 Task: Research Airbnb options in Serinyol, Turkey from 12th  December, 2023 to 15th December, 2023 for 3 adults.2 bedrooms having 3 beds and 1 bathroom. Property type can be flat. Look for 5 properties as per requirement.
Action: Mouse moved to (537, 168)
Screenshot: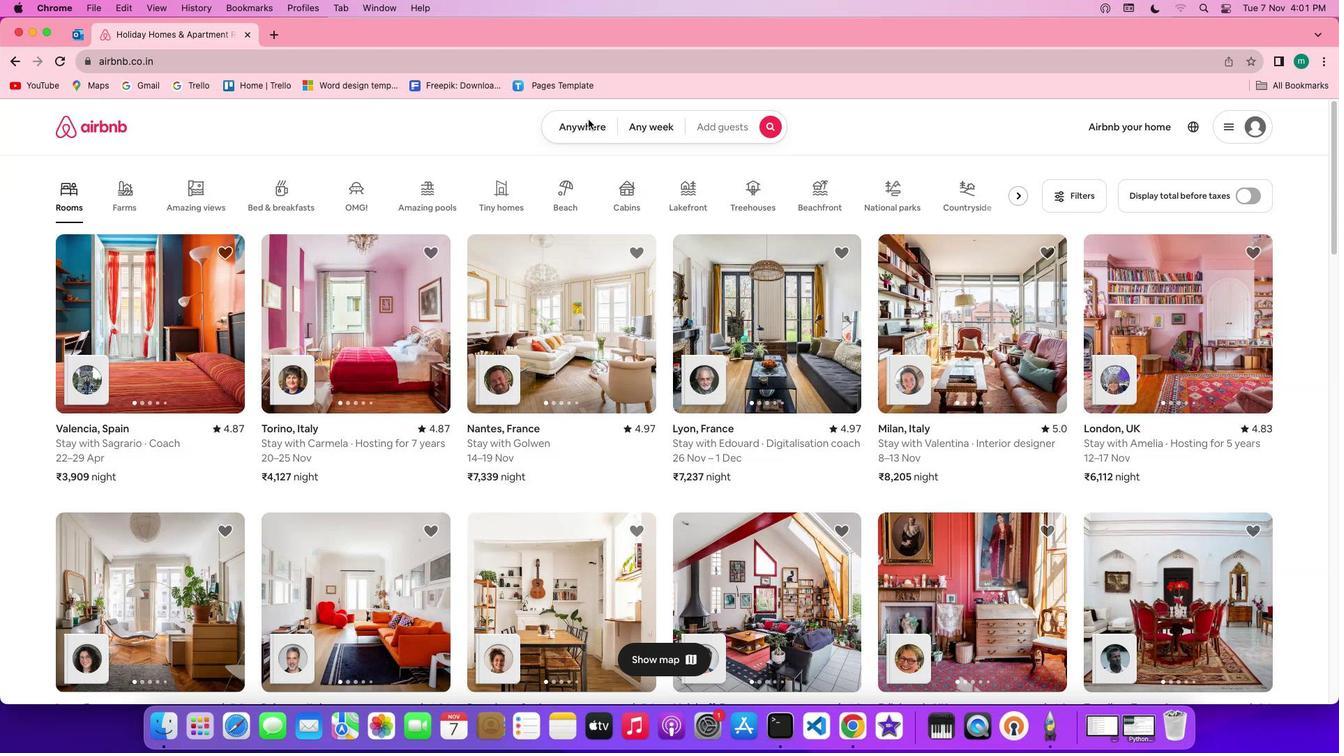 
Action: Mouse pressed left at (537, 168)
Screenshot: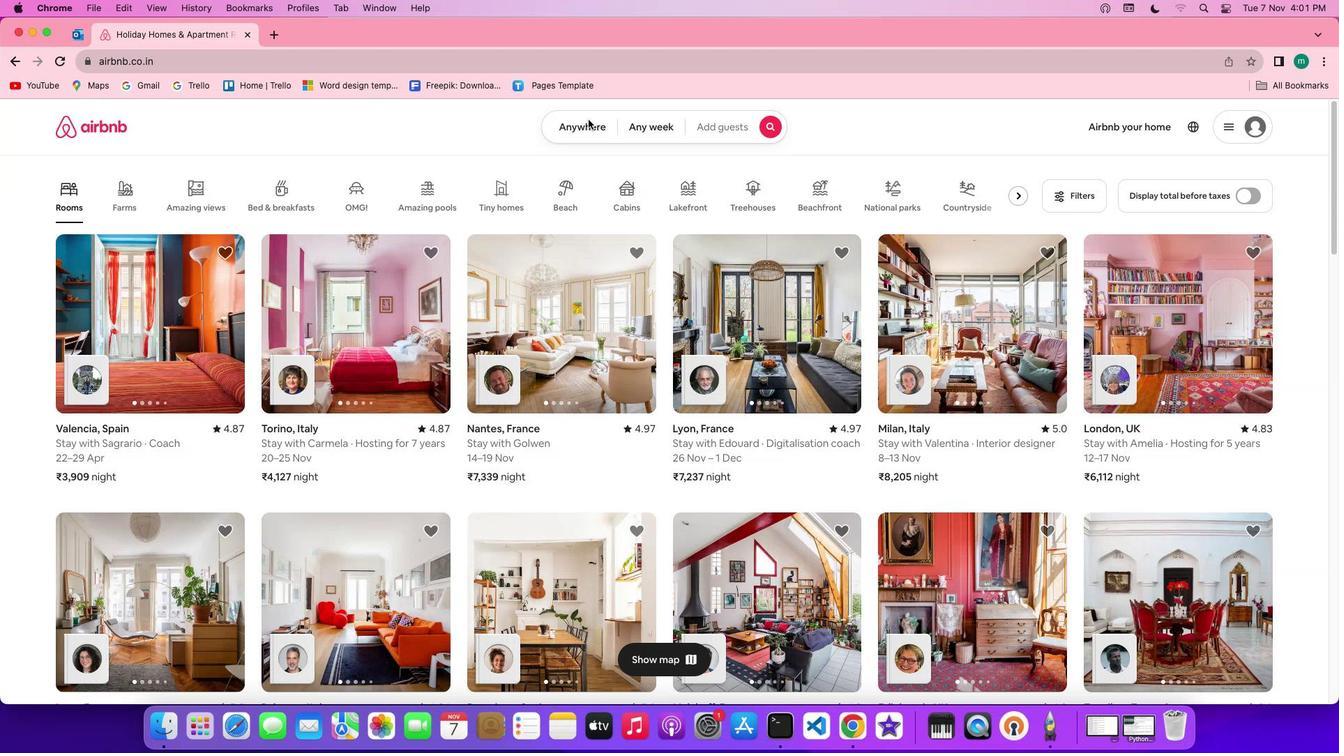 
Action: Mouse pressed left at (537, 168)
Screenshot: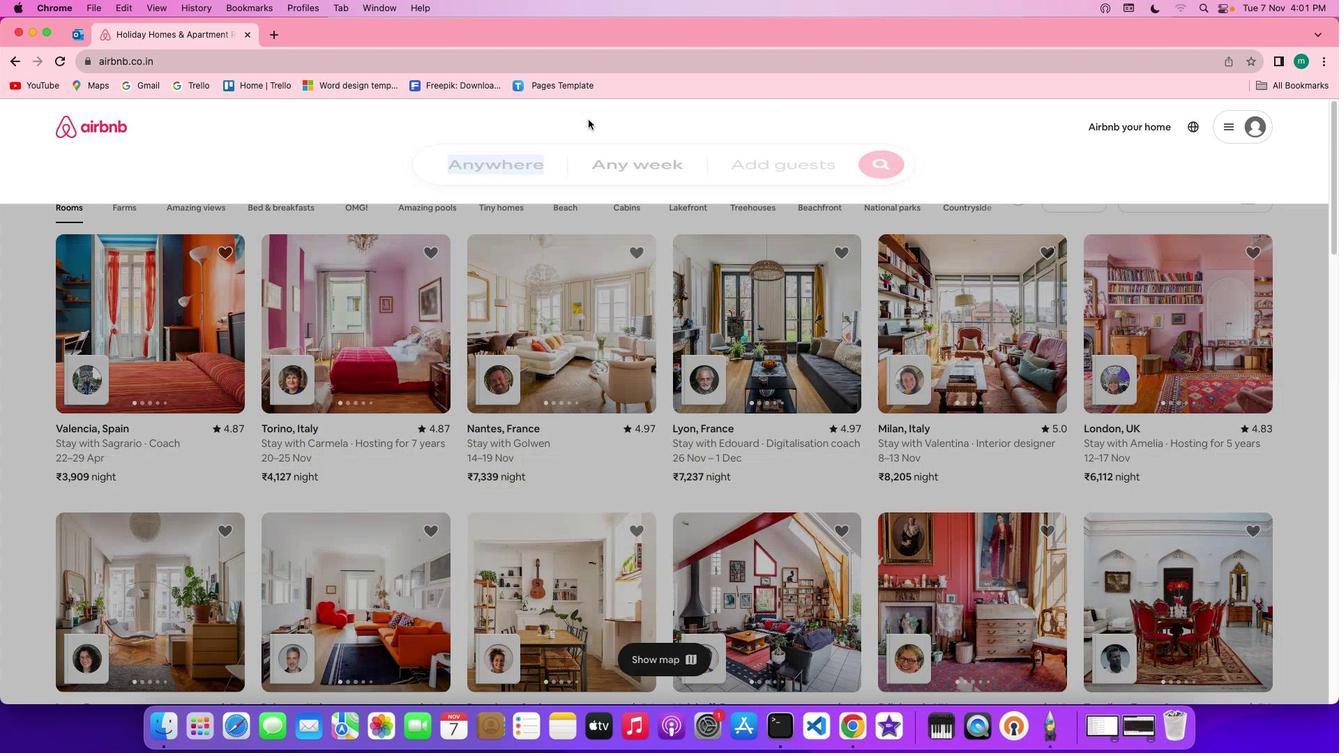 
Action: Mouse moved to (472, 216)
Screenshot: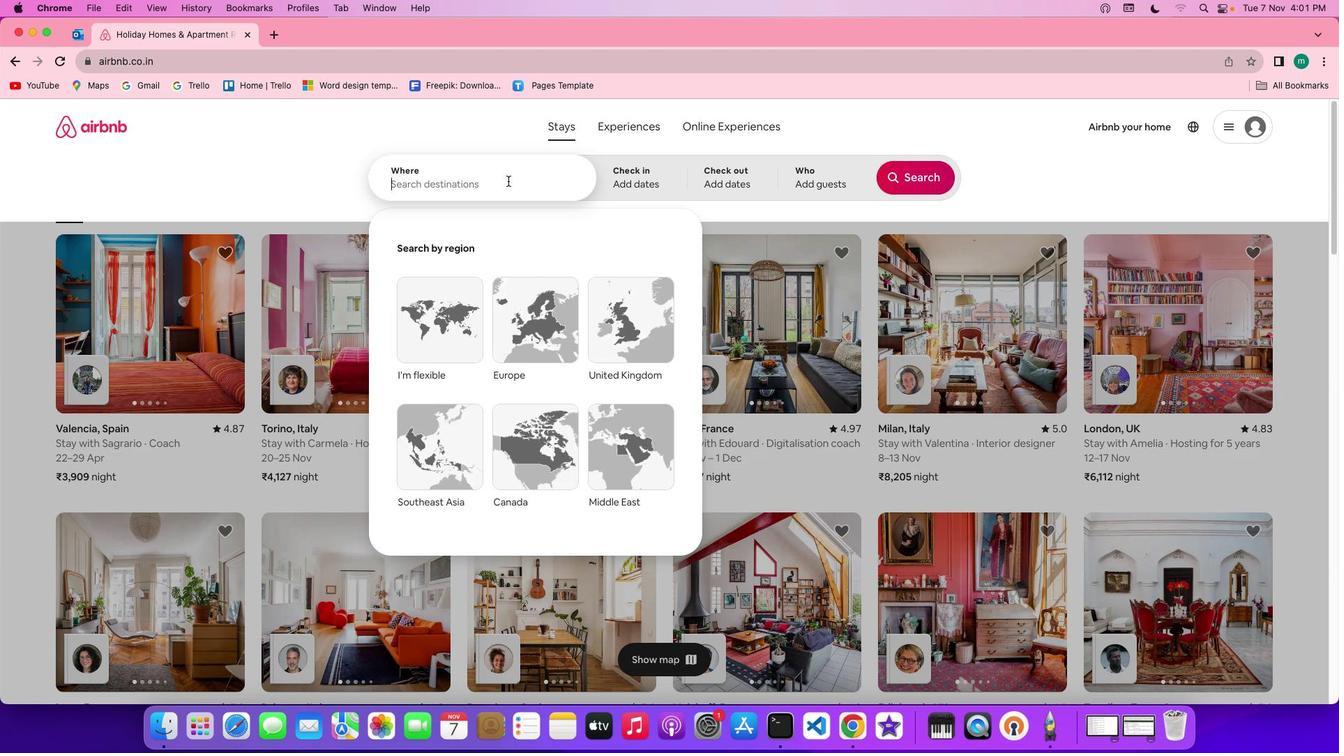 
Action: Mouse pressed left at (472, 216)
Screenshot: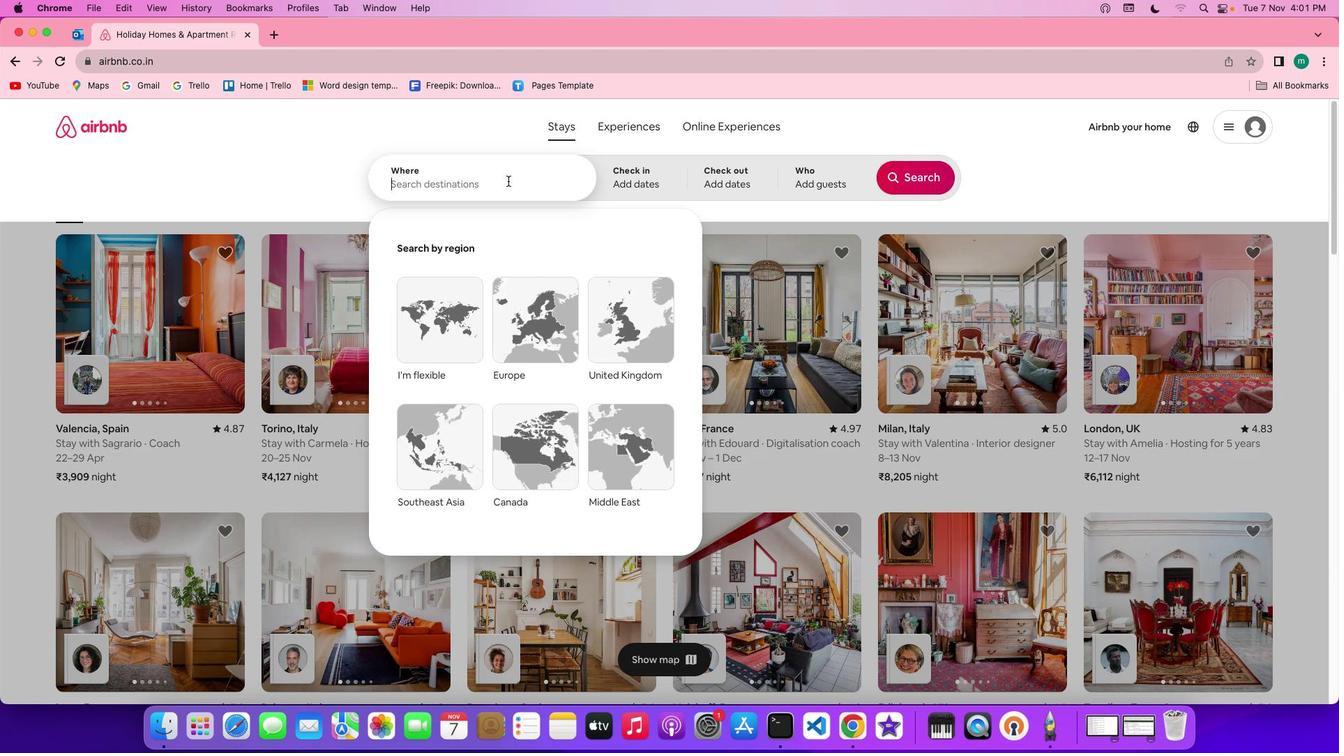 
Action: Key pressed Key.shift'S''e''r''i''n''y''o''l'','Key.spaceKey.shift't''u''r''k''e''y'
Screenshot: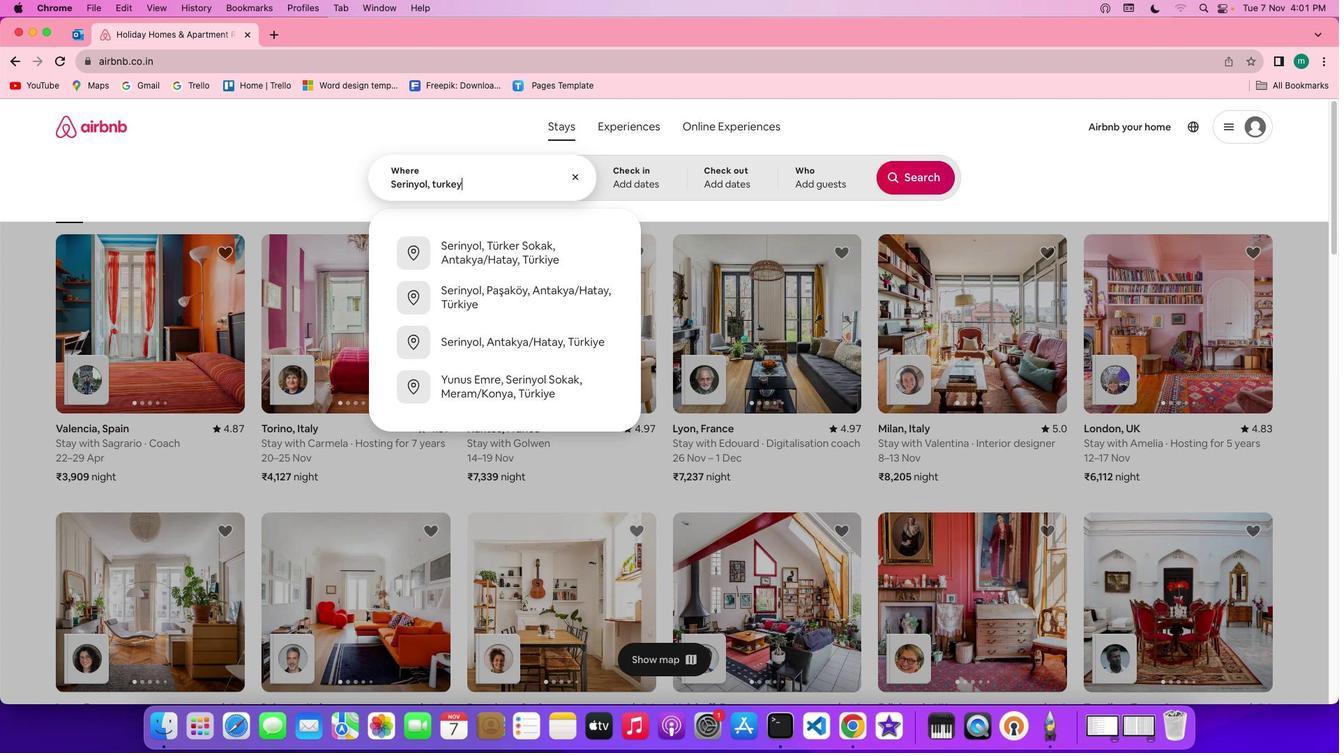 
Action: Mouse moved to (586, 218)
Screenshot: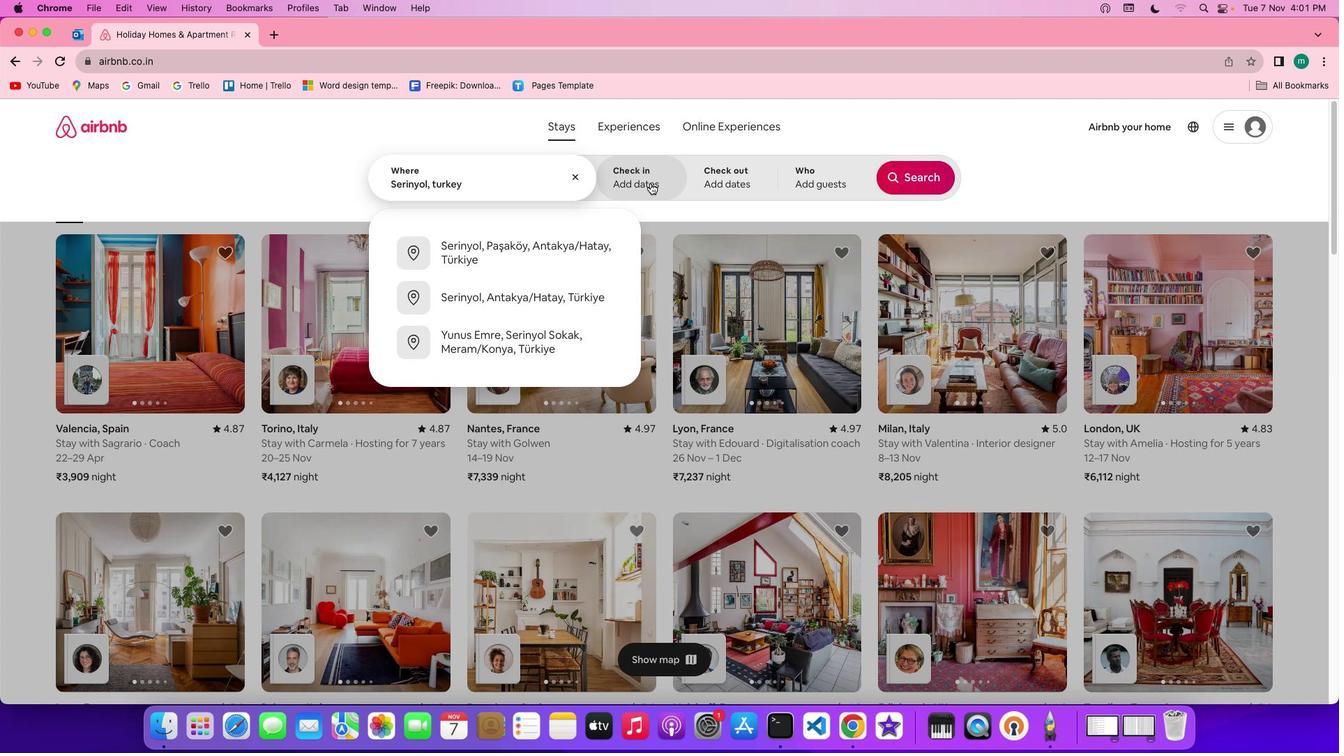 
Action: Mouse pressed left at (586, 218)
Screenshot: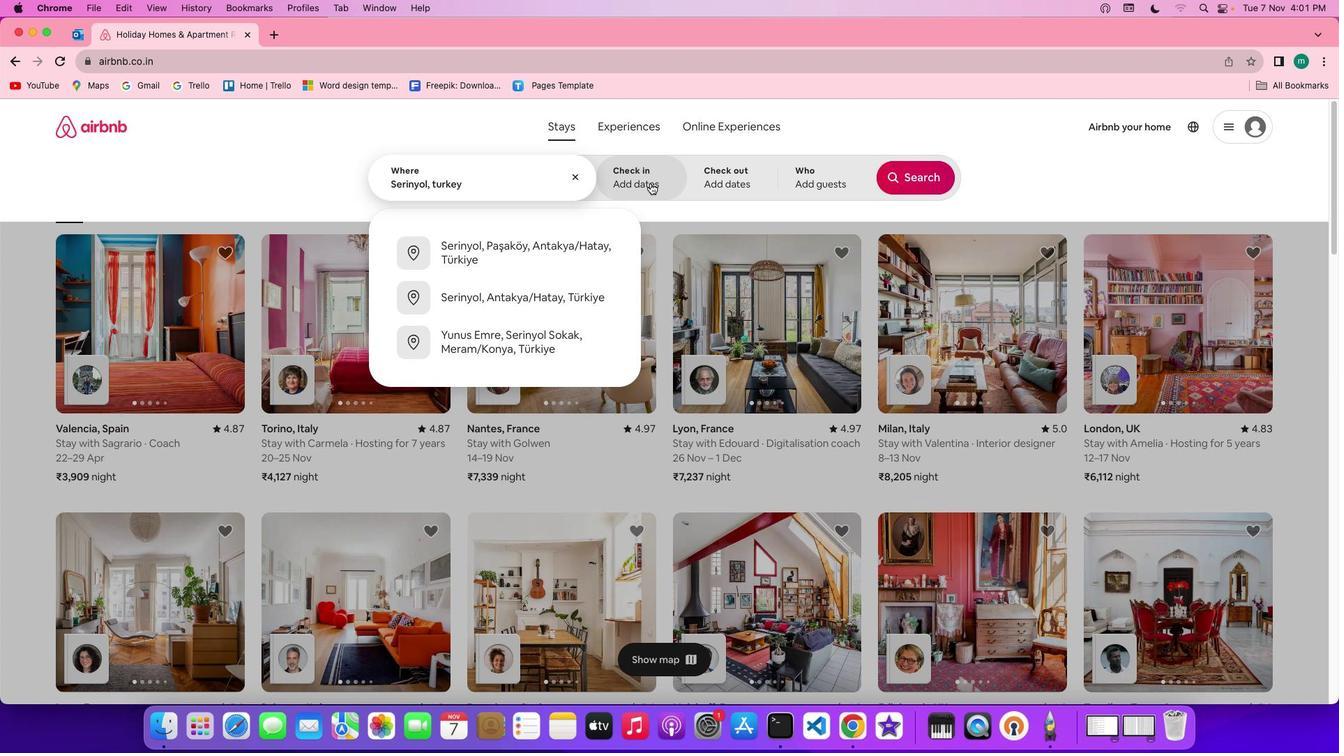 
Action: Mouse moved to (684, 408)
Screenshot: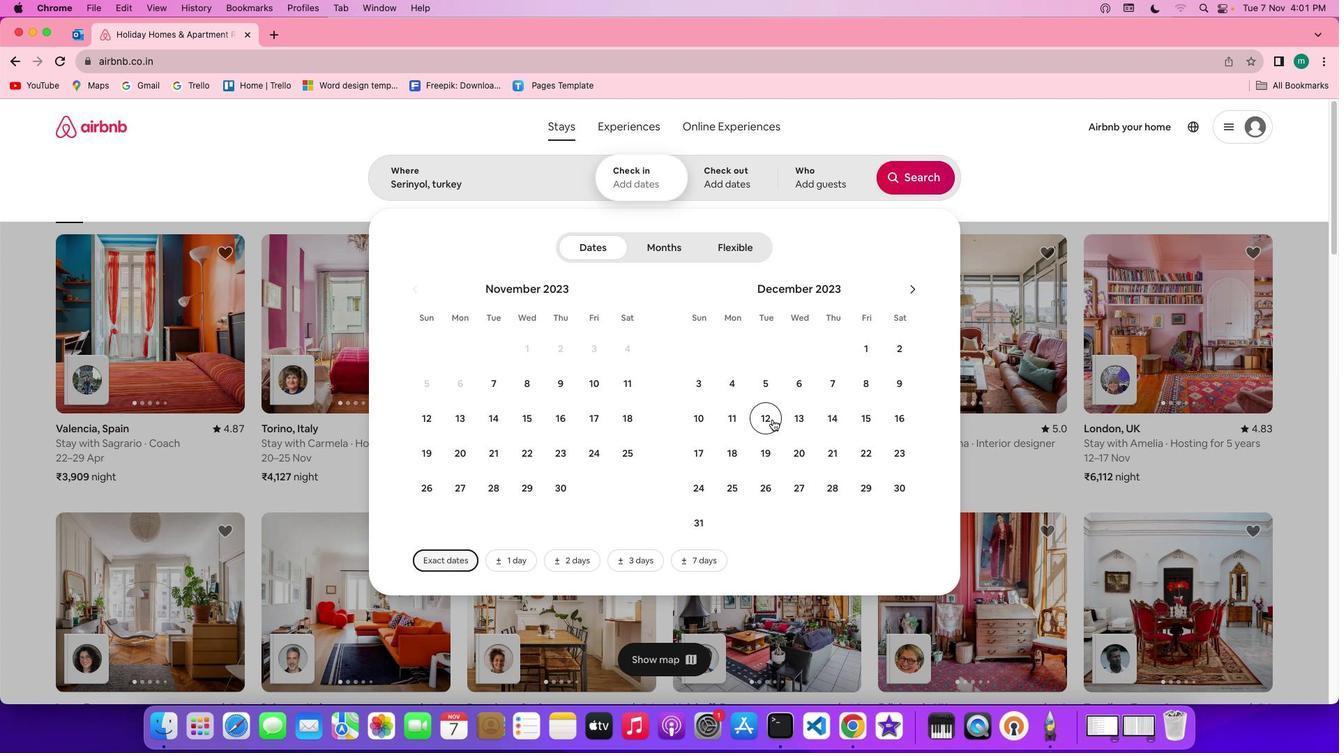 
Action: Mouse pressed left at (684, 408)
Screenshot: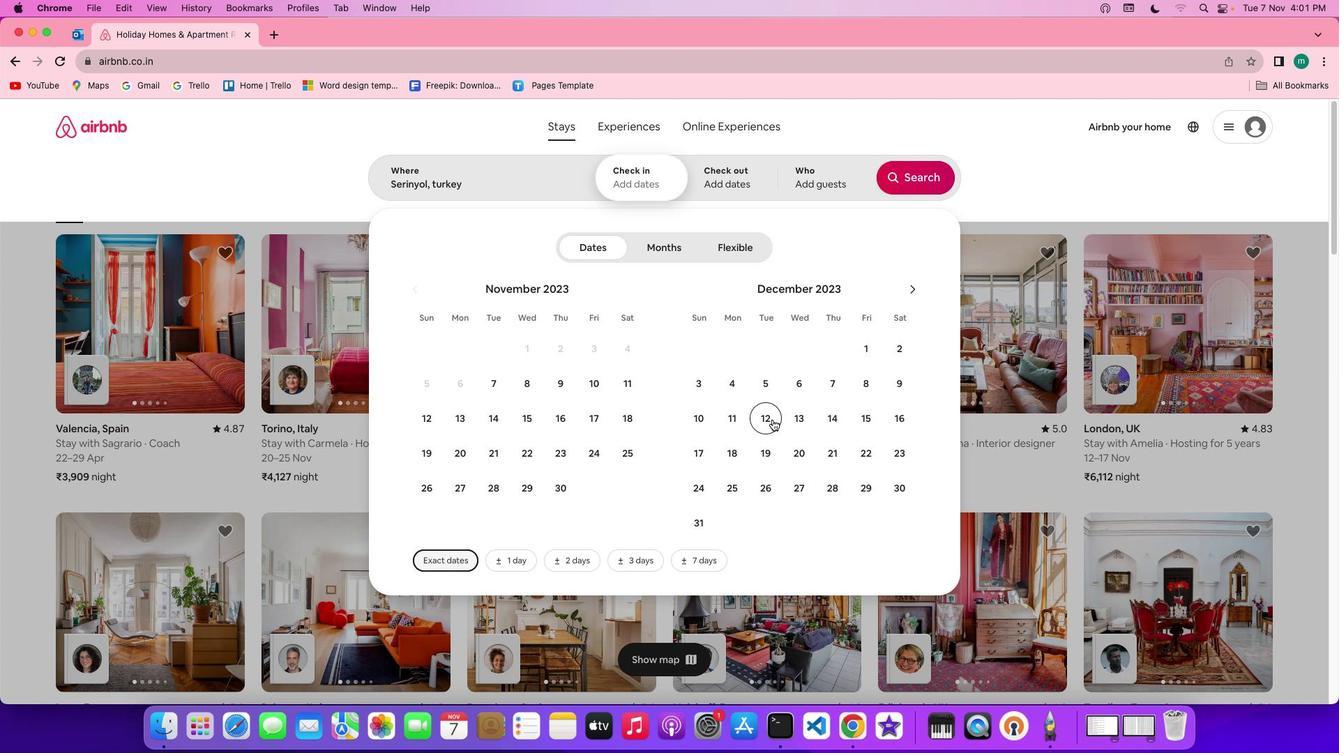 
Action: Mouse moved to (759, 410)
Screenshot: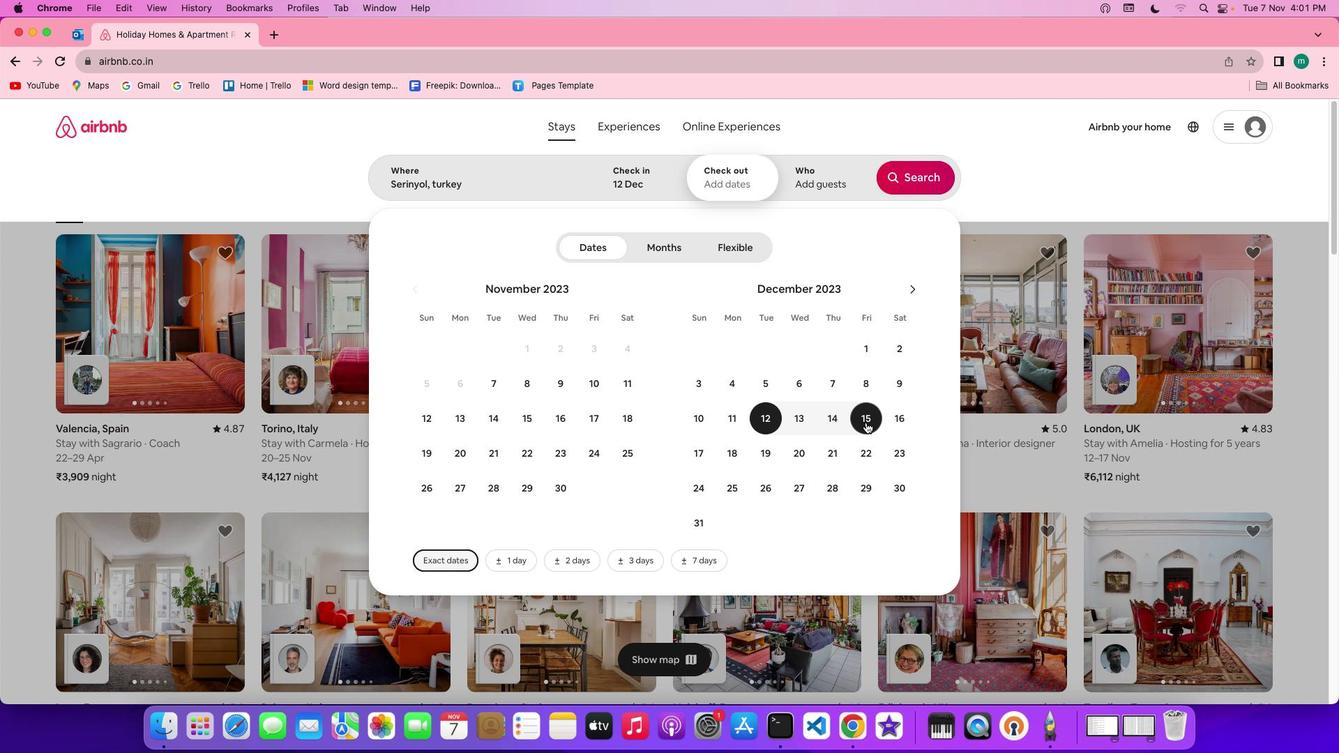 
Action: Mouse pressed left at (759, 410)
Screenshot: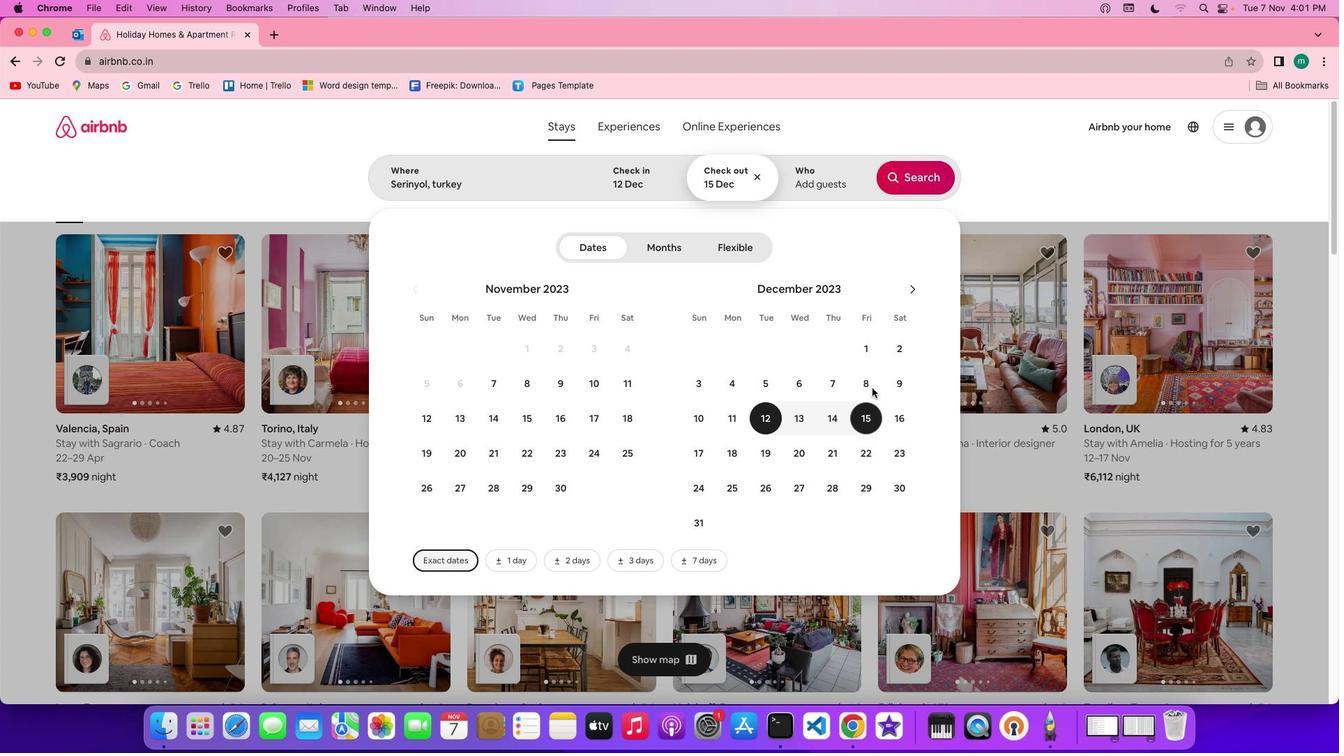 
Action: Mouse moved to (719, 215)
Screenshot: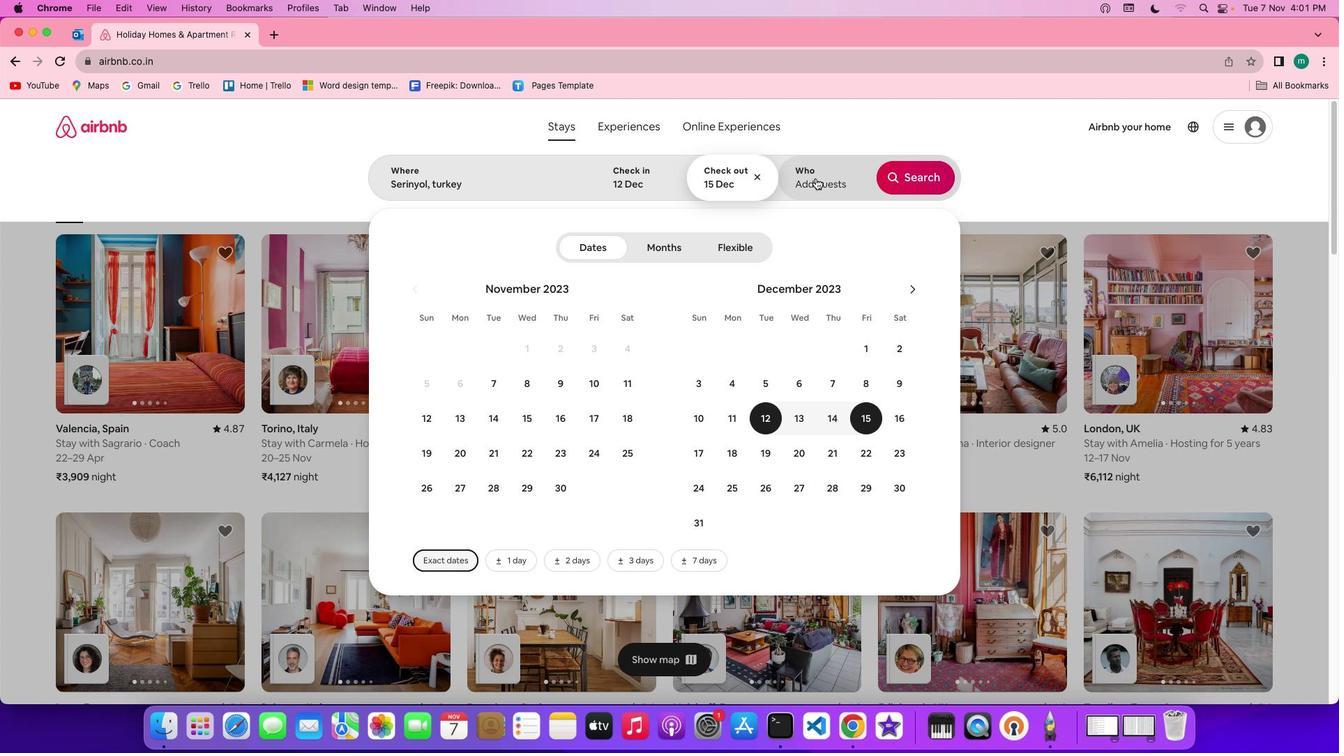 
Action: Mouse pressed left at (719, 215)
Screenshot: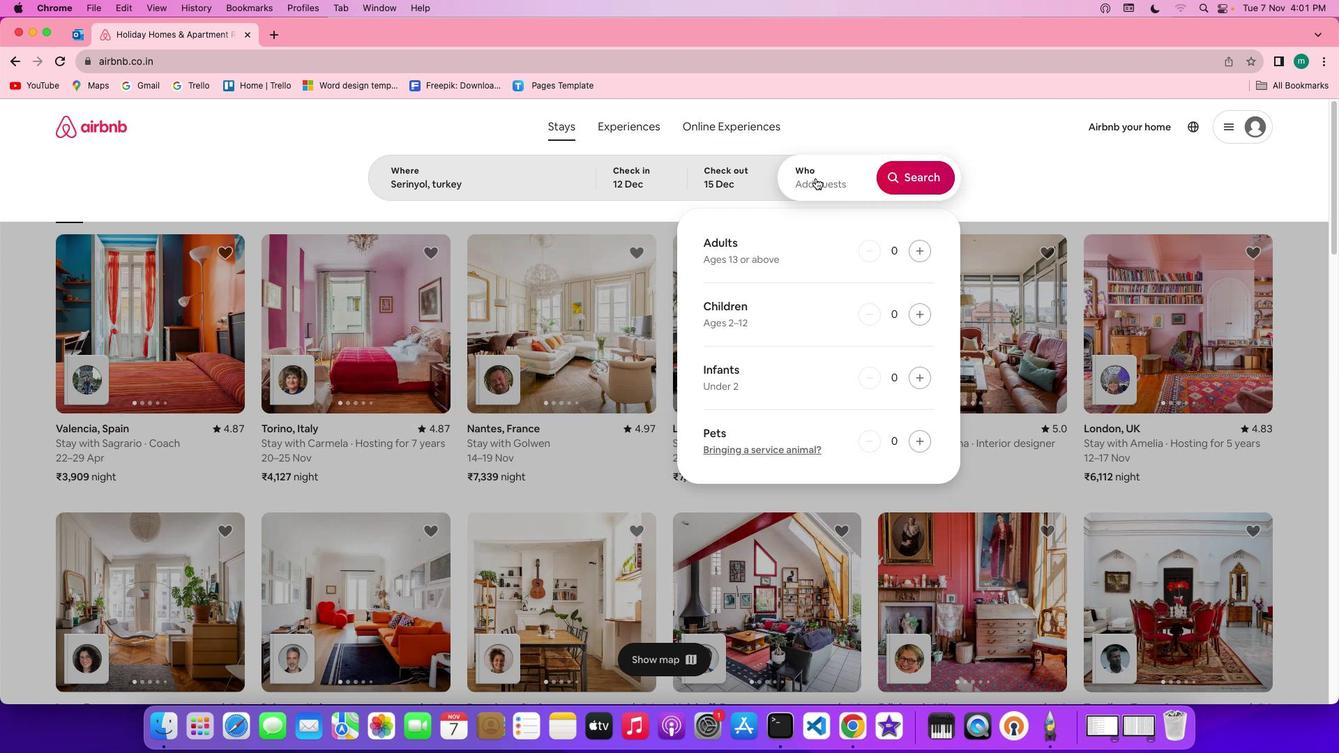 
Action: Mouse moved to (810, 279)
Screenshot: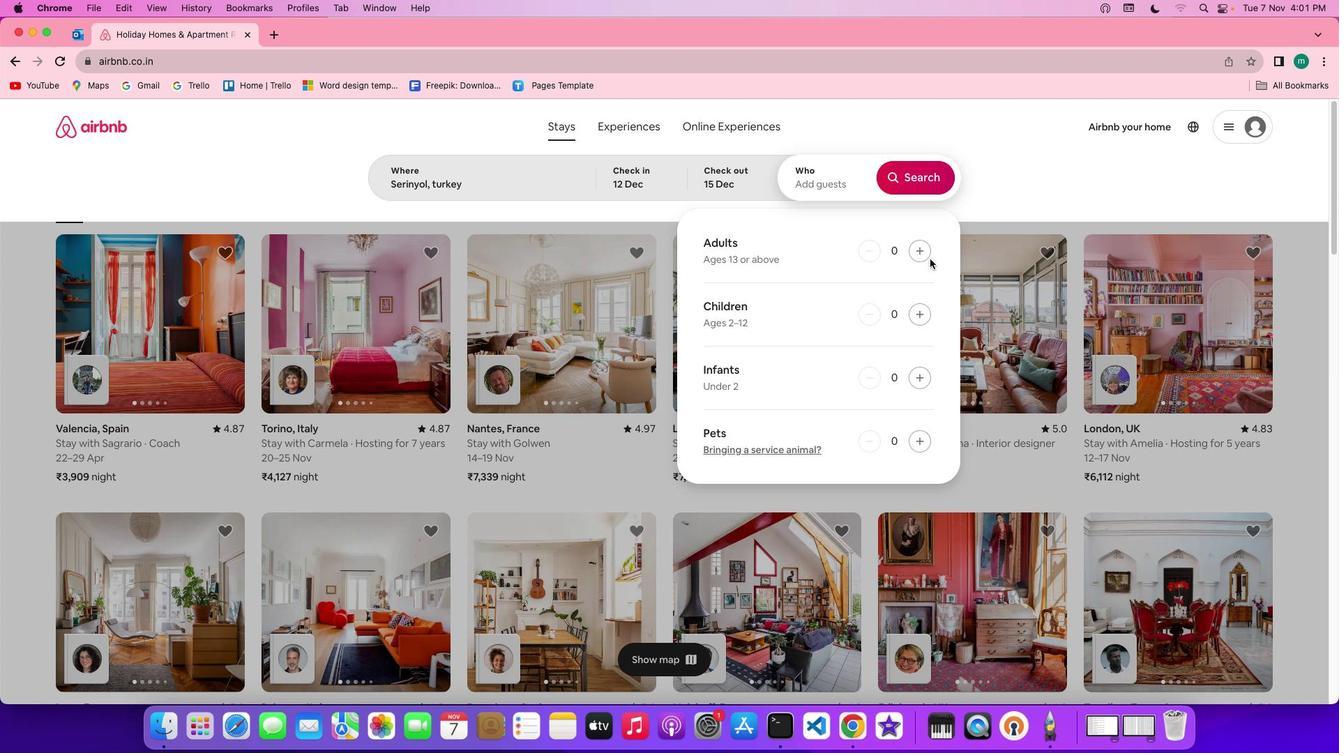 
Action: Mouse pressed left at (810, 279)
Screenshot: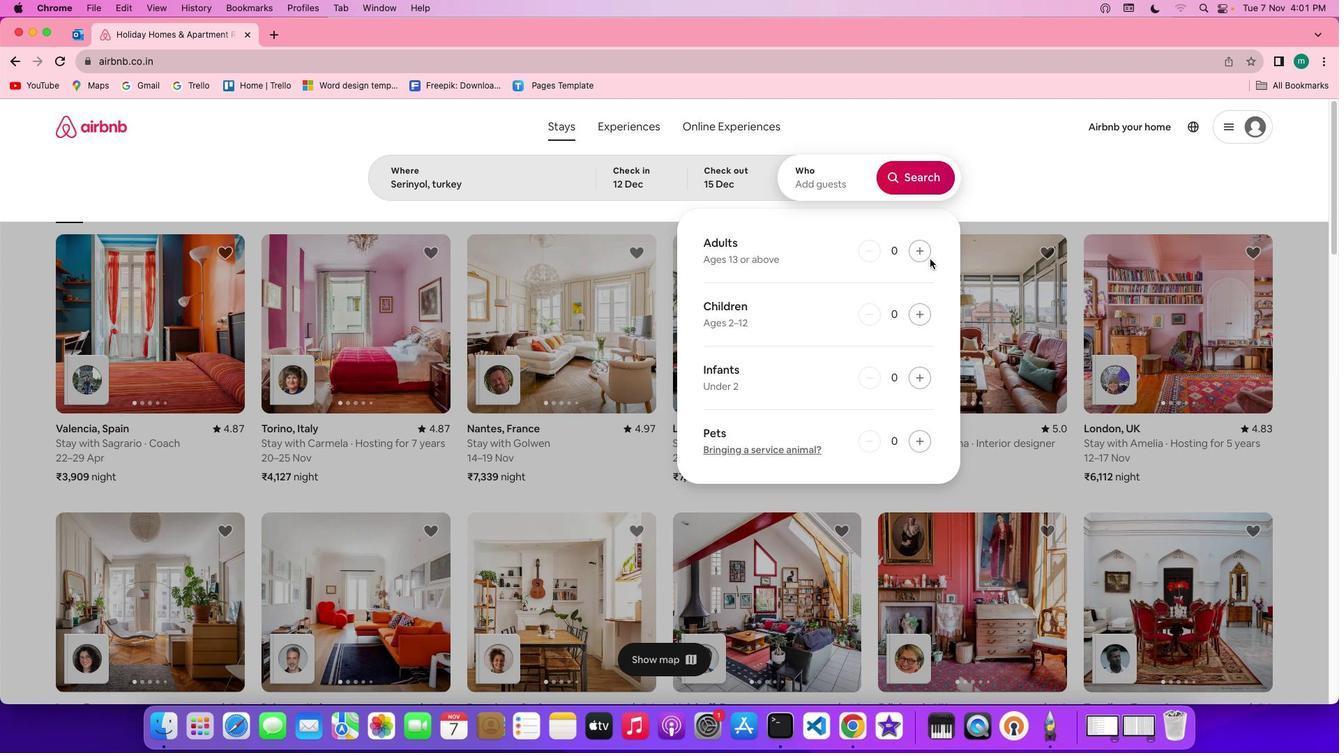 
Action: Mouse moved to (796, 269)
Screenshot: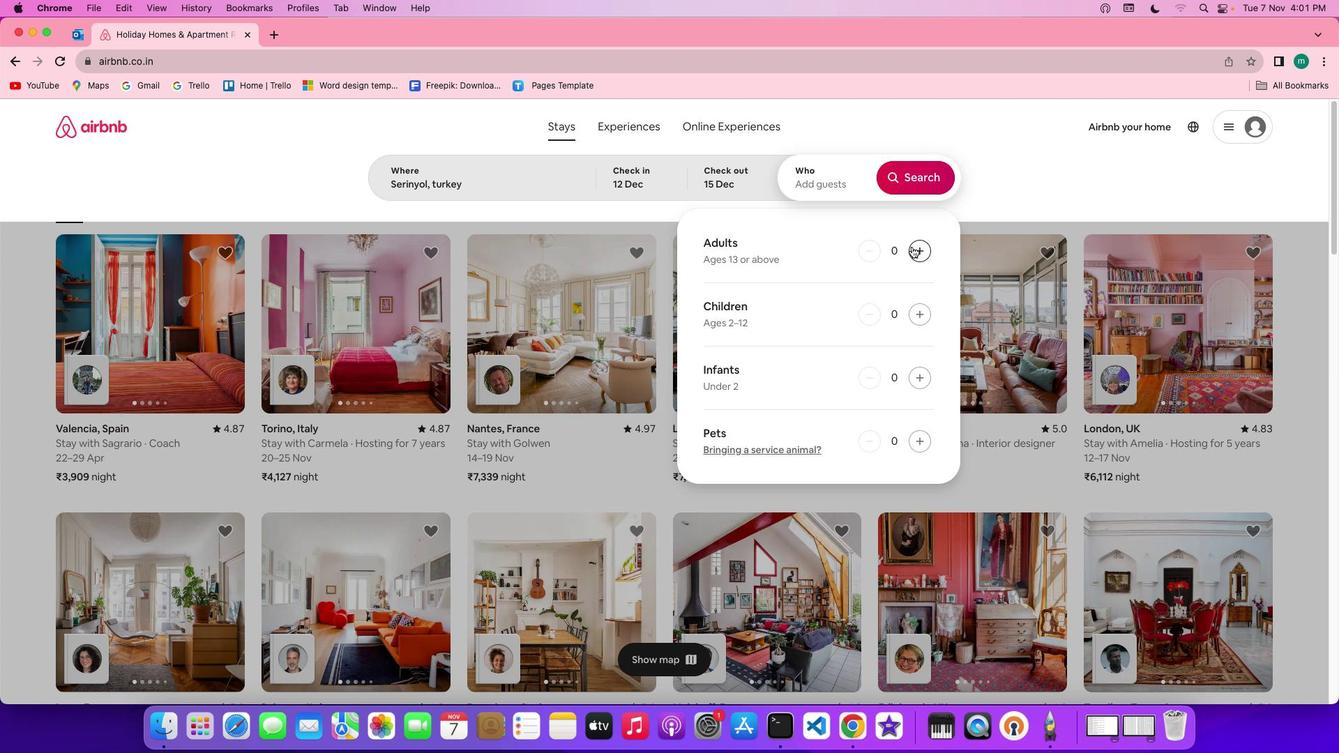 
Action: Mouse pressed left at (796, 269)
Screenshot: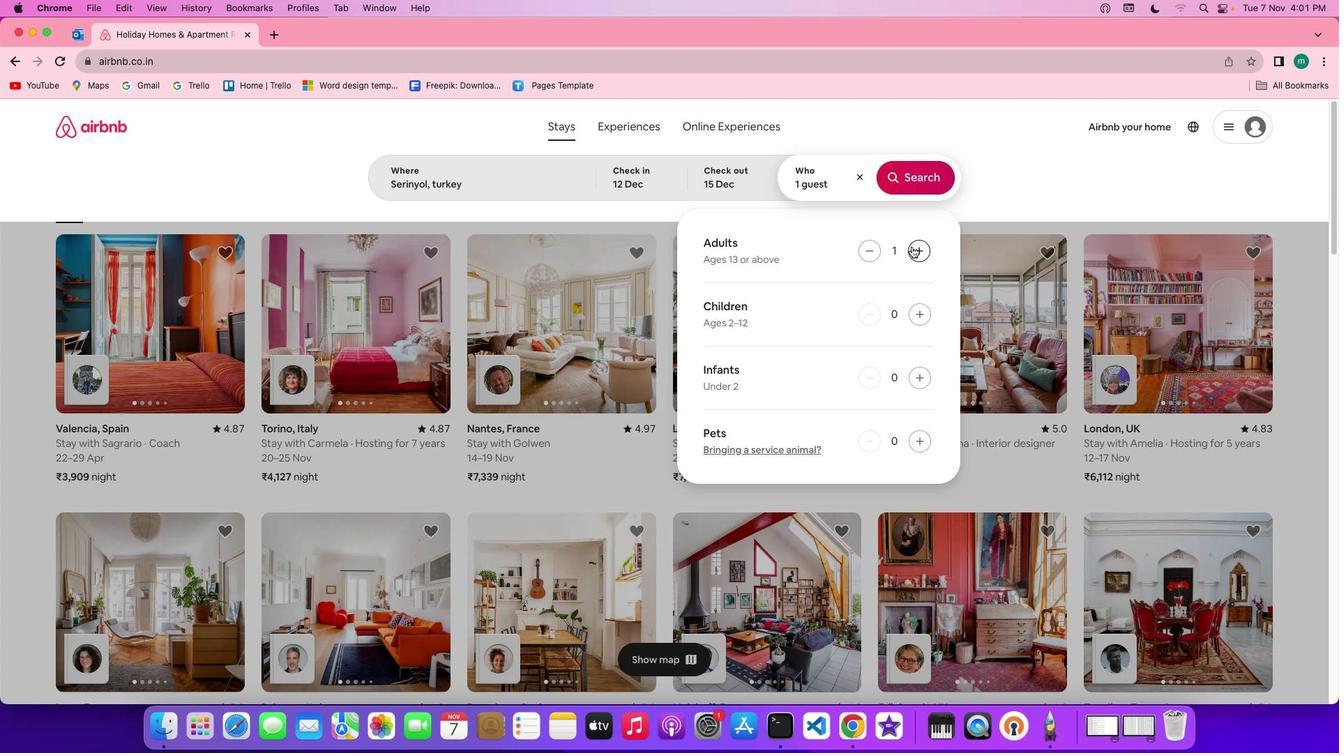 
Action: Mouse pressed left at (796, 269)
Screenshot: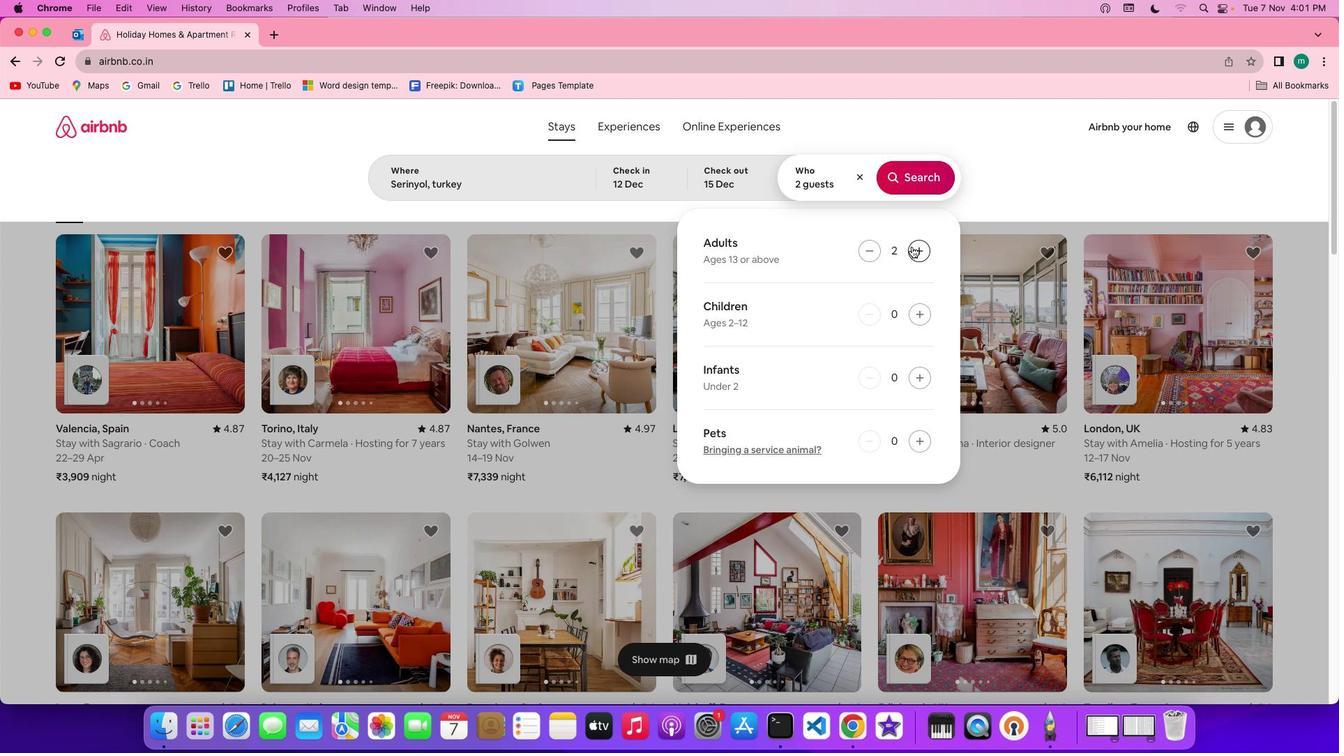 
Action: Mouse pressed left at (796, 269)
Screenshot: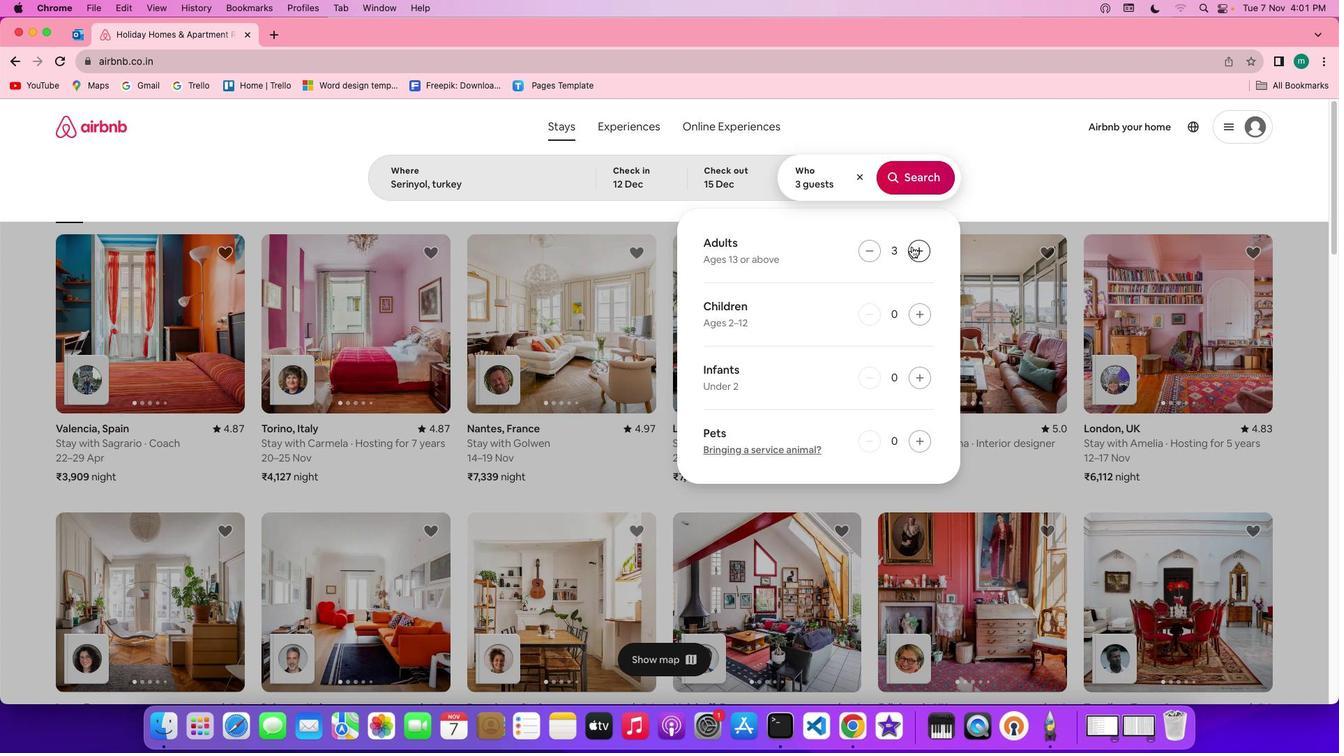 
Action: Mouse moved to (811, 216)
Screenshot: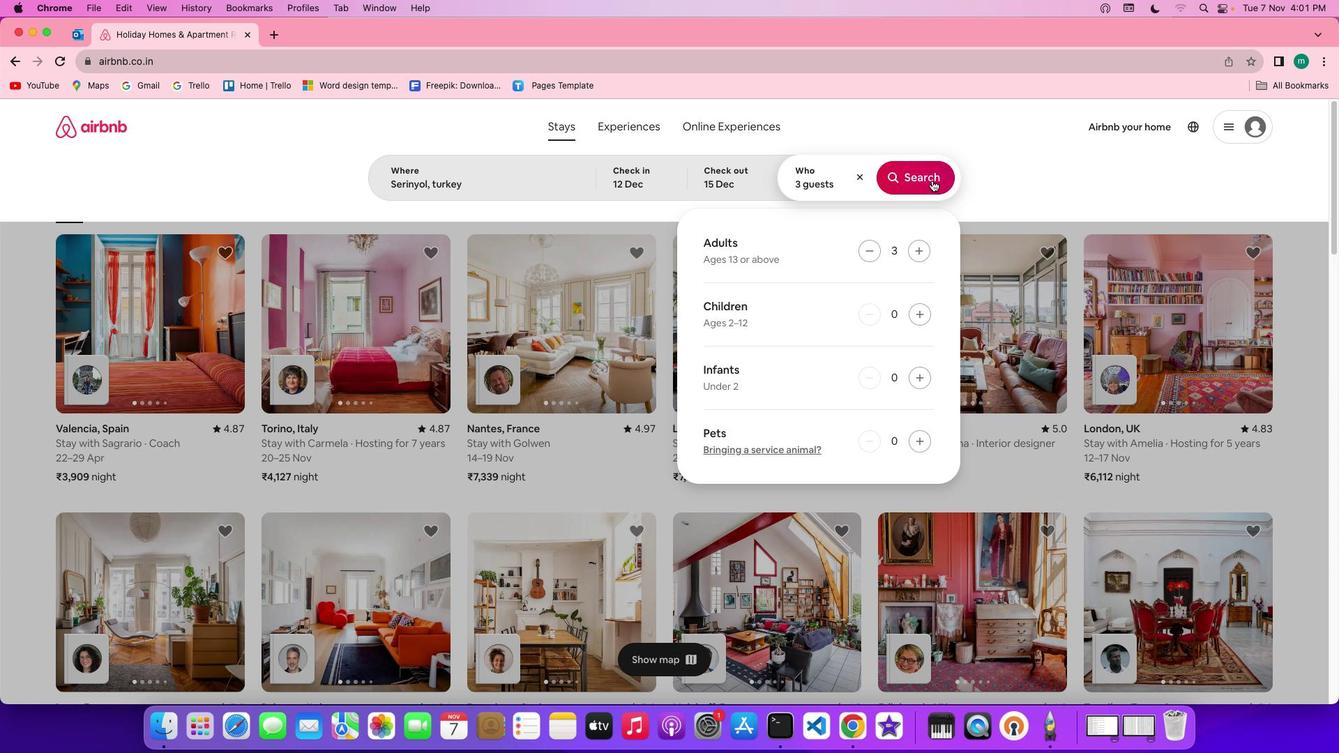 
Action: Mouse pressed left at (811, 216)
Screenshot: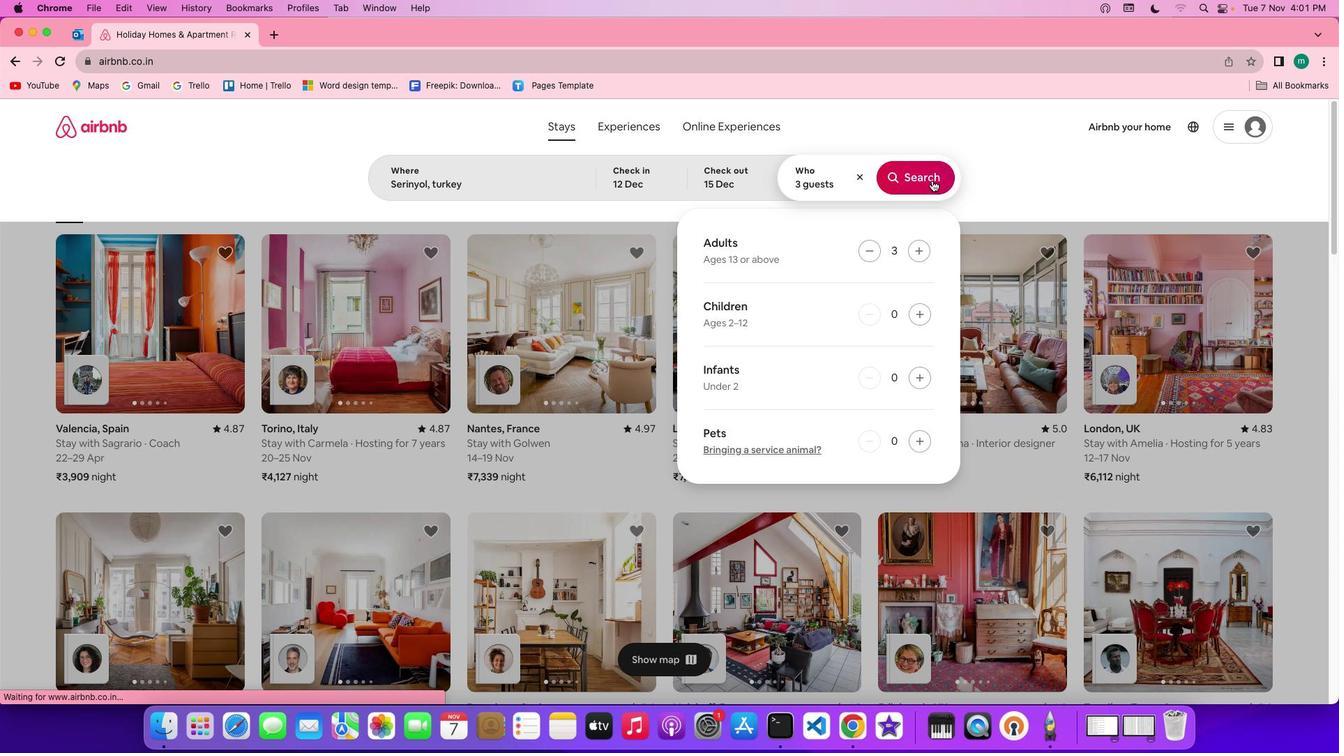 
Action: Mouse moved to (959, 211)
Screenshot: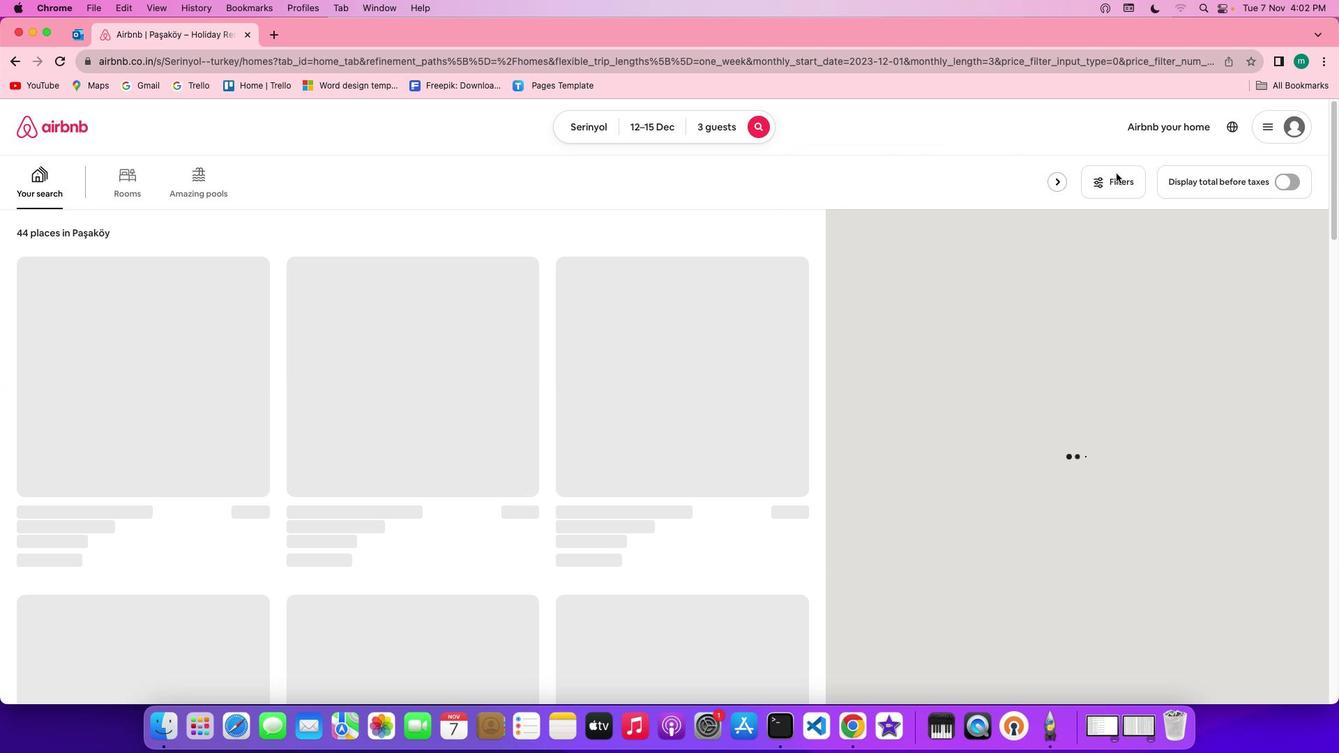 
Action: Mouse pressed left at (959, 211)
Screenshot: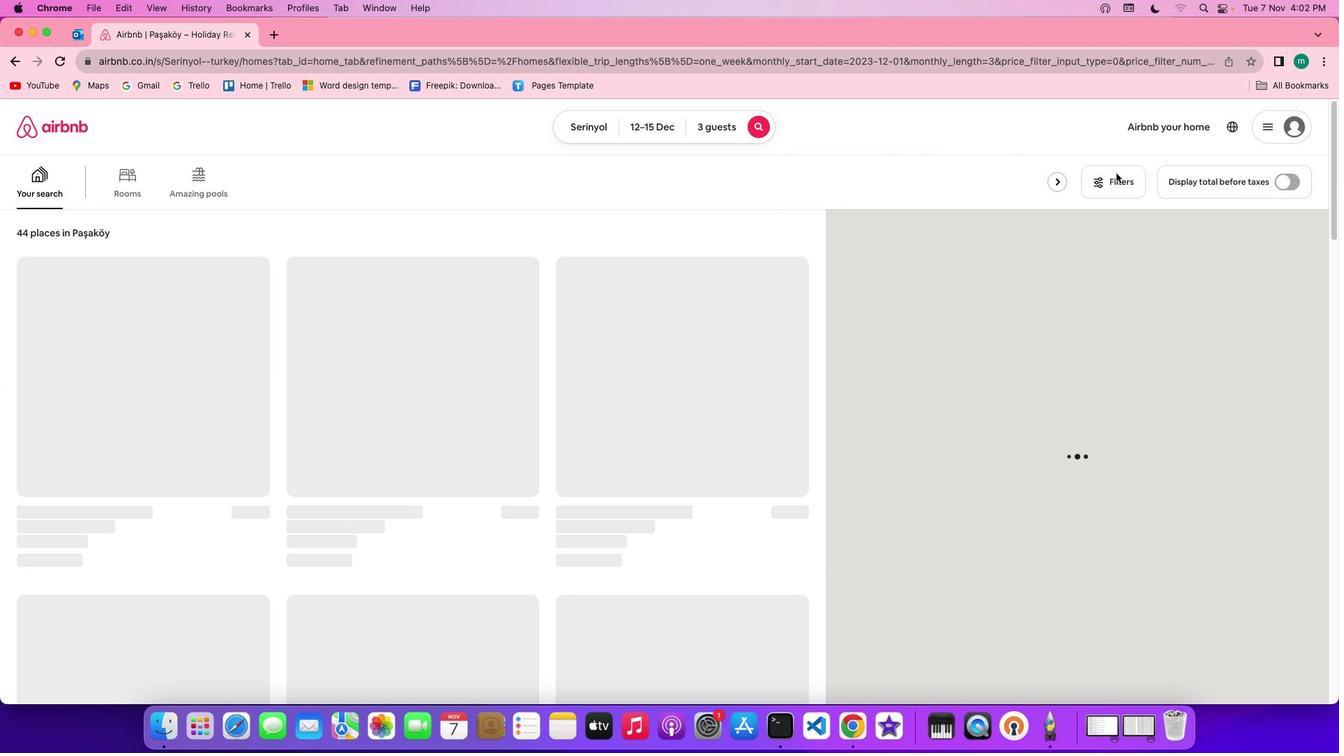 
Action: Mouse moved to (956, 216)
Screenshot: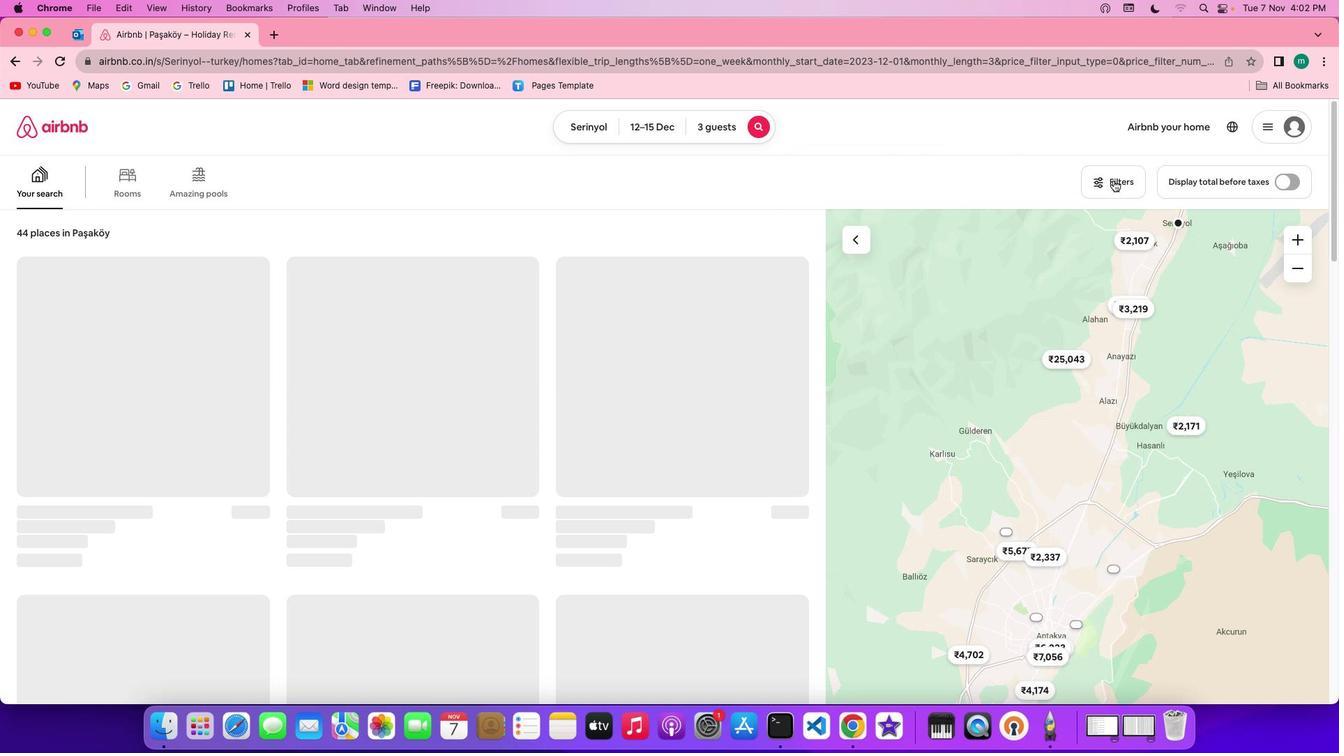 
Action: Mouse pressed left at (956, 216)
Screenshot: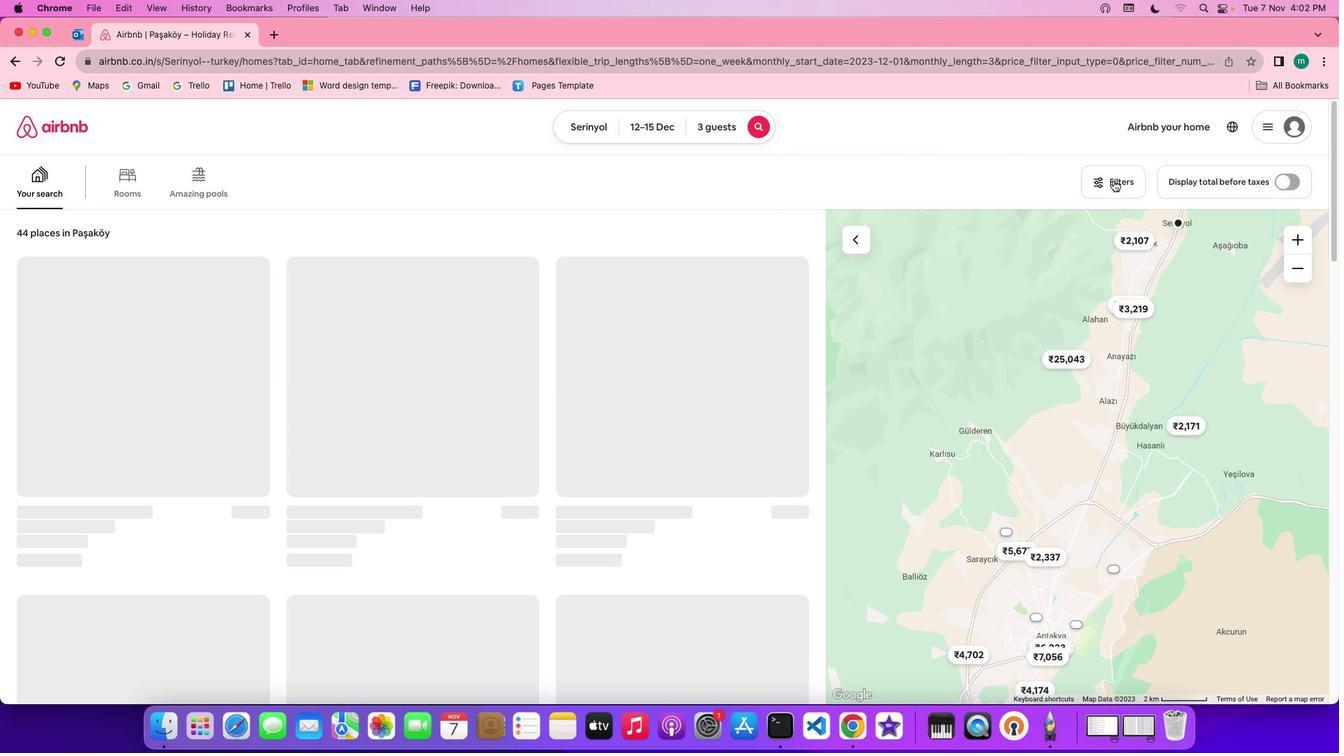 
Action: Mouse pressed left at (956, 216)
Screenshot: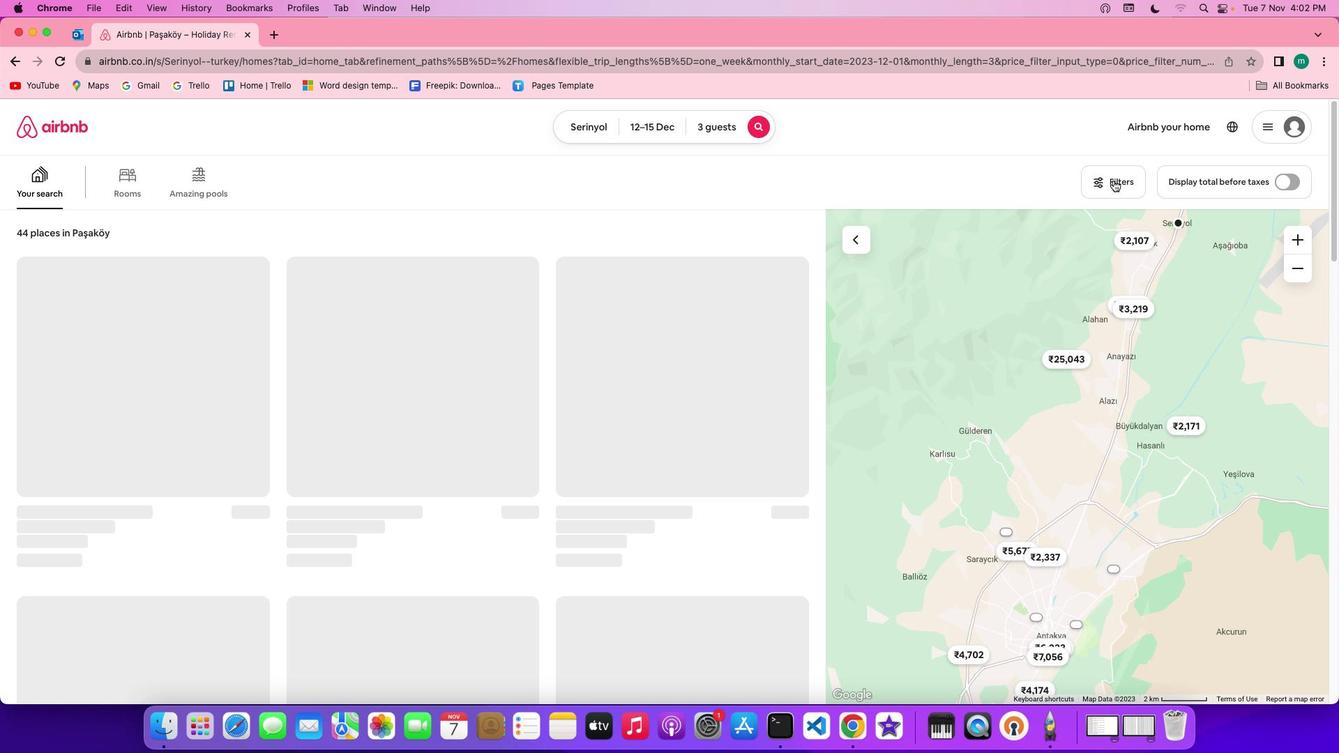 
Action: Mouse moved to (610, 500)
Screenshot: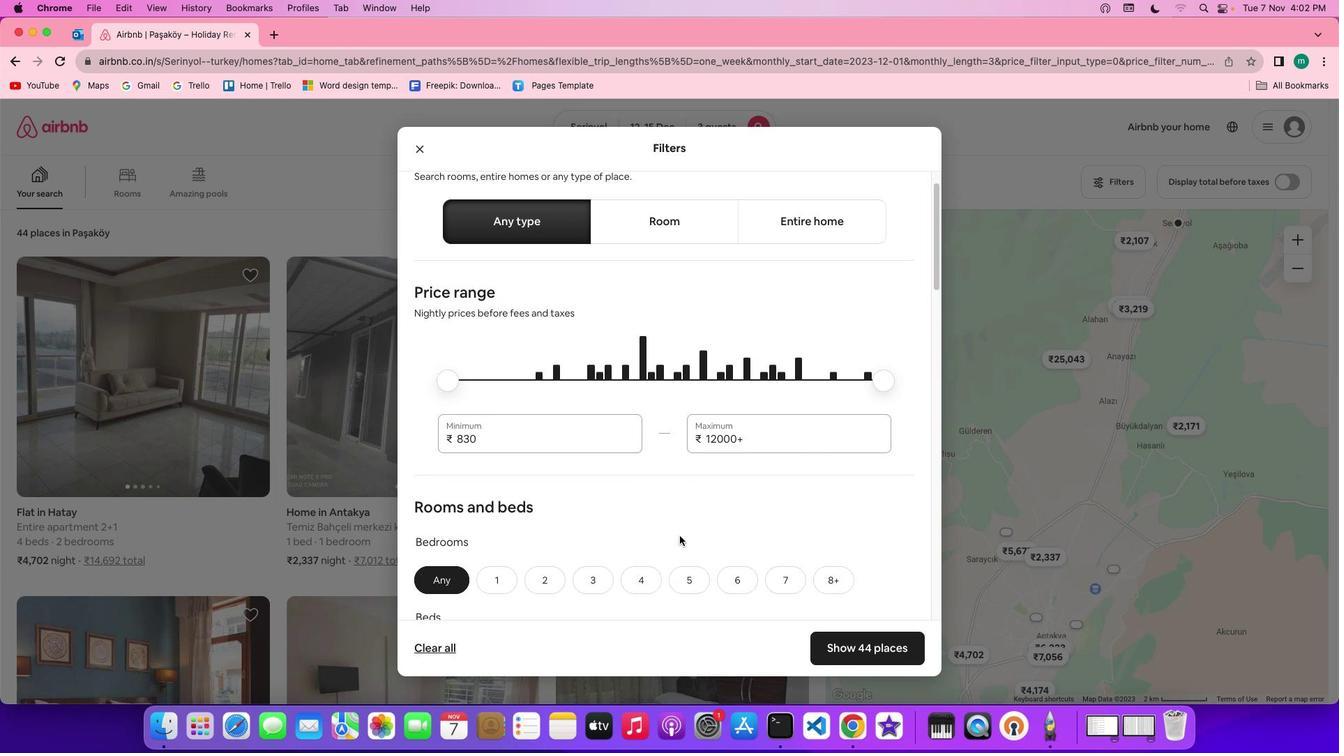 
Action: Mouse scrolled (610, 500) with delta (66, 71)
Screenshot: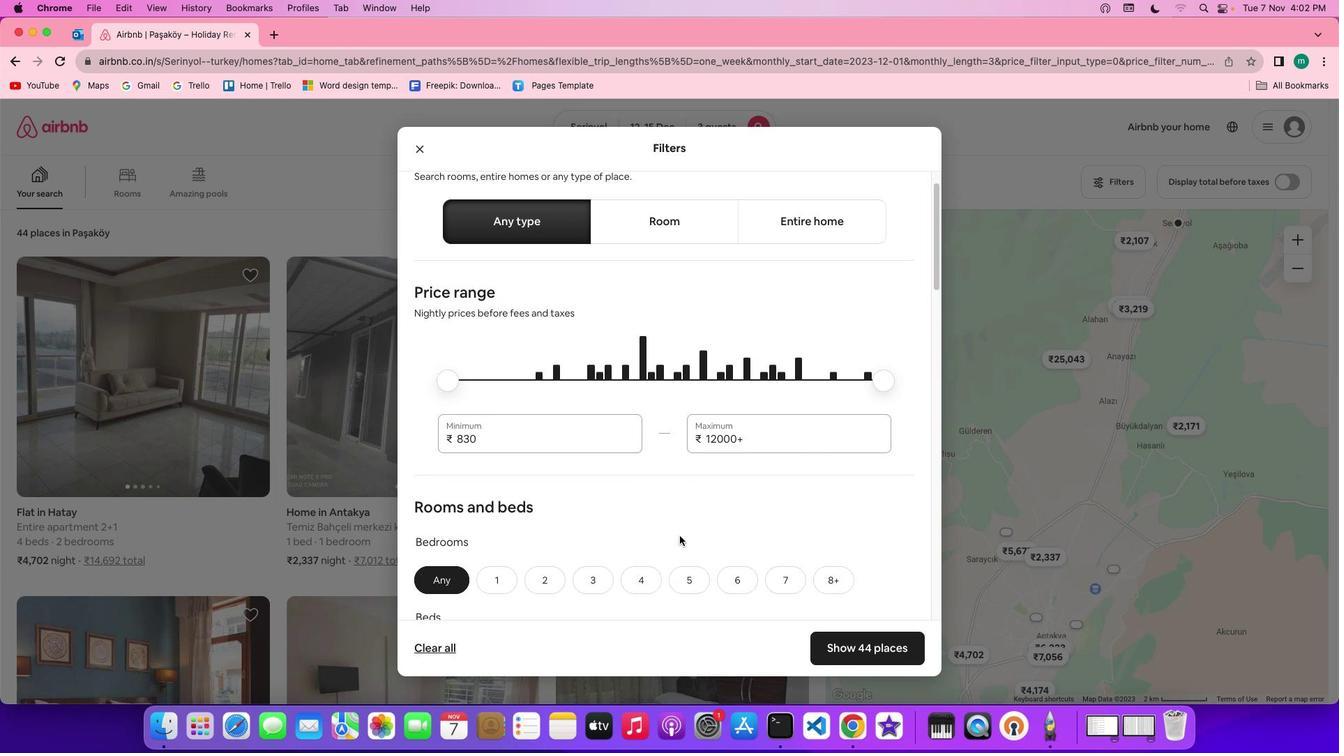 
Action: Mouse scrolled (610, 500) with delta (66, 71)
Screenshot: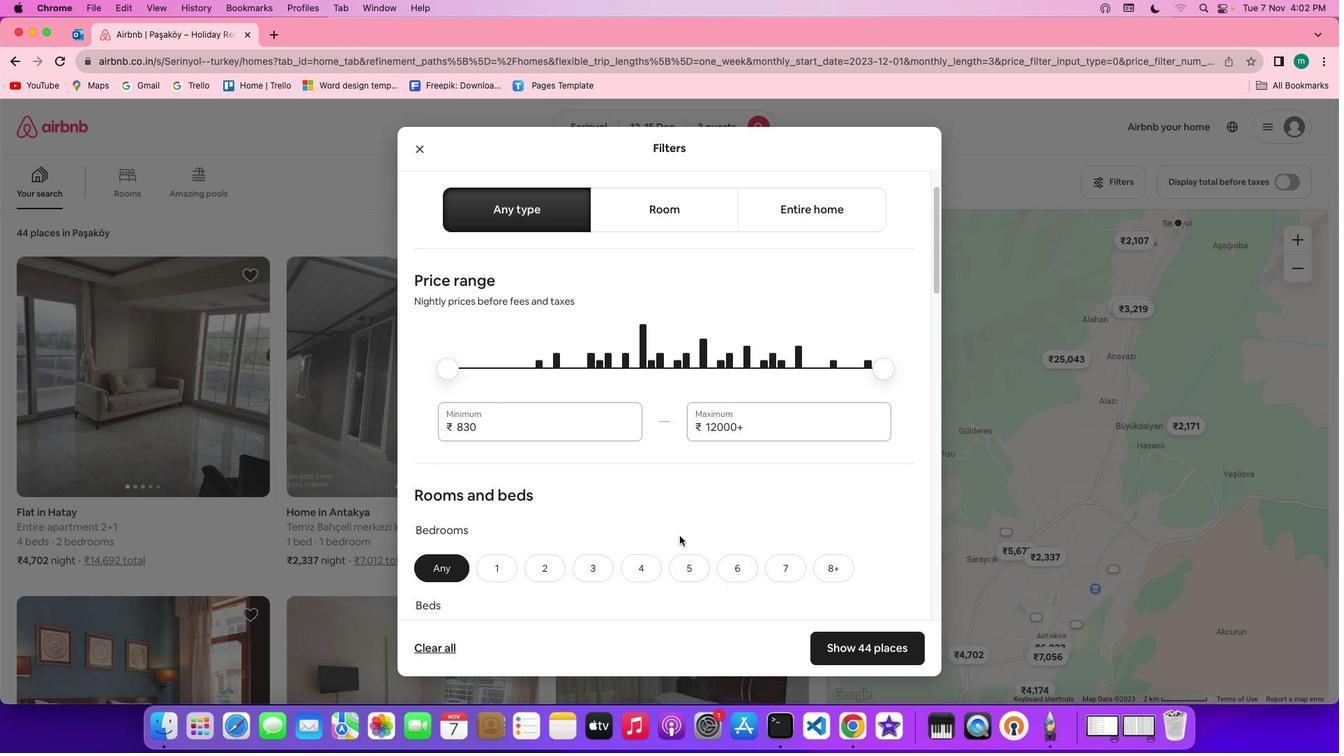 
Action: Mouse scrolled (610, 500) with delta (66, 71)
Screenshot: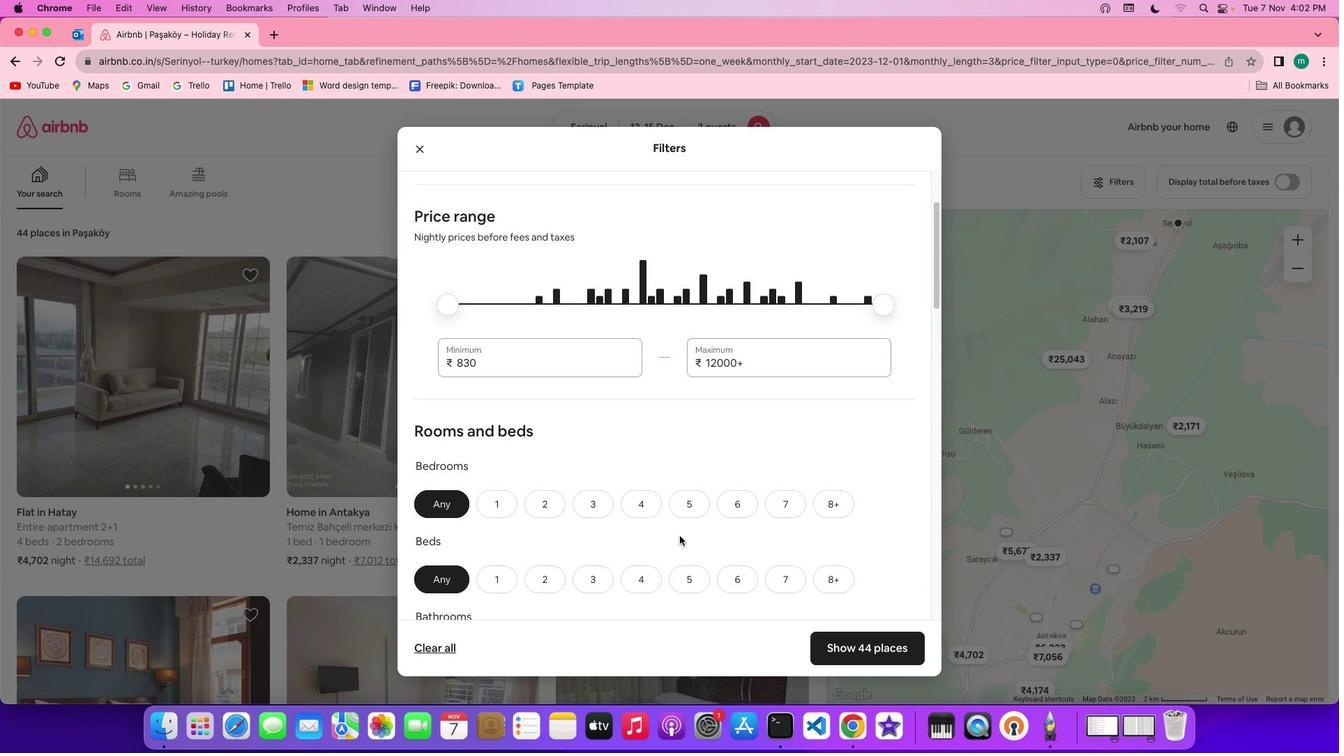 
Action: Mouse scrolled (610, 500) with delta (66, 71)
Screenshot: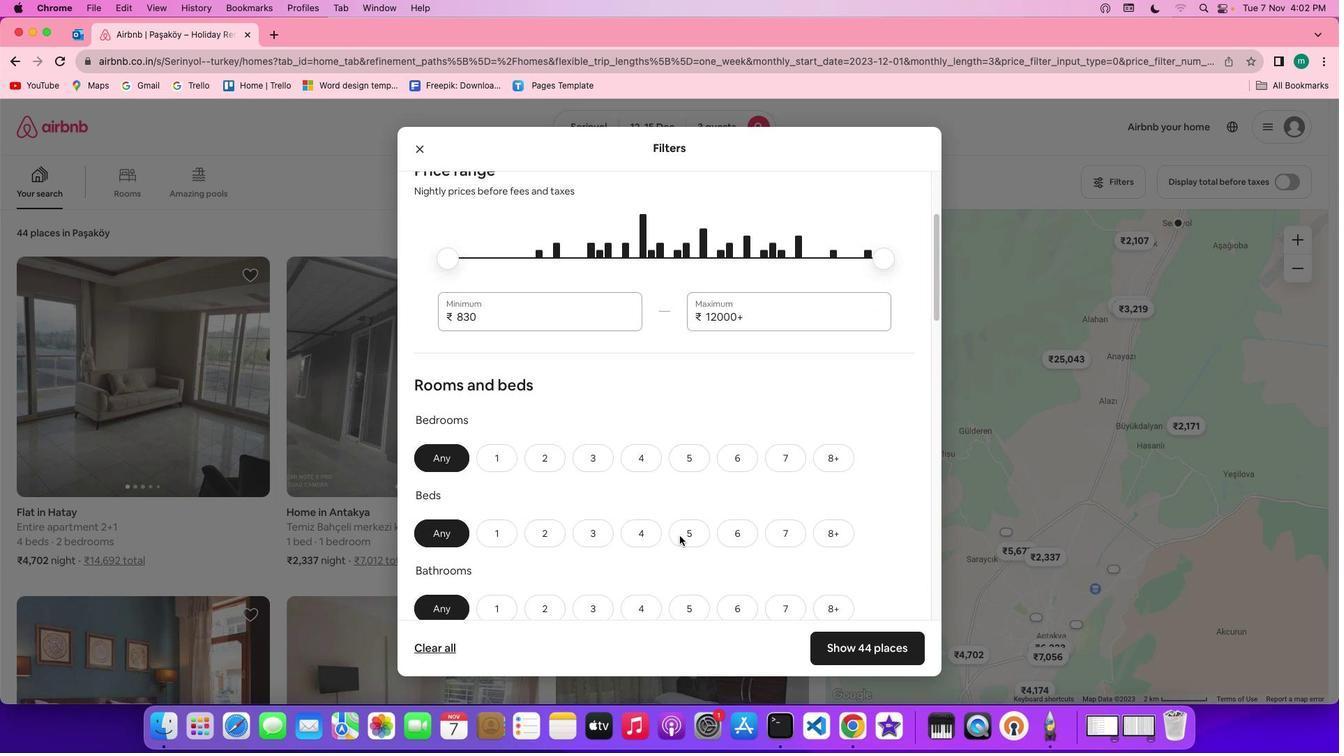 
Action: Mouse scrolled (610, 500) with delta (66, 71)
Screenshot: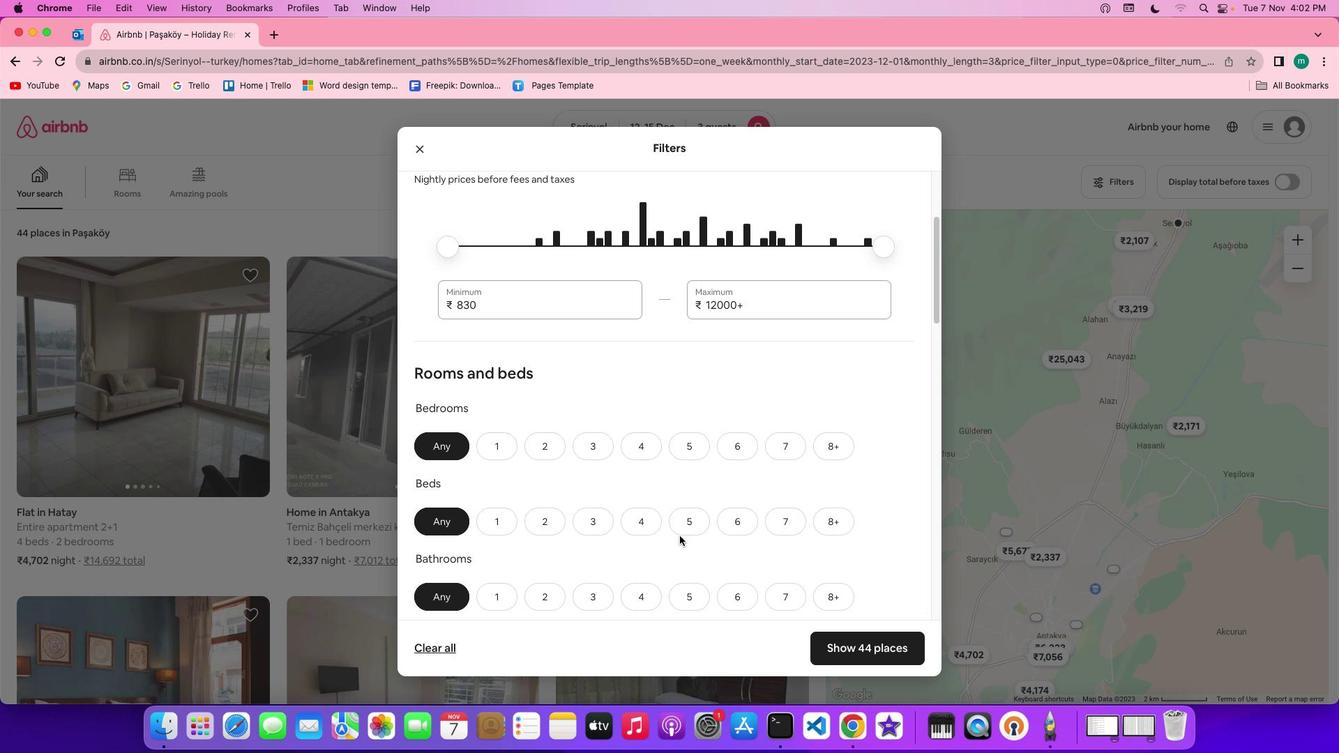 
Action: Mouse scrolled (610, 500) with delta (66, 71)
Screenshot: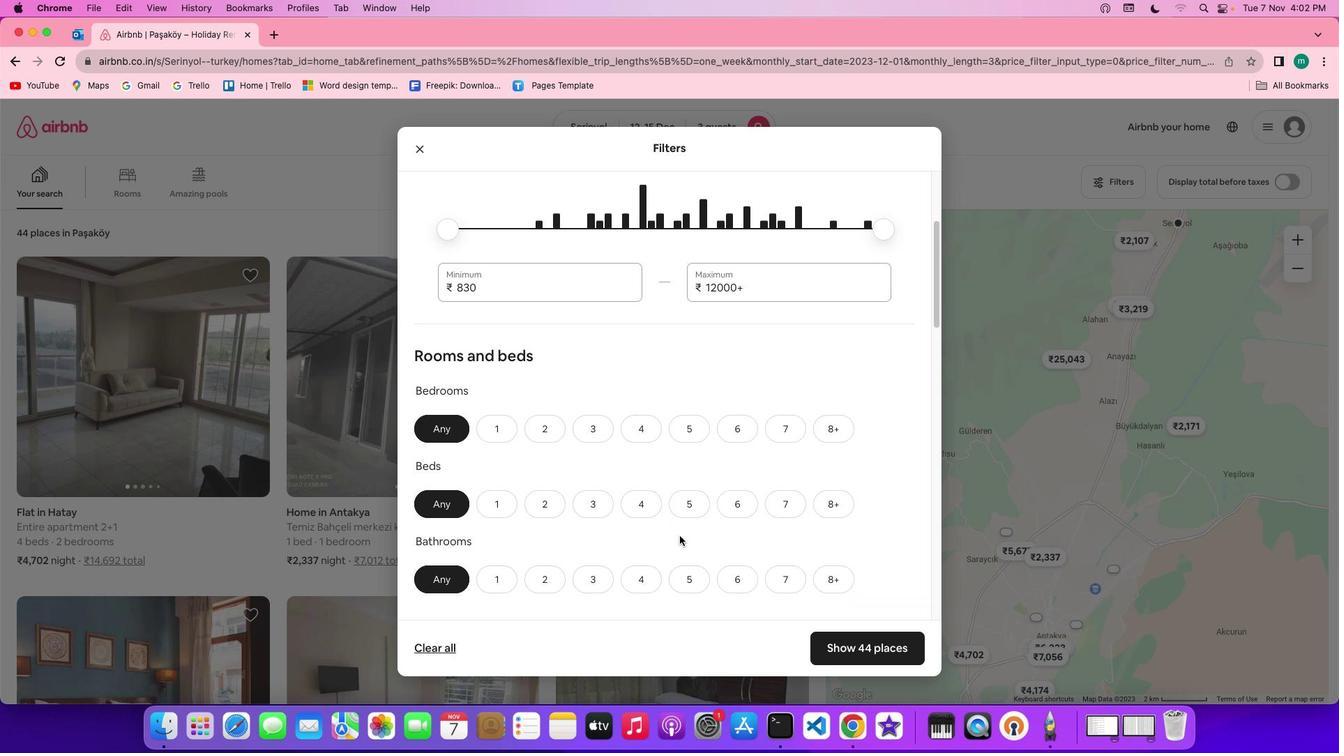 
Action: Mouse scrolled (610, 500) with delta (66, 71)
Screenshot: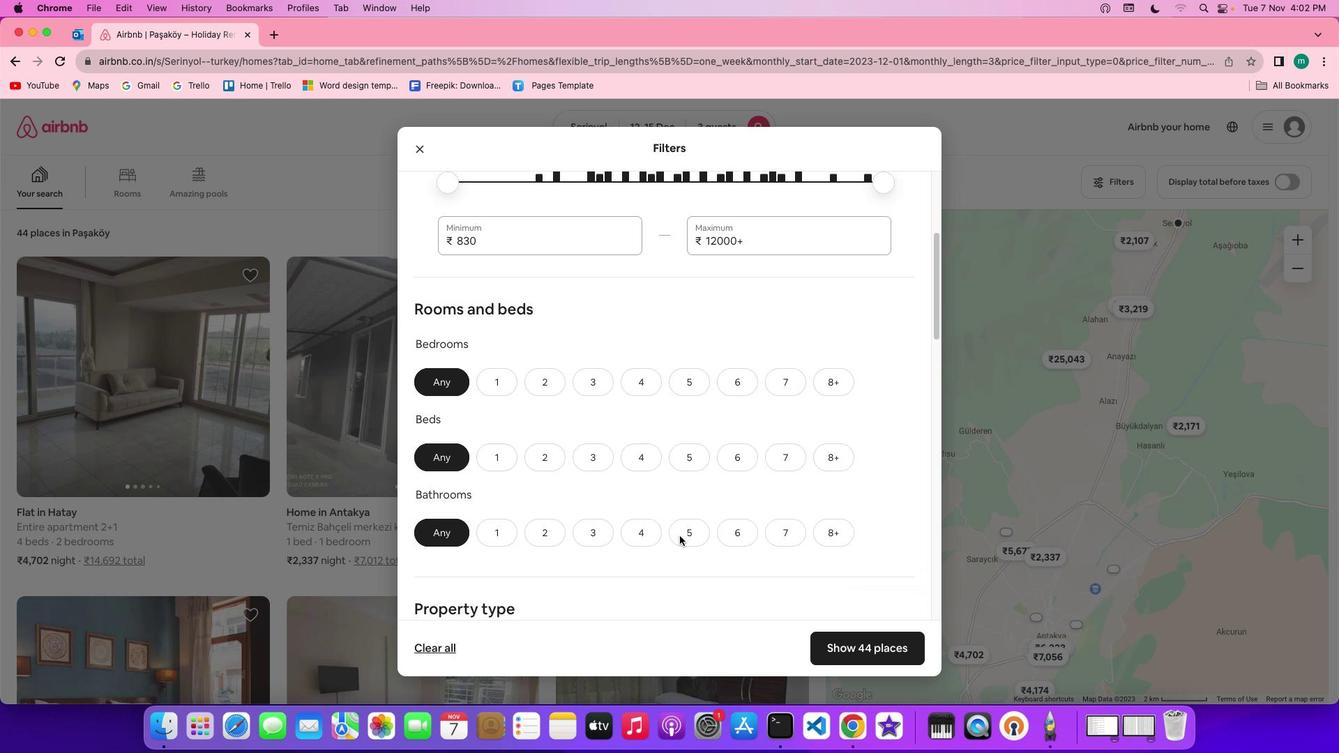 
Action: Mouse scrolled (610, 500) with delta (66, 71)
Screenshot: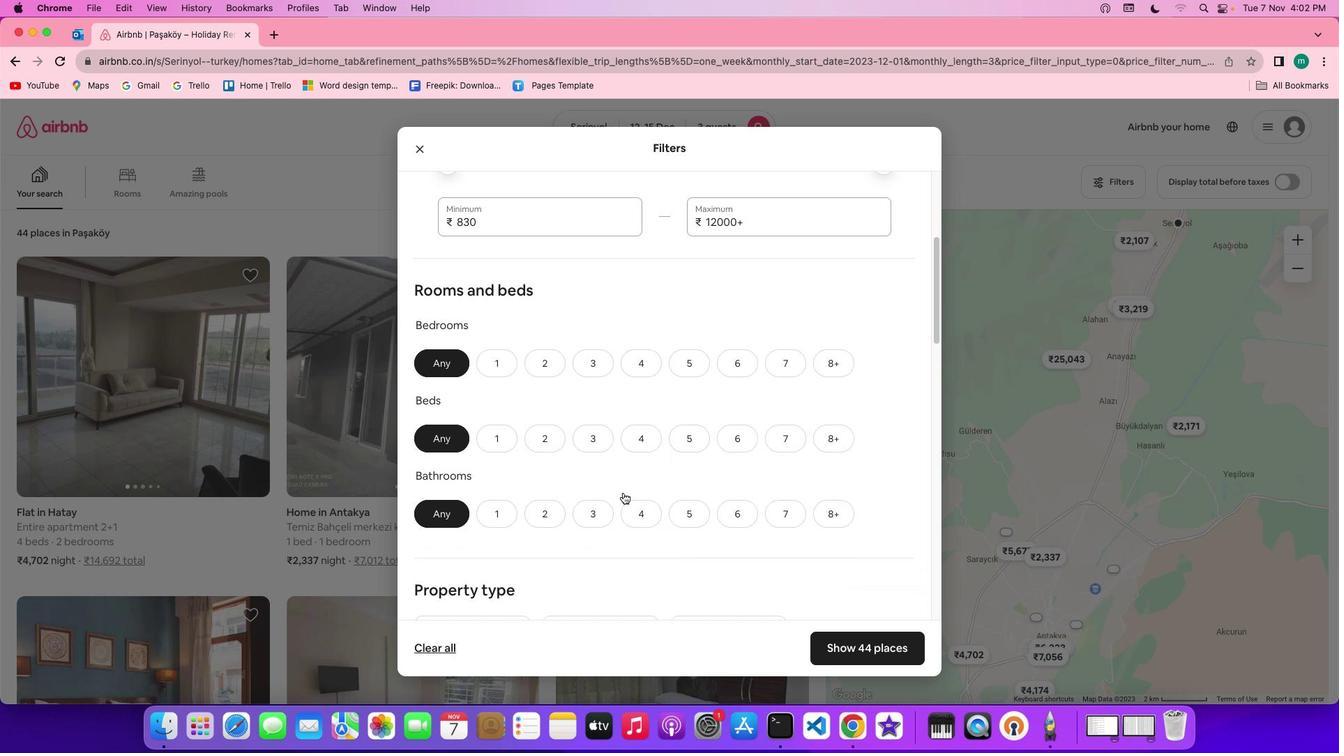 
Action: Mouse moved to (511, 366)
Screenshot: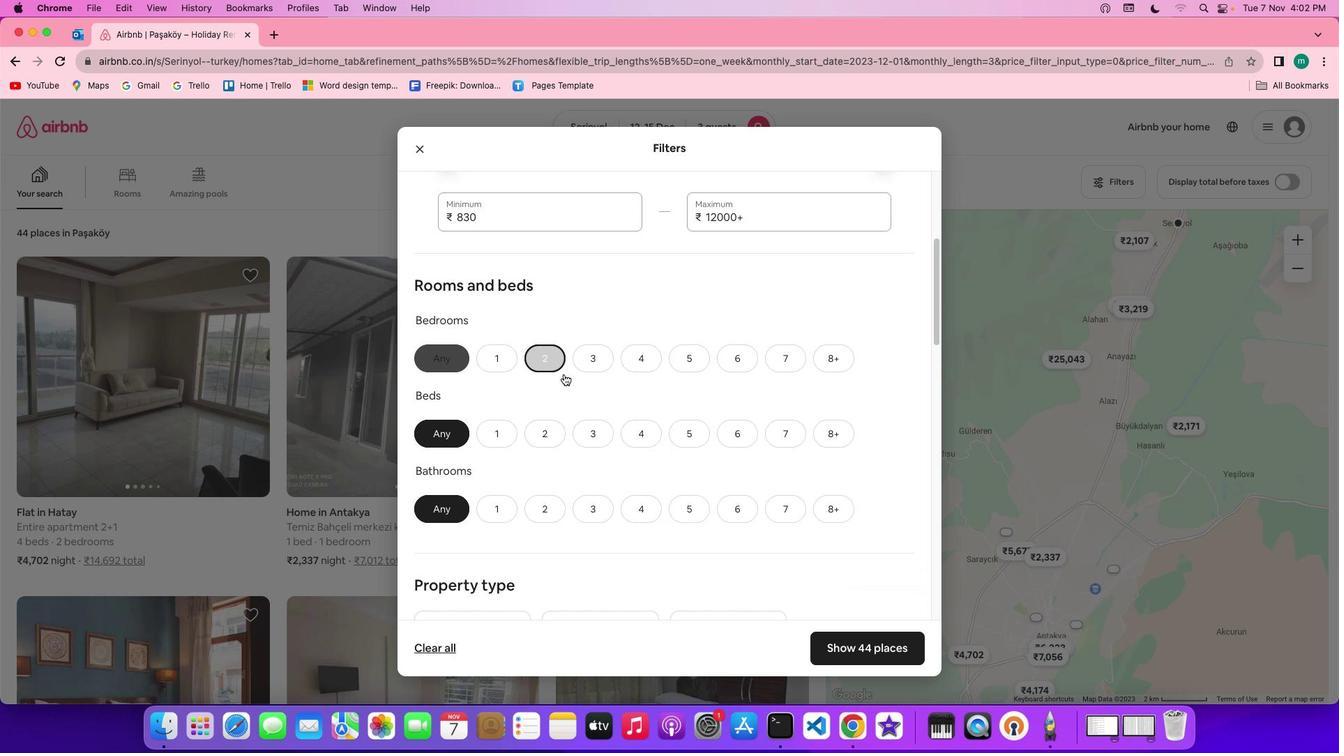 
Action: Mouse pressed left at (511, 366)
Screenshot: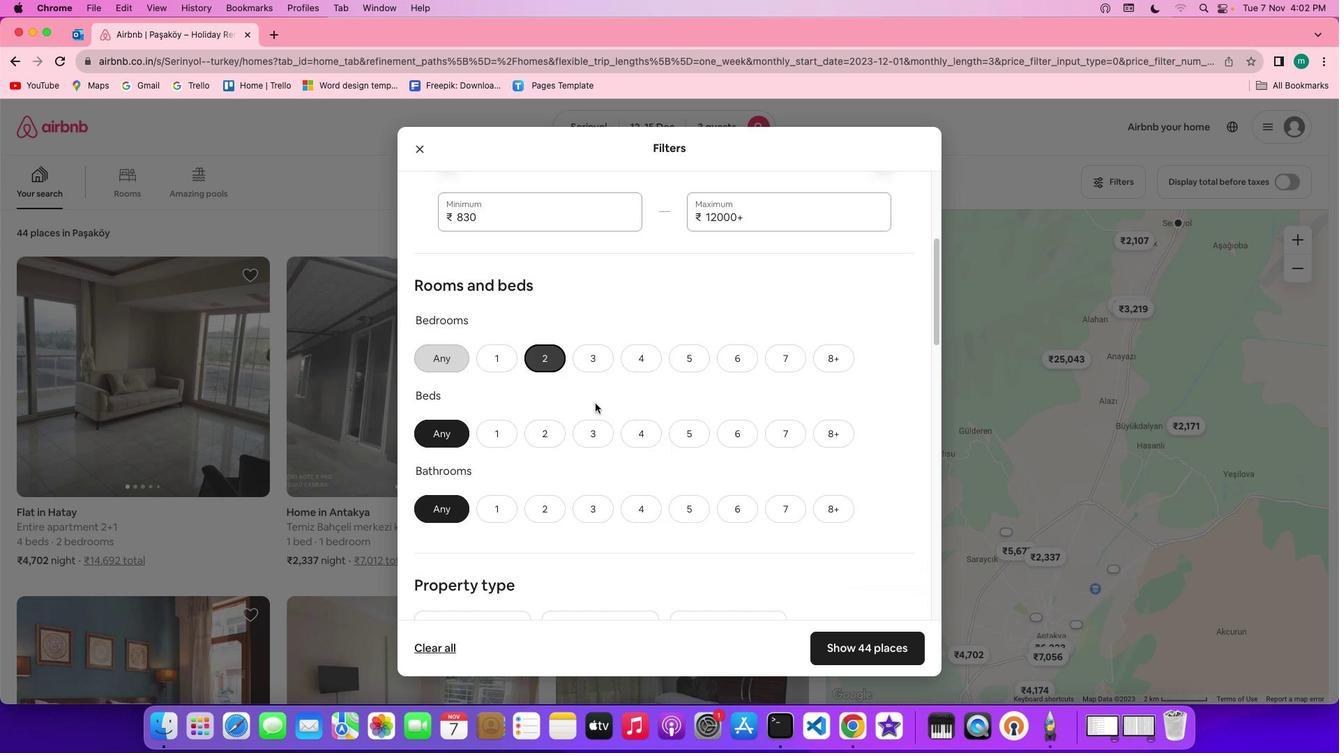 
Action: Mouse moved to (548, 412)
Screenshot: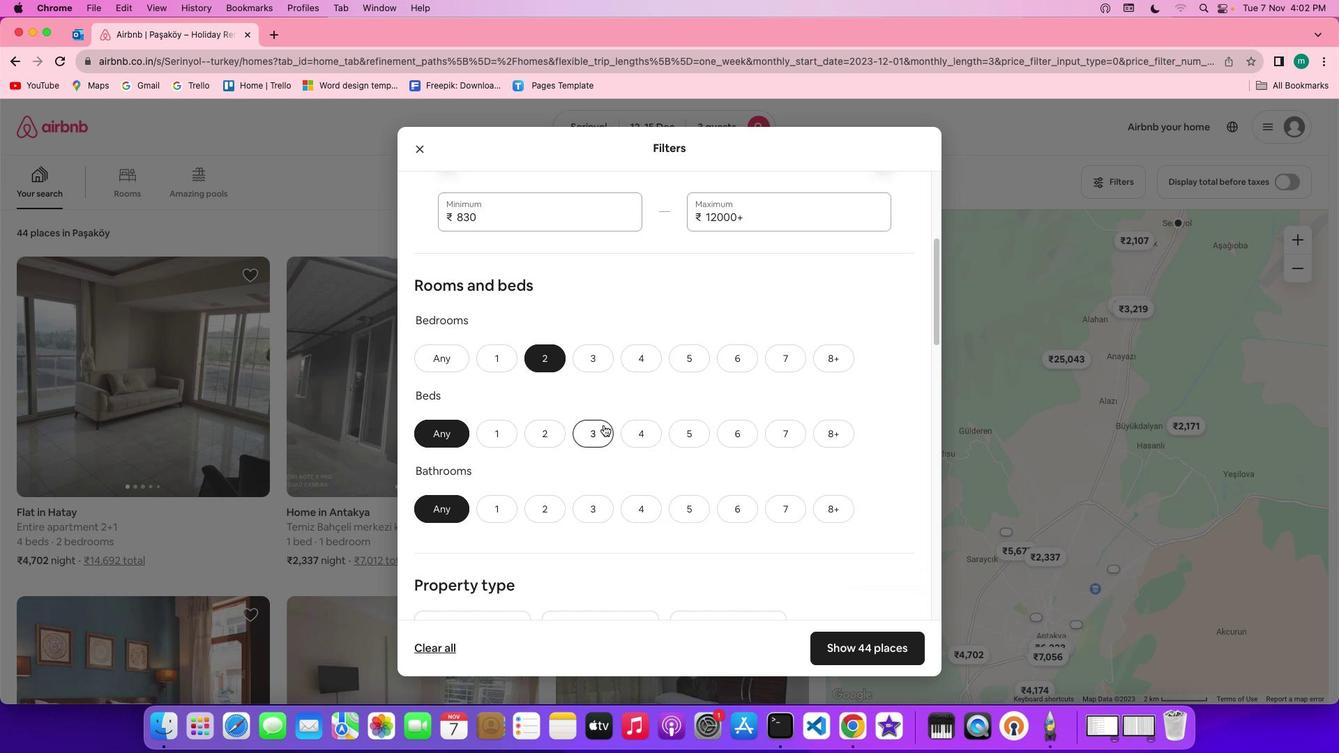 
Action: Mouse pressed left at (548, 412)
Screenshot: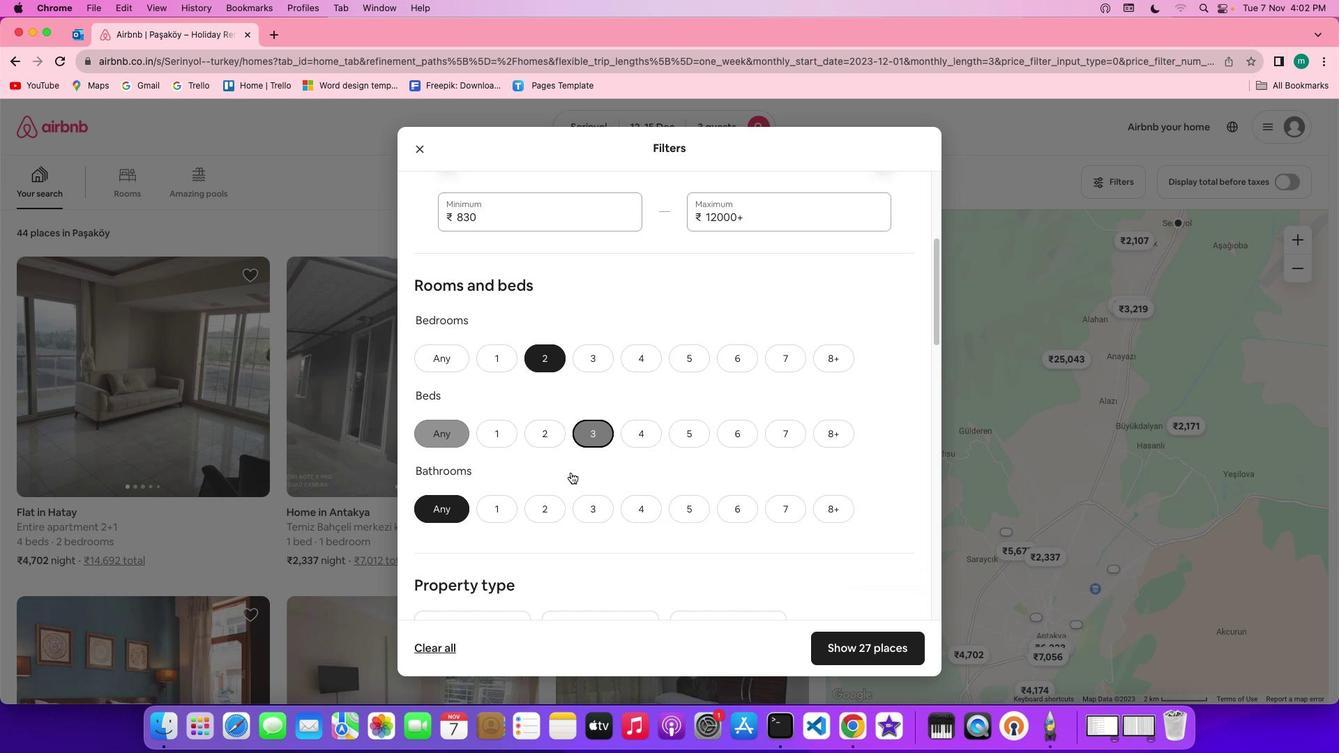 
Action: Mouse moved to (476, 479)
Screenshot: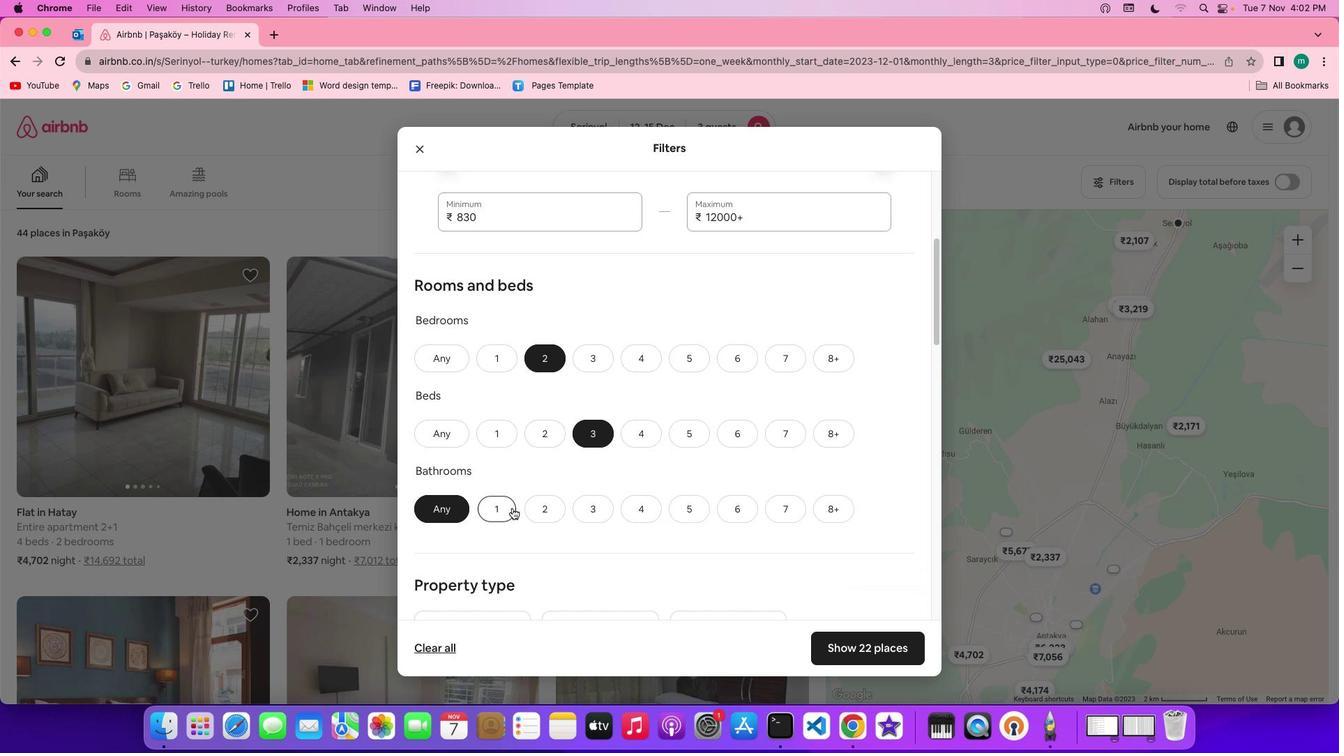 
Action: Mouse pressed left at (476, 479)
Screenshot: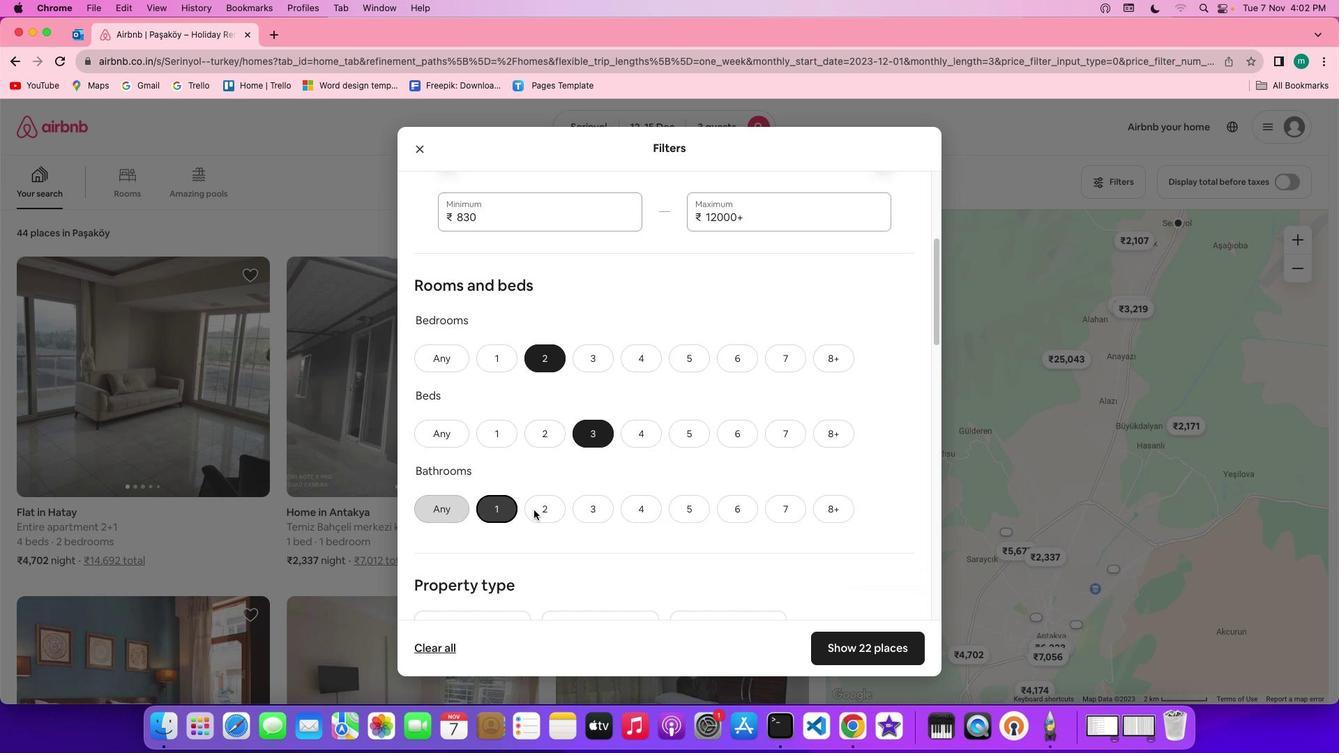 
Action: Mouse moved to (590, 486)
Screenshot: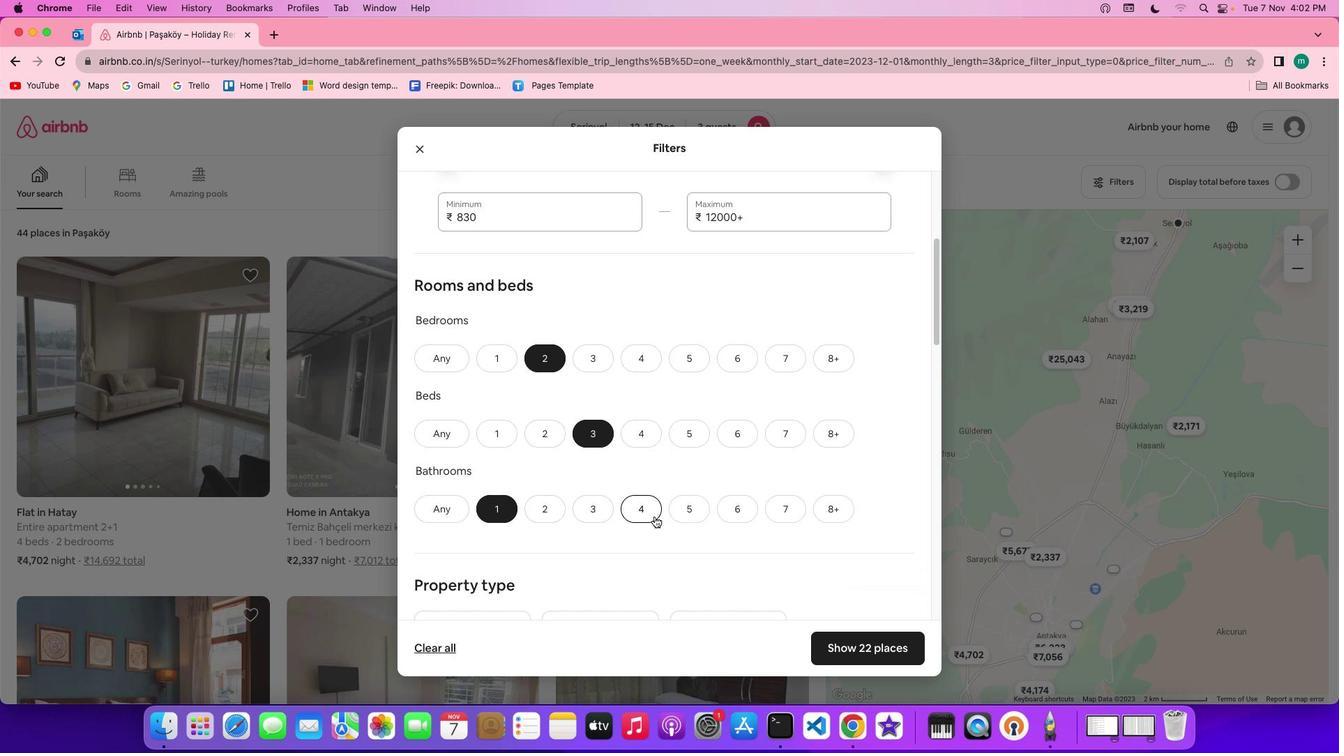 
Action: Mouse scrolled (590, 486) with delta (66, 71)
Screenshot: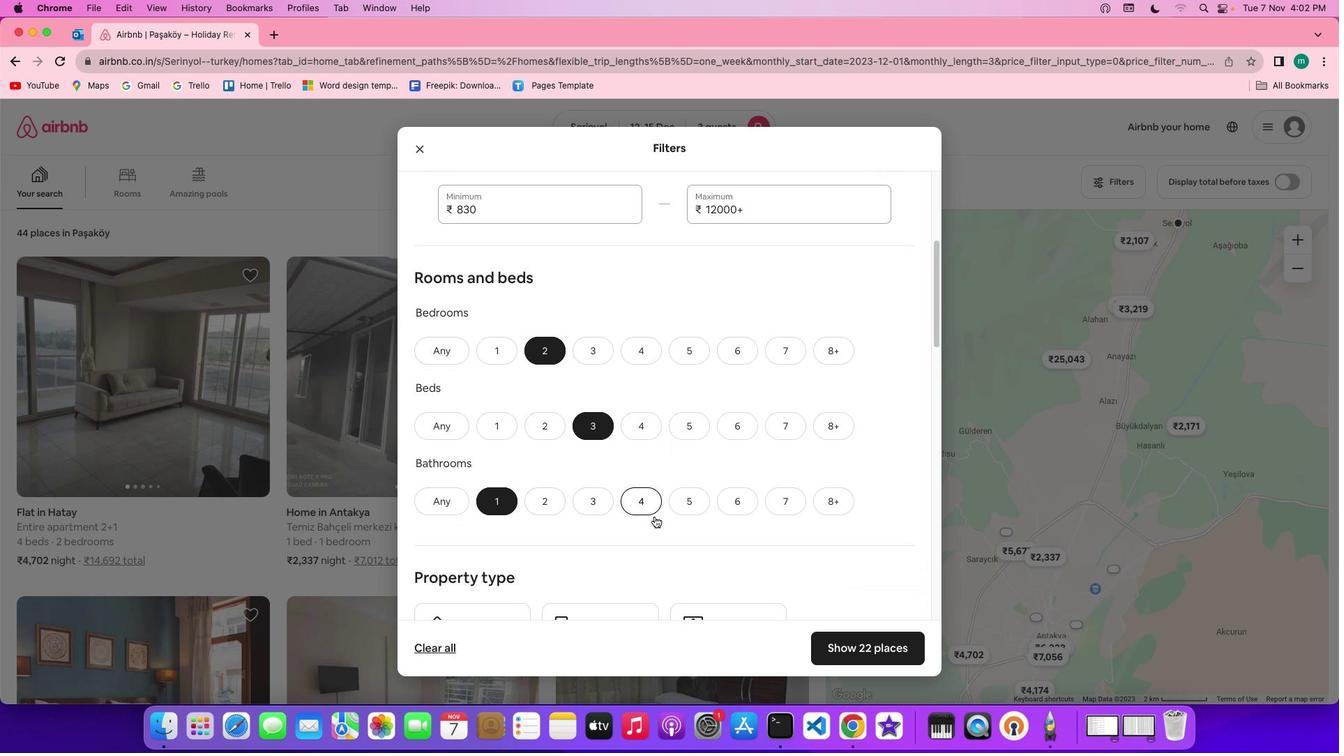 
Action: Mouse scrolled (590, 486) with delta (66, 71)
Screenshot: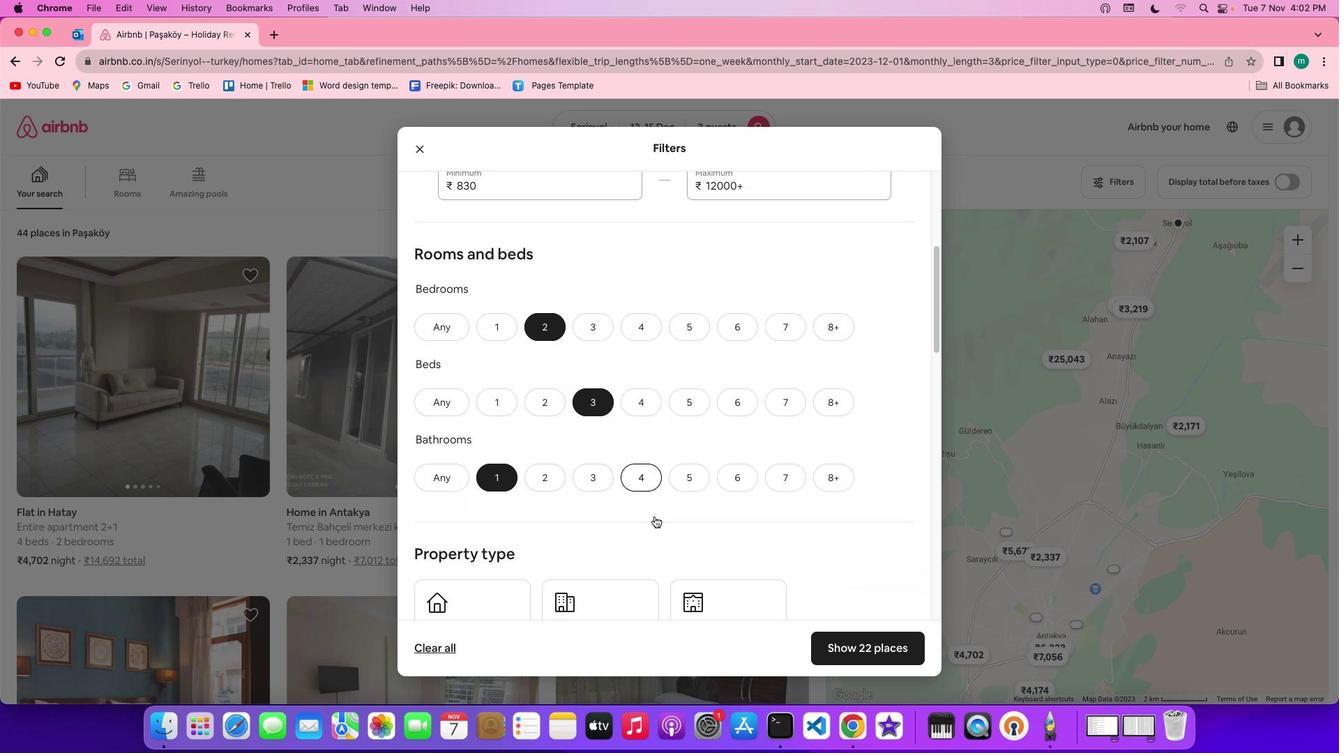 
Action: Mouse scrolled (590, 486) with delta (66, 71)
Screenshot: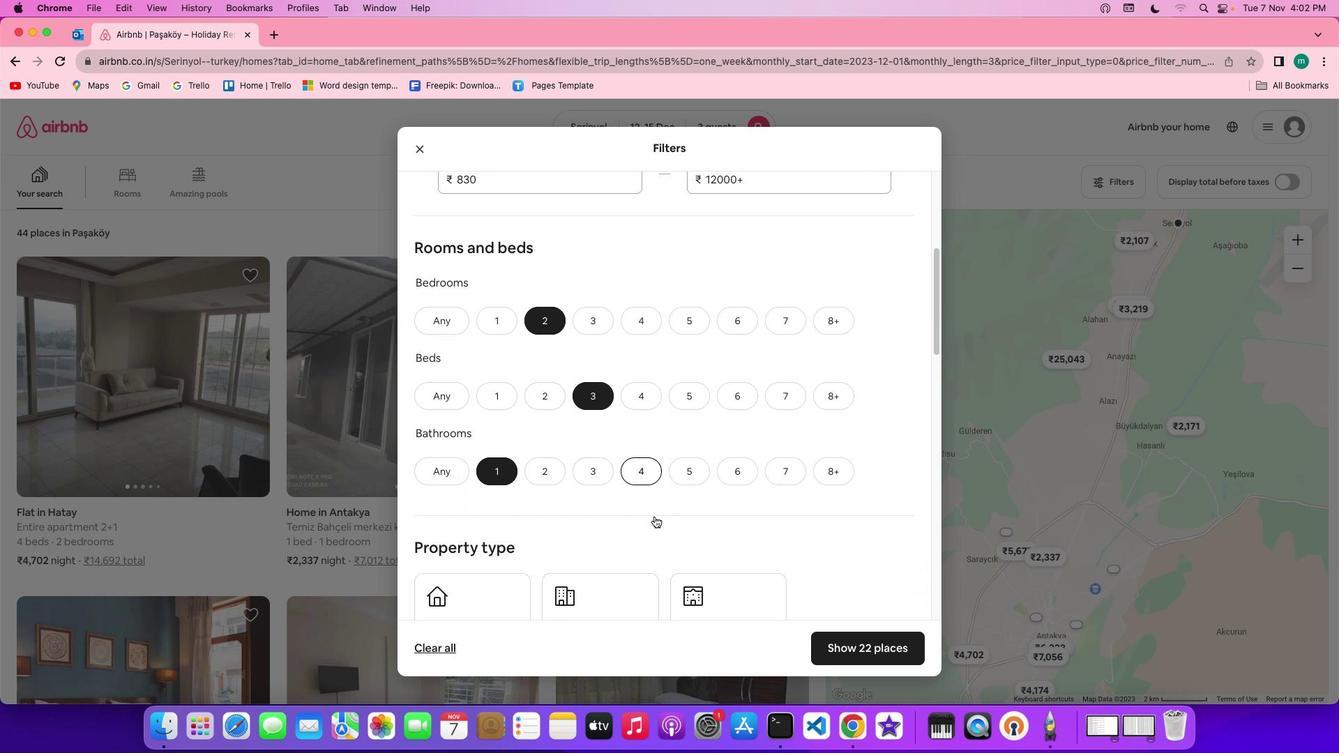 
Action: Mouse scrolled (590, 486) with delta (66, 71)
Screenshot: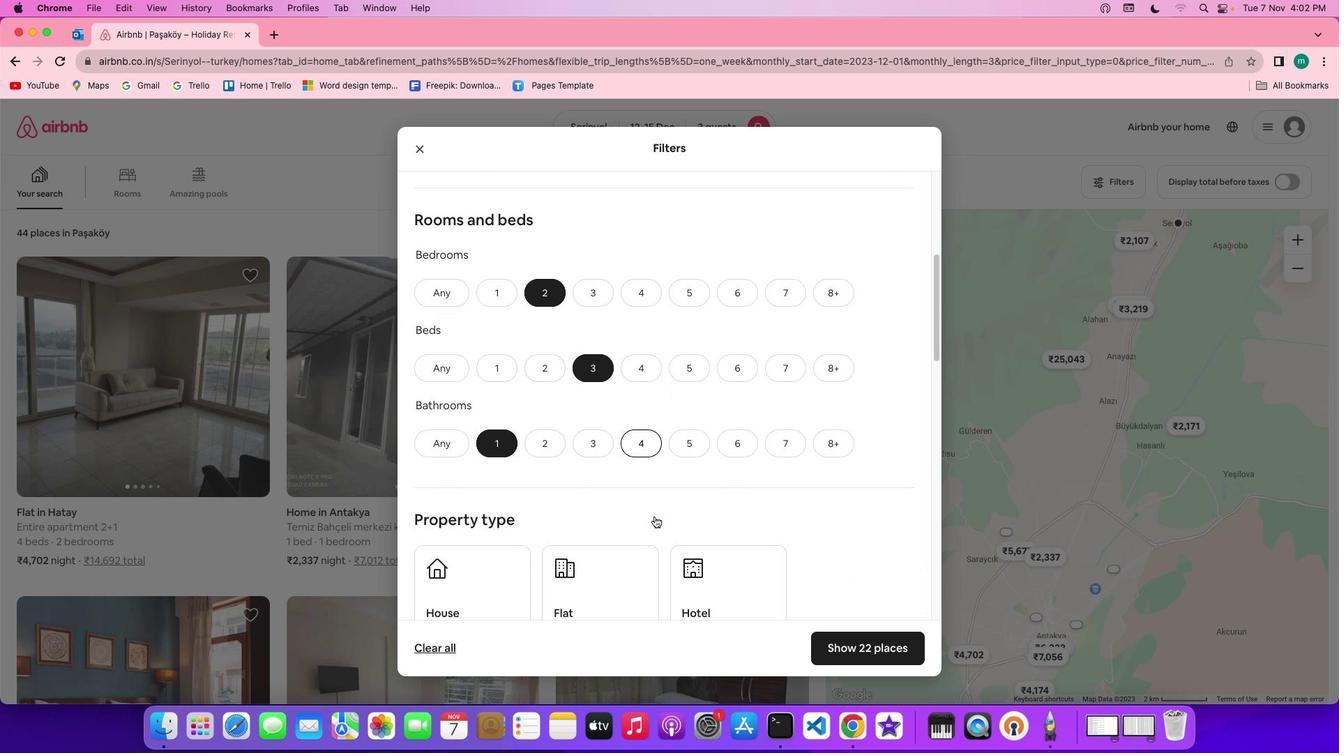 
Action: Mouse scrolled (590, 486) with delta (66, 71)
Screenshot: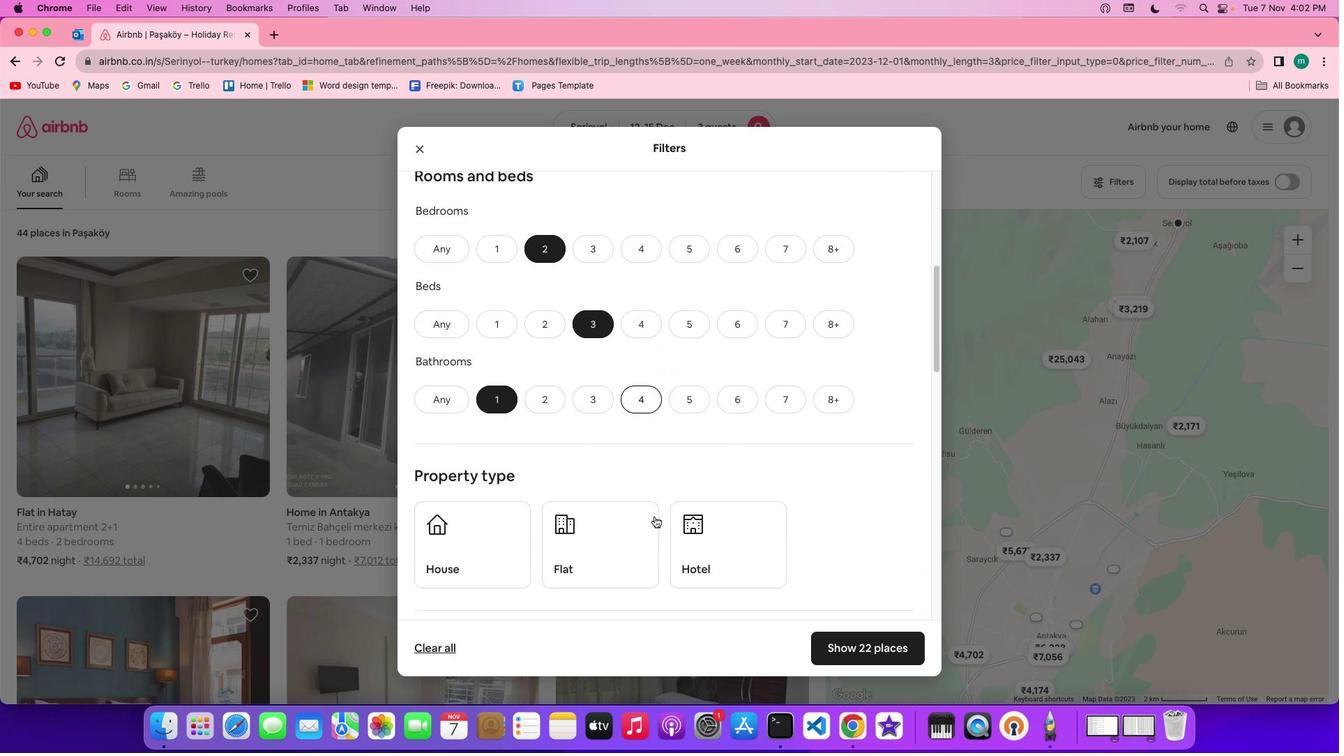 
Action: Mouse scrolled (590, 486) with delta (66, 71)
Screenshot: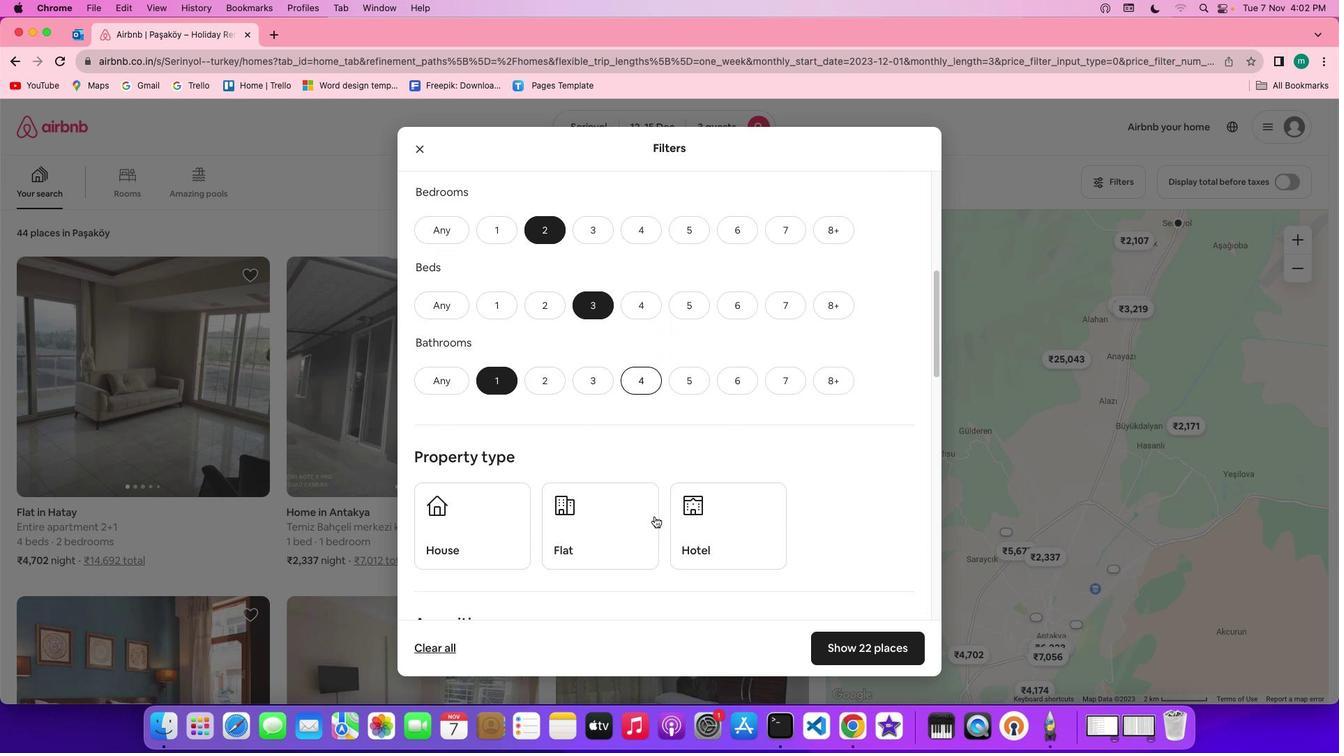 
Action: Mouse scrolled (590, 486) with delta (66, 71)
Screenshot: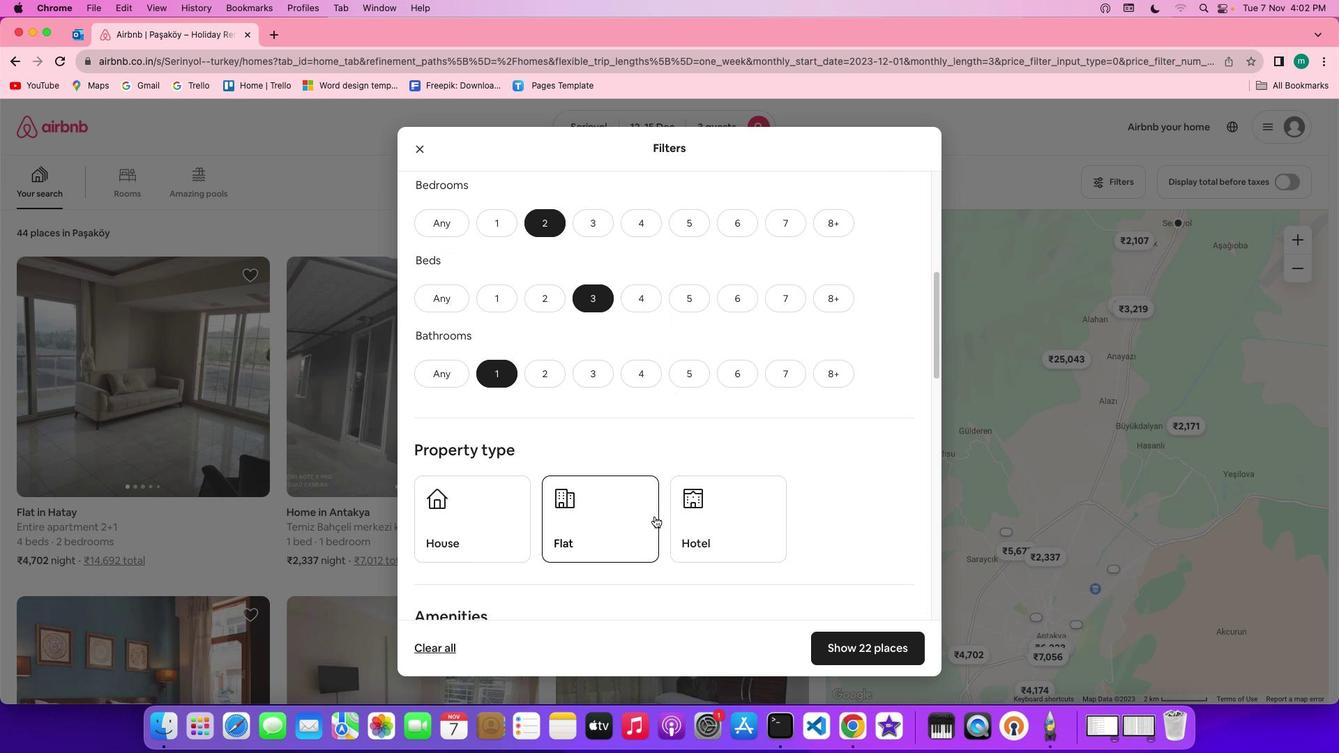 
Action: Mouse scrolled (590, 486) with delta (66, 71)
Screenshot: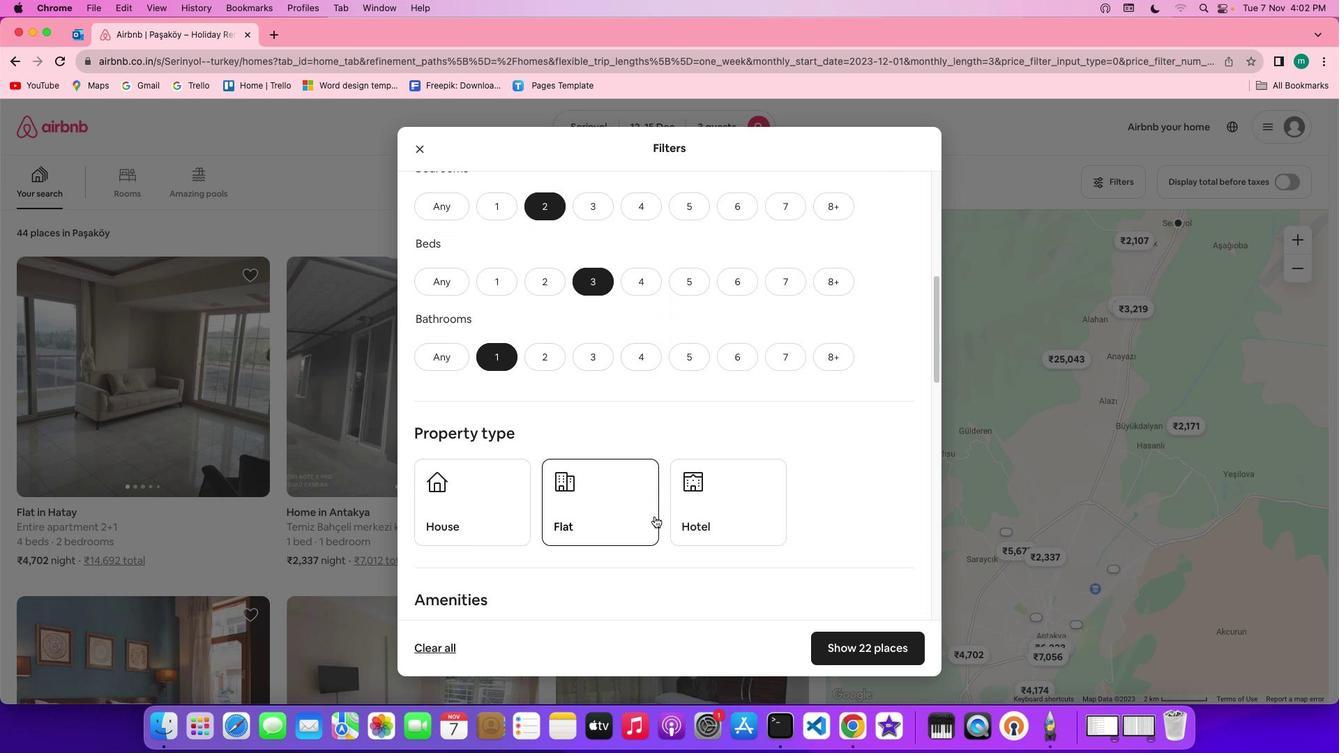 
Action: Mouse scrolled (590, 486) with delta (66, 71)
Screenshot: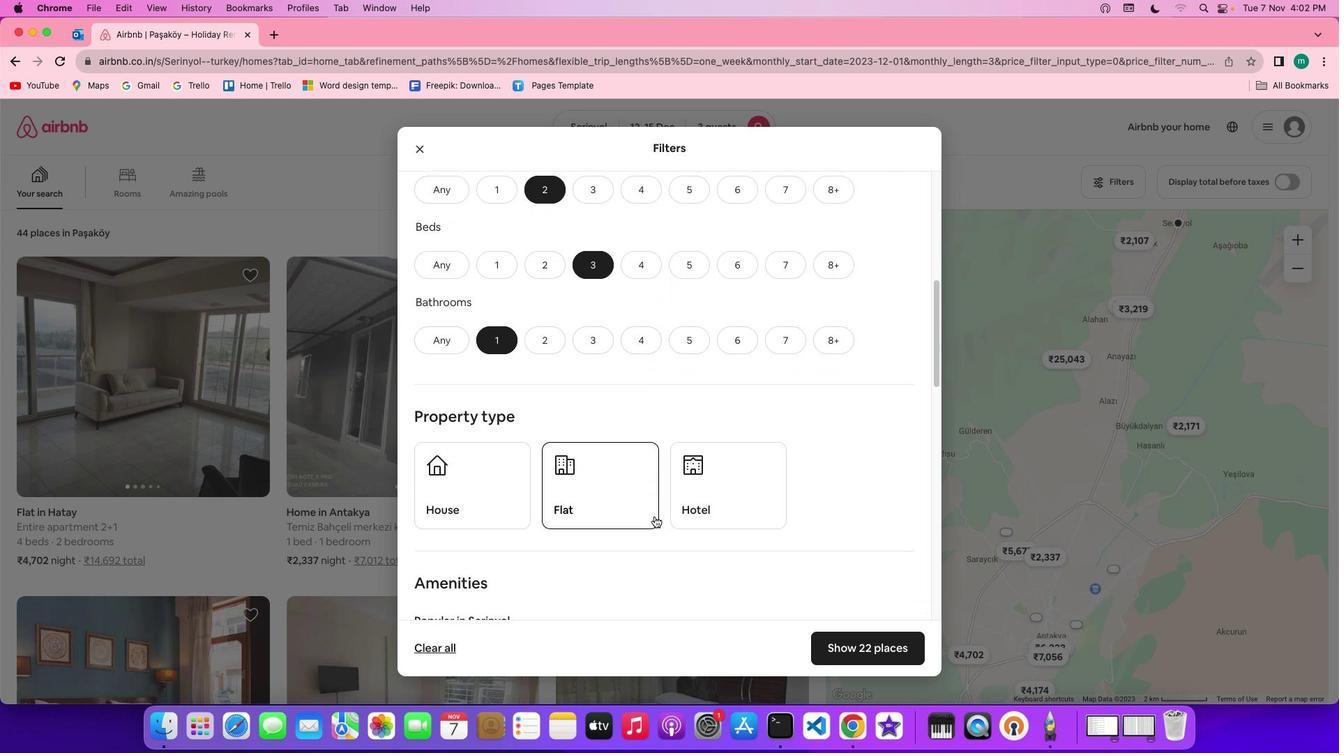 
Action: Mouse scrolled (590, 486) with delta (66, 71)
Screenshot: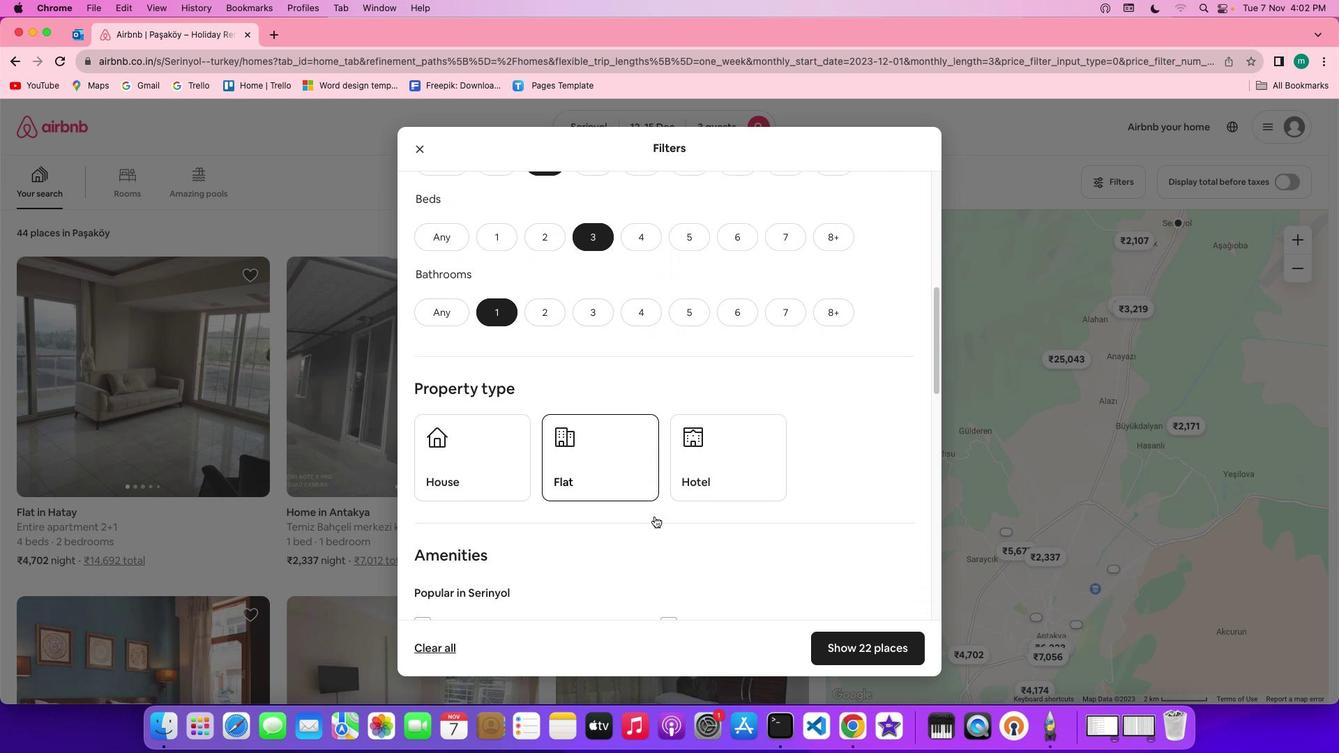 
Action: Mouse moved to (534, 430)
Screenshot: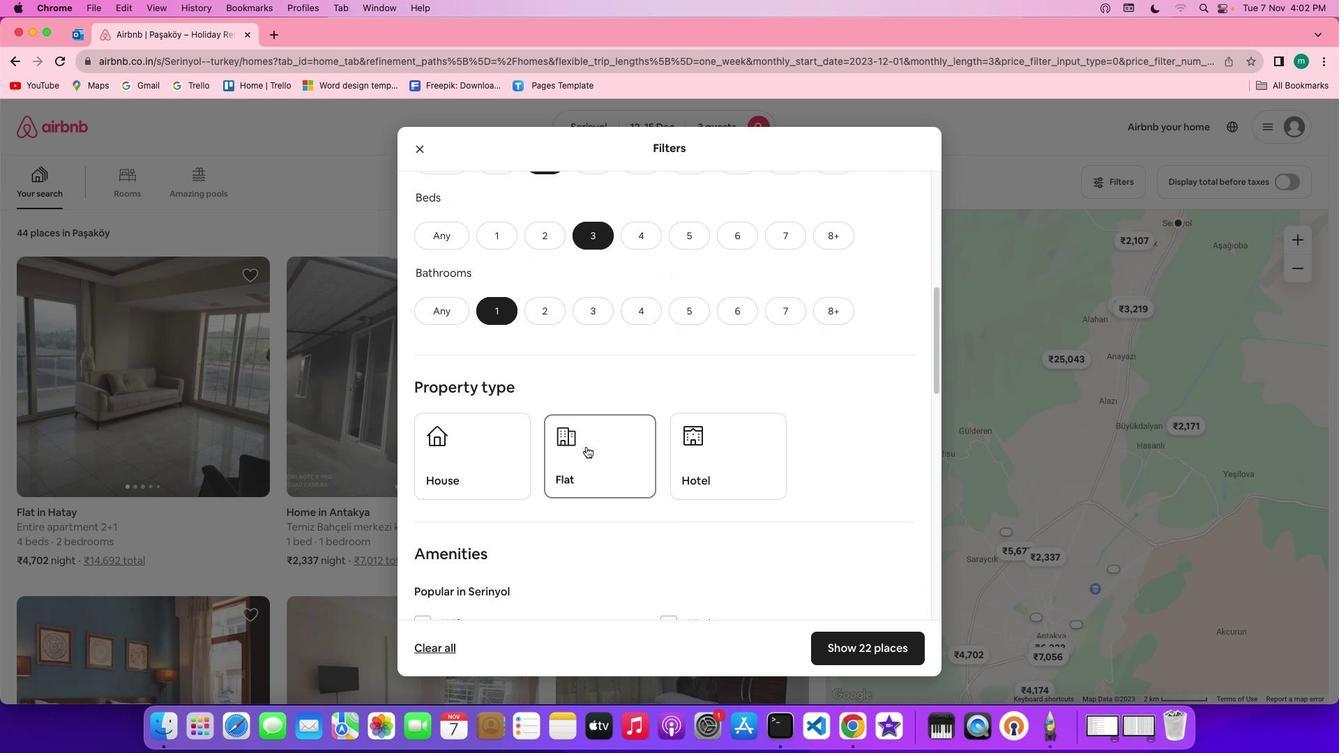 
Action: Mouse pressed left at (534, 430)
Screenshot: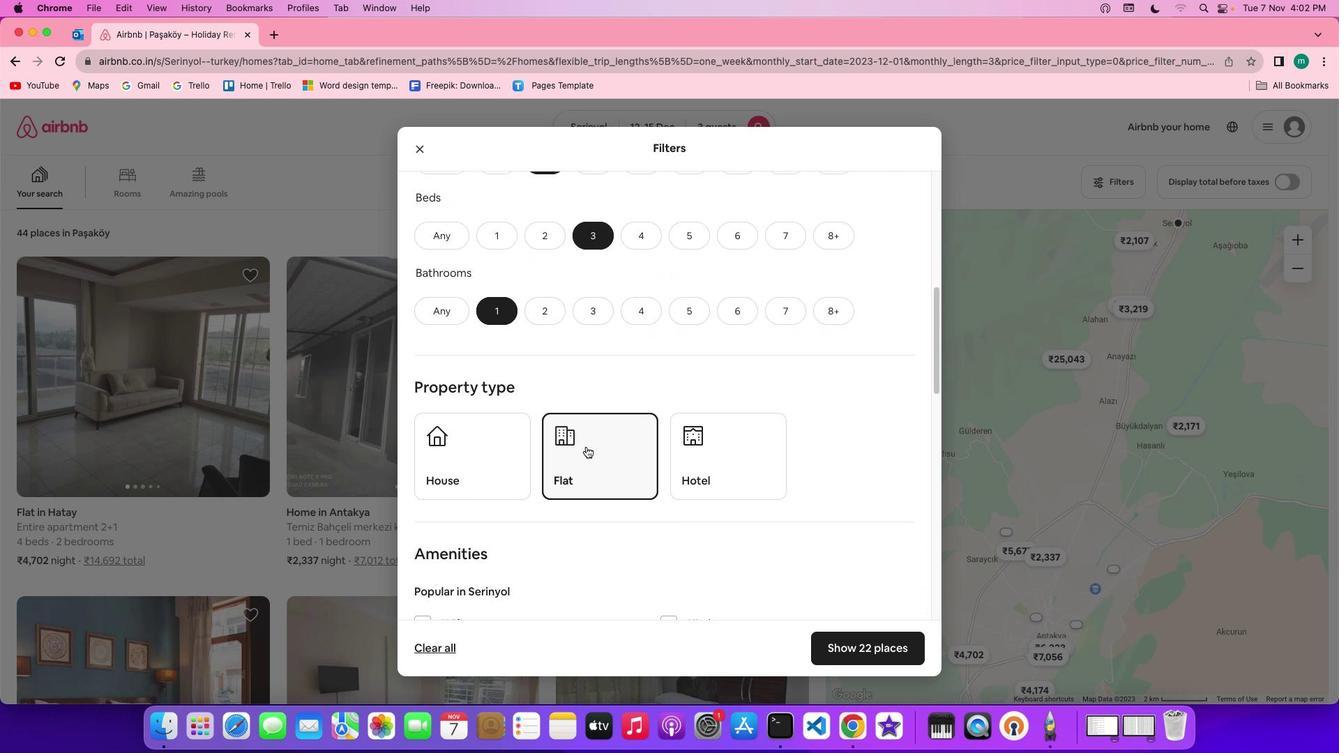 
Action: Mouse moved to (665, 468)
Screenshot: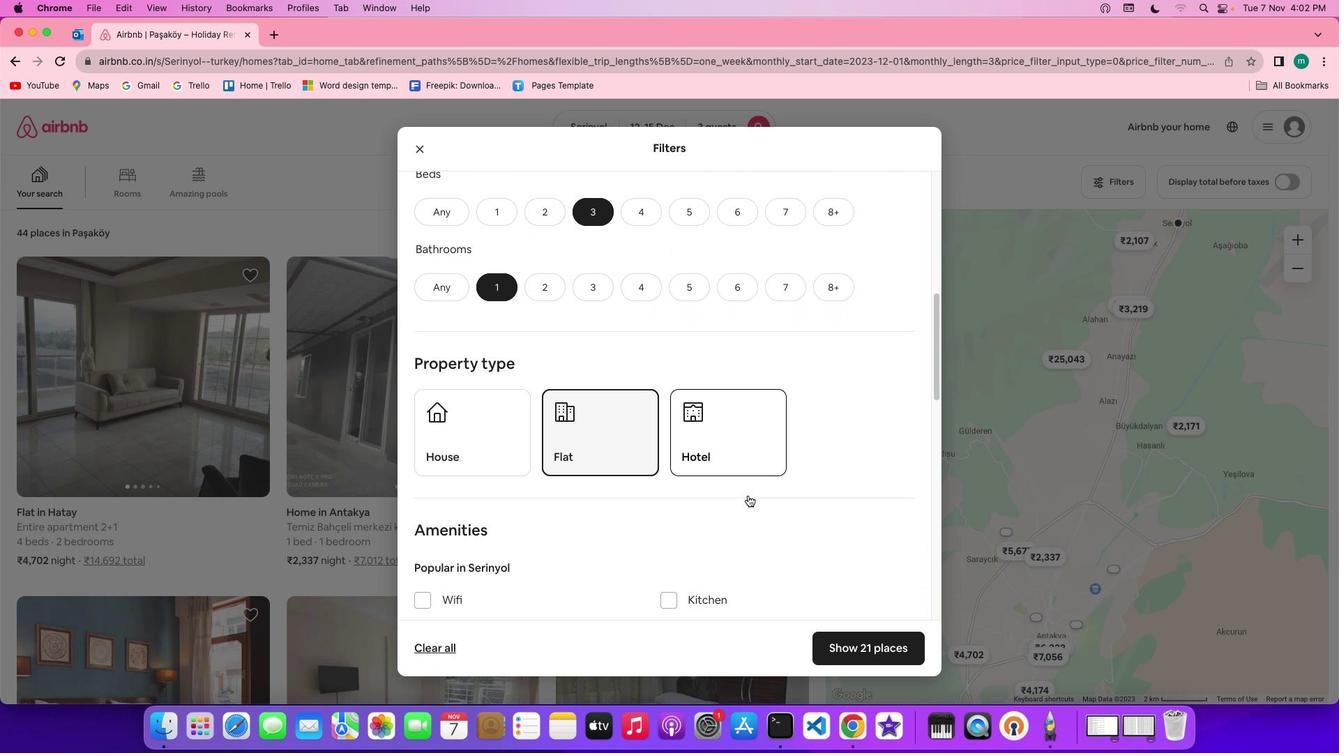 
Action: Mouse scrolled (665, 468) with delta (66, 71)
Screenshot: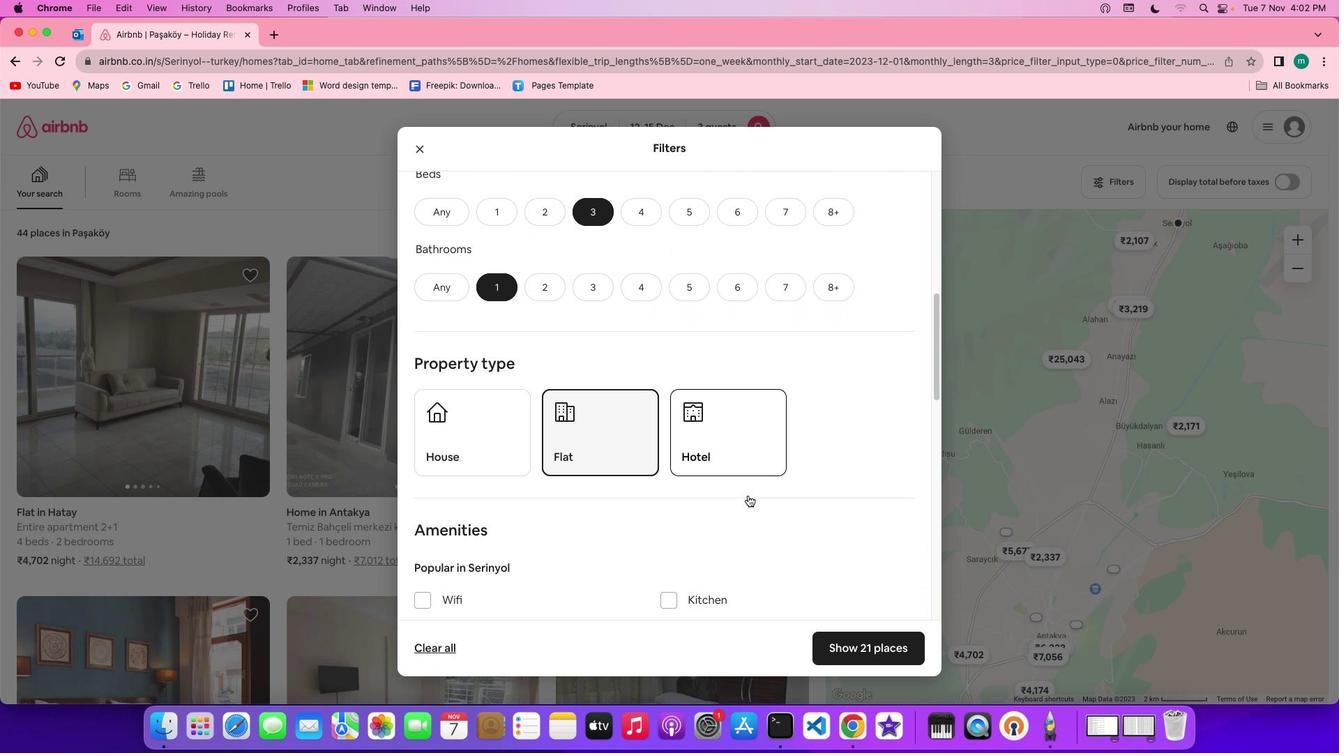 
Action: Mouse scrolled (665, 468) with delta (66, 71)
Screenshot: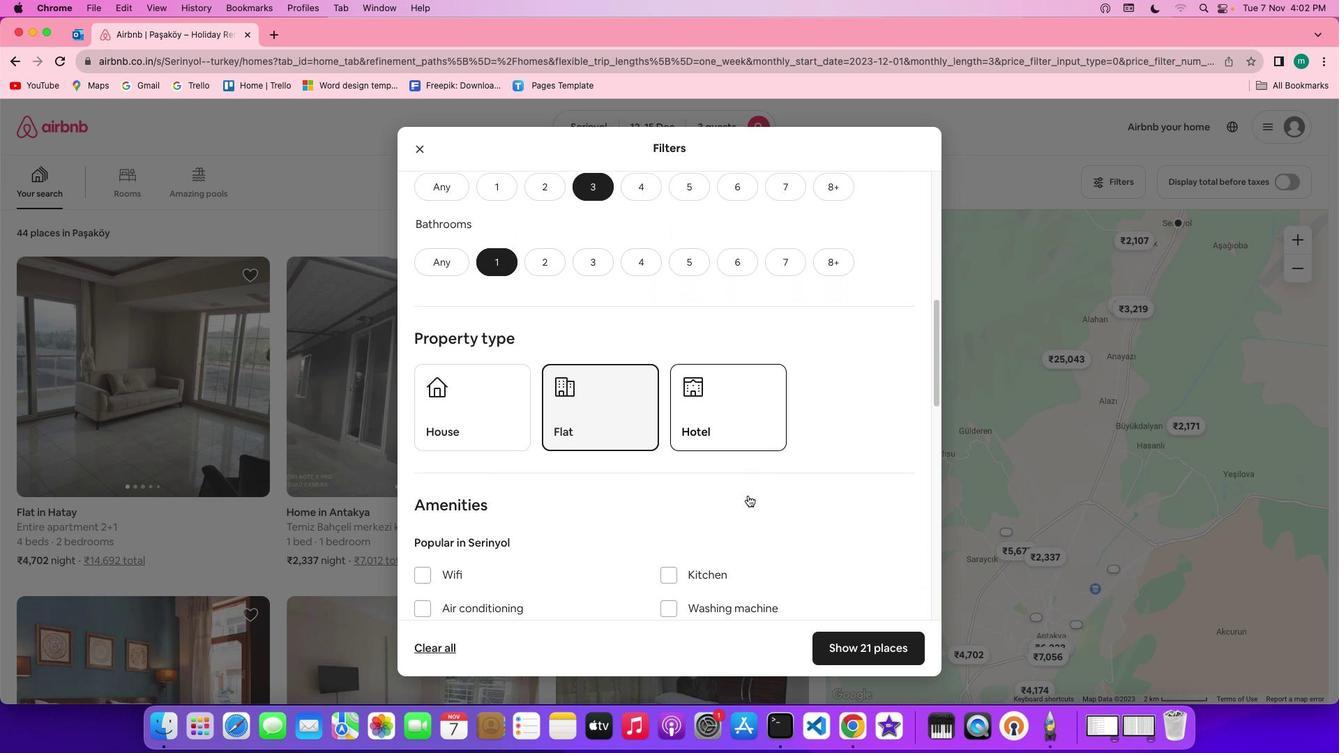 
Action: Mouse scrolled (665, 468) with delta (66, 71)
Screenshot: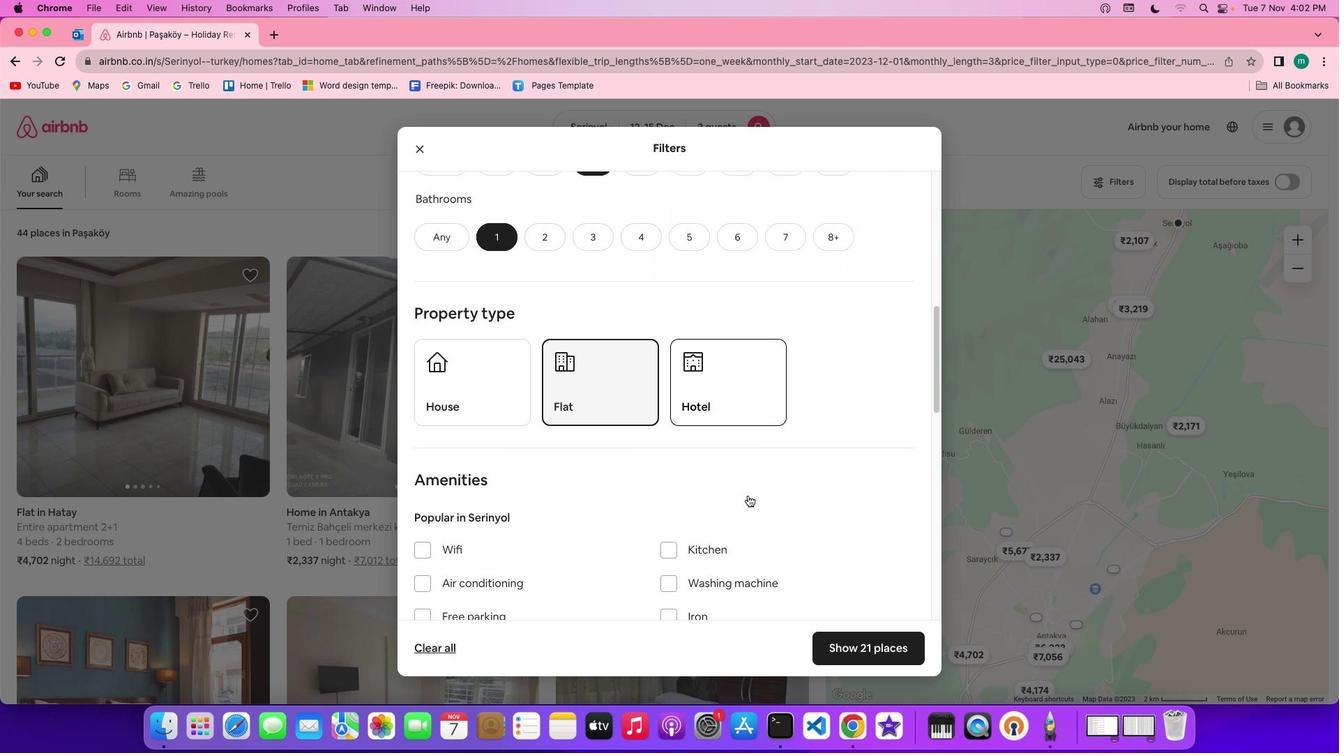 
Action: Mouse scrolled (665, 468) with delta (66, 71)
Screenshot: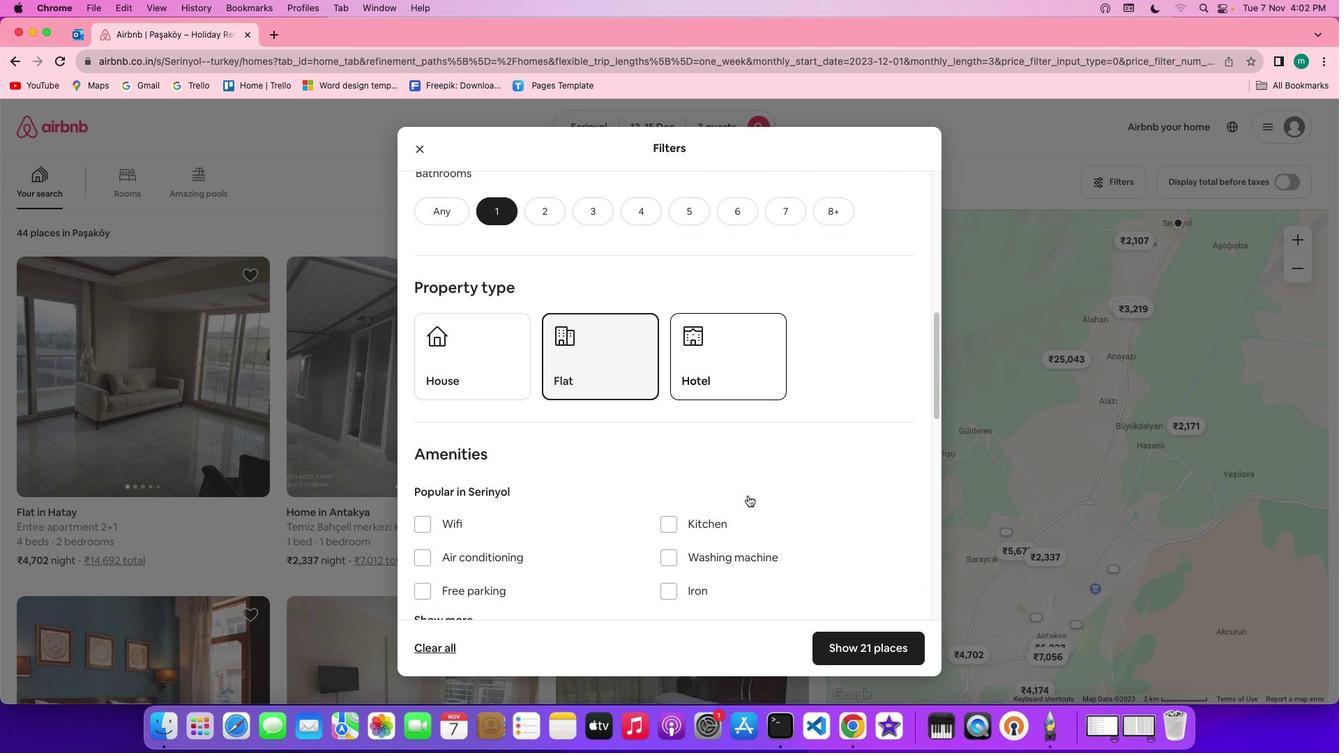 
Action: Mouse scrolled (665, 468) with delta (66, 71)
Screenshot: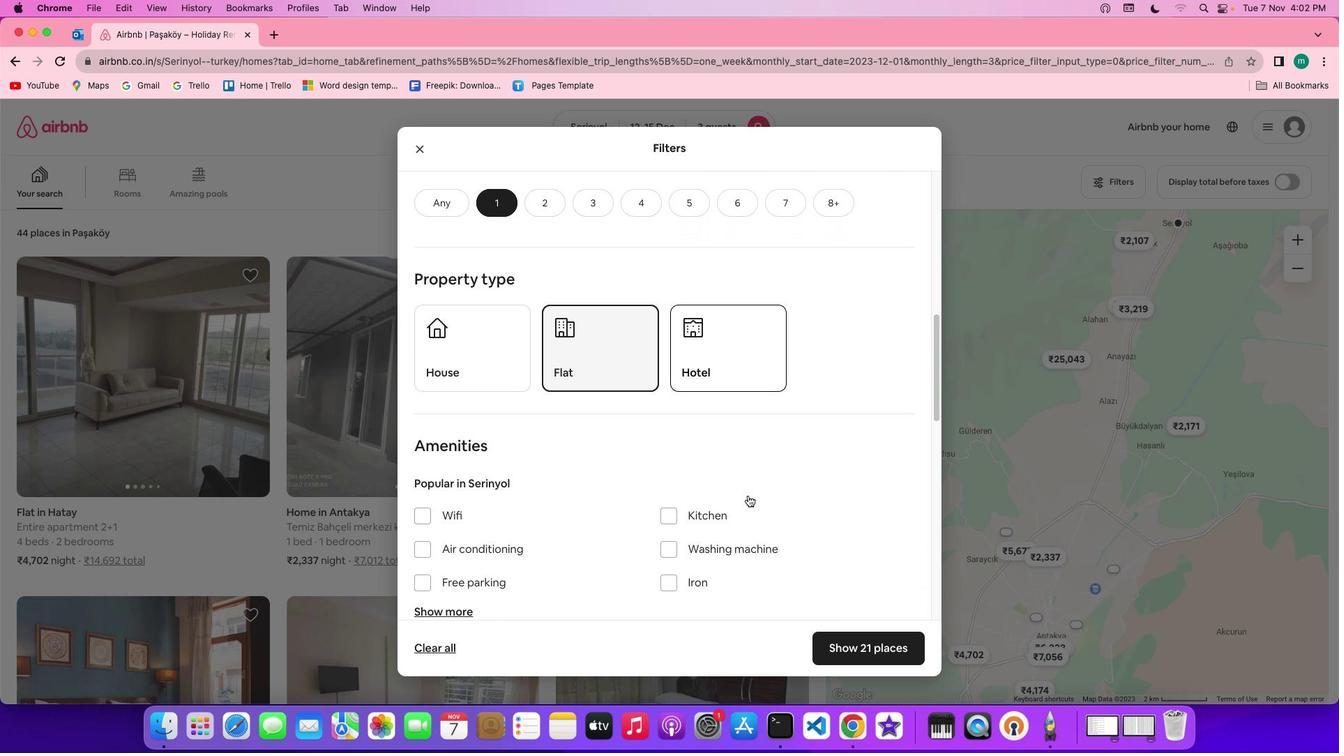 
Action: Mouse scrolled (665, 468) with delta (66, 71)
Screenshot: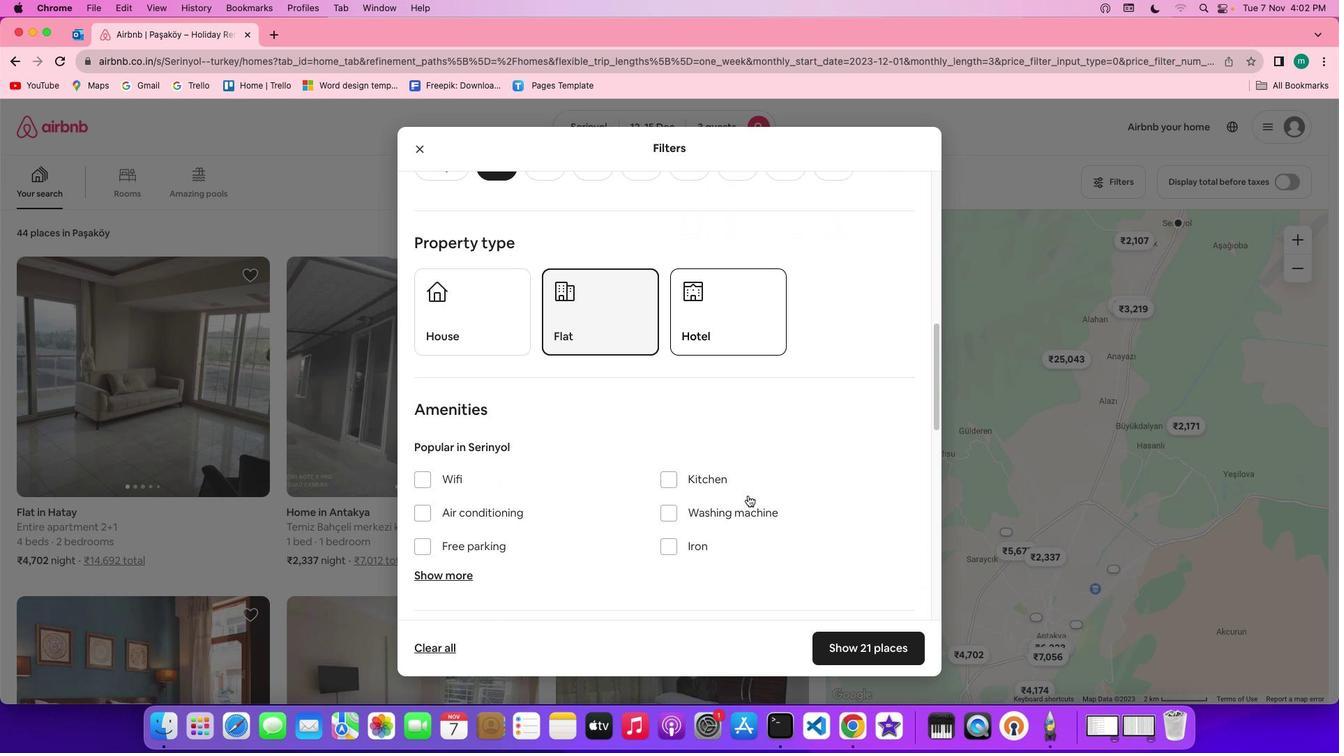 
Action: Mouse scrolled (665, 468) with delta (66, 71)
Screenshot: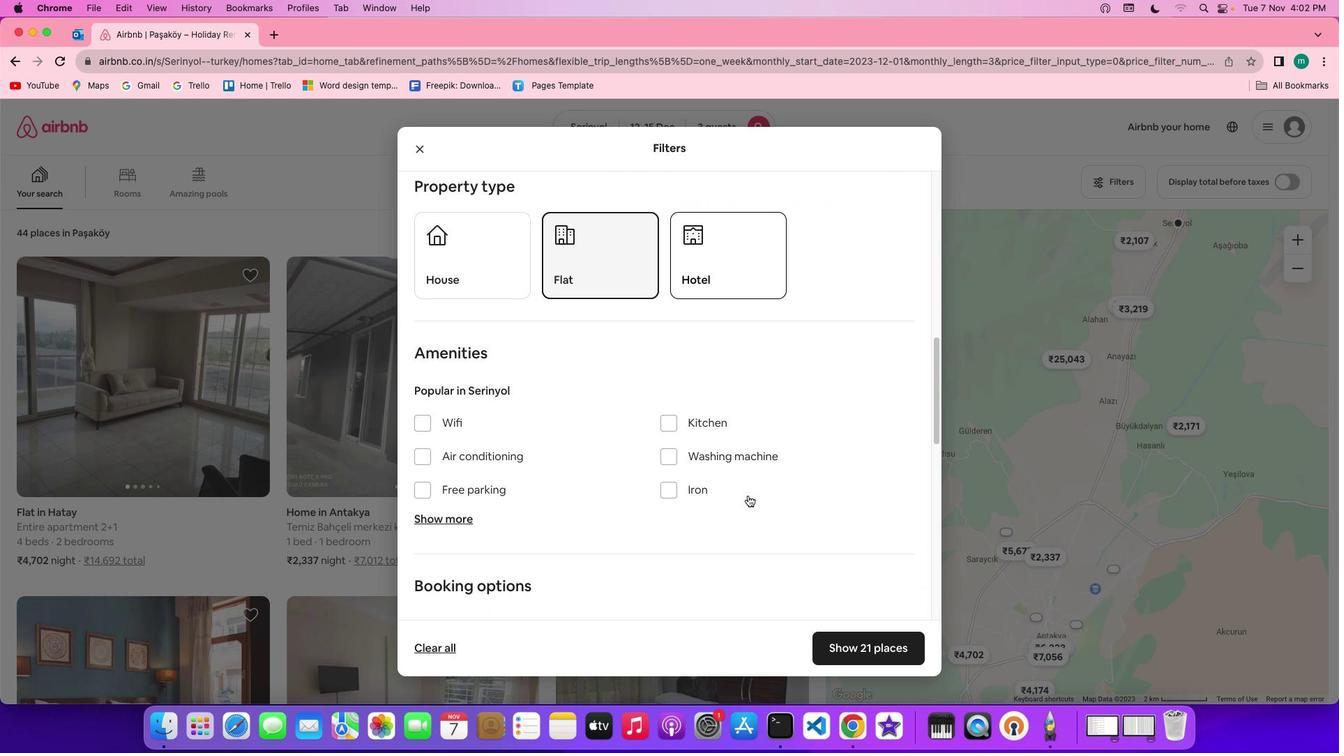 
Action: Mouse scrolled (665, 468) with delta (66, 71)
Screenshot: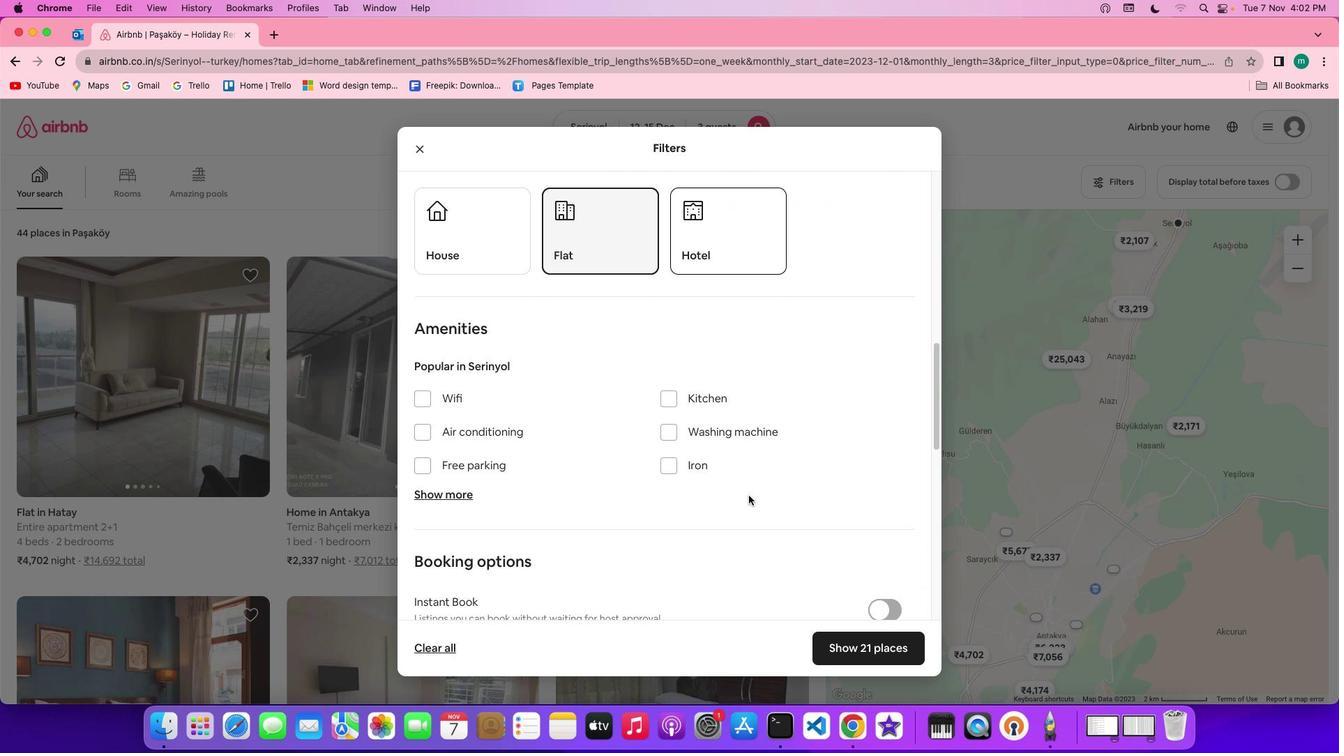 
Action: Mouse scrolled (665, 468) with delta (66, 71)
Screenshot: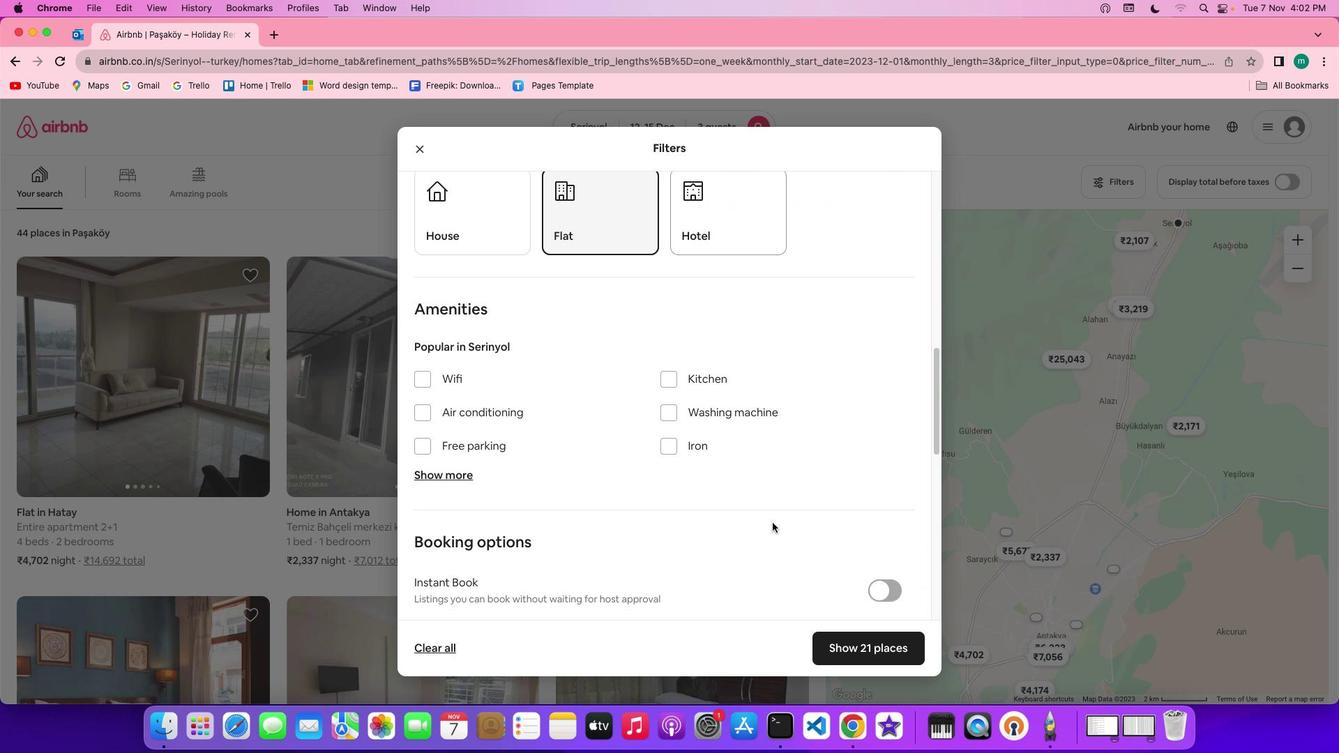 
Action: Mouse moved to (756, 534)
Screenshot: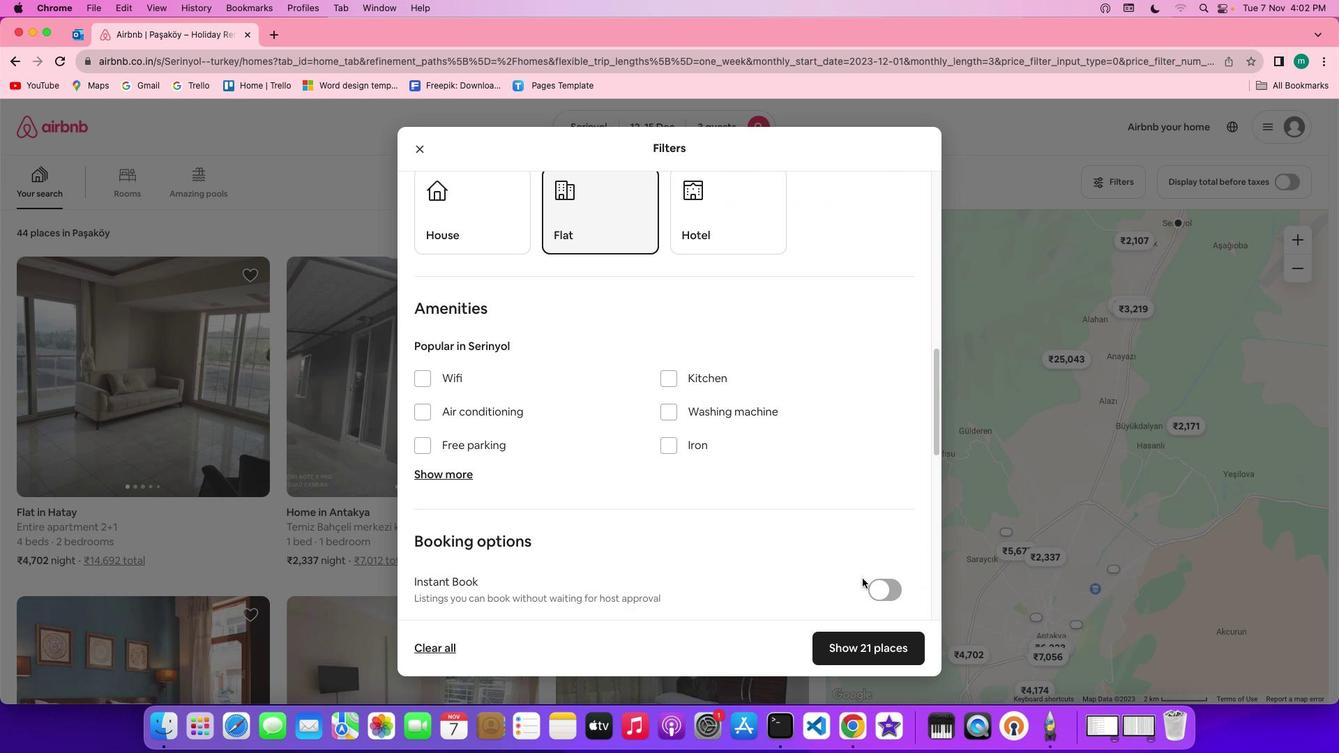 
Action: Mouse scrolled (756, 534) with delta (66, 71)
Screenshot: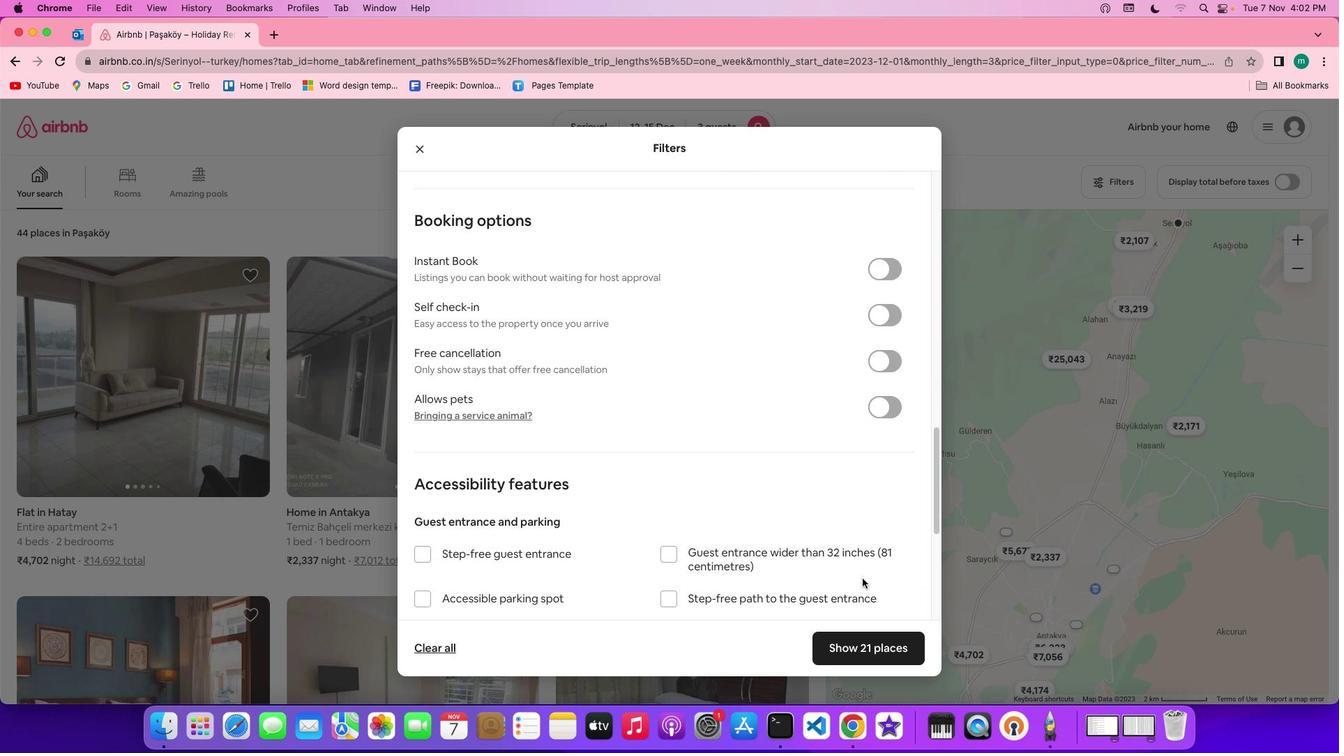 
Action: Mouse scrolled (756, 534) with delta (66, 71)
Screenshot: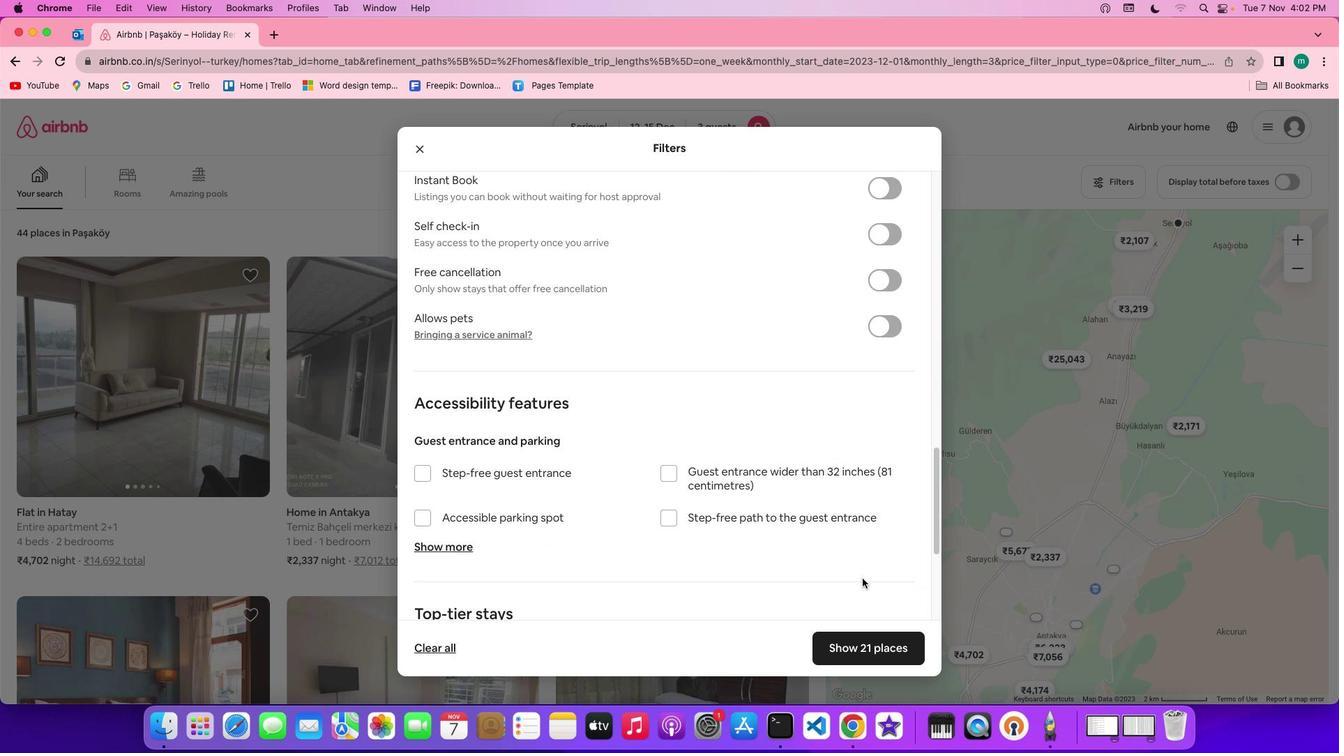 
Action: Mouse scrolled (756, 534) with delta (66, 70)
Screenshot: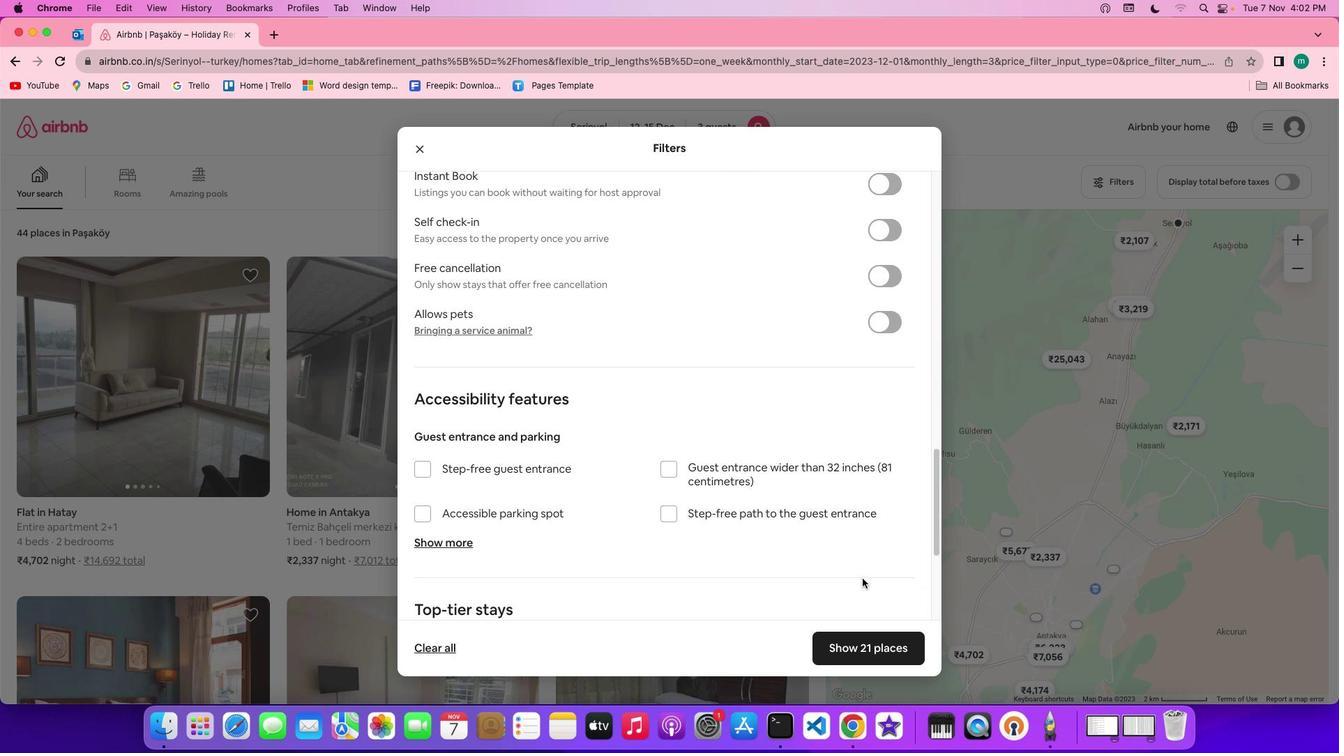 
Action: Mouse scrolled (756, 534) with delta (66, 69)
Screenshot: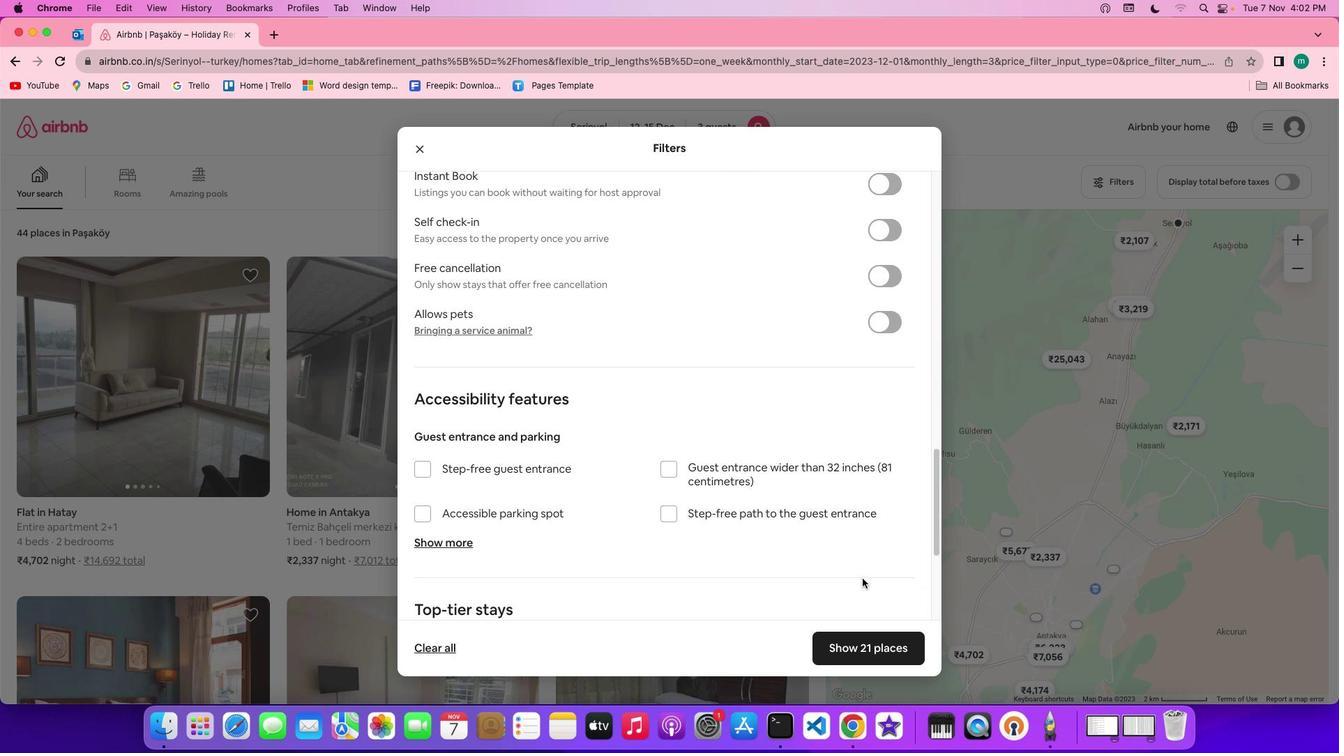 
Action: Mouse scrolled (756, 534) with delta (66, 69)
Screenshot: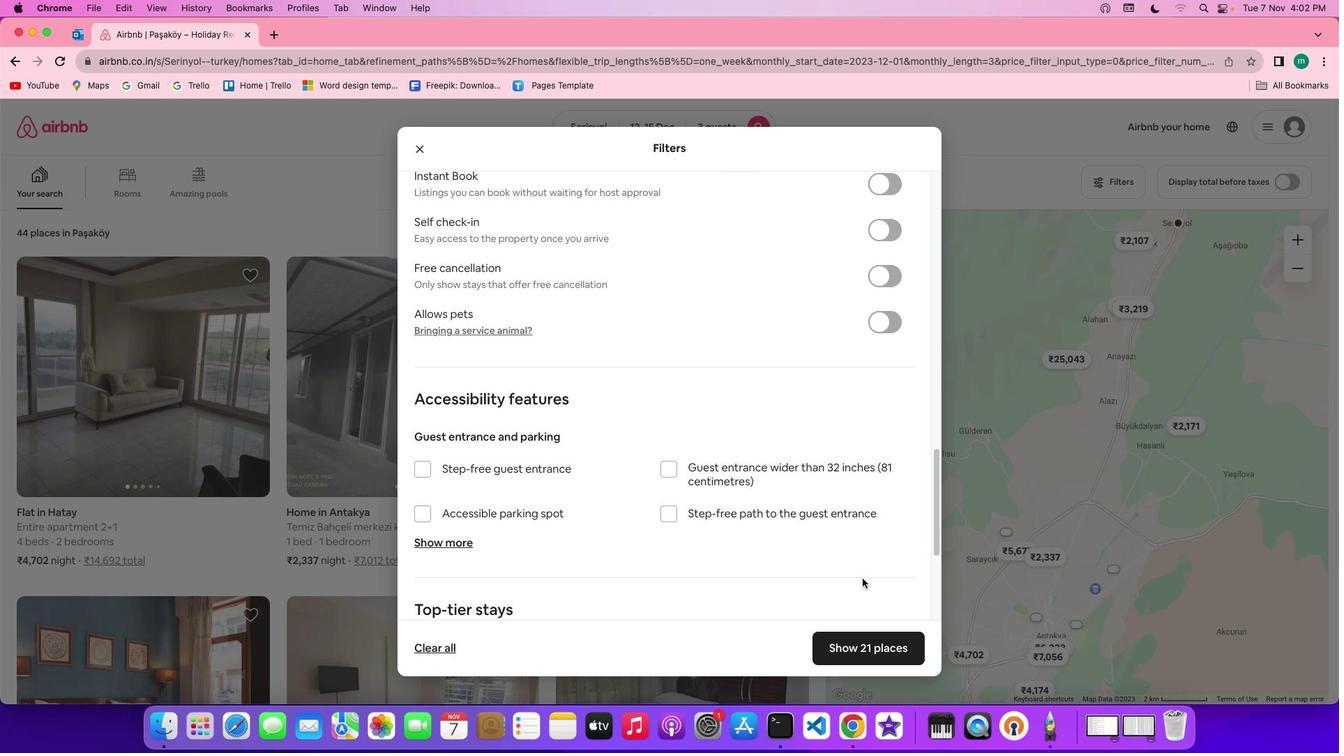 
Action: Mouse scrolled (756, 534) with delta (66, 71)
Screenshot: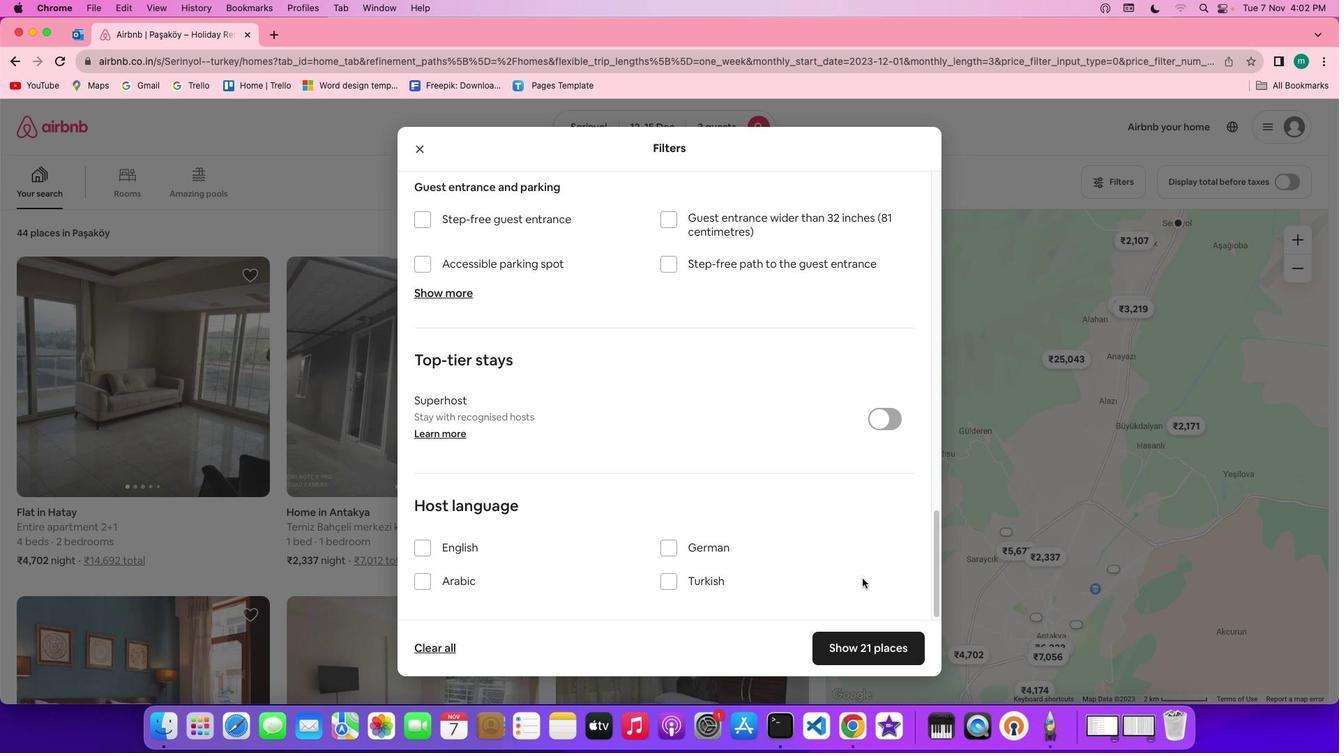 
Action: Mouse scrolled (756, 534) with delta (66, 71)
Screenshot: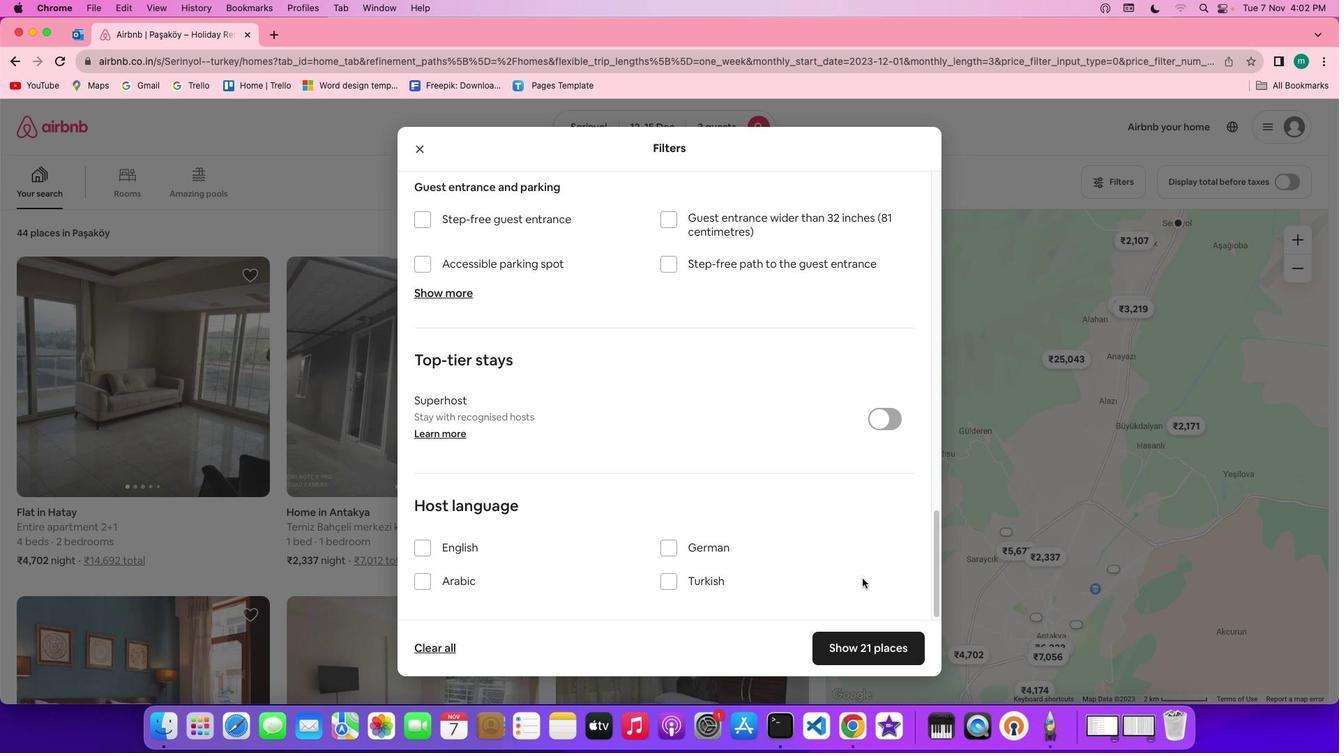 
Action: Mouse scrolled (756, 534) with delta (66, 70)
Screenshot: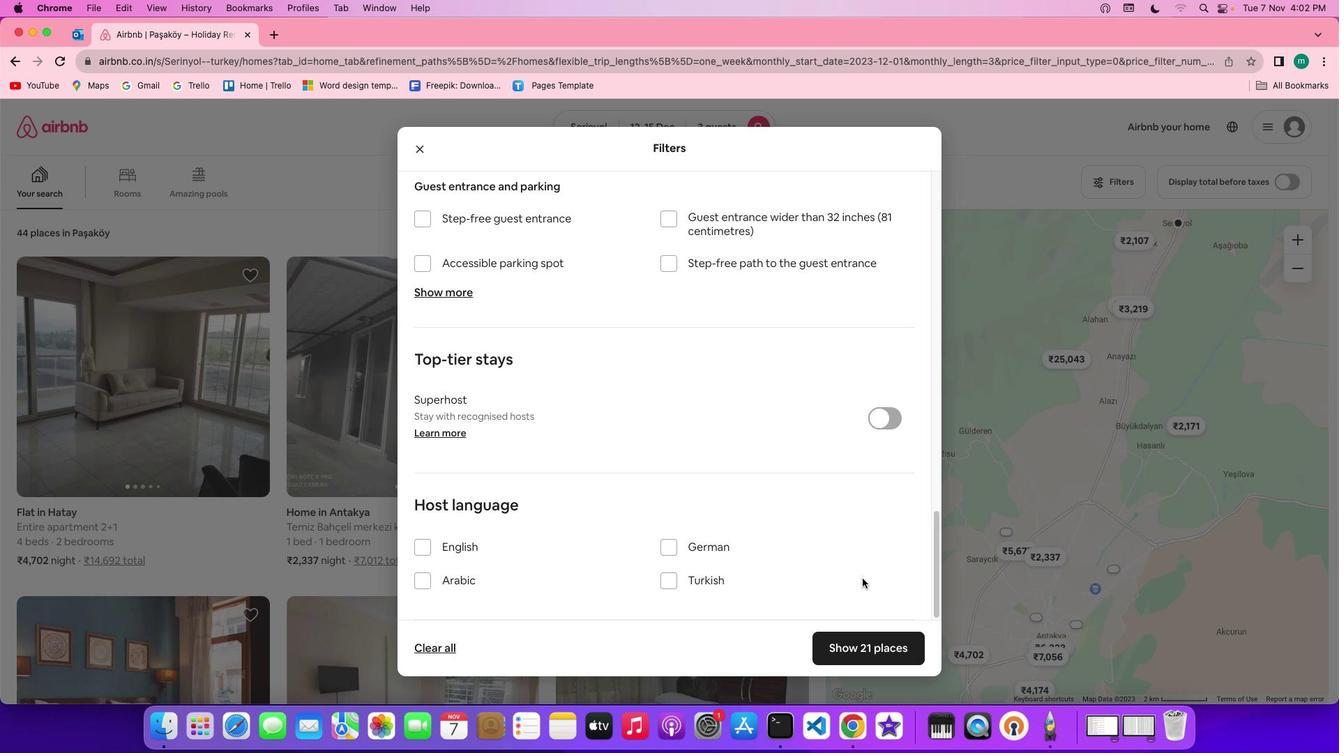 
Action: Mouse scrolled (756, 534) with delta (66, 69)
Screenshot: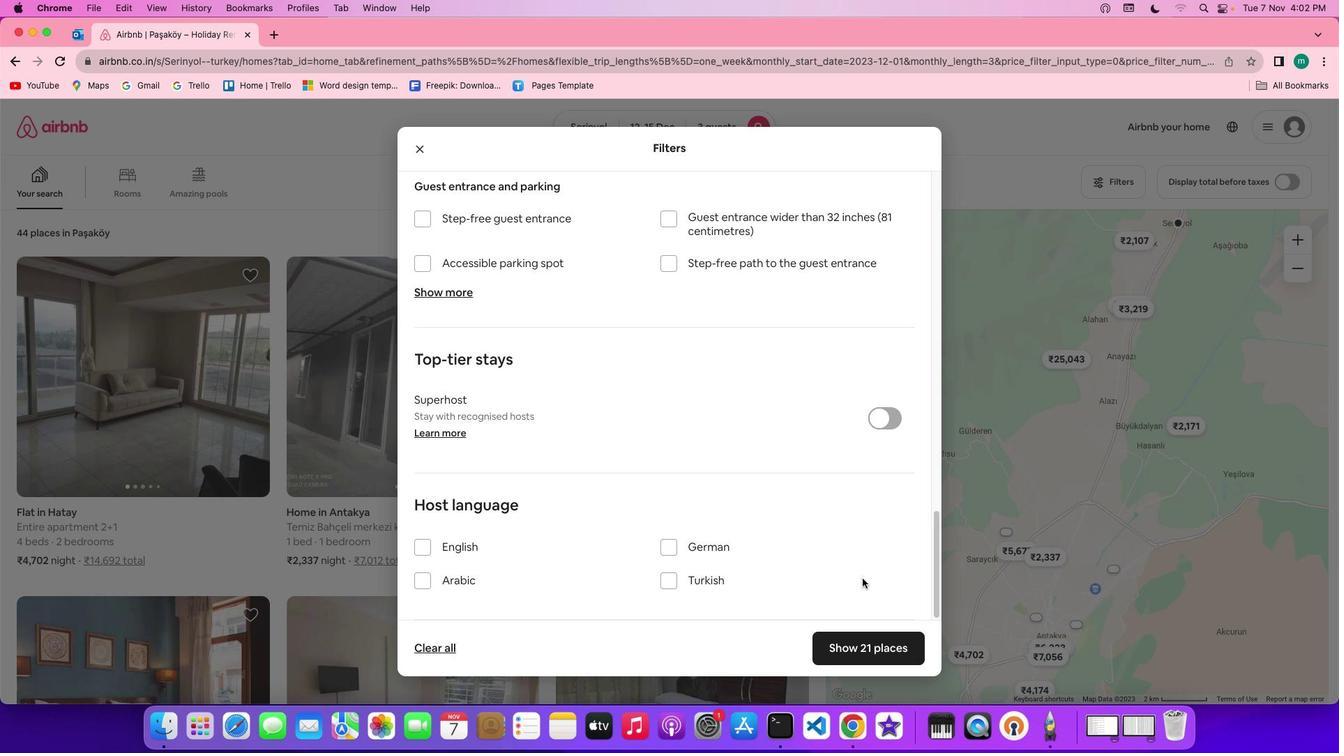 
Action: Mouse scrolled (756, 534) with delta (66, 69)
Screenshot: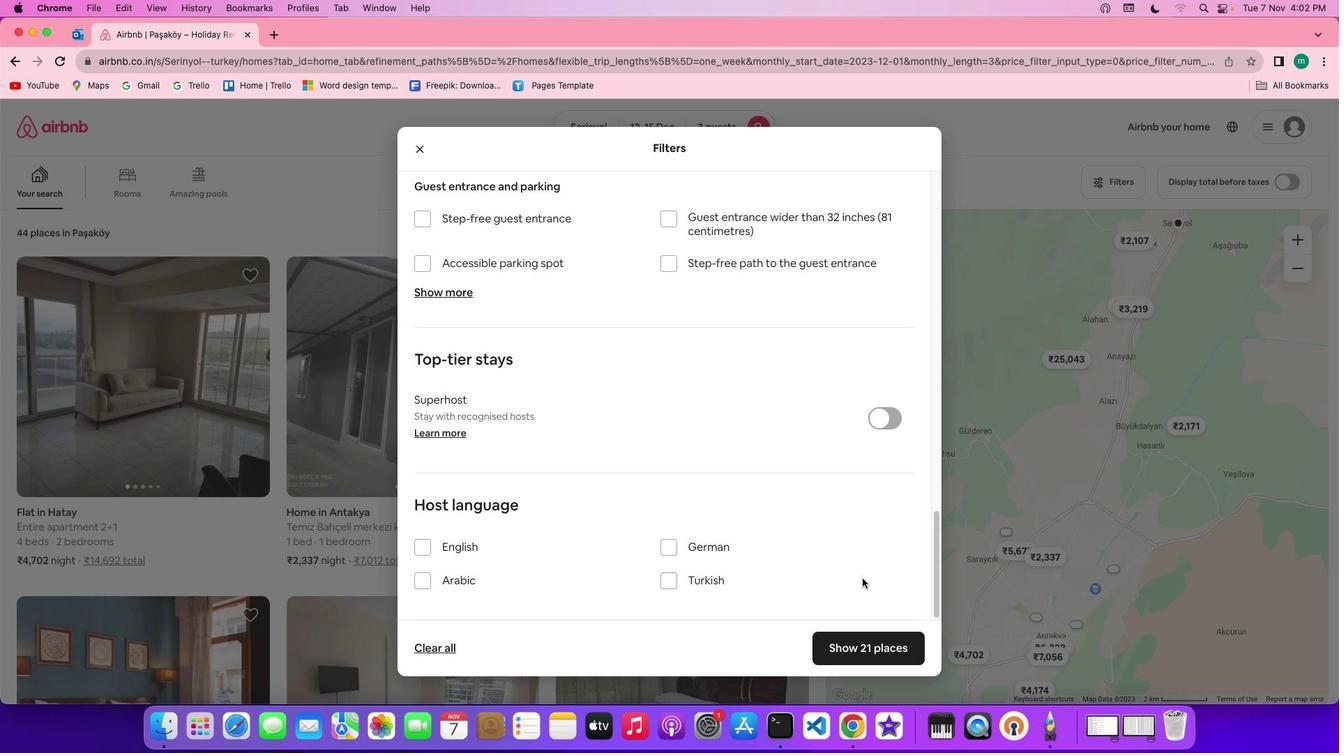 
Action: Mouse scrolled (756, 534) with delta (66, 71)
Screenshot: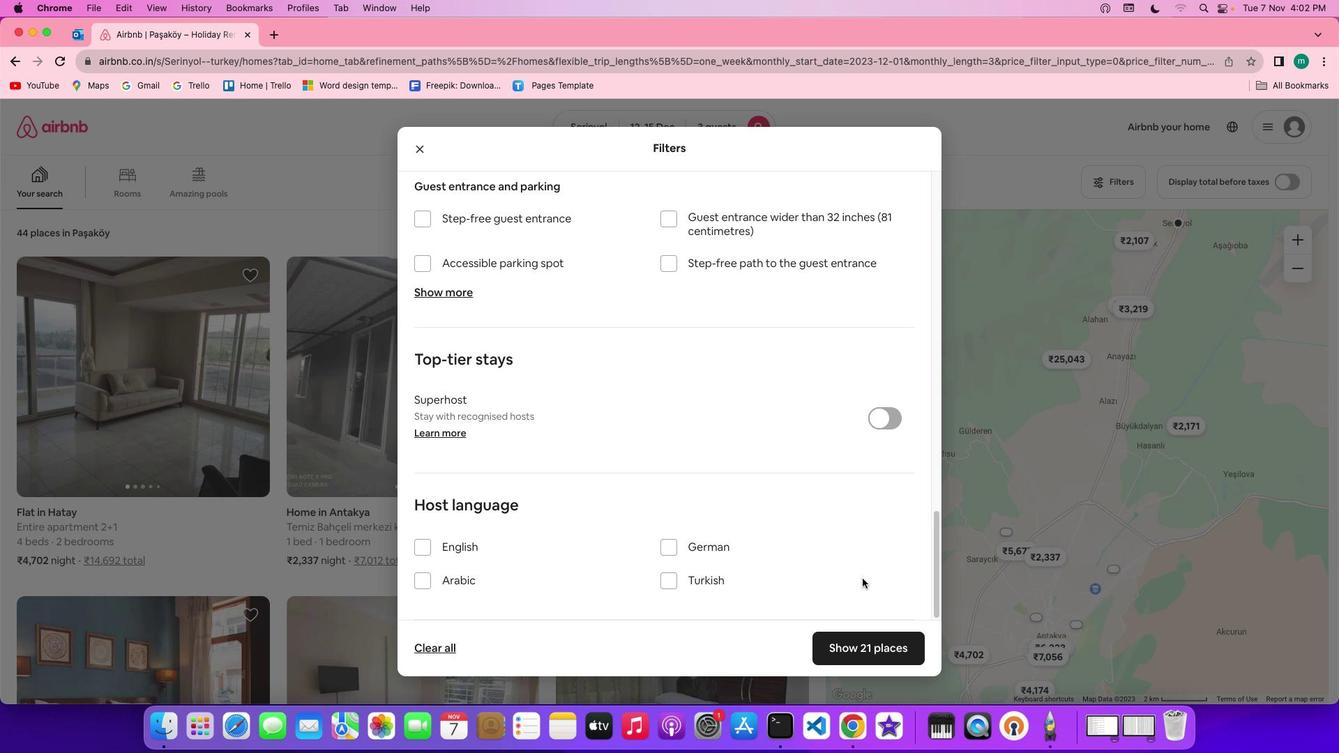 
Action: Mouse scrolled (756, 534) with delta (66, 71)
Screenshot: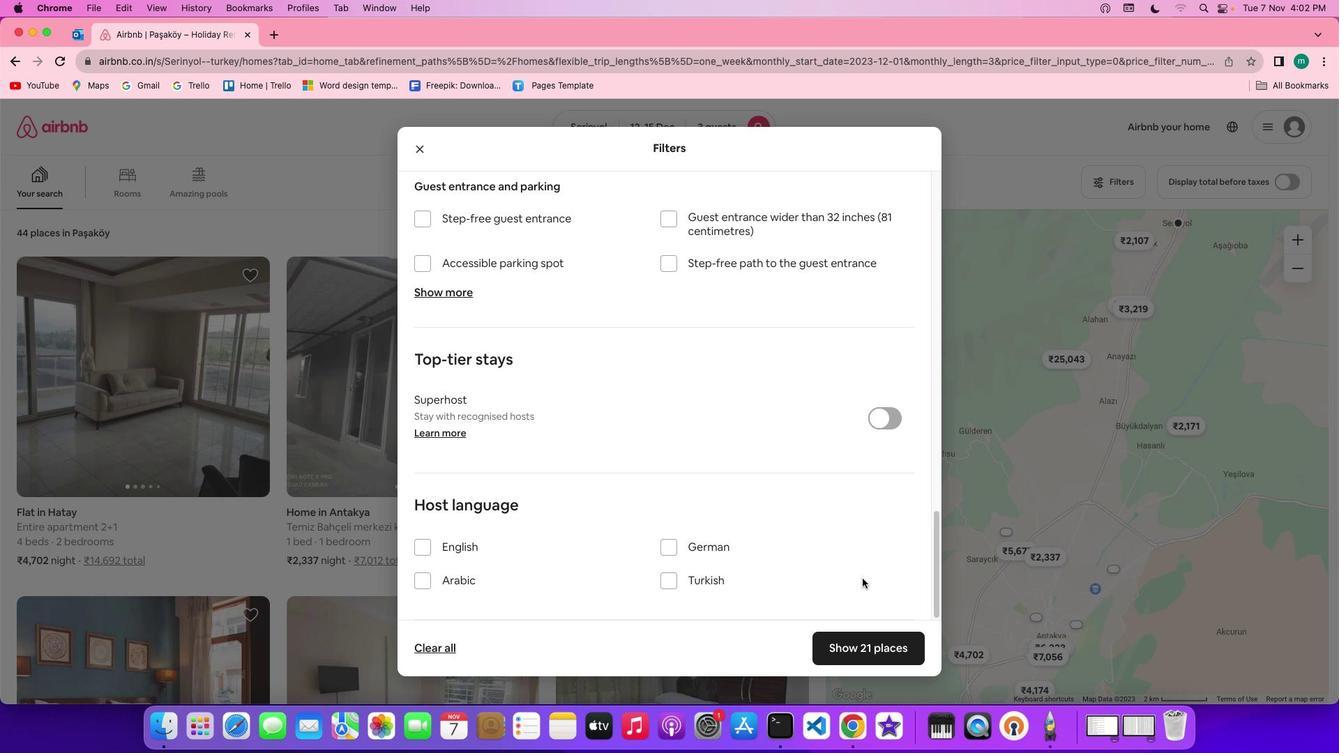 
Action: Mouse scrolled (756, 534) with delta (66, 70)
Screenshot: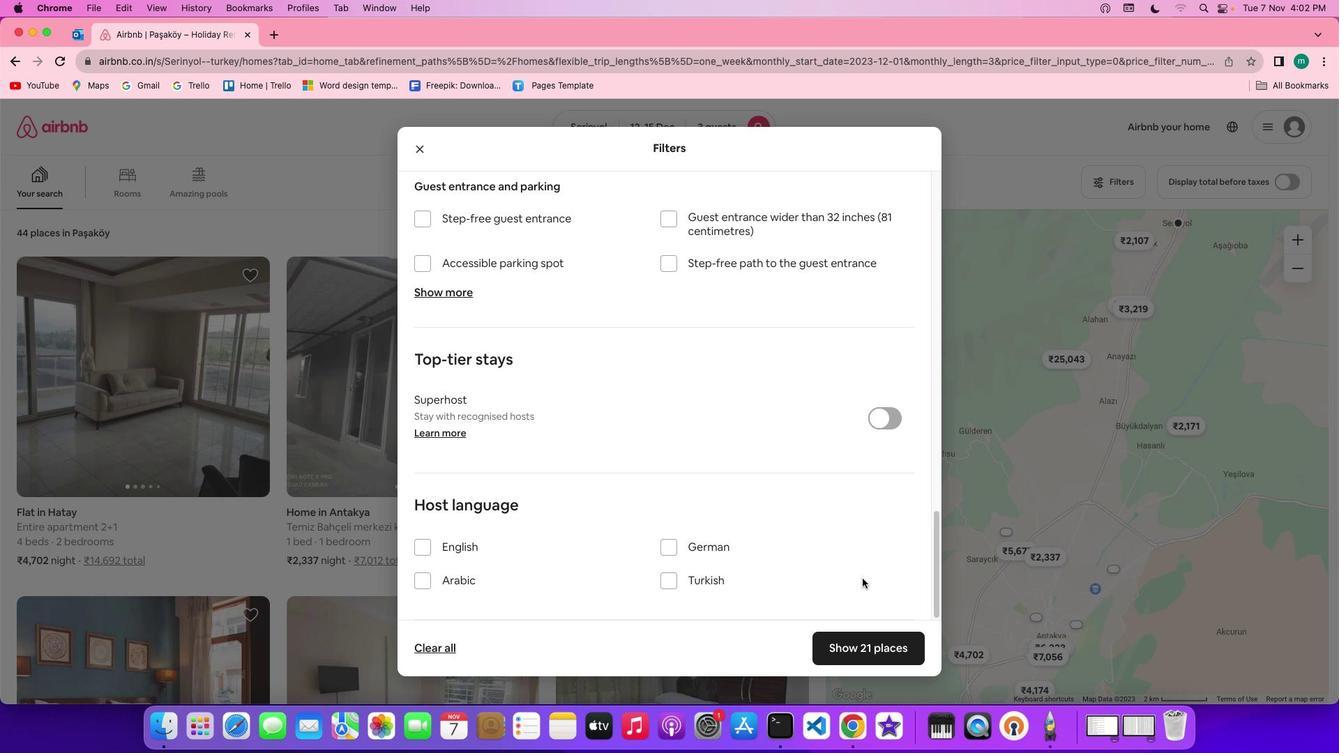 
Action: Mouse scrolled (756, 534) with delta (66, 69)
Screenshot: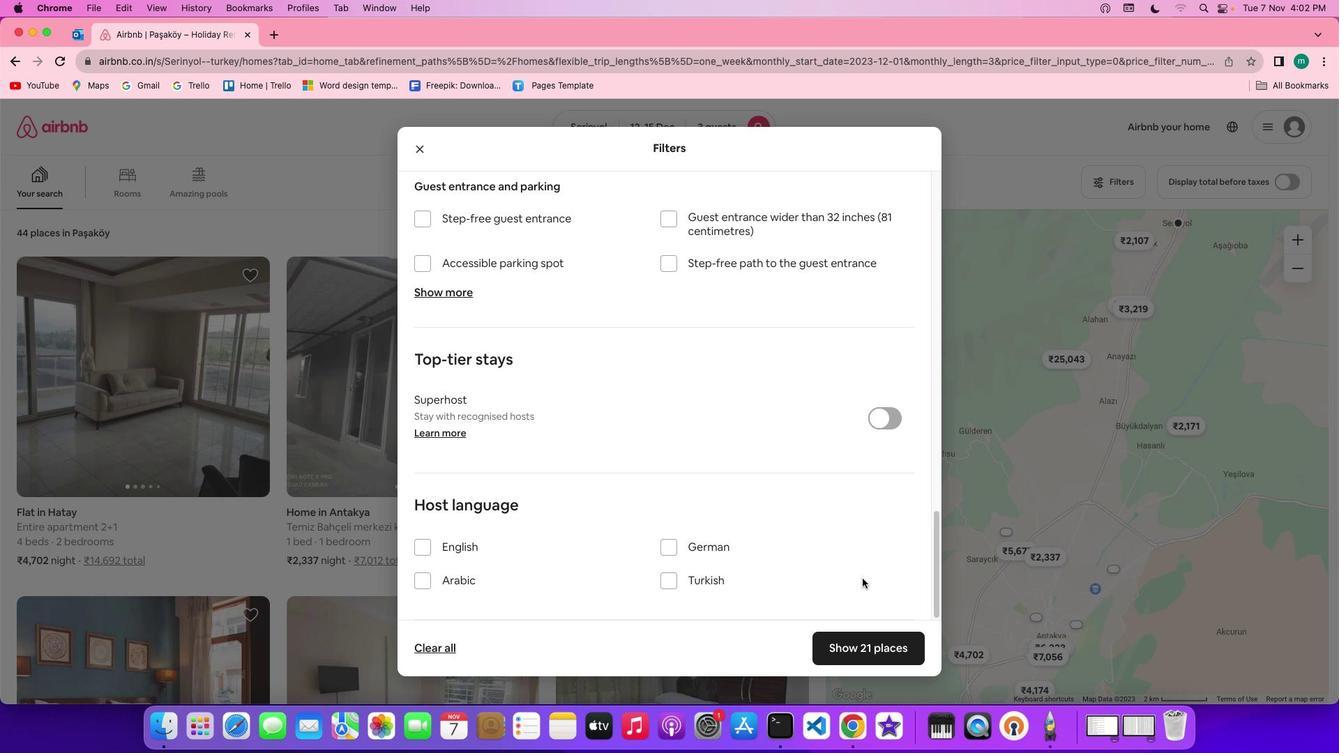 
Action: Mouse scrolled (756, 534) with delta (66, 69)
Screenshot: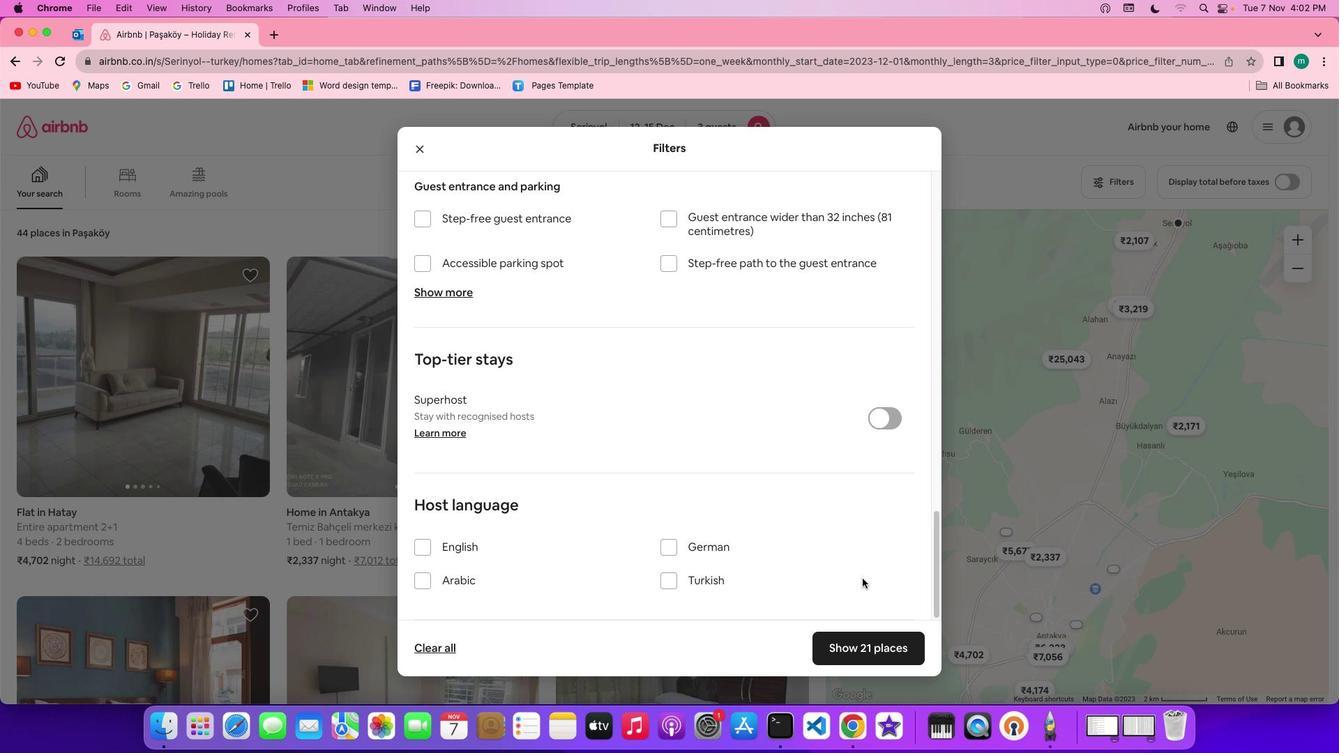 
Action: Mouse moved to (774, 591)
Screenshot: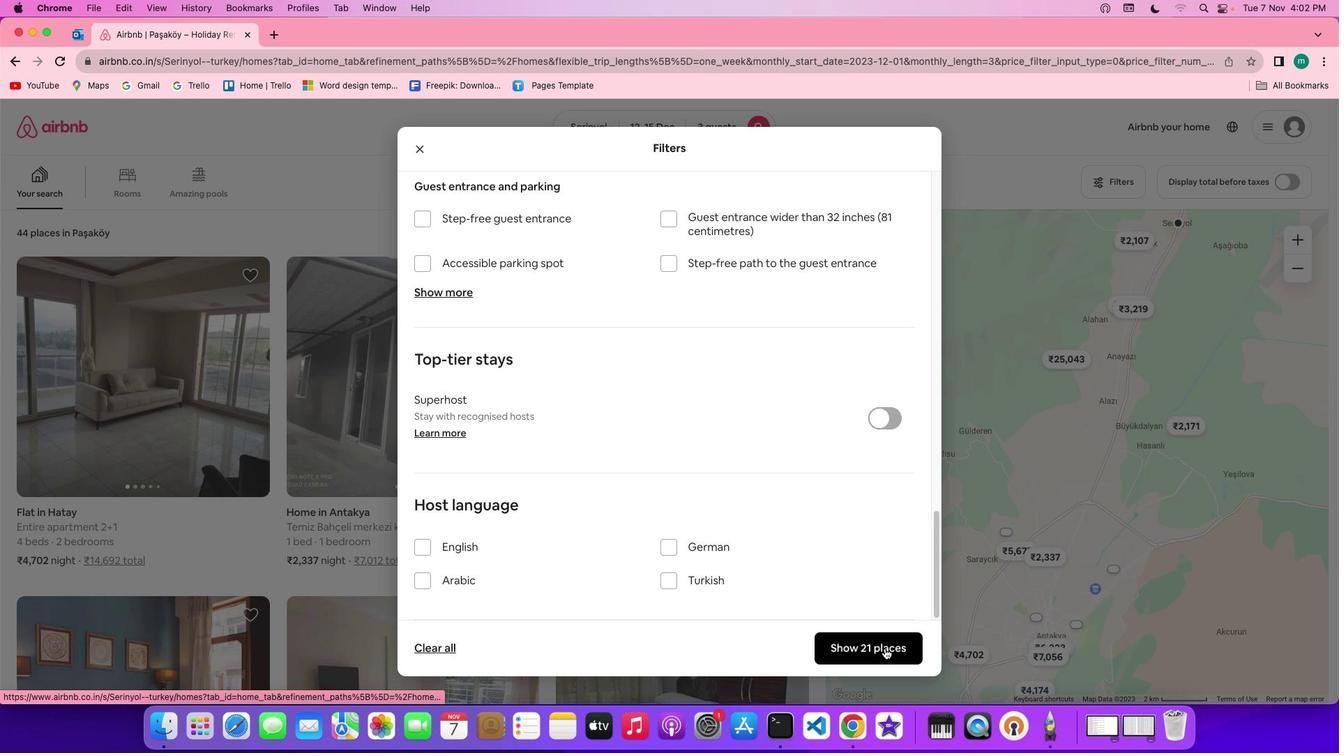 
Action: Mouse pressed left at (774, 591)
Screenshot: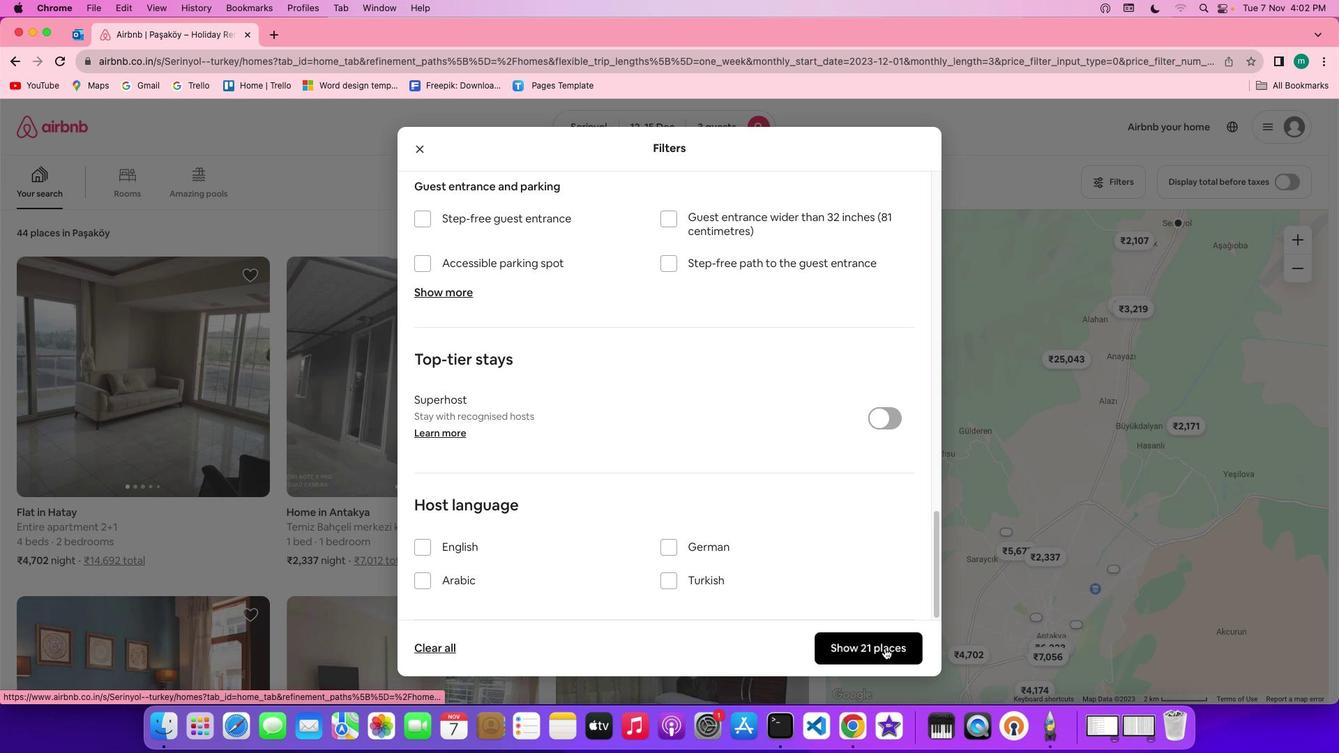 
Action: Mouse moved to (225, 364)
Screenshot: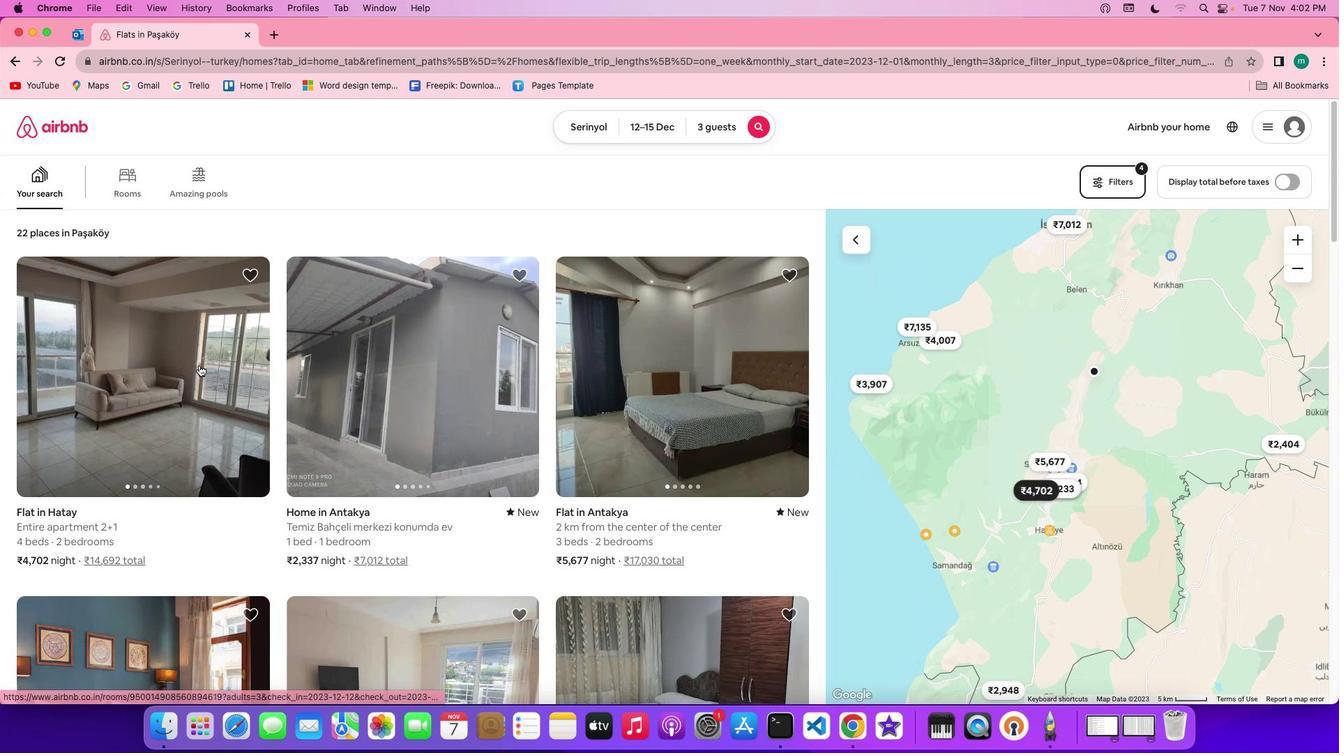 
Action: Mouse pressed left at (225, 364)
Screenshot: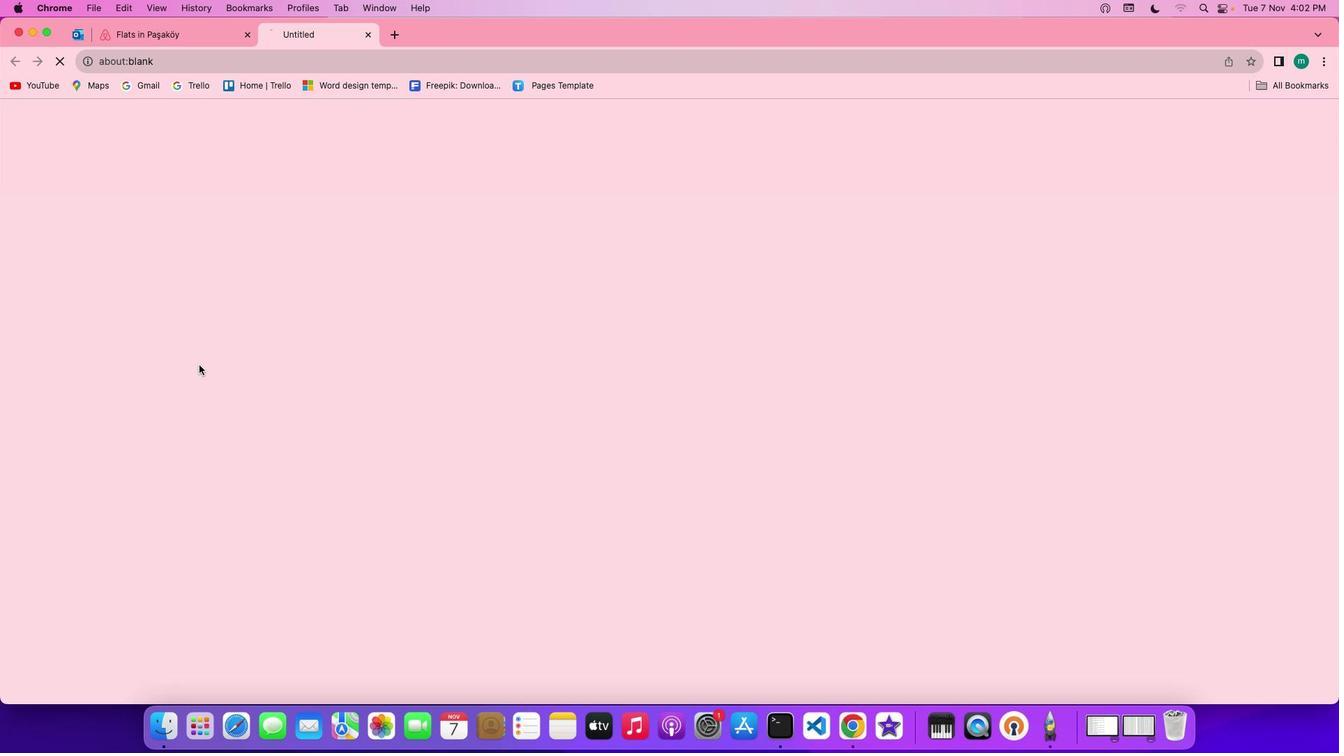 
Action: Mouse moved to (844, 492)
Screenshot: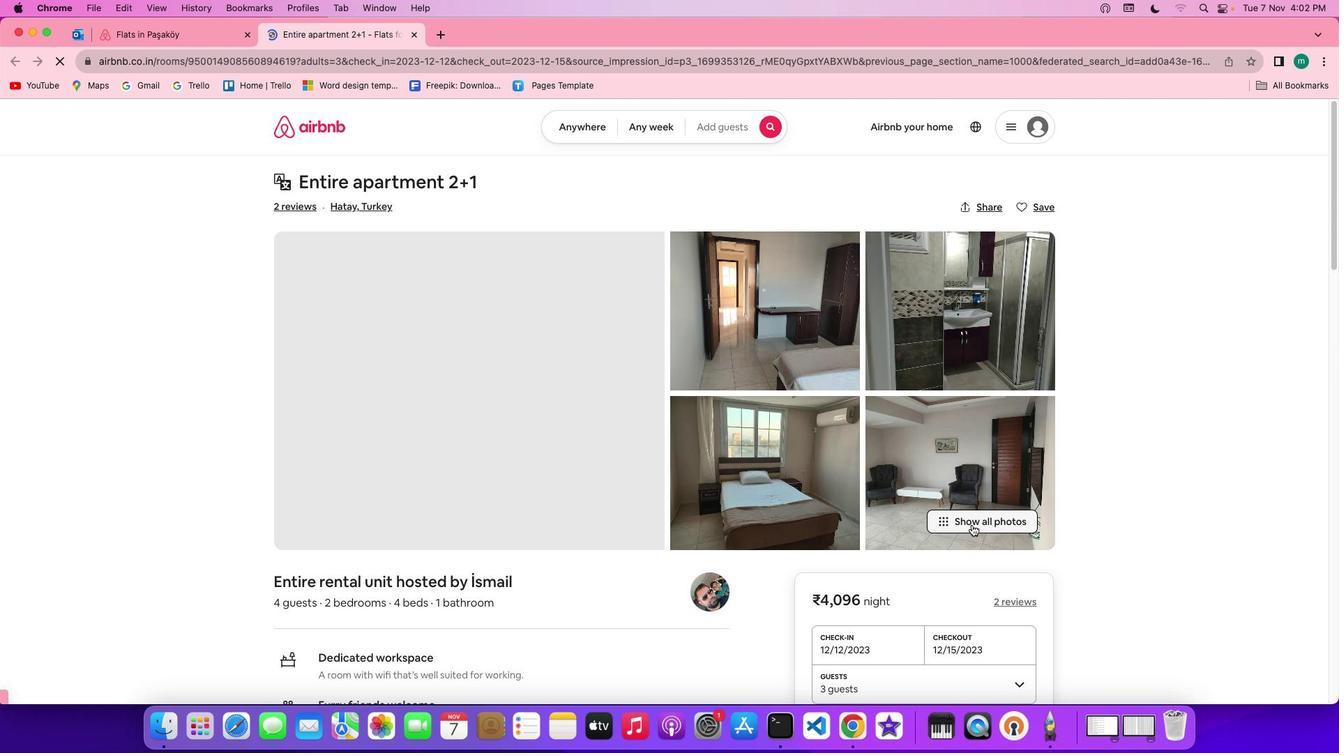 
Action: Mouse pressed left at (844, 492)
Screenshot: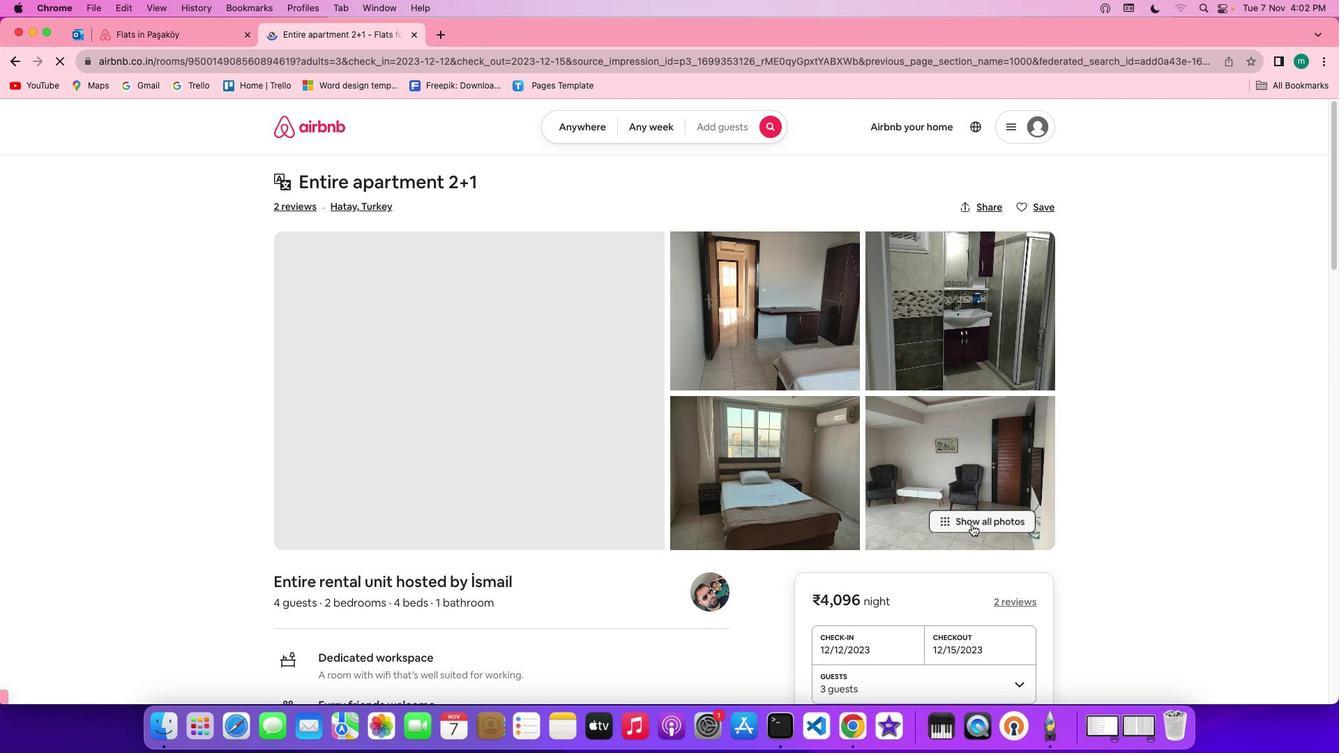 
Action: Mouse moved to (617, 484)
Screenshot: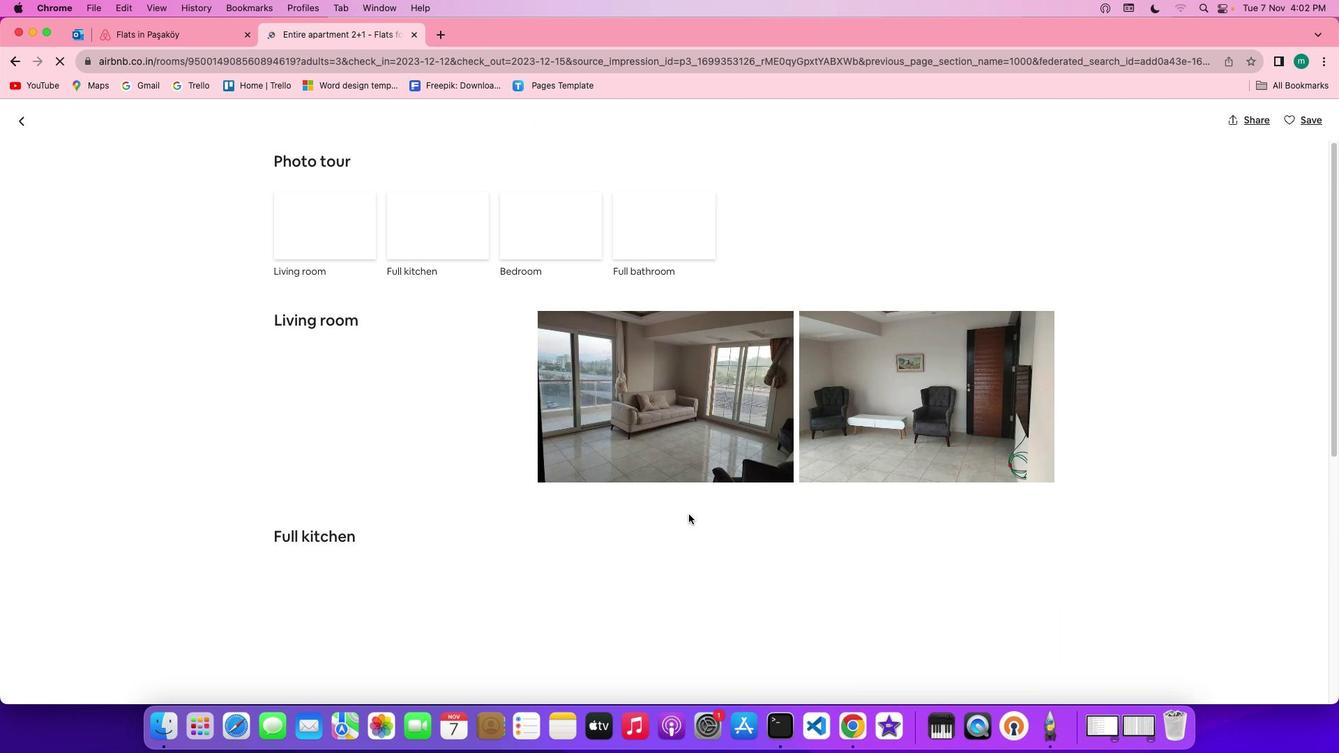 
Action: Mouse scrolled (617, 484) with delta (66, 71)
Screenshot: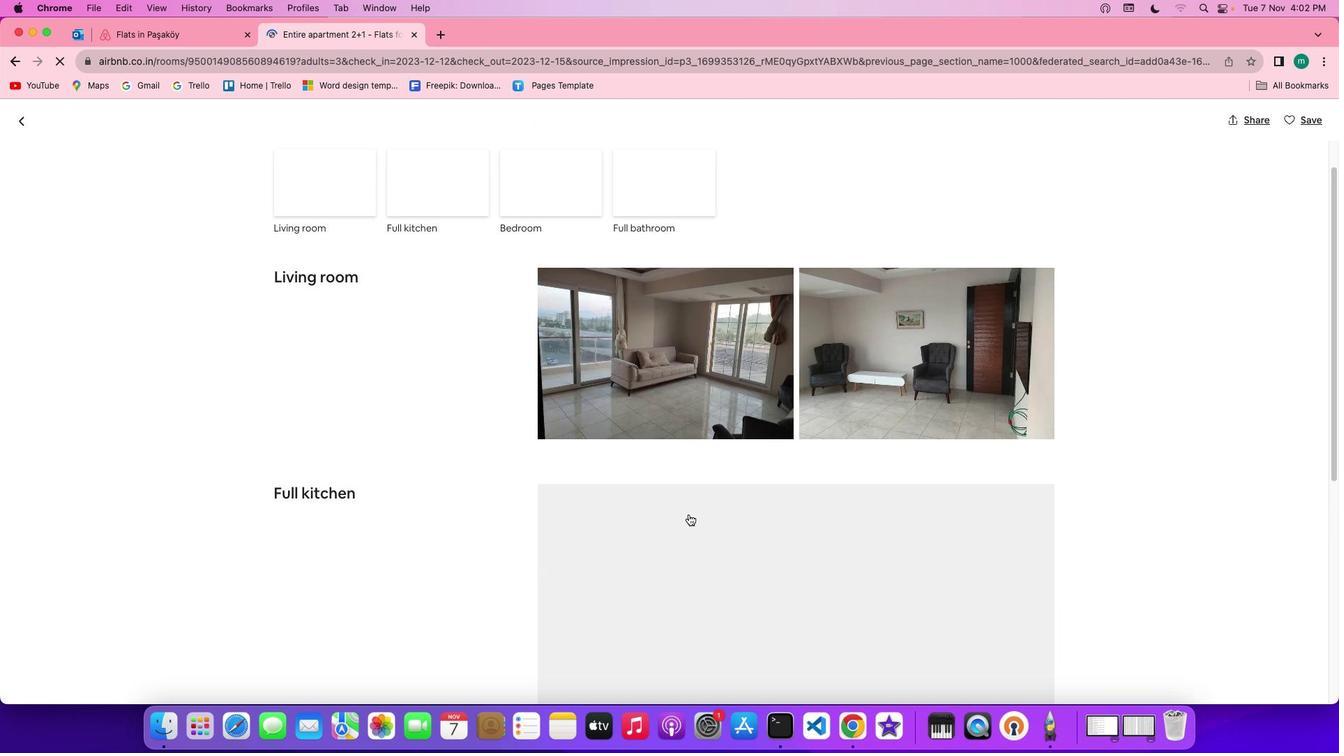 
Action: Mouse scrolled (617, 484) with delta (66, 71)
Screenshot: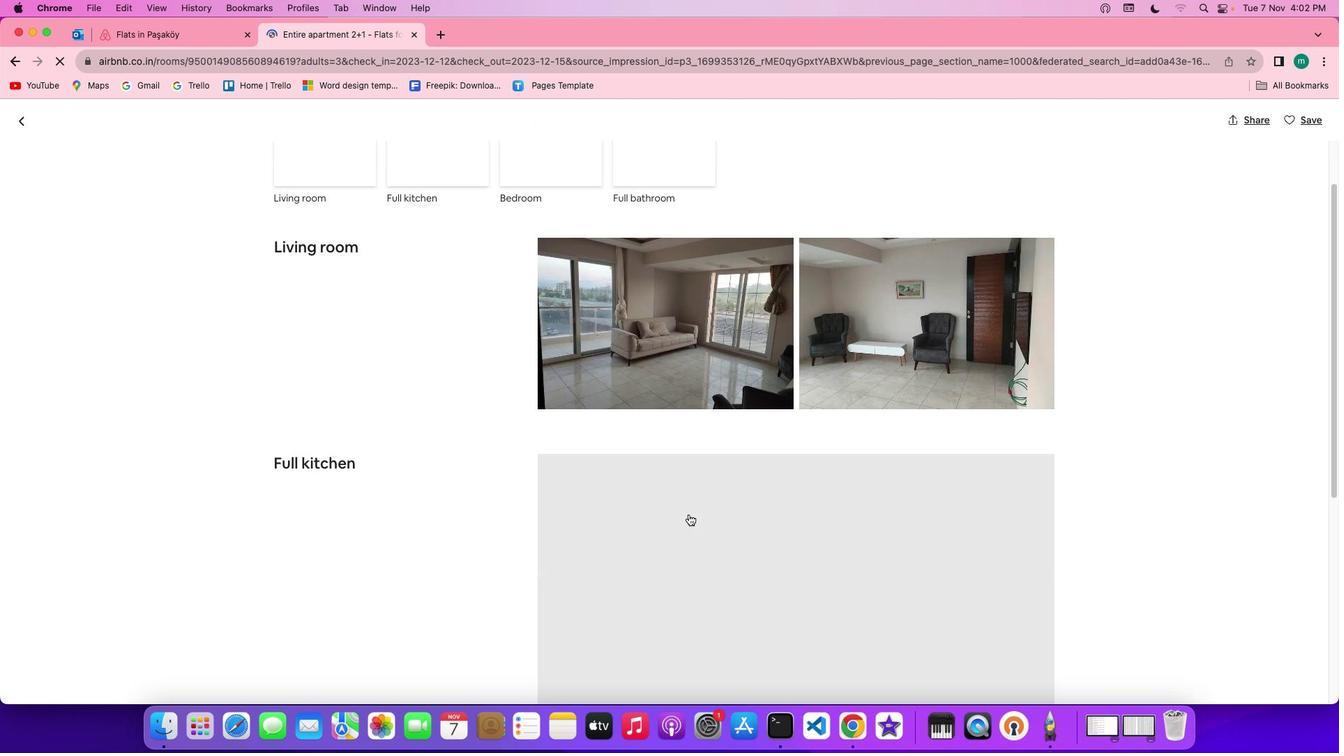 
Action: Mouse scrolled (617, 484) with delta (66, 70)
Screenshot: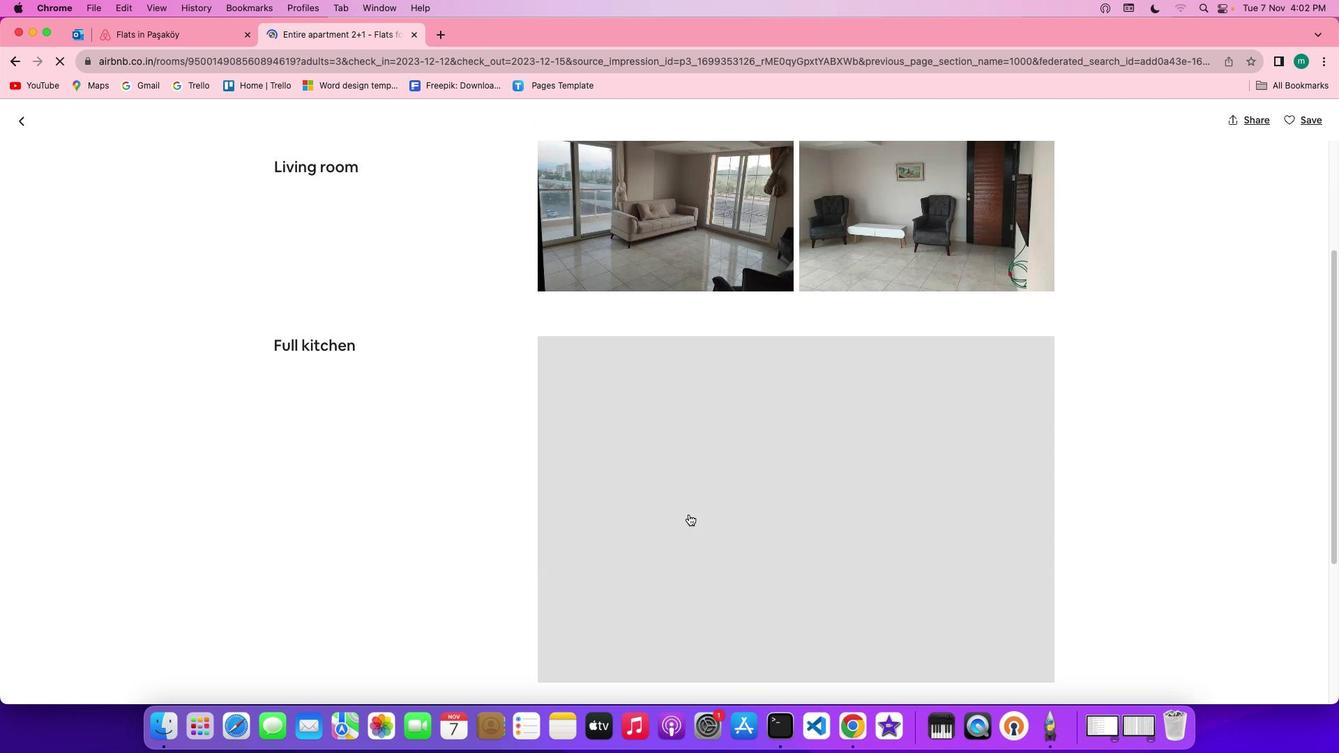 
Action: Mouse scrolled (617, 484) with delta (66, 69)
Screenshot: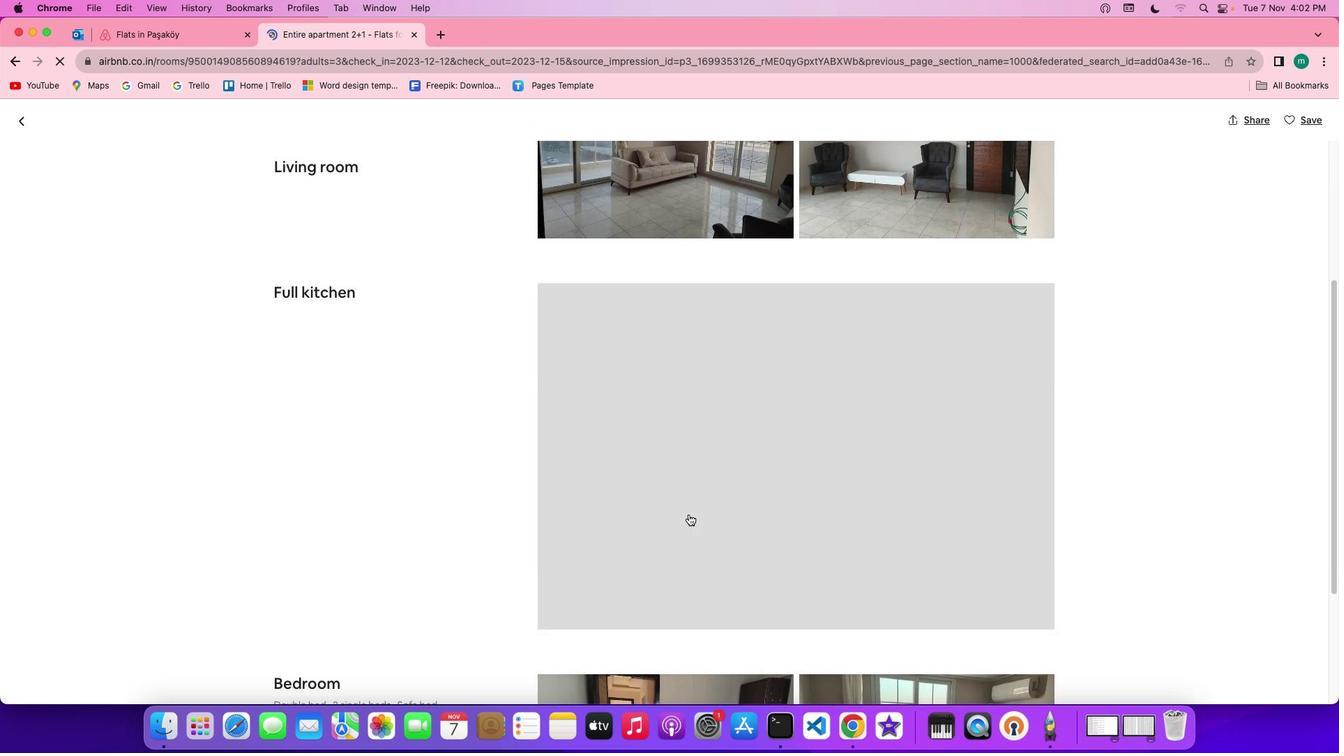 
Action: Mouse scrolled (617, 484) with delta (66, 71)
Screenshot: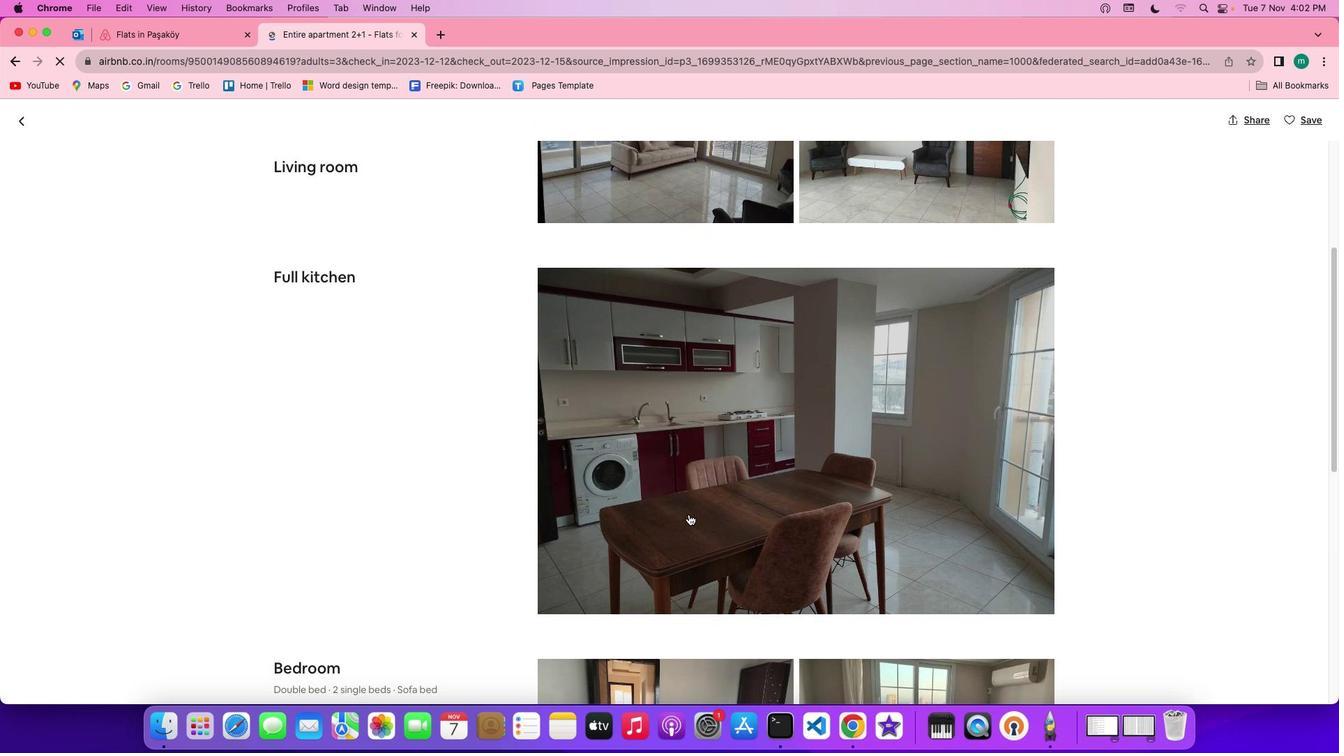 
Action: Mouse scrolled (617, 484) with delta (66, 71)
Screenshot: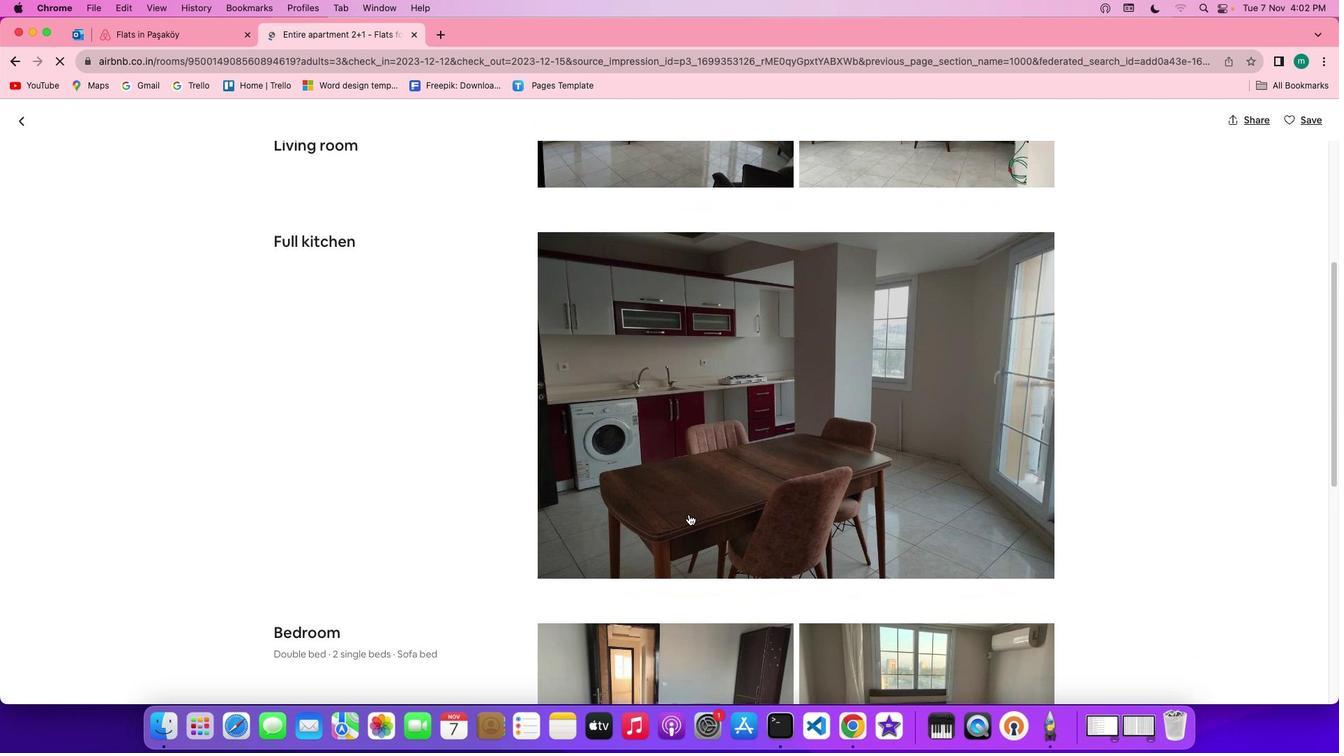 
Action: Mouse scrolled (617, 484) with delta (66, 71)
Screenshot: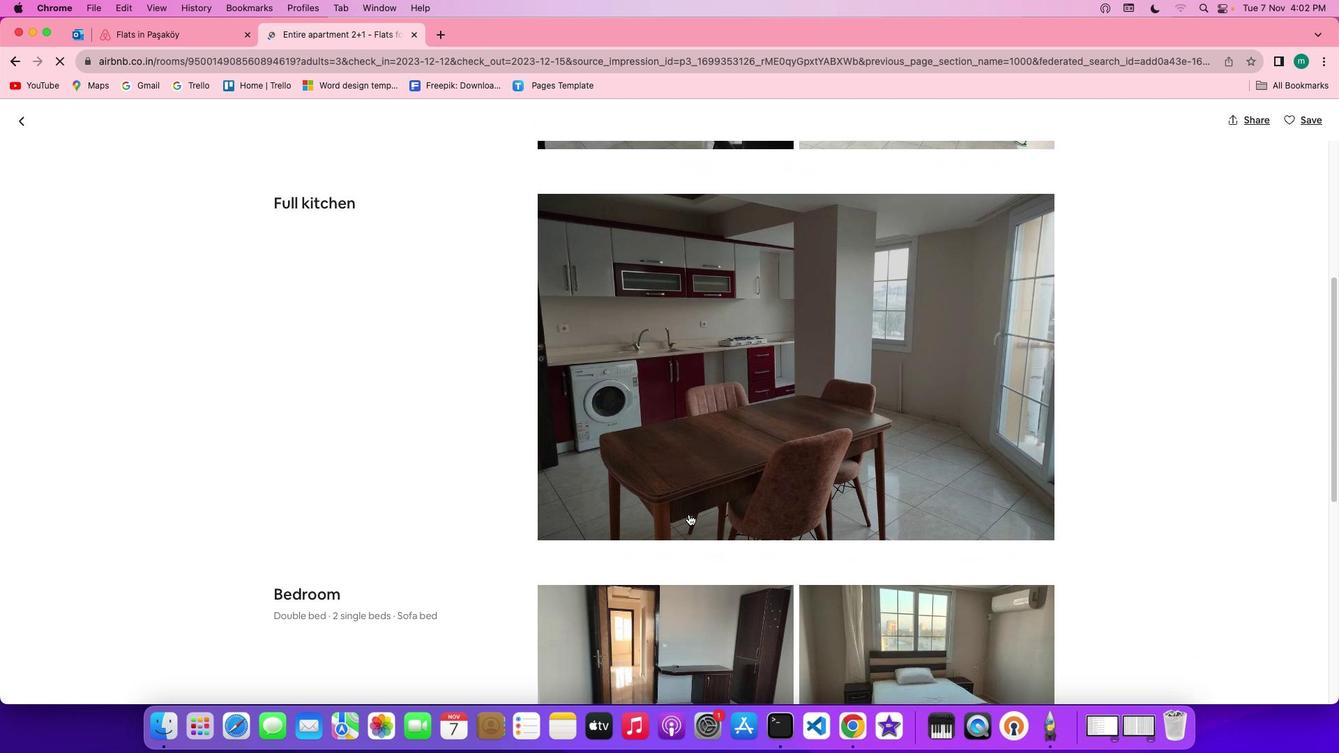 
Action: Mouse scrolled (617, 484) with delta (66, 71)
Screenshot: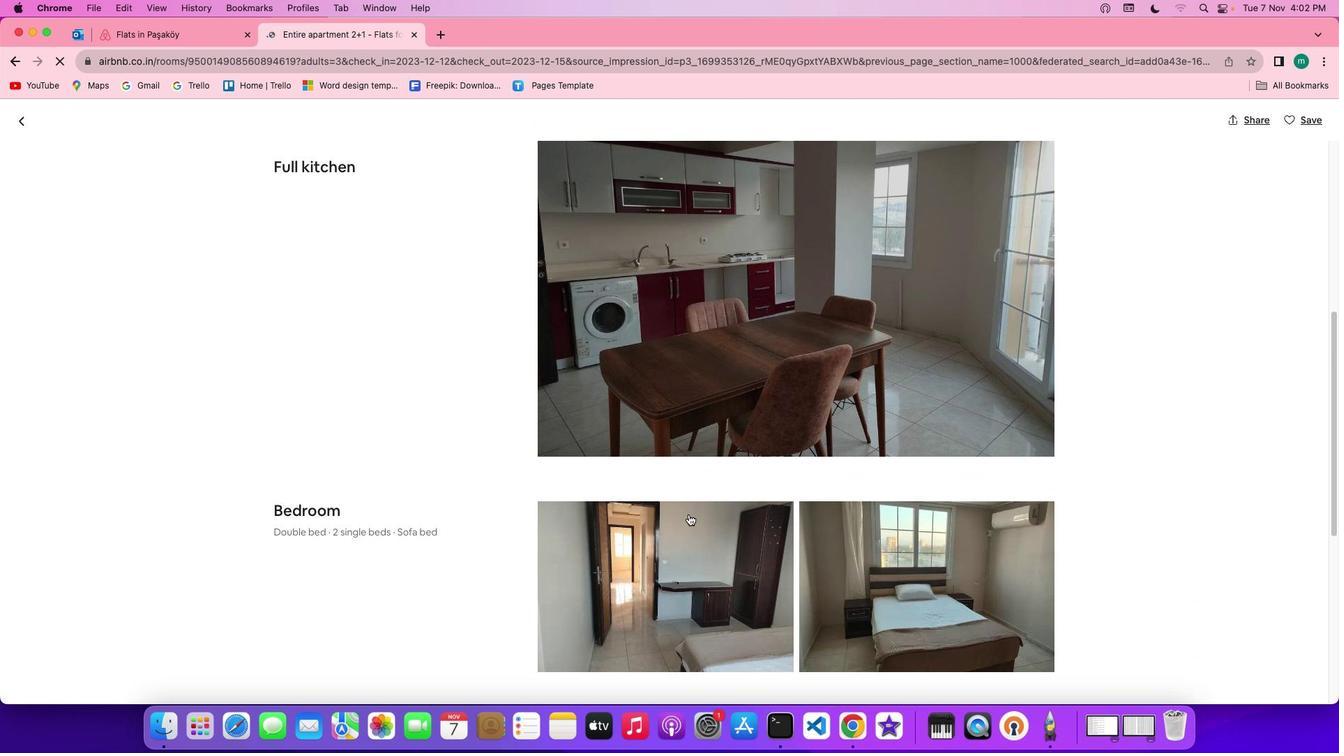
Action: Mouse scrolled (617, 484) with delta (66, 71)
Screenshot: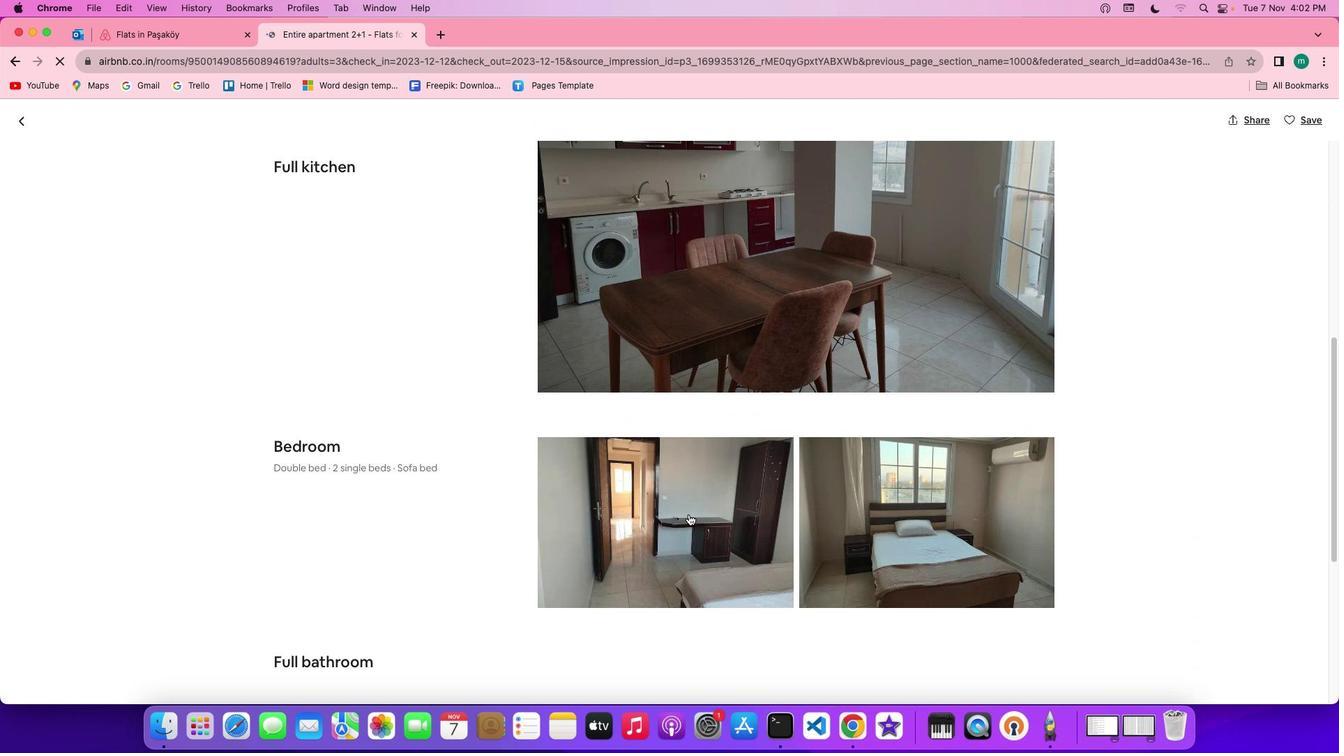 
Action: Mouse moved to (617, 484)
Screenshot: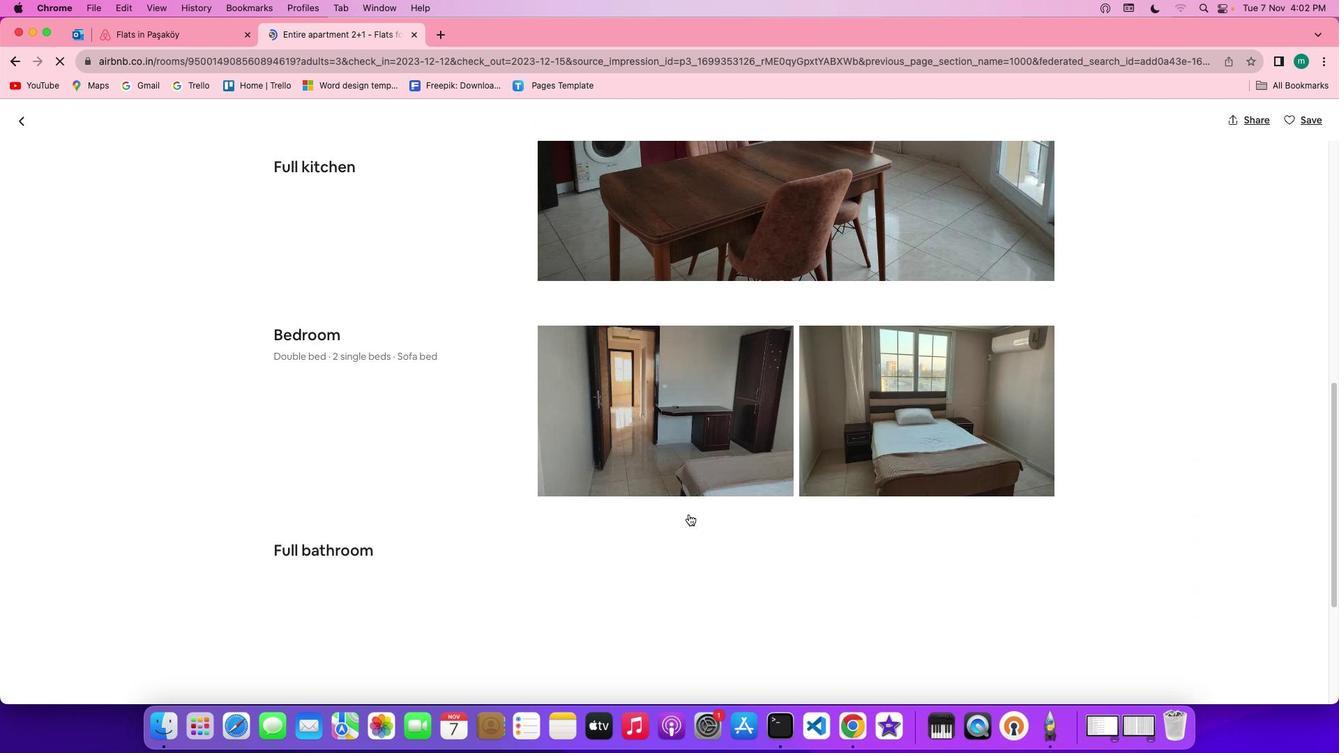 
Action: Mouse scrolled (617, 484) with delta (66, 71)
Screenshot: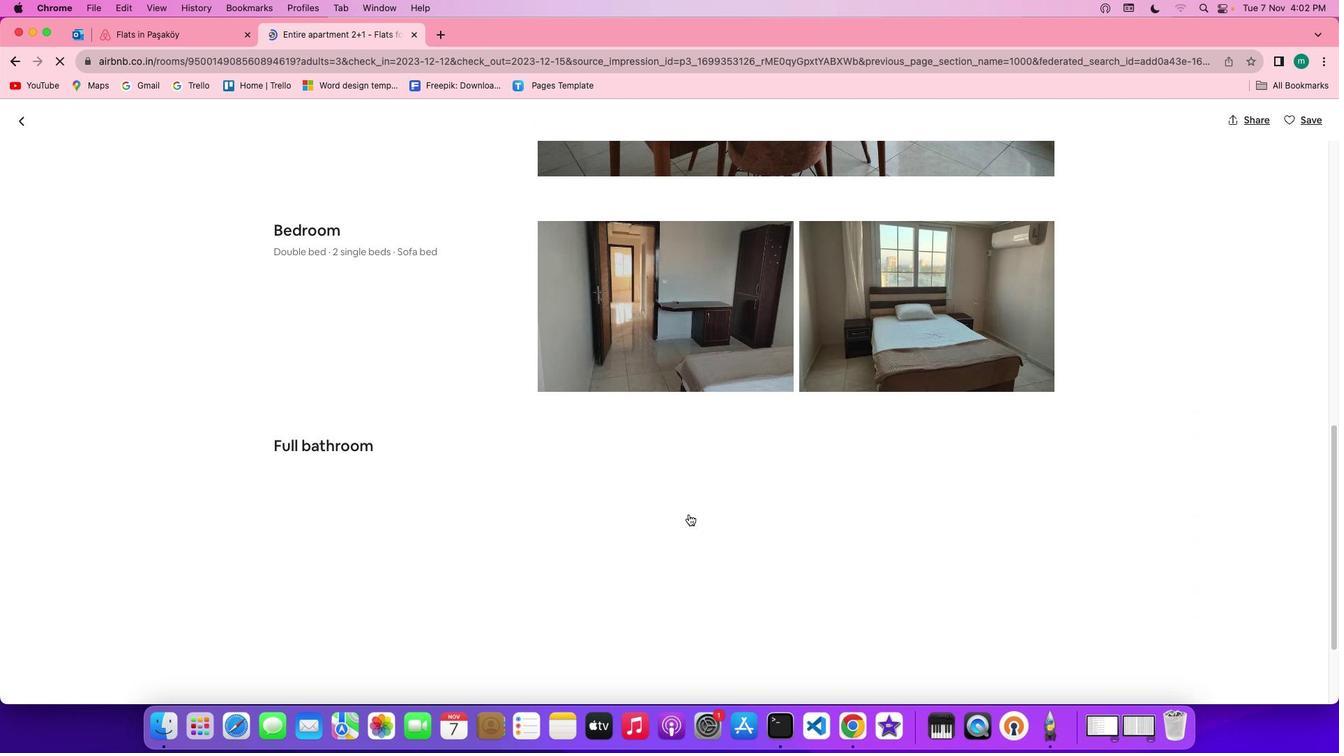 
Action: Mouse scrolled (617, 484) with delta (66, 71)
Screenshot: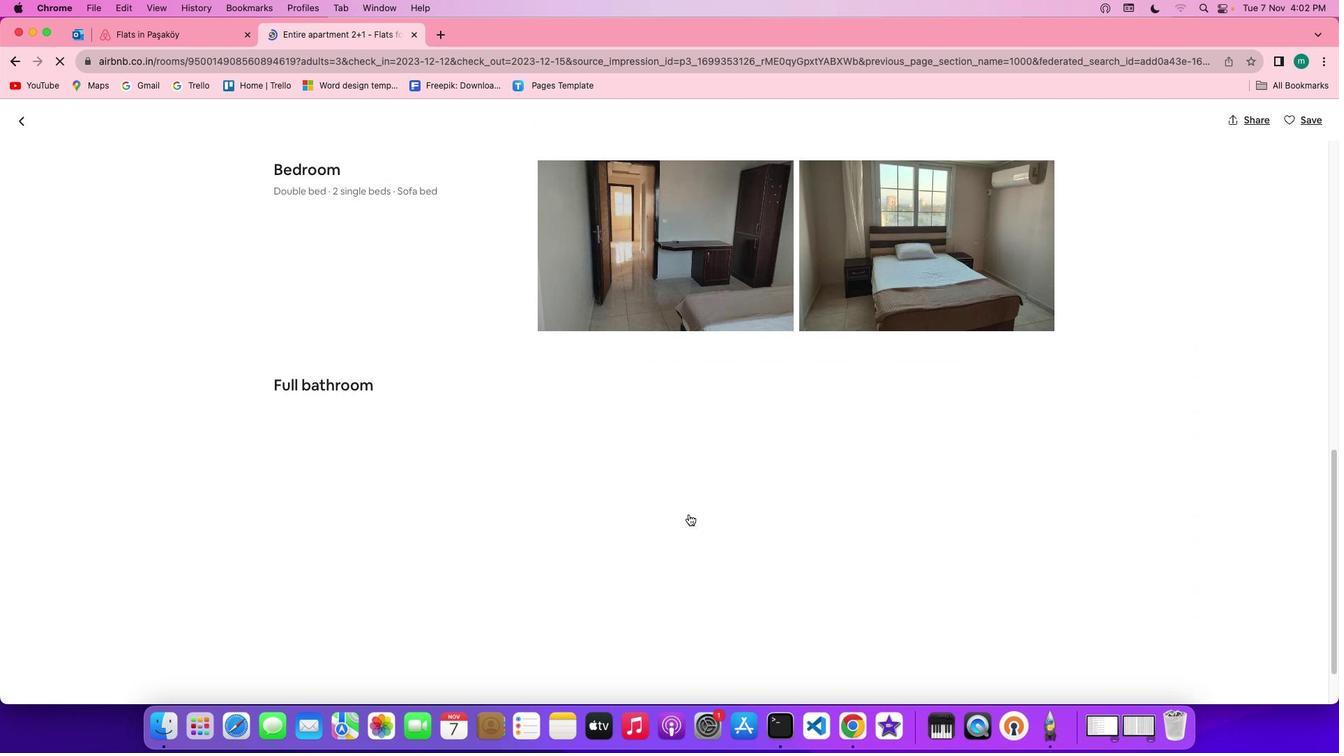 
Action: Mouse scrolled (617, 484) with delta (66, 70)
Screenshot: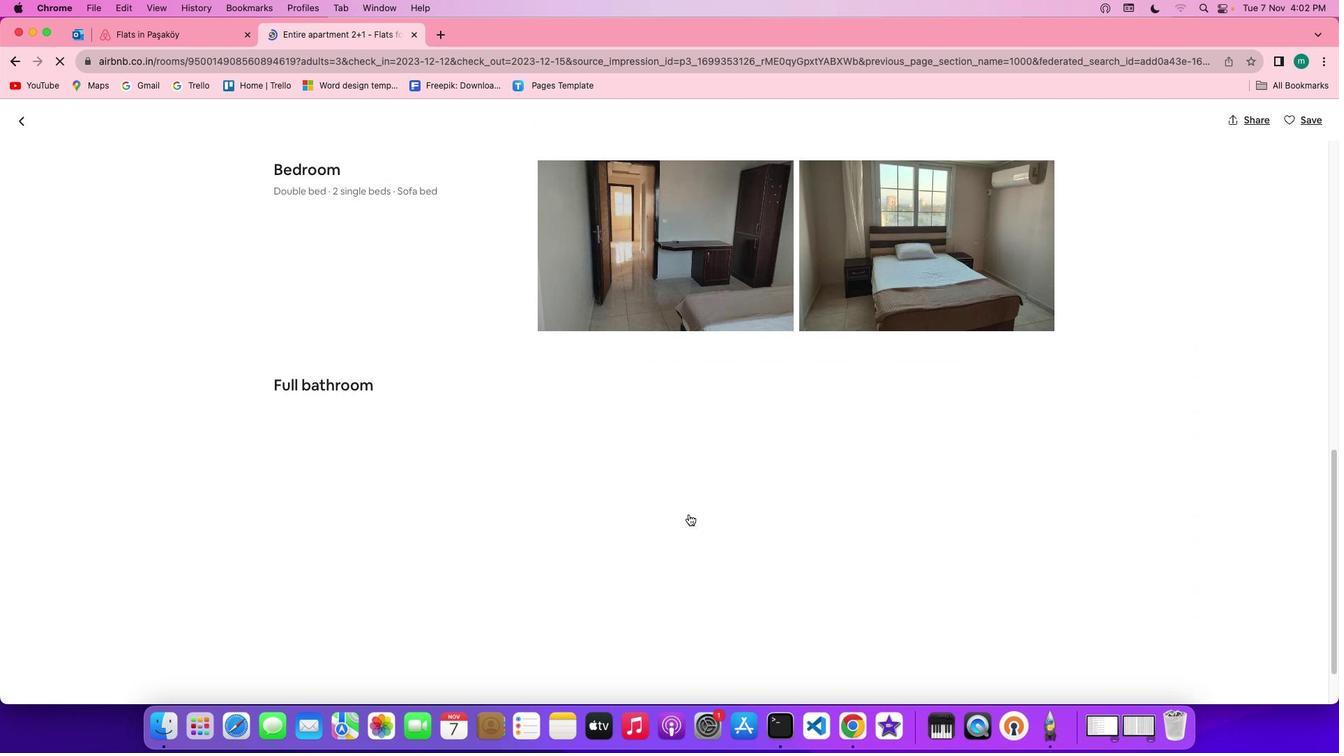 
Action: Mouse scrolled (617, 484) with delta (66, 69)
Screenshot: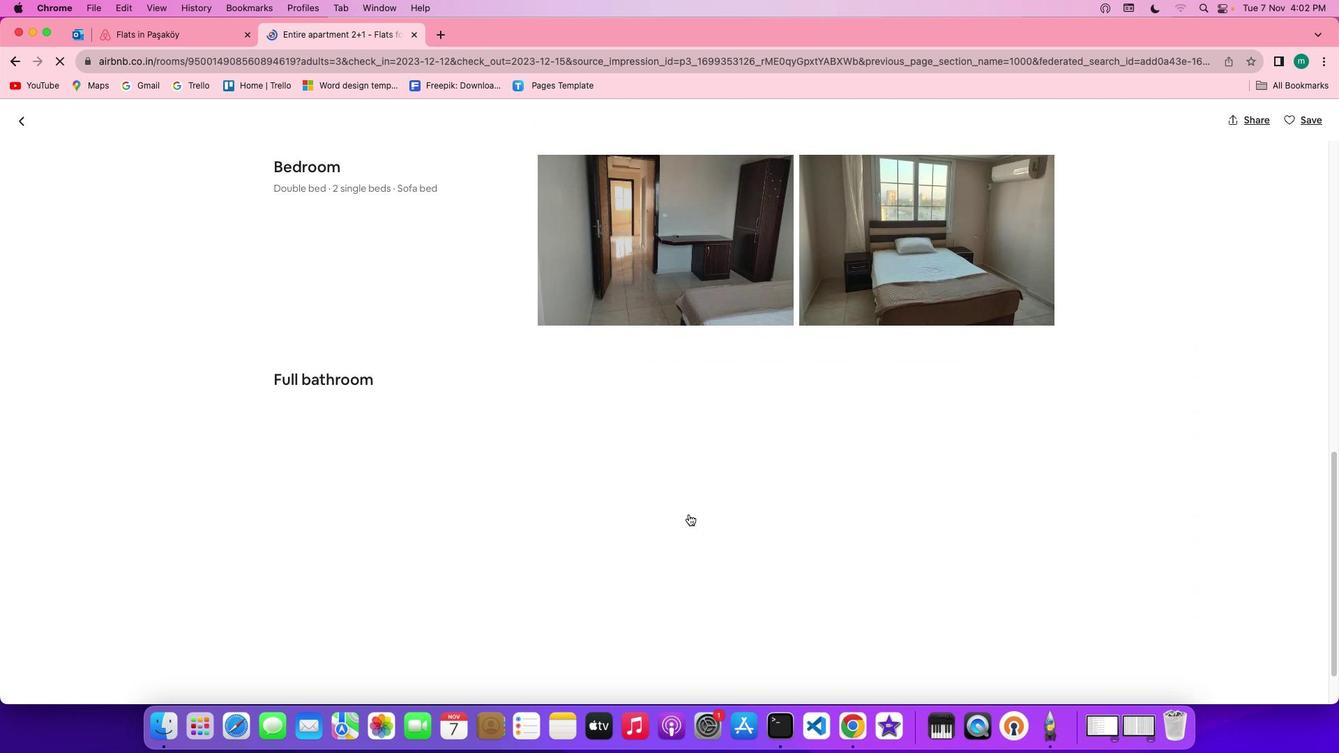
Action: Mouse scrolled (617, 484) with delta (66, 71)
Screenshot: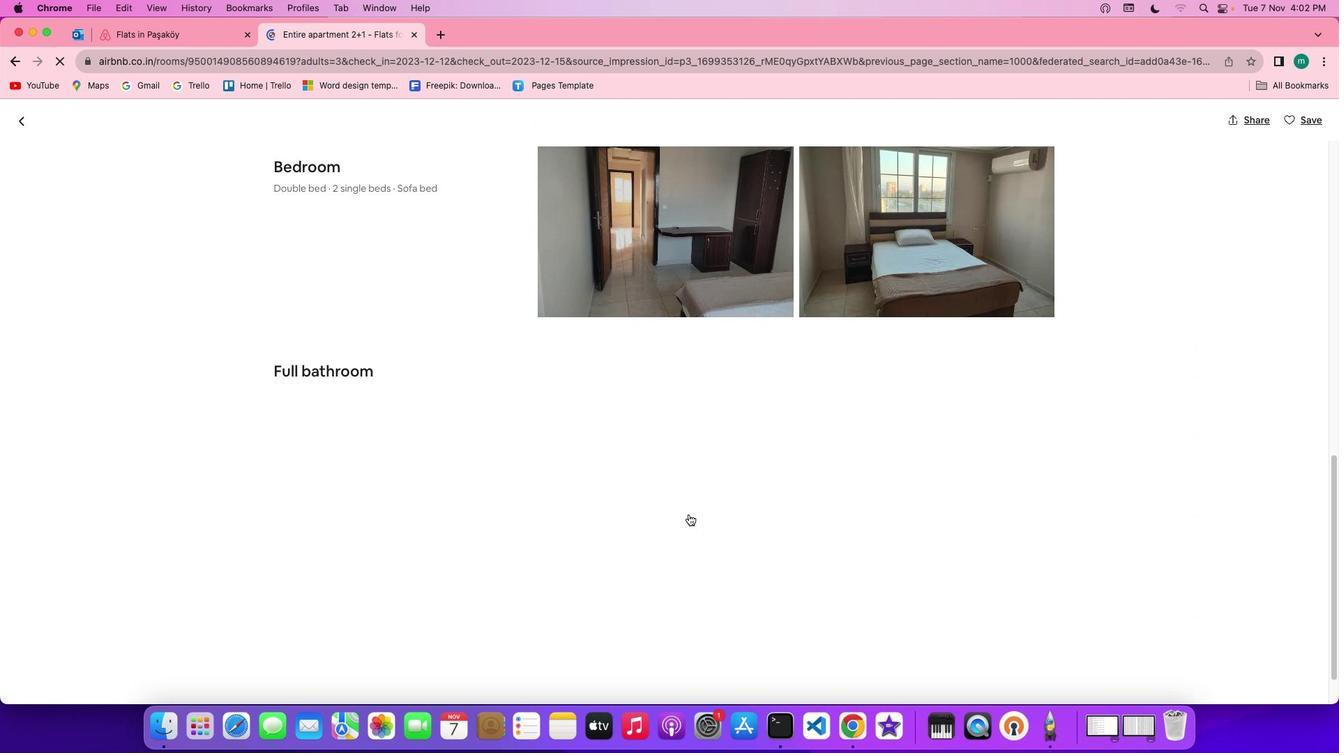 
Action: Mouse scrolled (617, 484) with delta (66, 71)
Screenshot: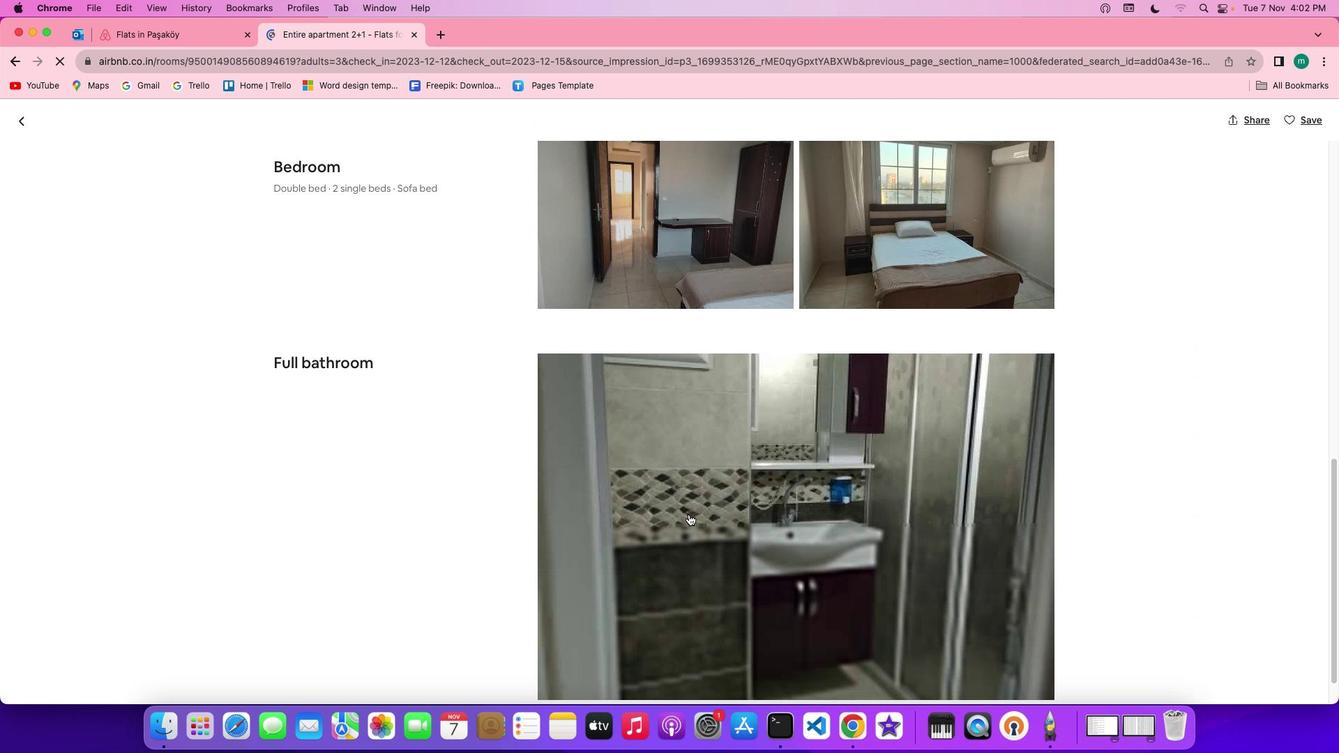 
Action: Mouse scrolled (617, 484) with delta (66, 71)
Screenshot: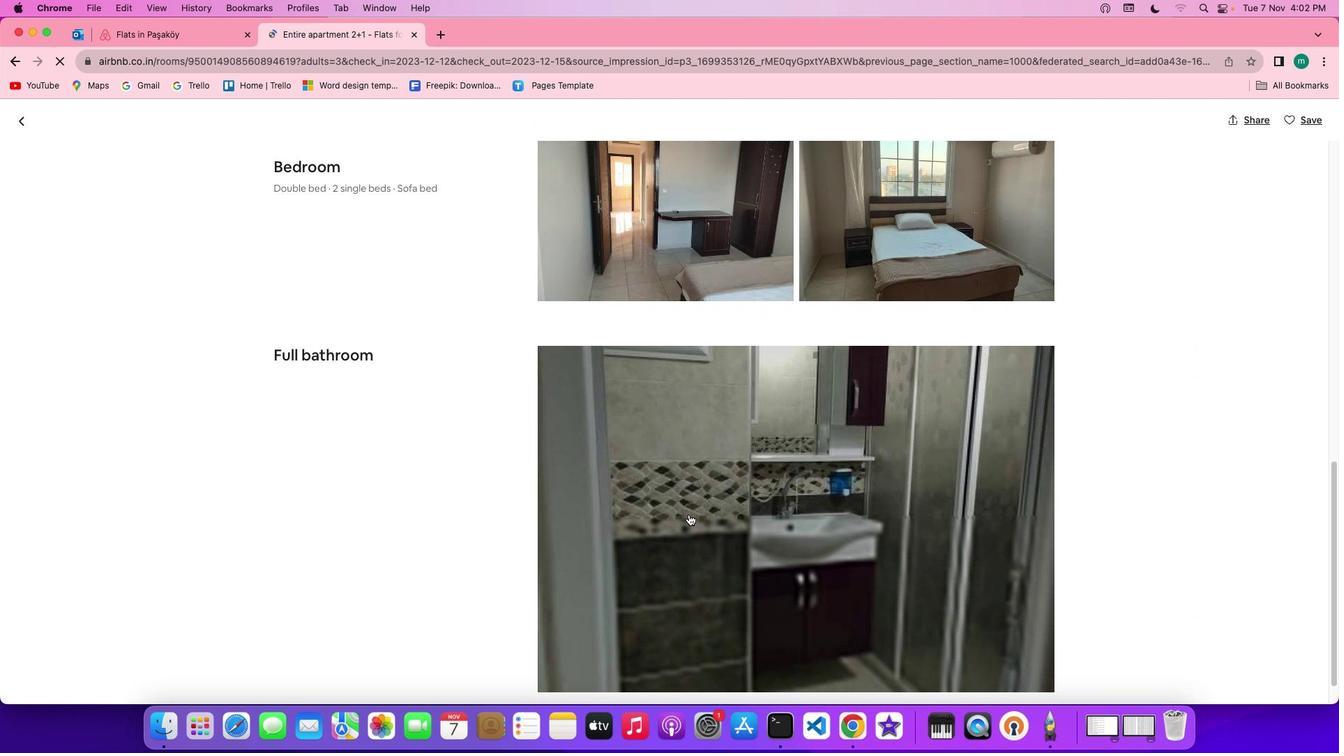 
Action: Mouse scrolled (617, 484) with delta (66, 71)
Screenshot: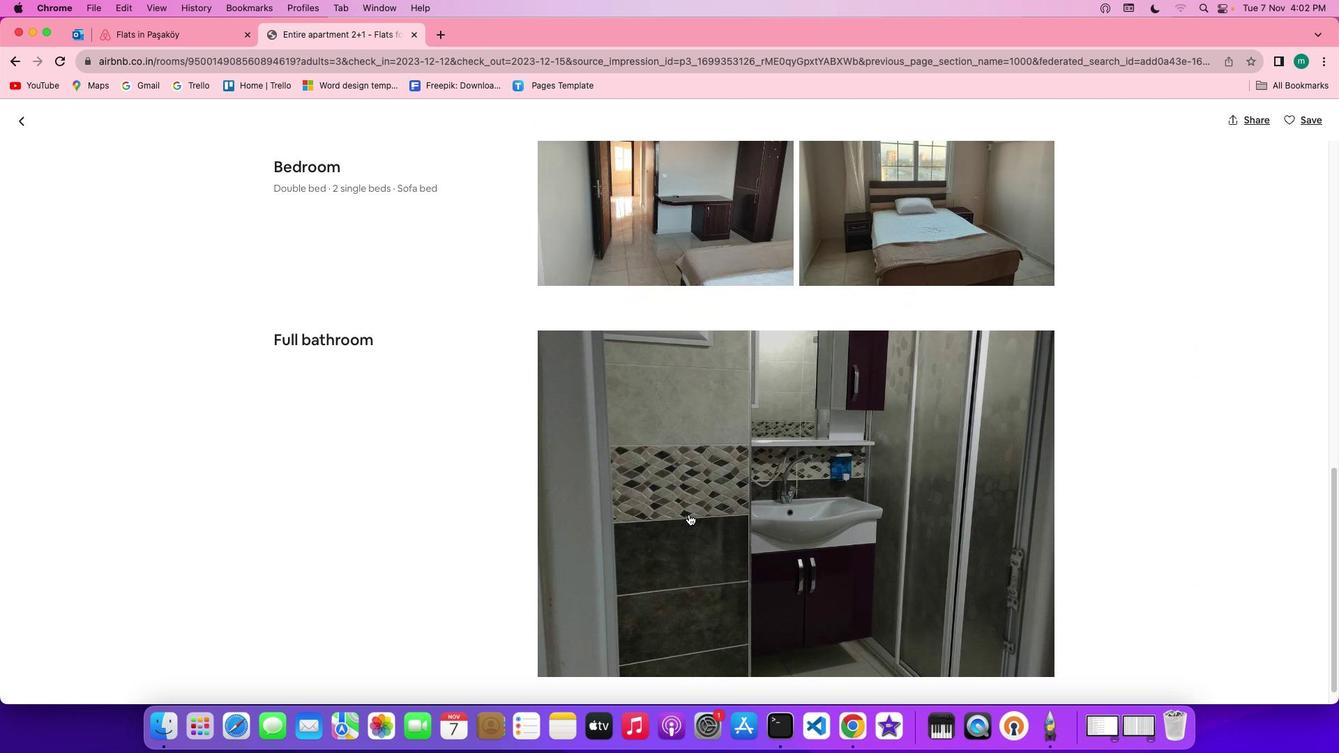 
Action: Mouse scrolled (617, 484) with delta (66, 71)
Screenshot: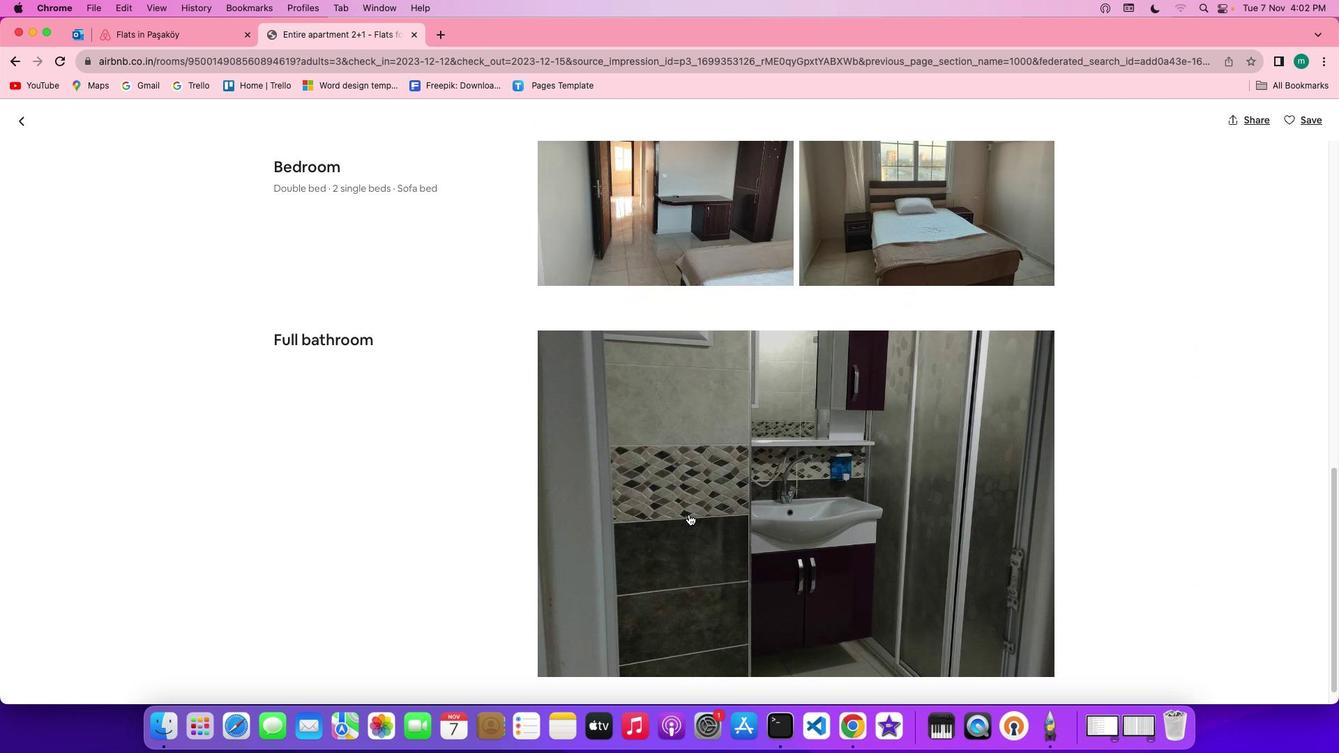 
Action: Mouse scrolled (617, 484) with delta (66, 70)
Screenshot: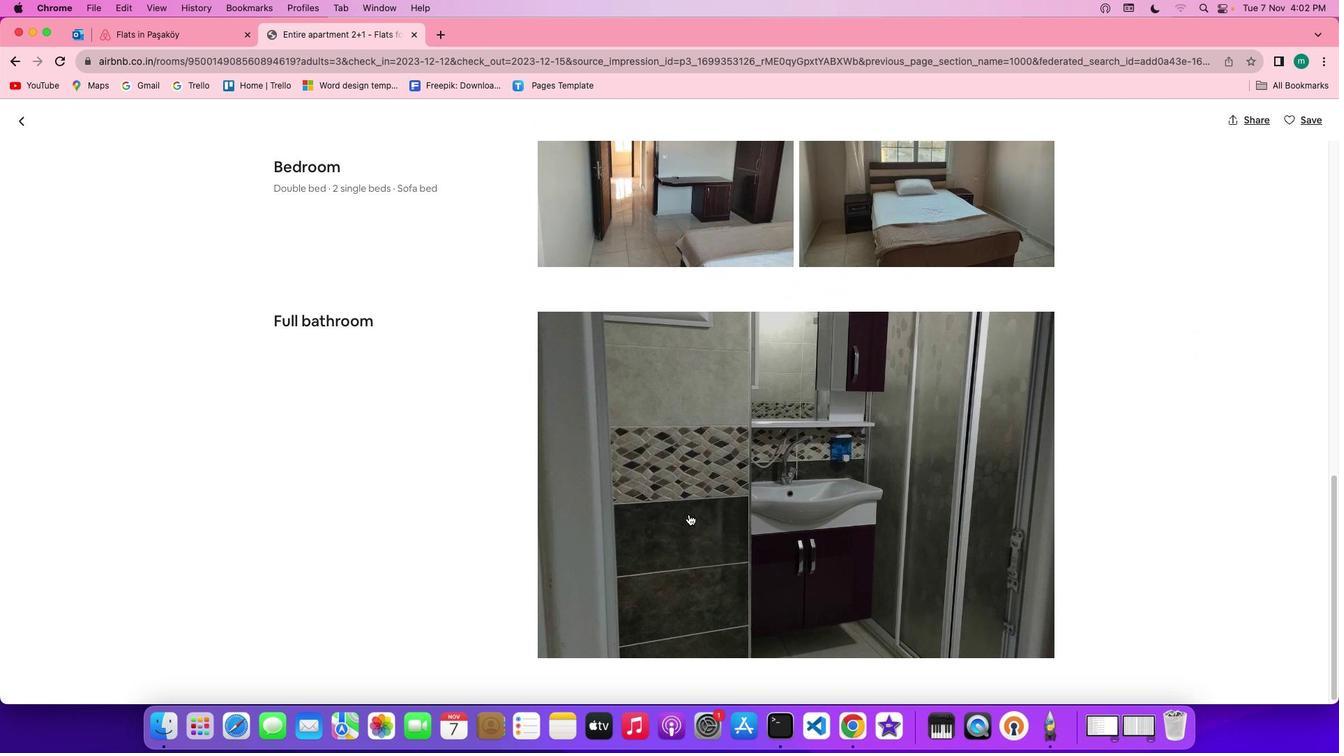 
Action: Mouse scrolled (617, 484) with delta (66, 69)
Screenshot: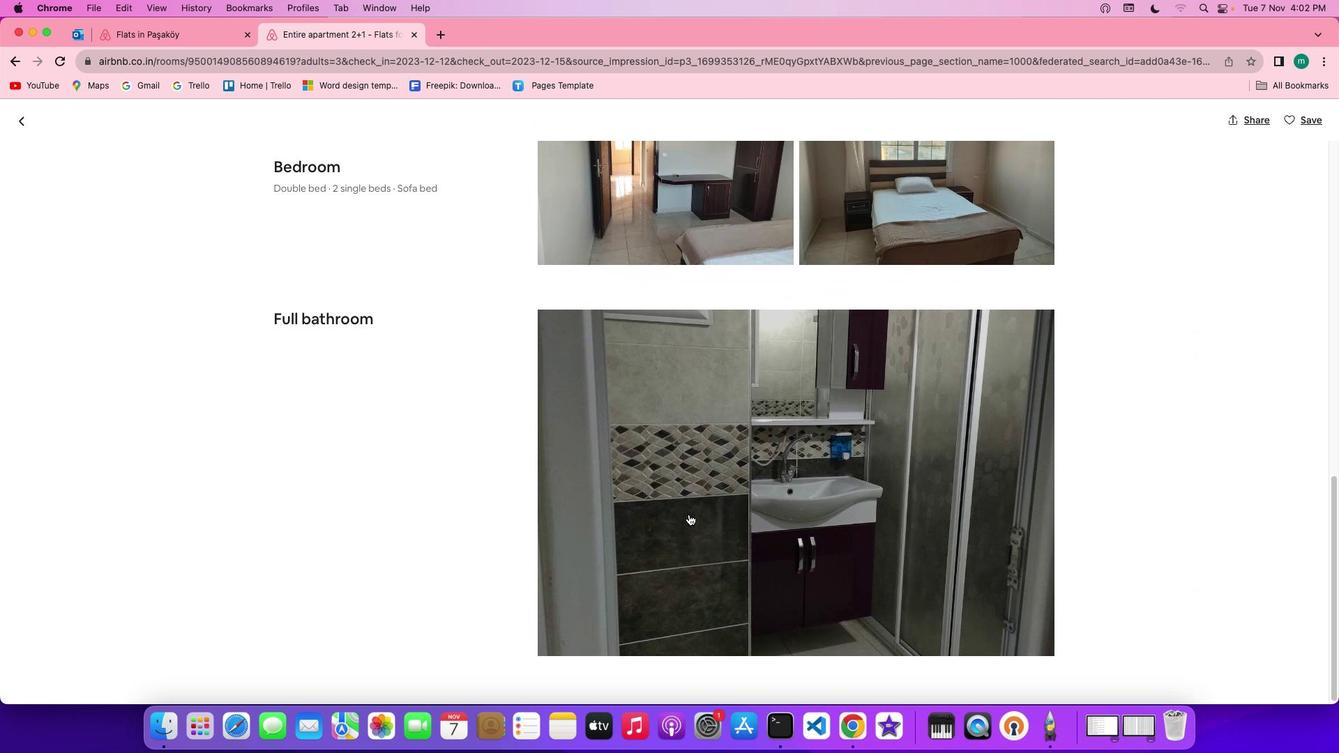 
Action: Mouse scrolled (617, 484) with delta (66, 69)
Screenshot: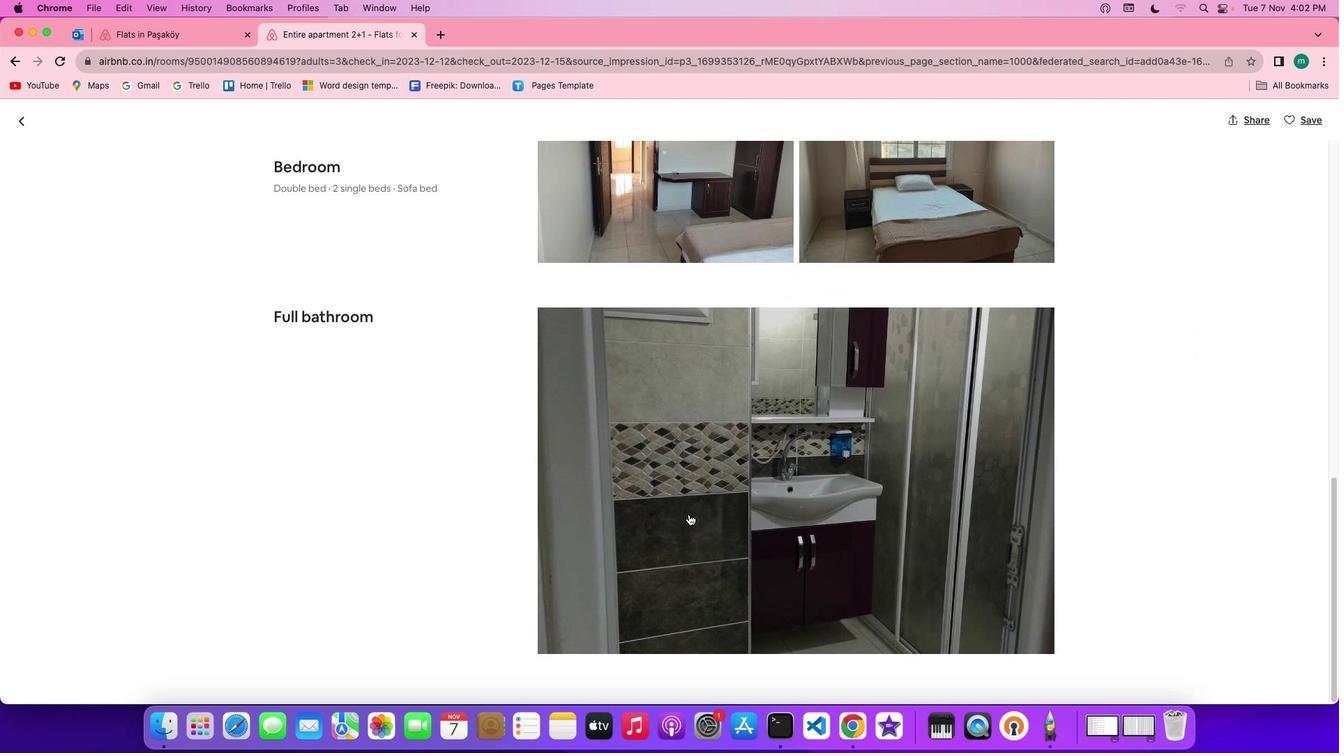 
Action: Mouse scrolled (617, 484) with delta (66, 71)
Screenshot: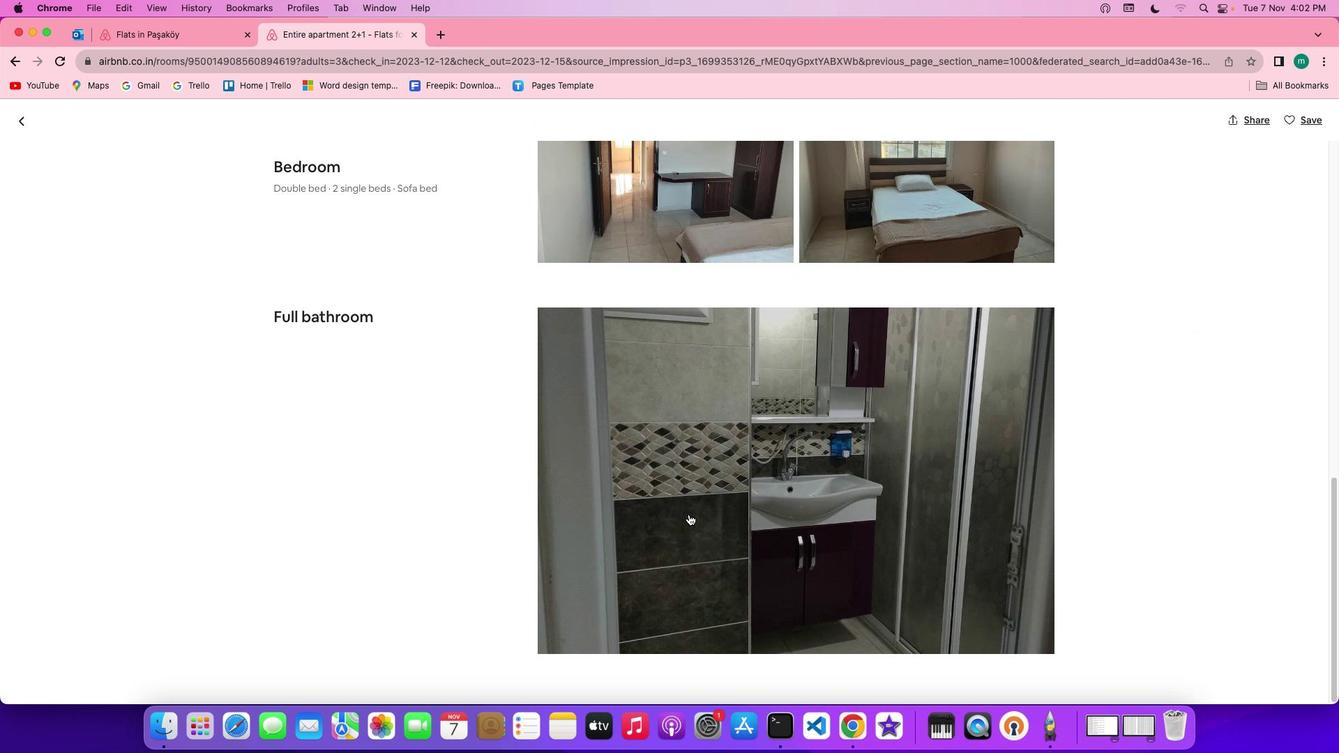 
Action: Mouse scrolled (617, 484) with delta (66, 71)
Screenshot: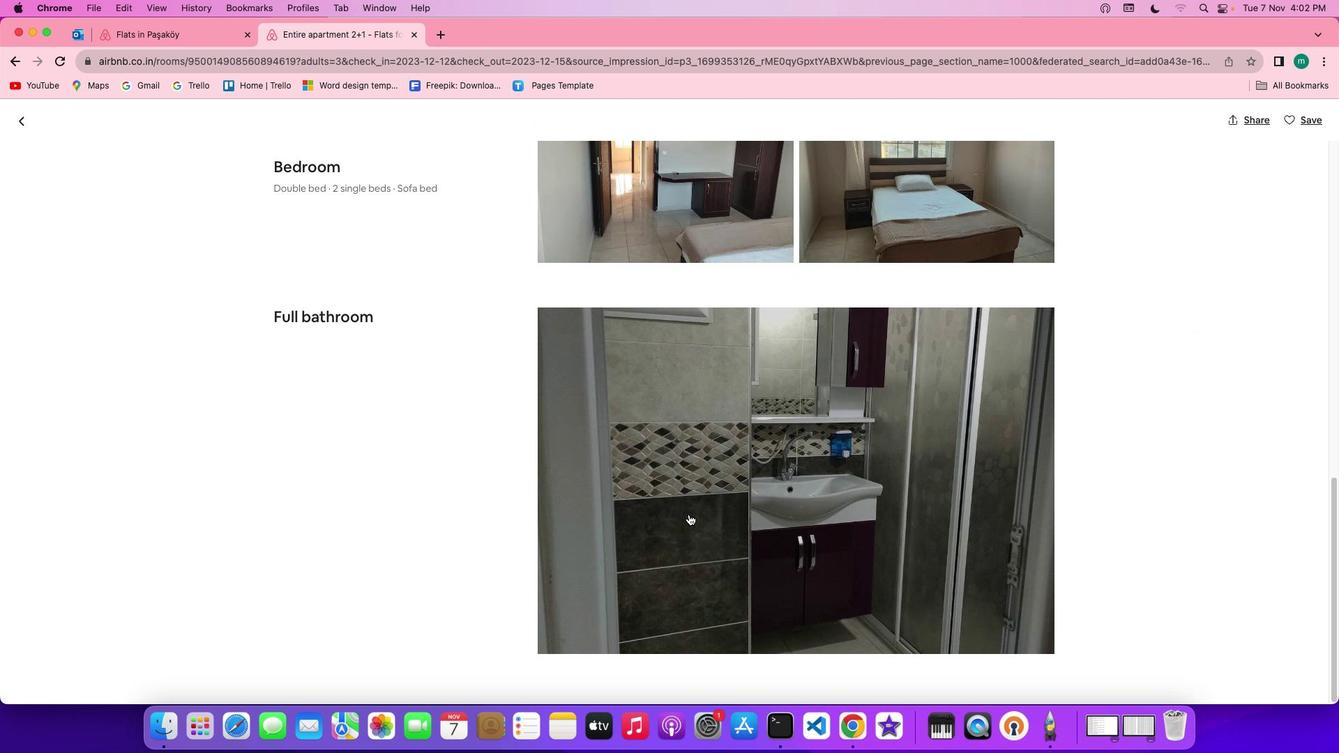 
Action: Mouse scrolled (617, 484) with delta (66, 71)
Screenshot: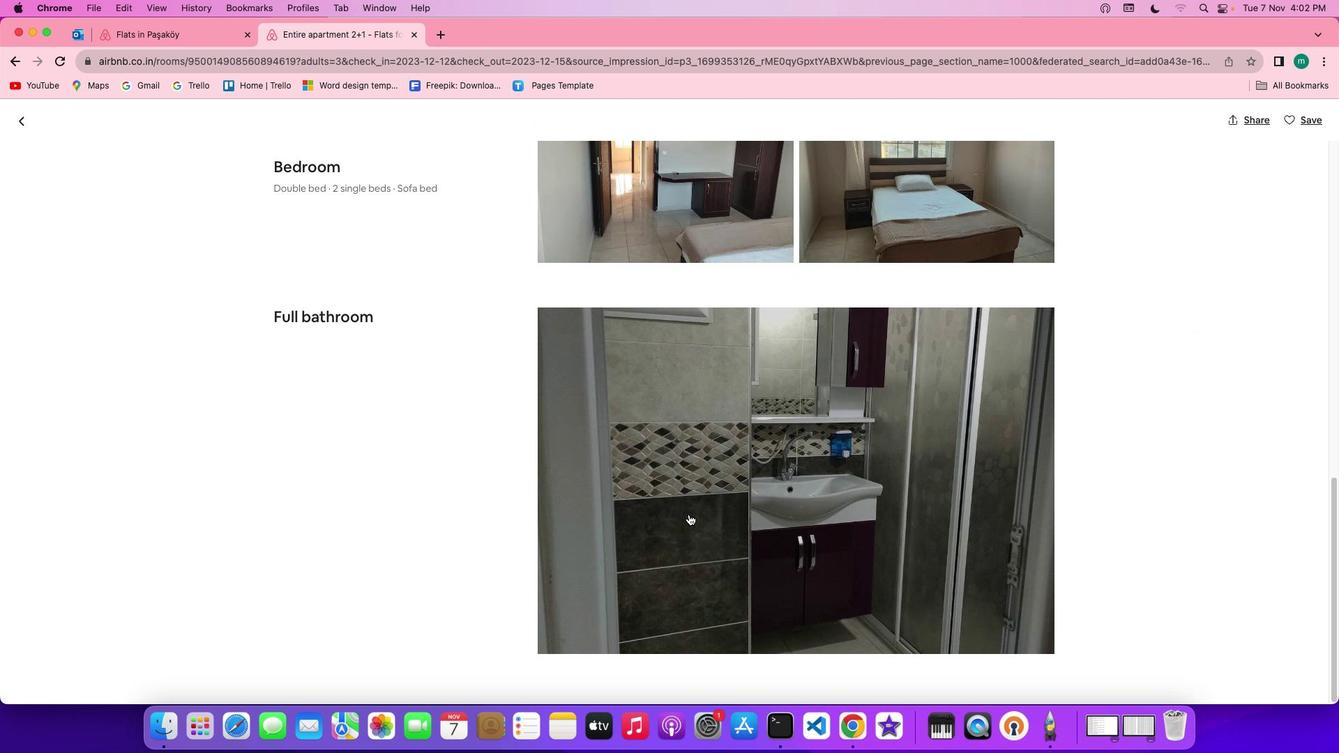 
Action: Mouse scrolled (617, 484) with delta (66, 71)
Screenshot: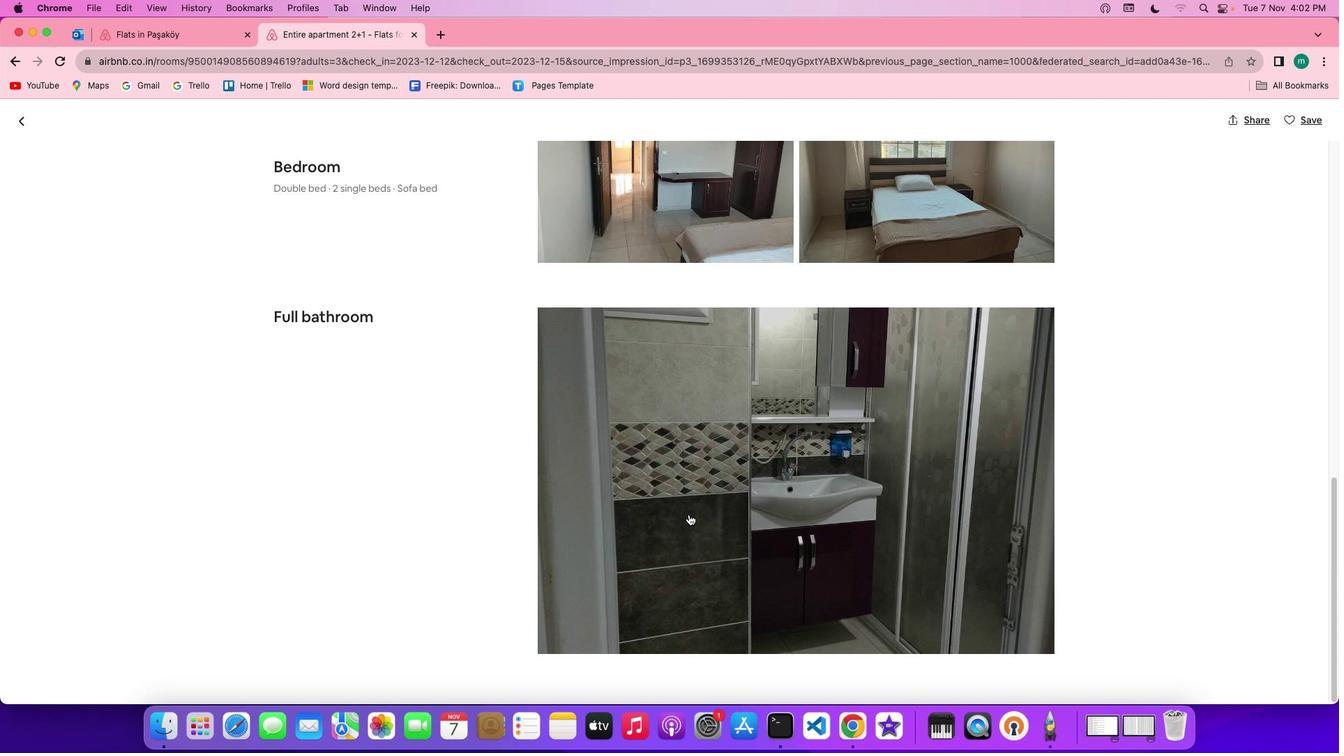 
Action: Mouse scrolled (617, 484) with delta (66, 71)
Screenshot: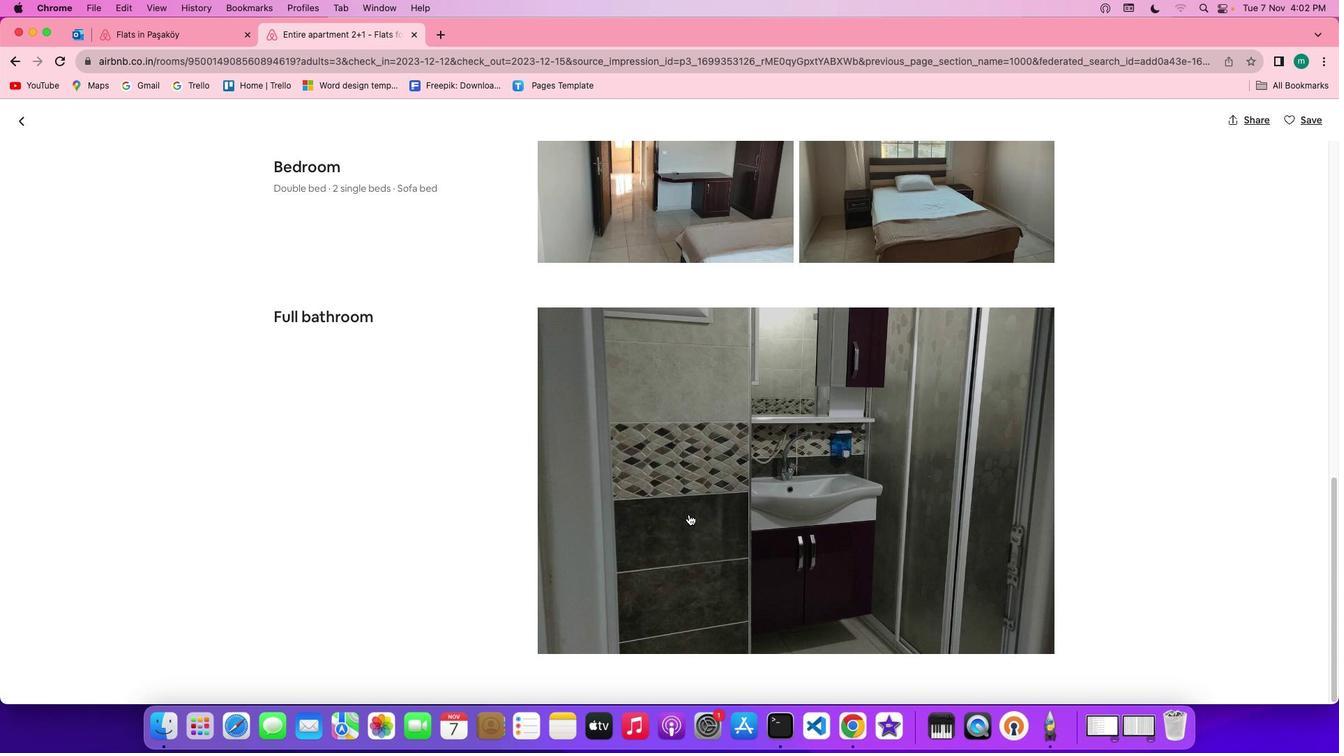 
Action: Mouse scrolled (617, 484) with delta (66, 71)
Screenshot: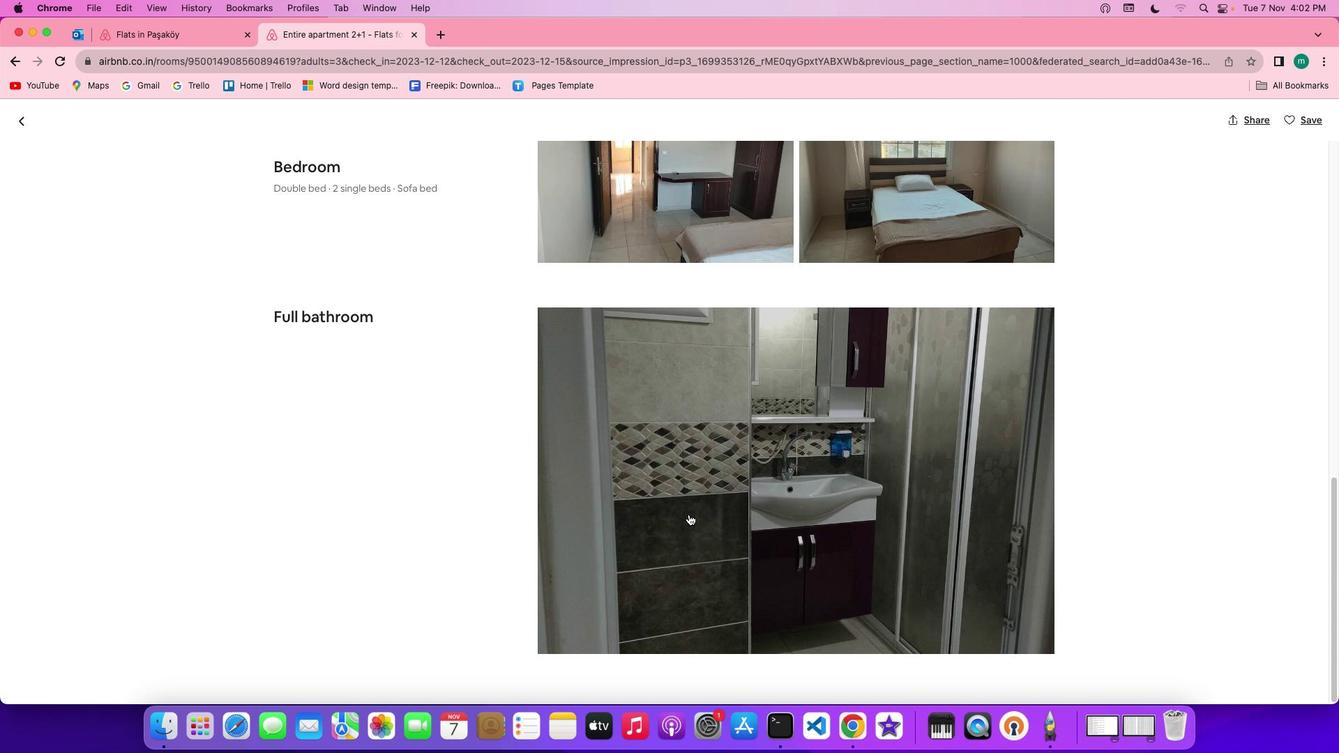 
Action: Mouse scrolled (617, 484) with delta (66, 71)
Screenshot: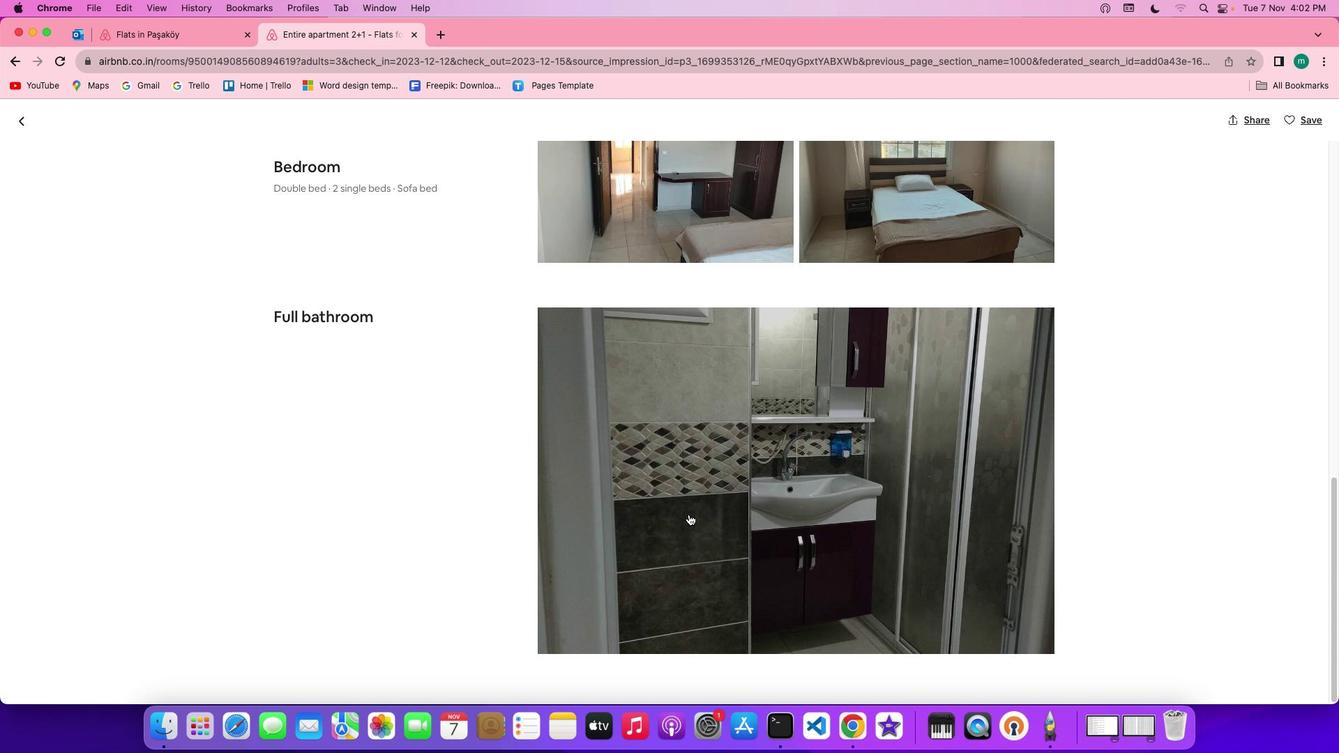 
Action: Mouse scrolled (617, 484) with delta (66, 71)
Screenshot: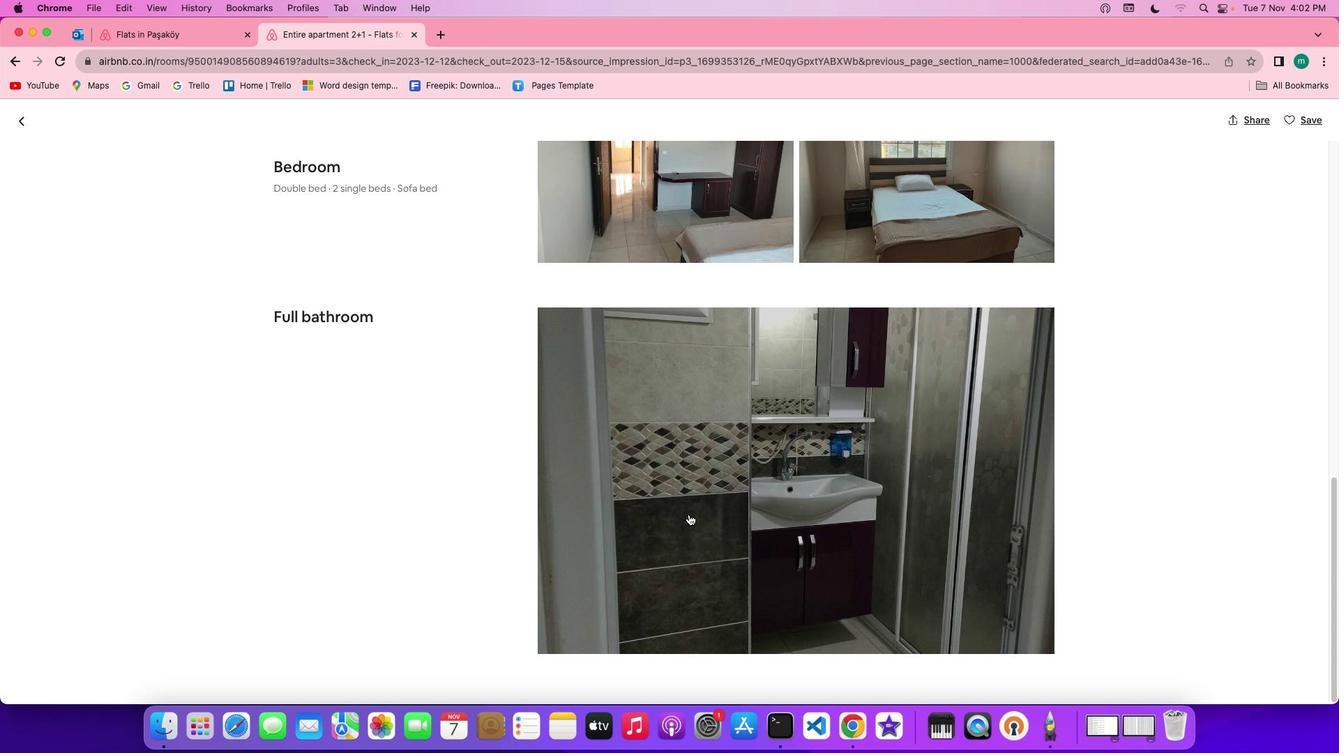 
Action: Mouse scrolled (617, 484) with delta (66, 71)
Screenshot: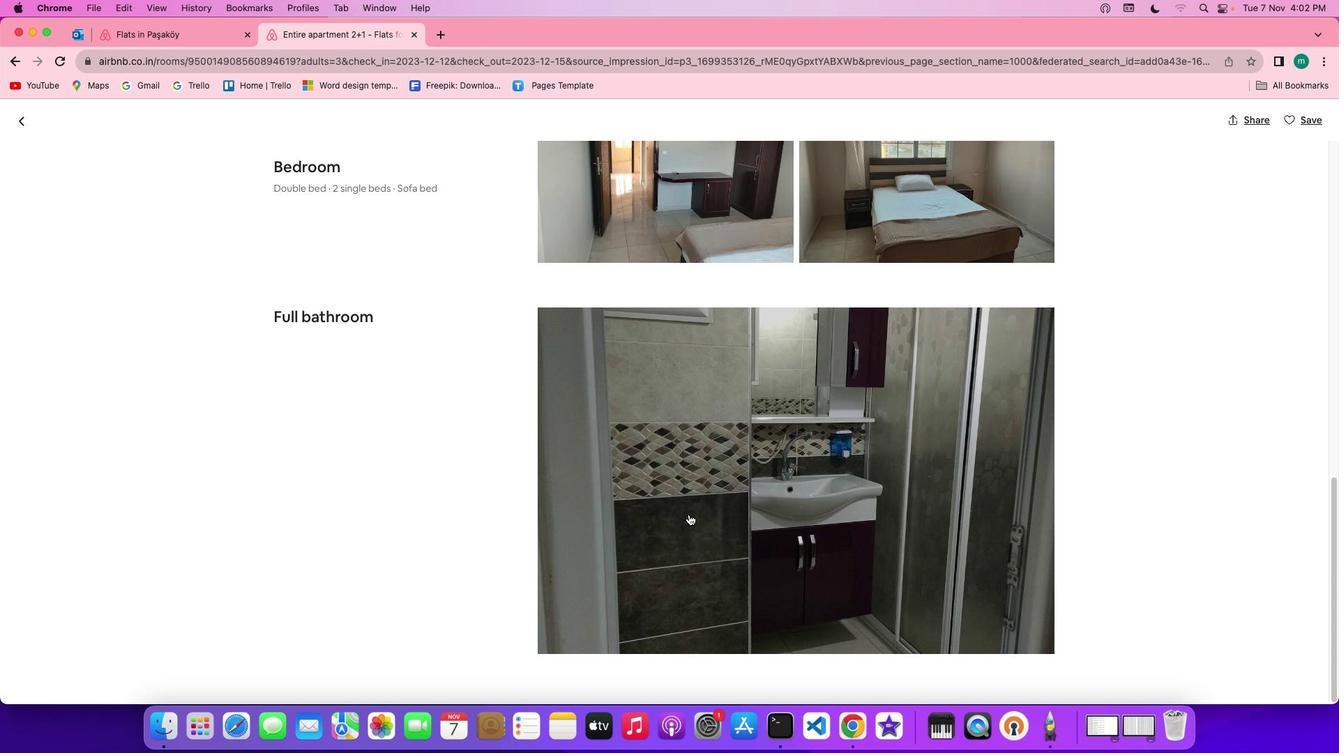 
Action: Mouse scrolled (617, 484) with delta (66, 71)
Screenshot: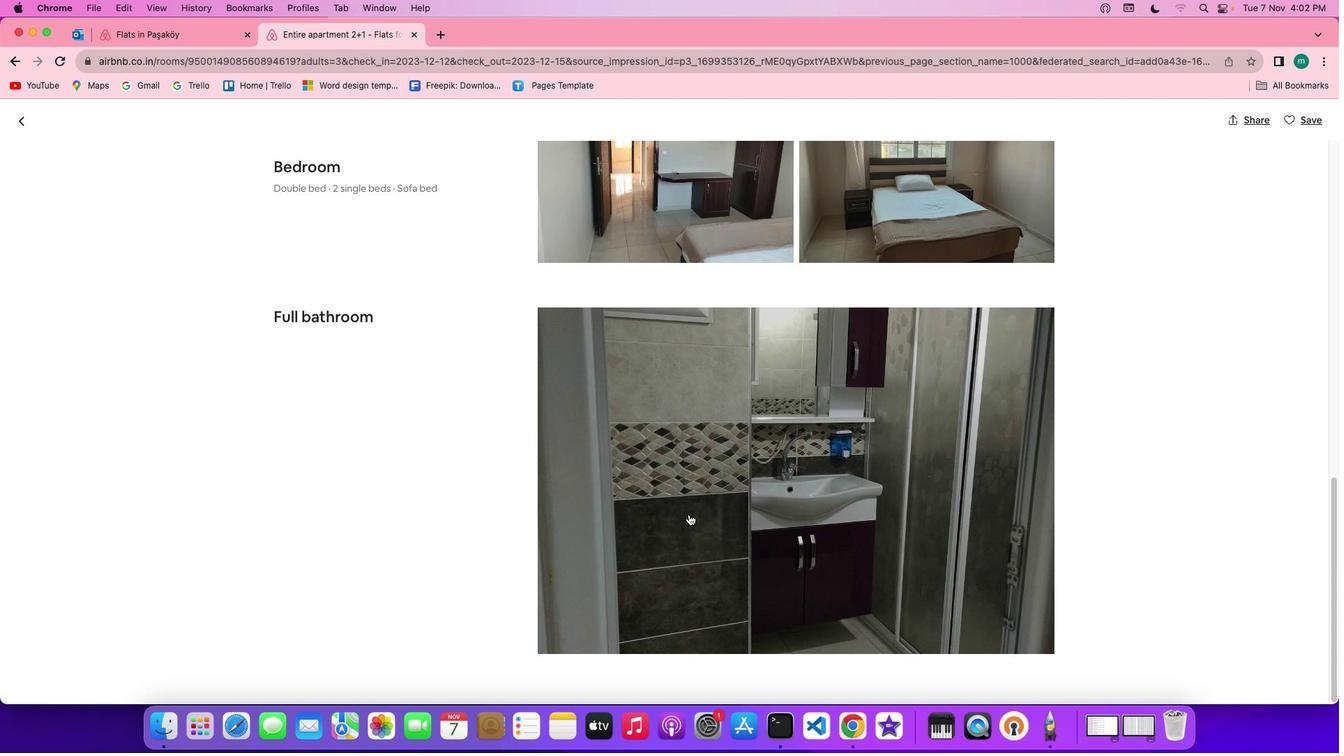 
Action: Mouse scrolled (617, 484) with delta (66, 71)
Screenshot: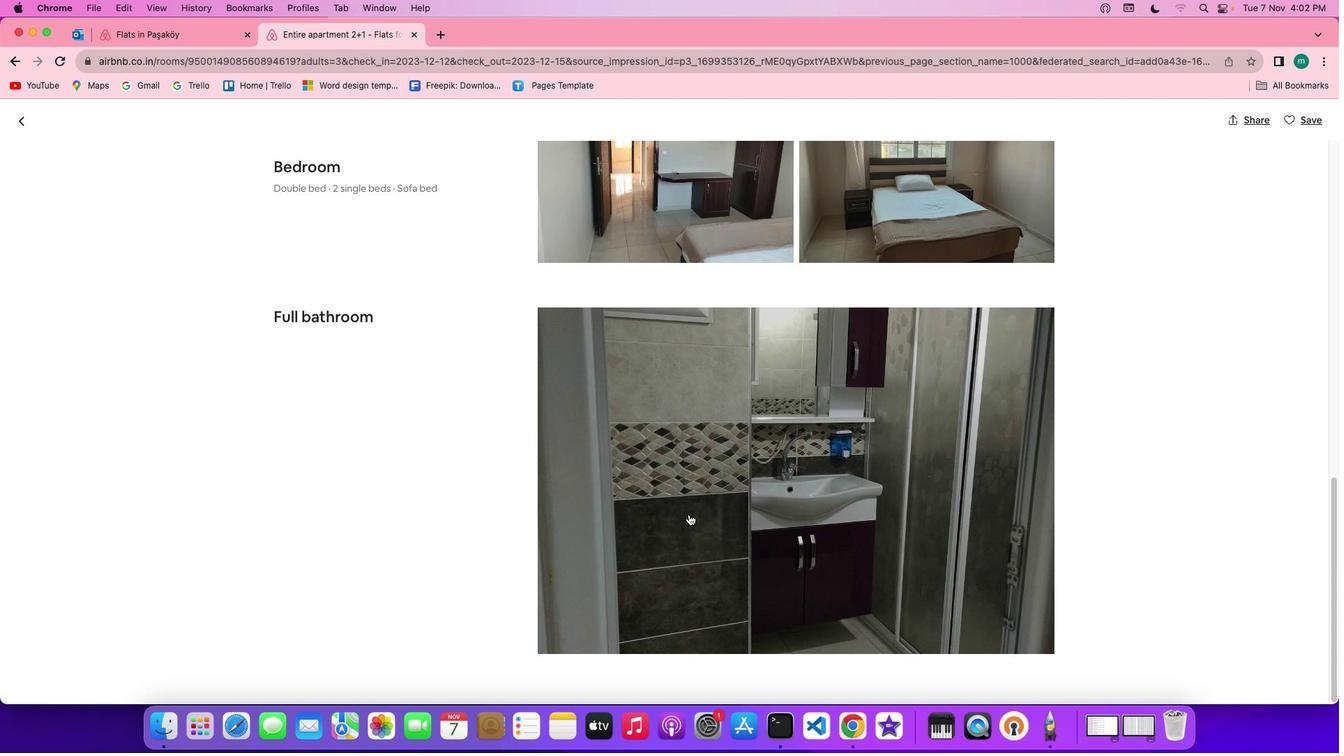 
Action: Mouse scrolled (617, 484) with delta (66, 71)
Screenshot: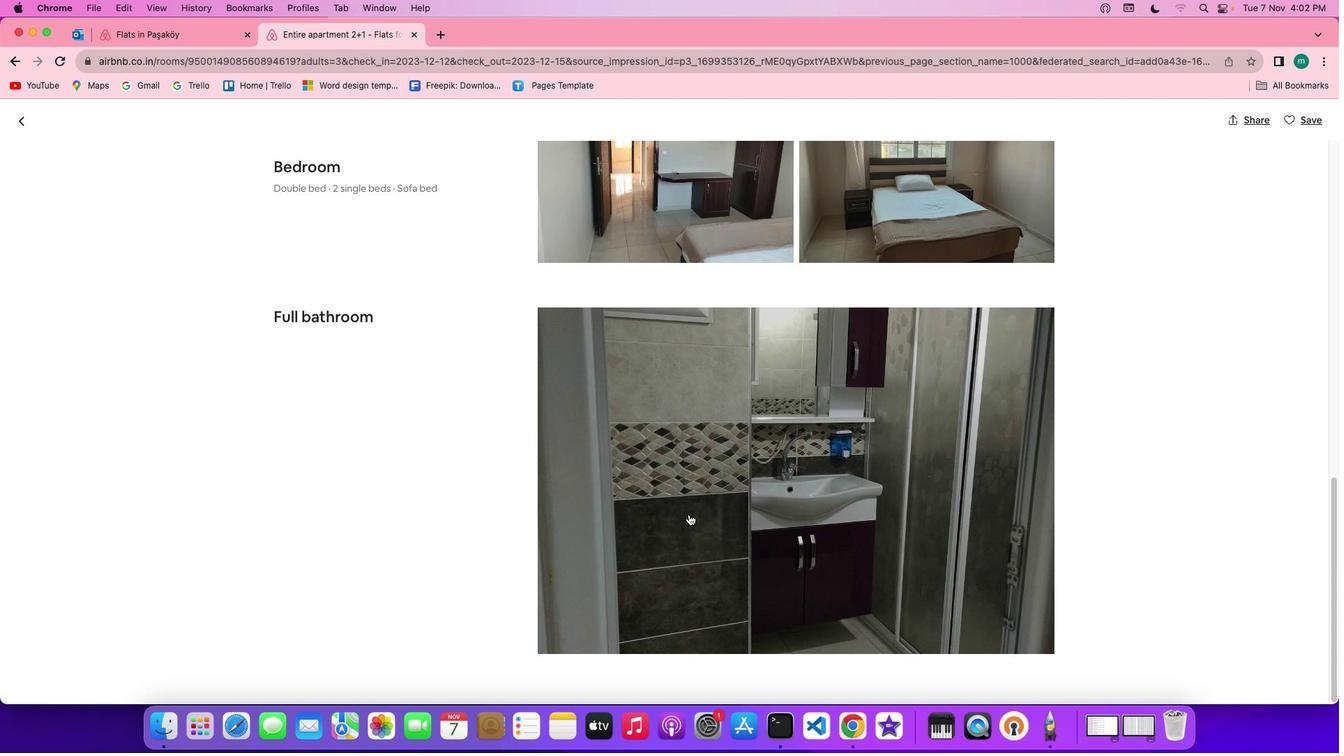 
Action: Mouse scrolled (617, 484) with delta (66, 69)
Screenshot: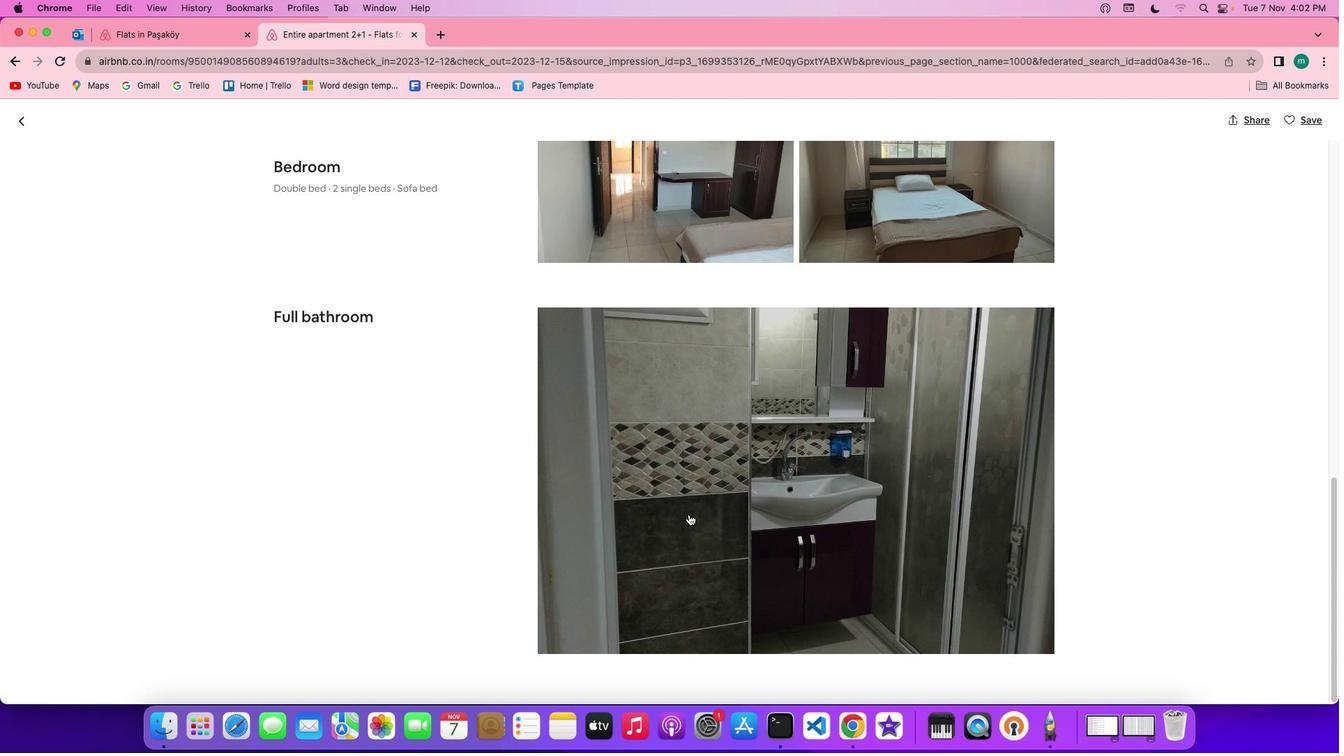 
Action: Mouse scrolled (617, 484) with delta (66, 69)
Screenshot: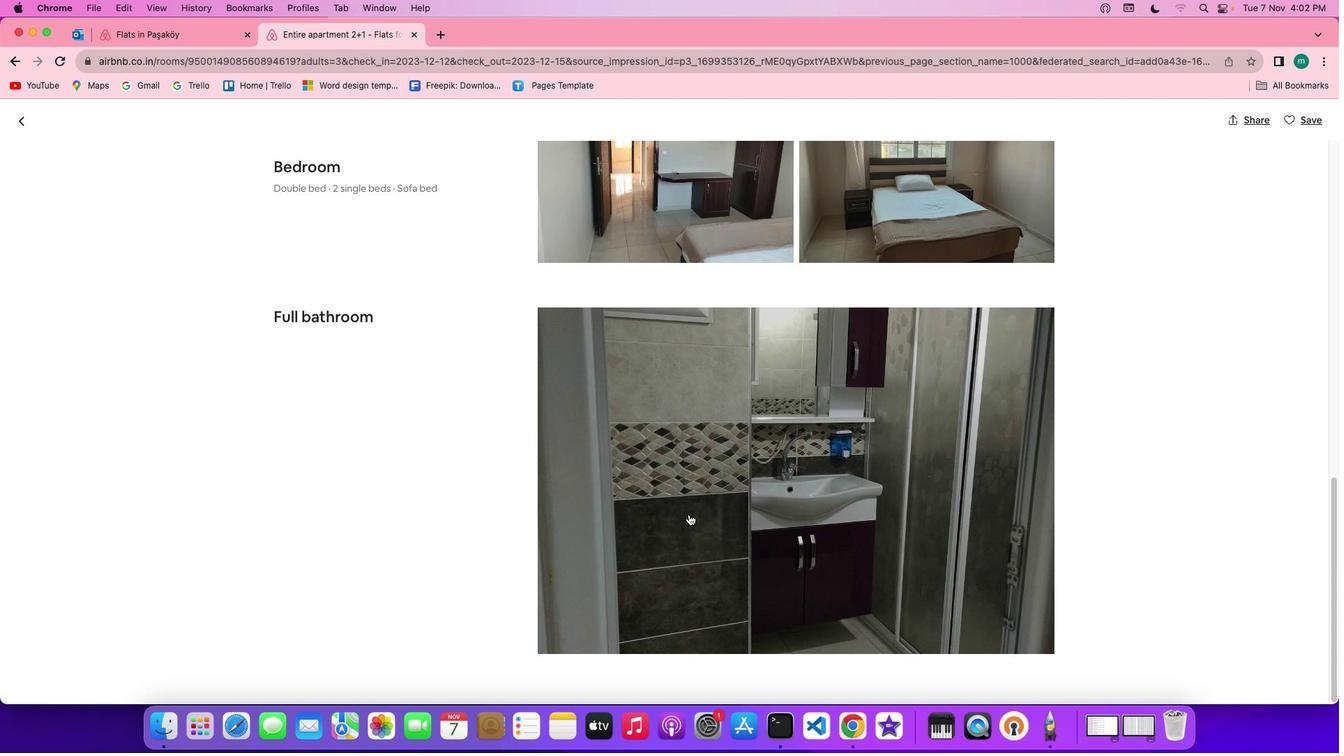 
Action: Mouse moved to (82, 170)
Screenshot: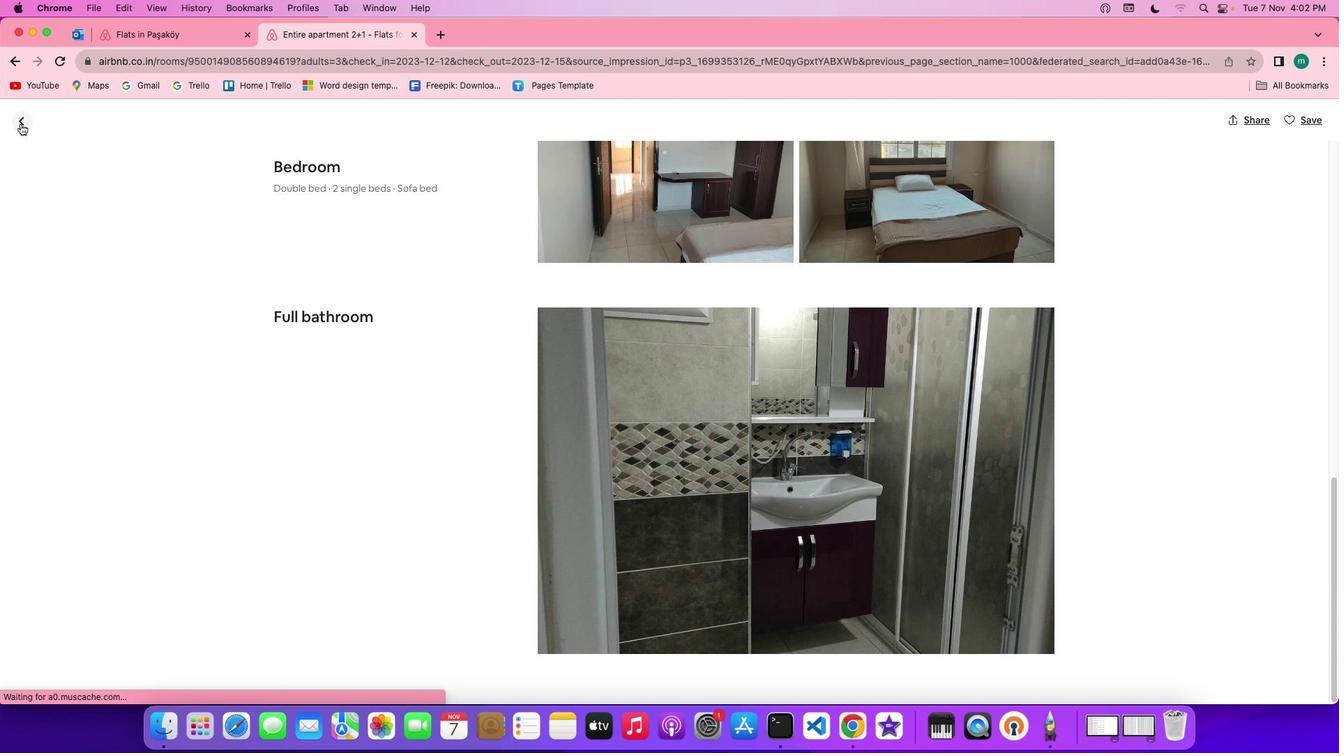 
Action: Mouse pressed left at (82, 170)
Screenshot: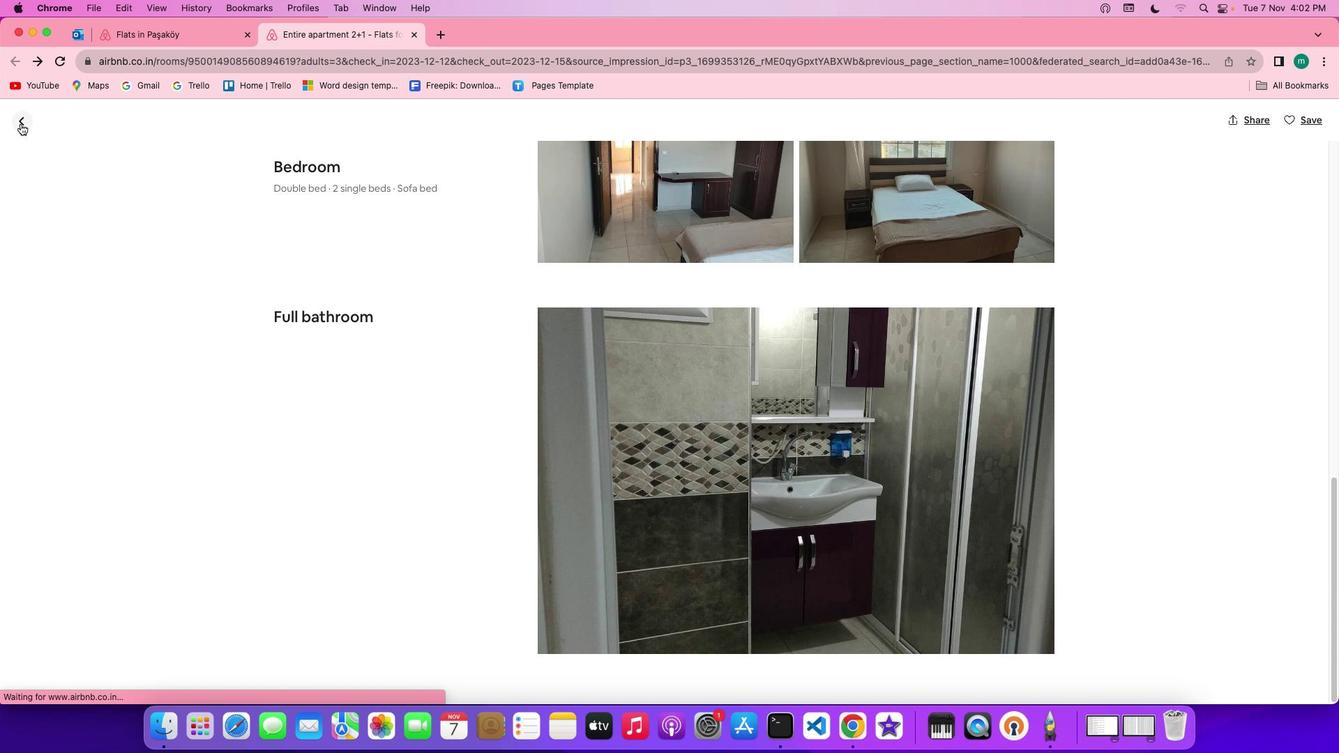 
Action: Mouse moved to (585, 560)
Screenshot: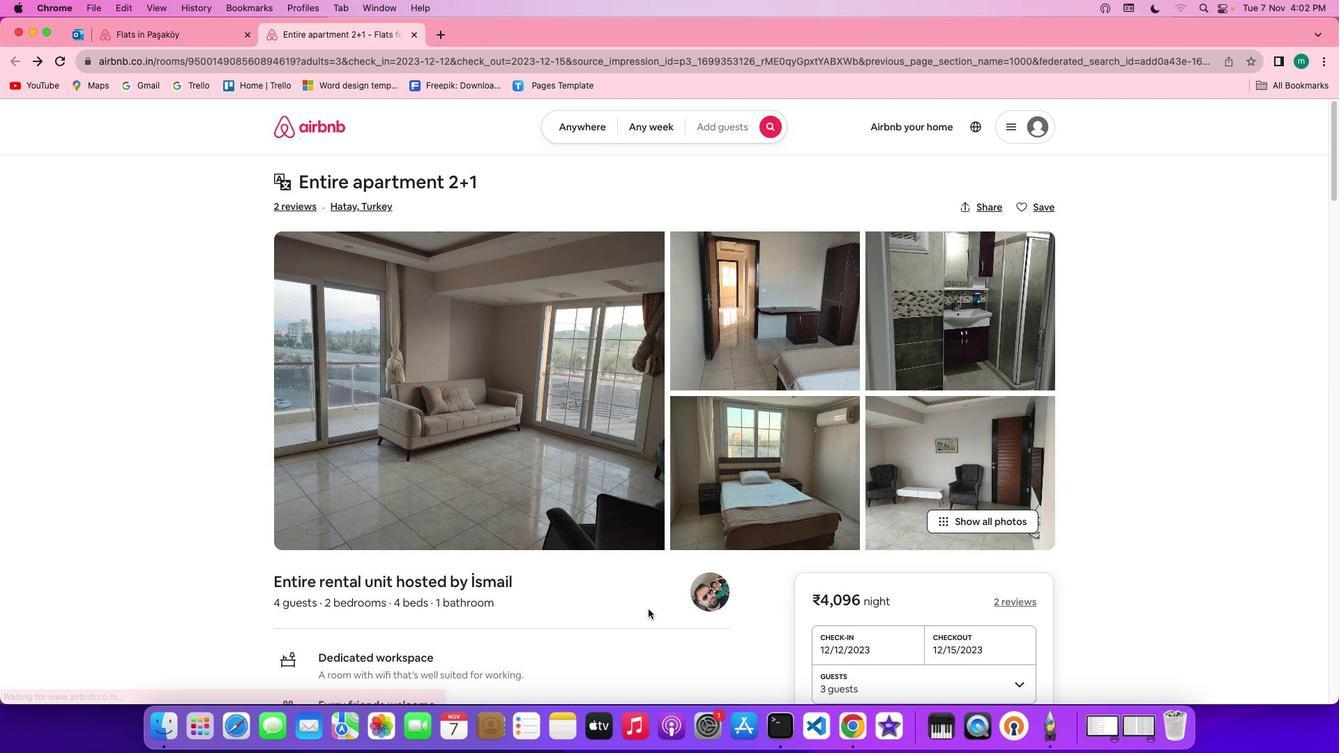 
Action: Mouse scrolled (585, 560) with delta (66, 71)
Screenshot: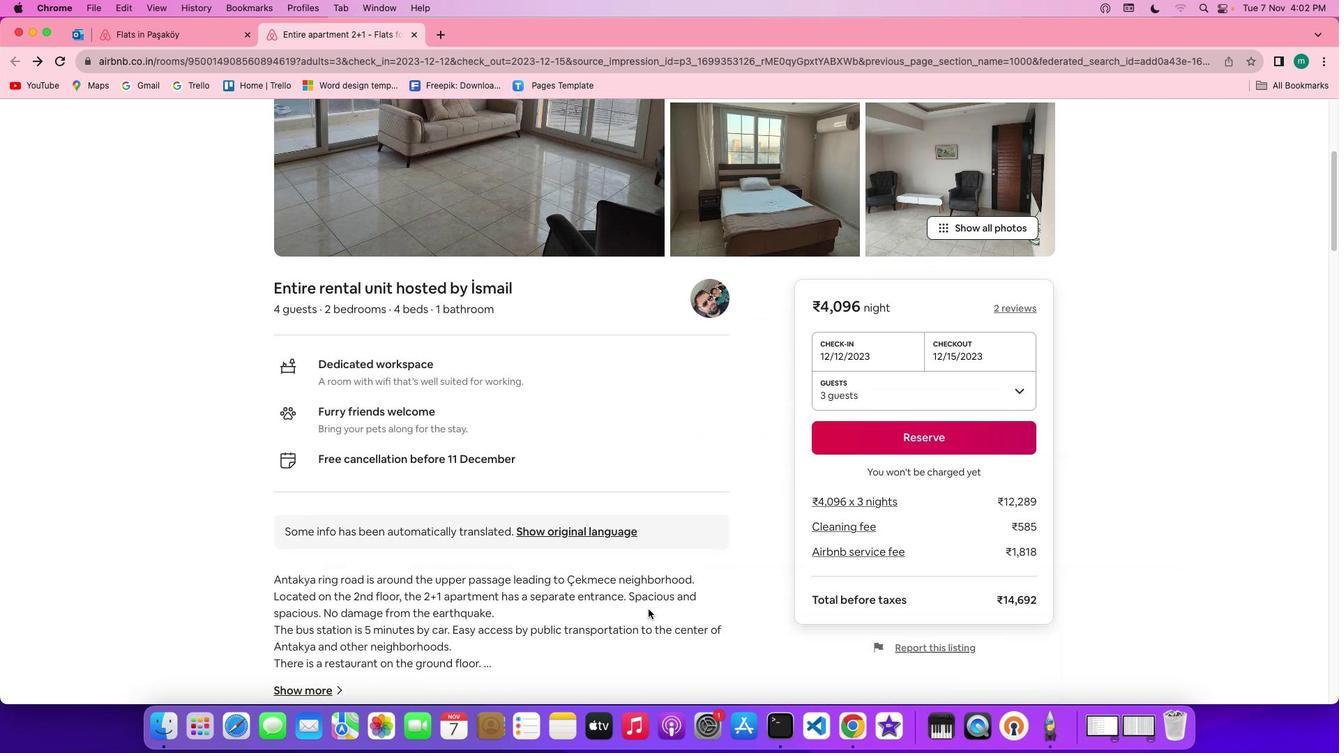 
Action: Mouse scrolled (585, 560) with delta (66, 71)
Screenshot: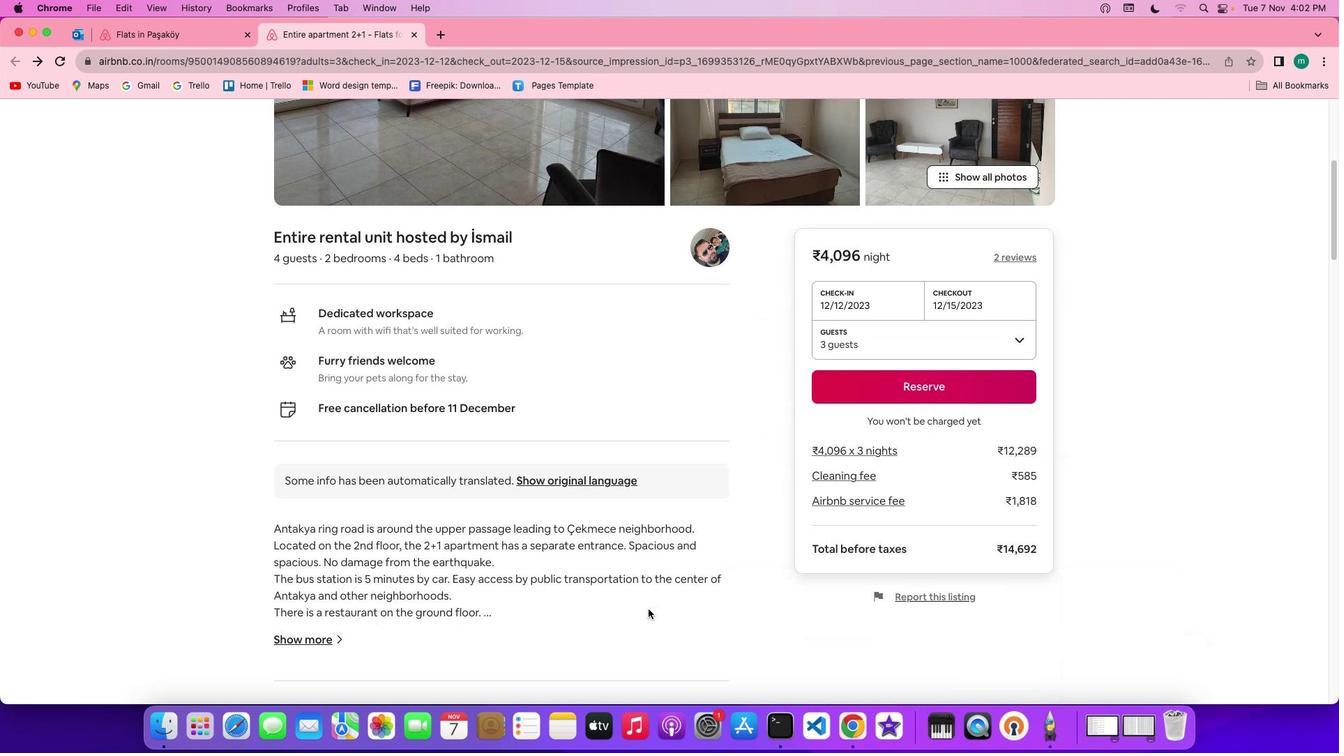 
Action: Mouse scrolled (585, 560) with delta (66, 70)
Screenshot: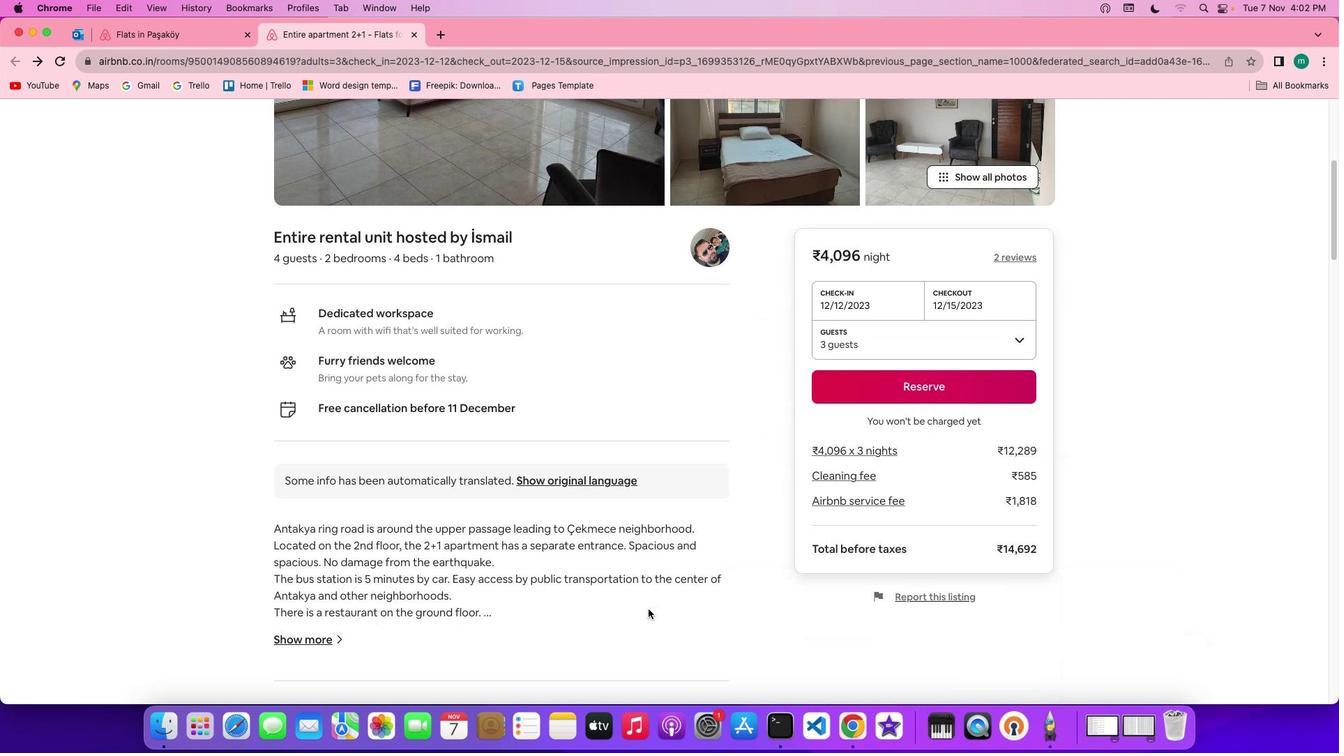 
Action: Mouse scrolled (585, 560) with delta (66, 69)
Screenshot: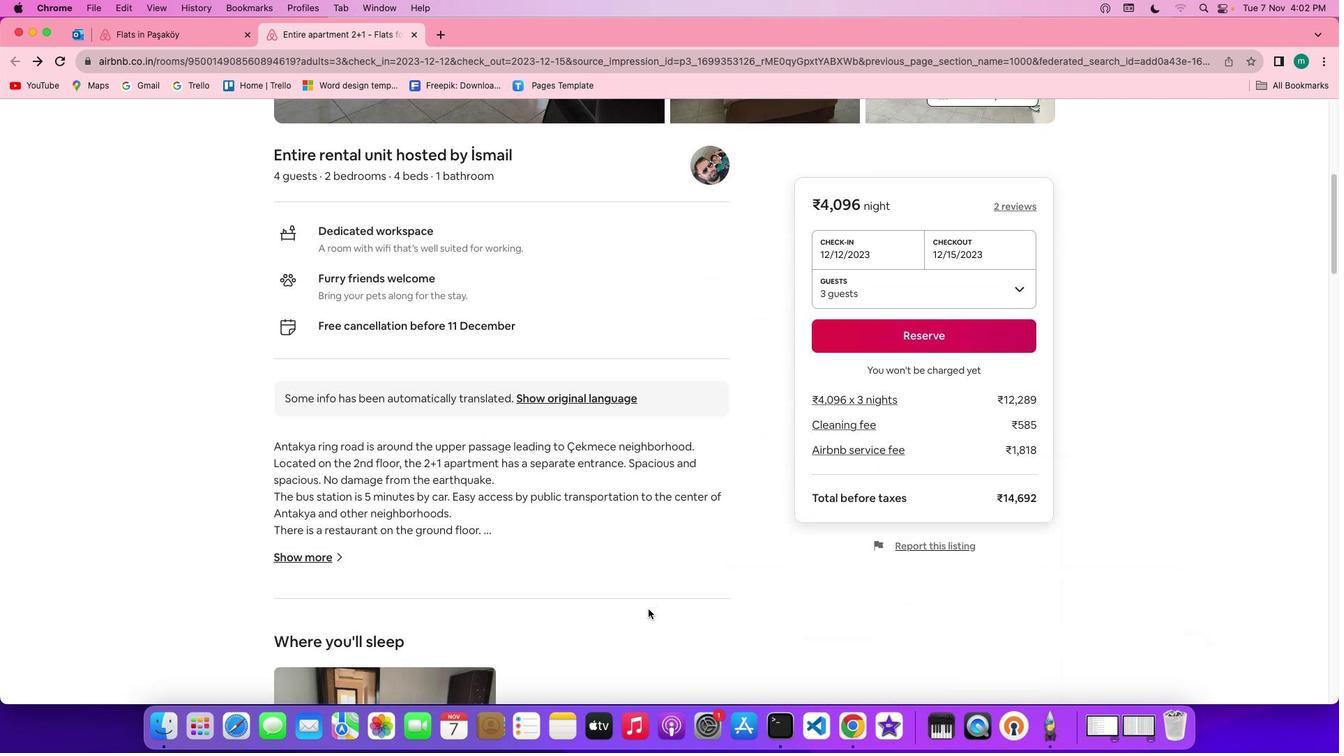 
Action: Mouse scrolled (585, 560) with delta (66, 69)
Screenshot: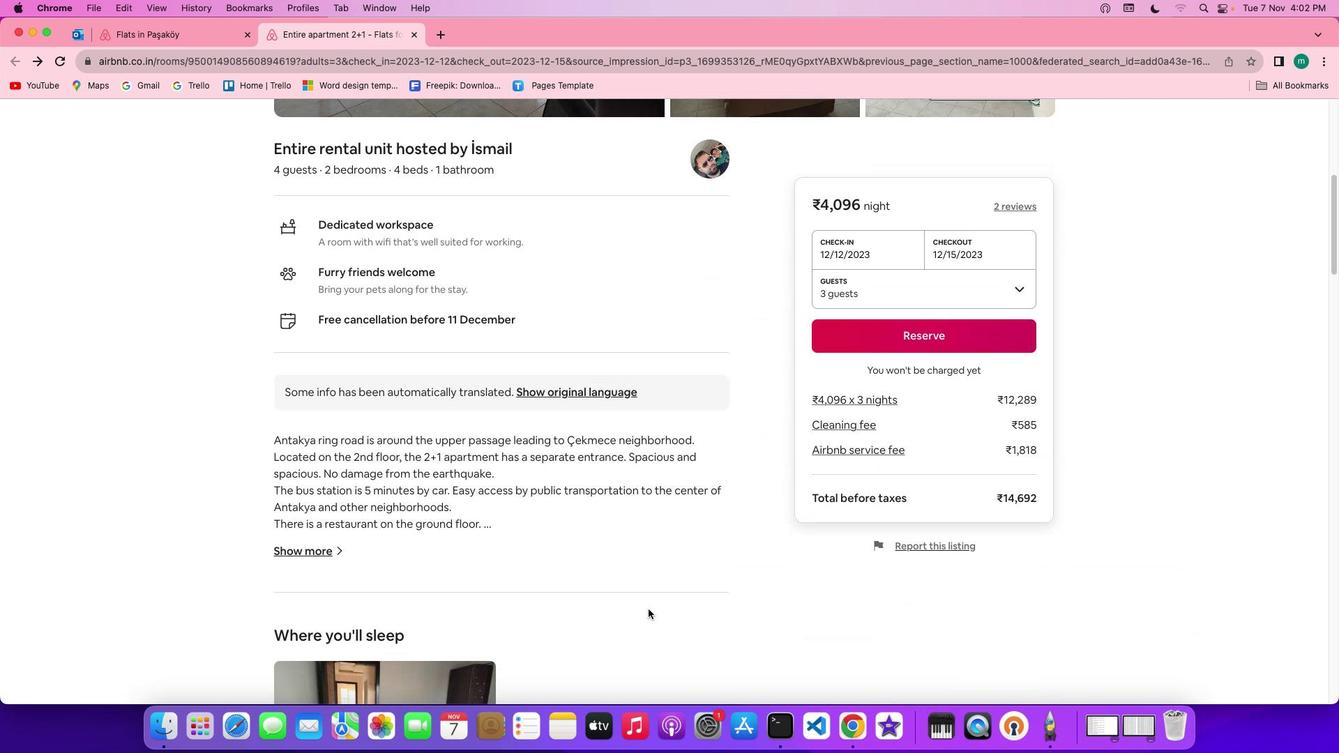 
Action: Mouse scrolled (585, 560) with delta (66, 71)
Screenshot: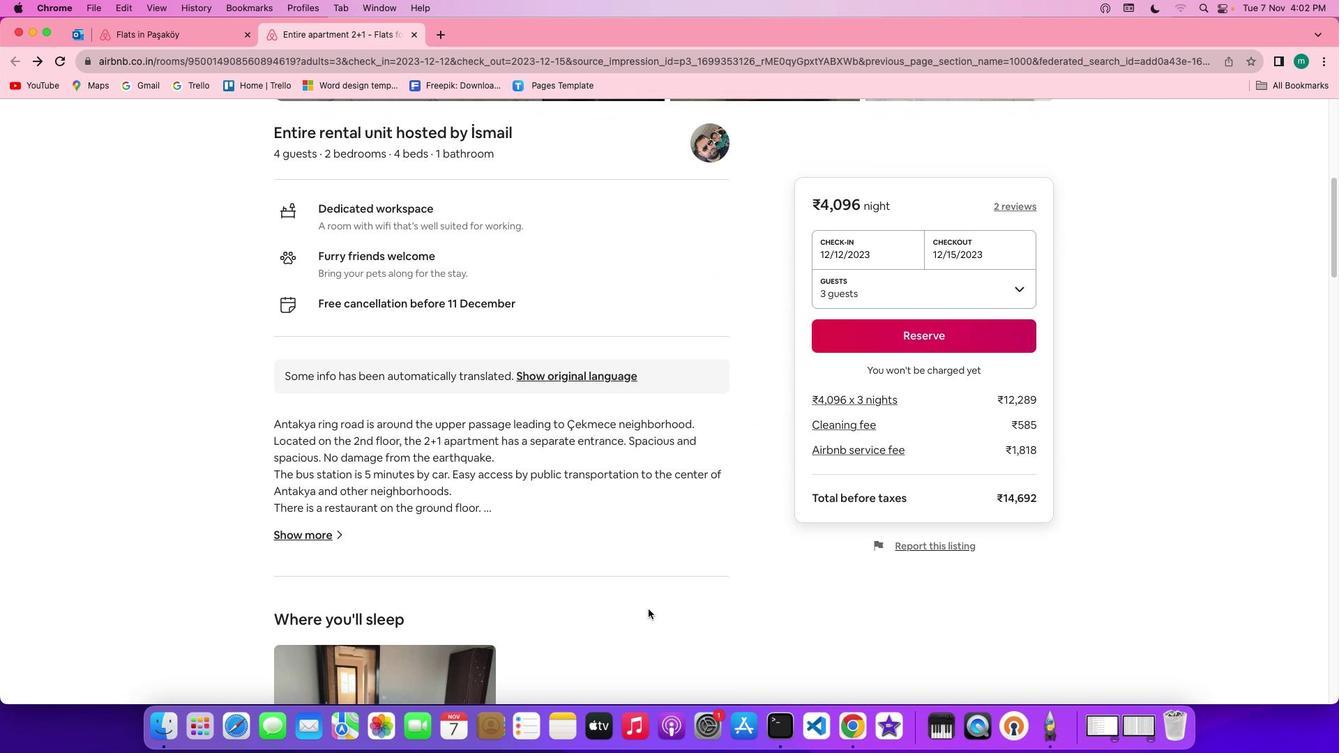 
Action: Mouse scrolled (585, 560) with delta (66, 71)
Screenshot: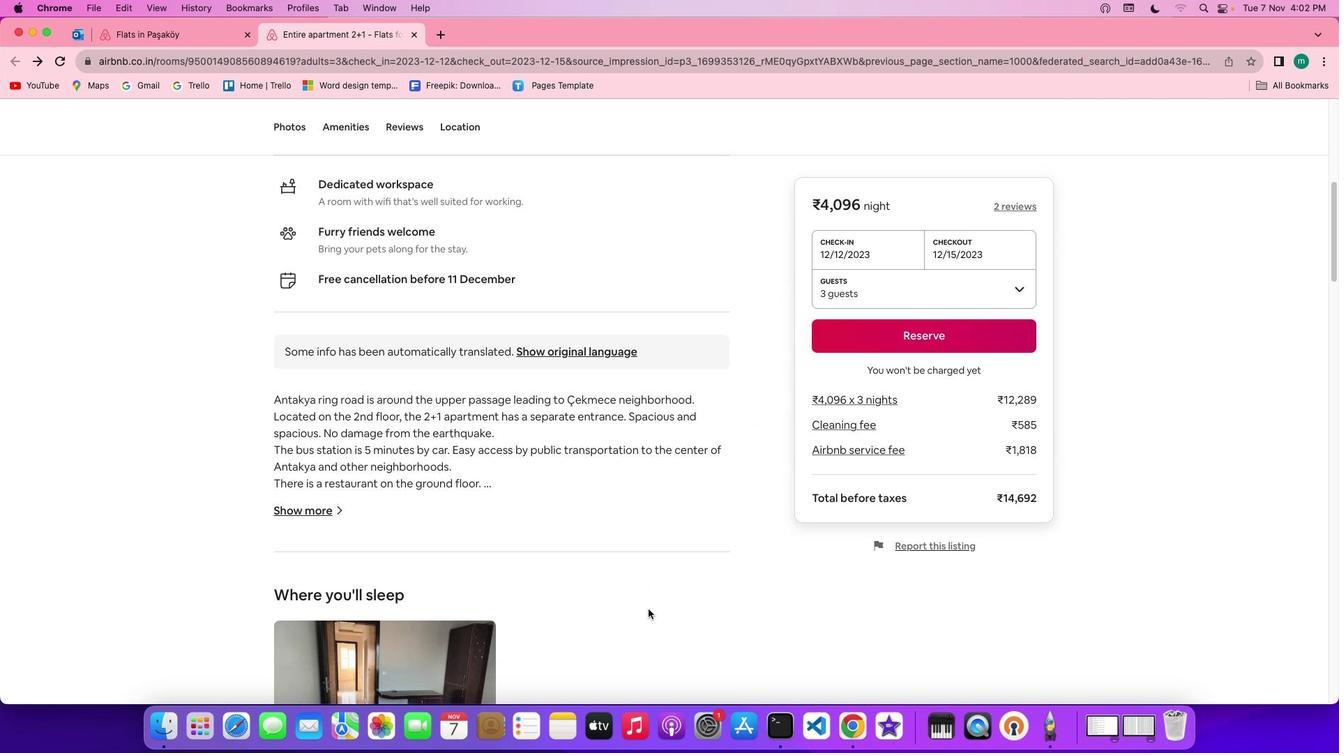 
Action: Mouse scrolled (585, 560) with delta (66, 71)
Screenshot: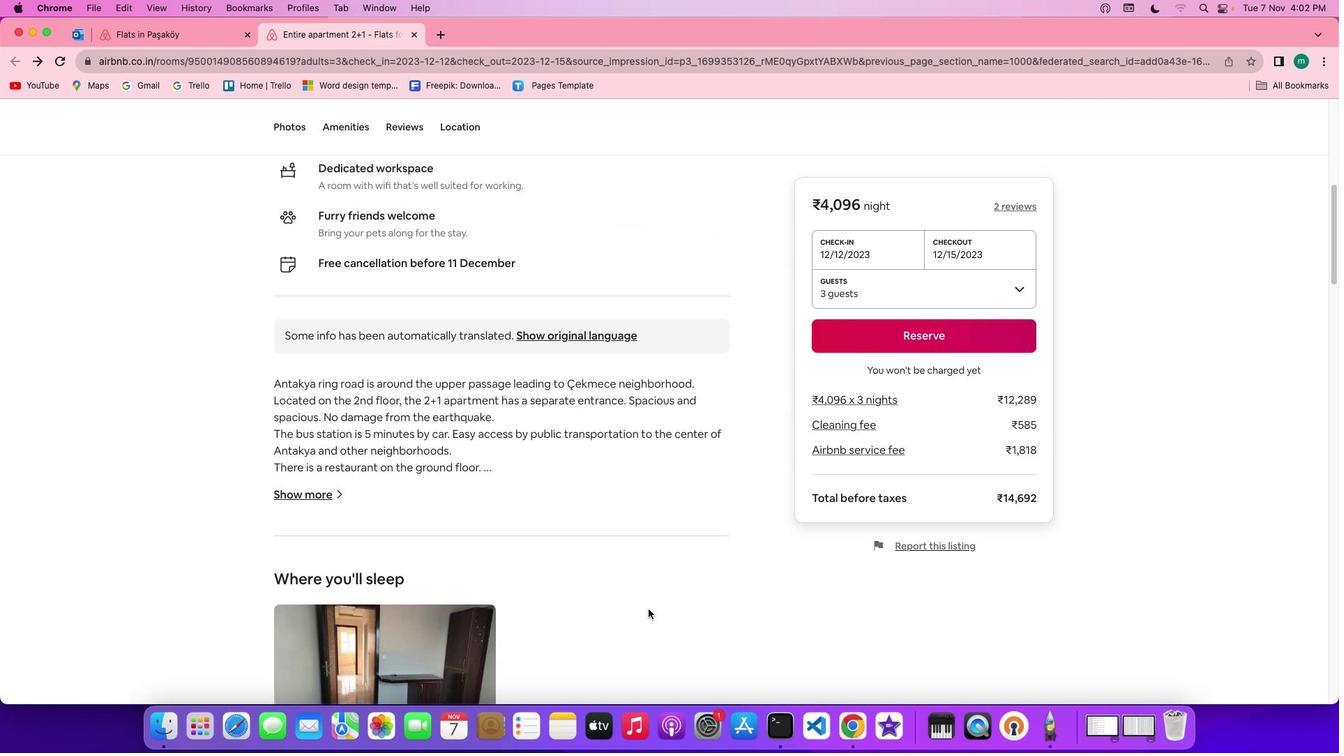 
Action: Mouse moved to (302, 454)
Screenshot: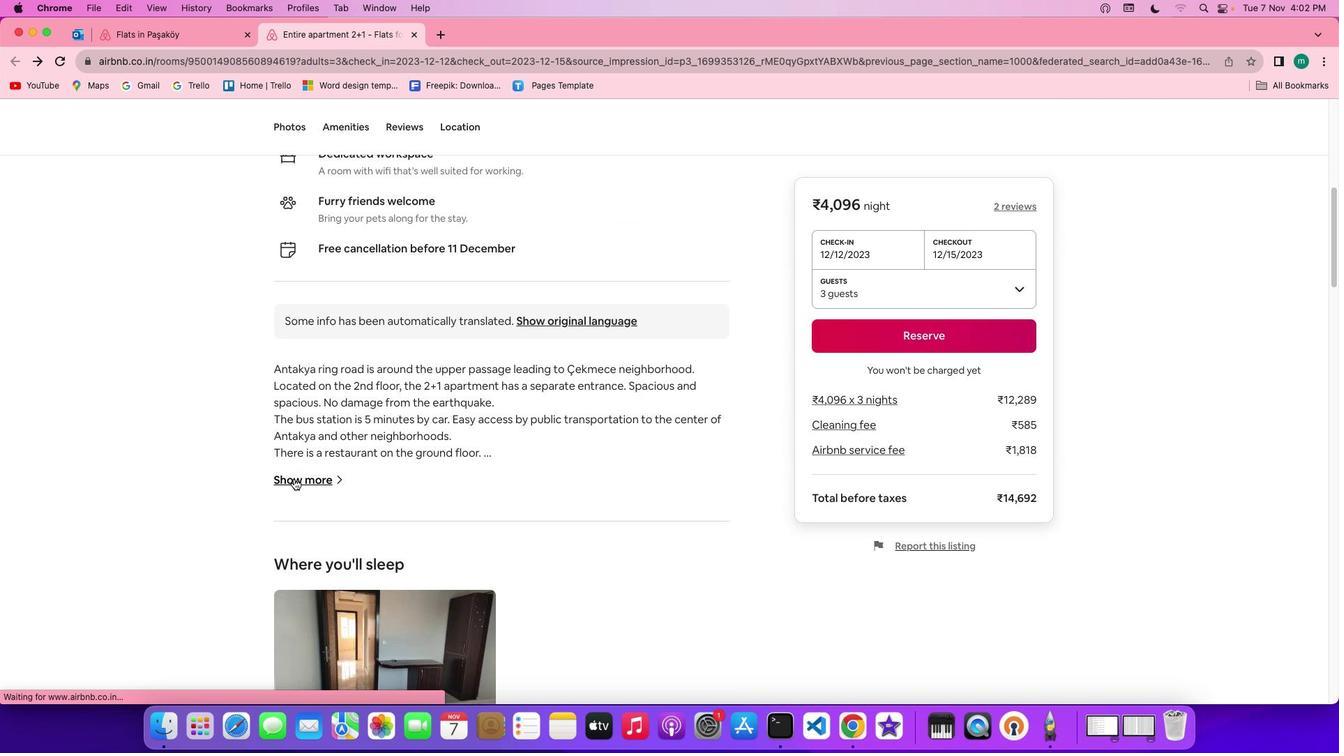 
Action: Mouse pressed left at (302, 454)
Screenshot: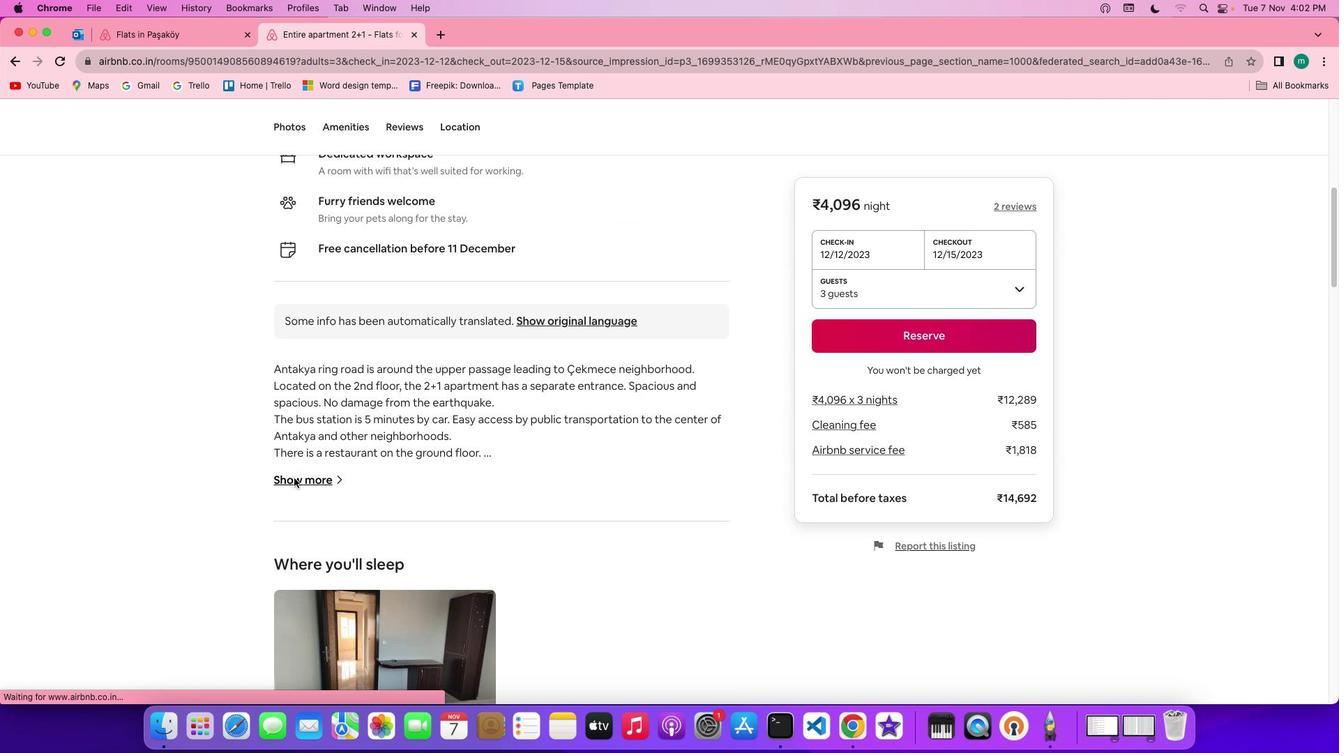 
Action: Mouse moved to (477, 431)
Screenshot: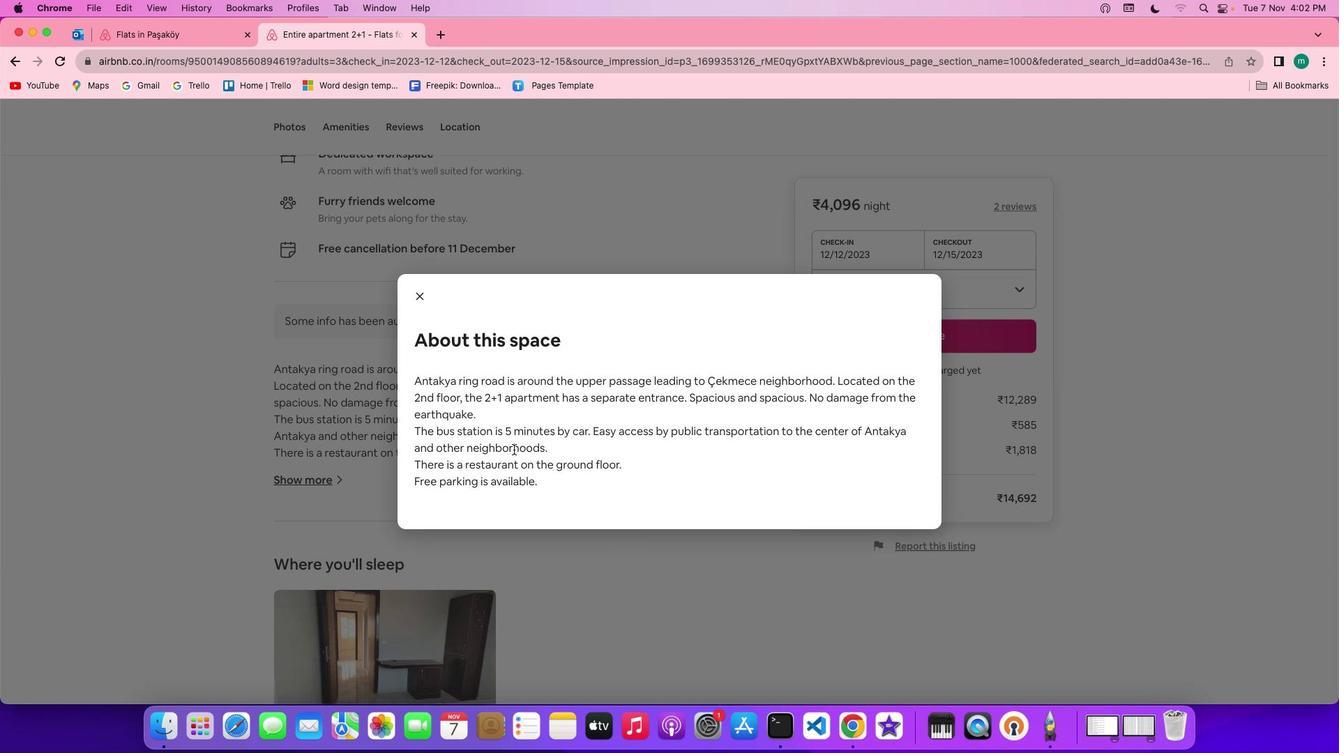 
Action: Mouse scrolled (477, 431) with delta (66, 71)
Screenshot: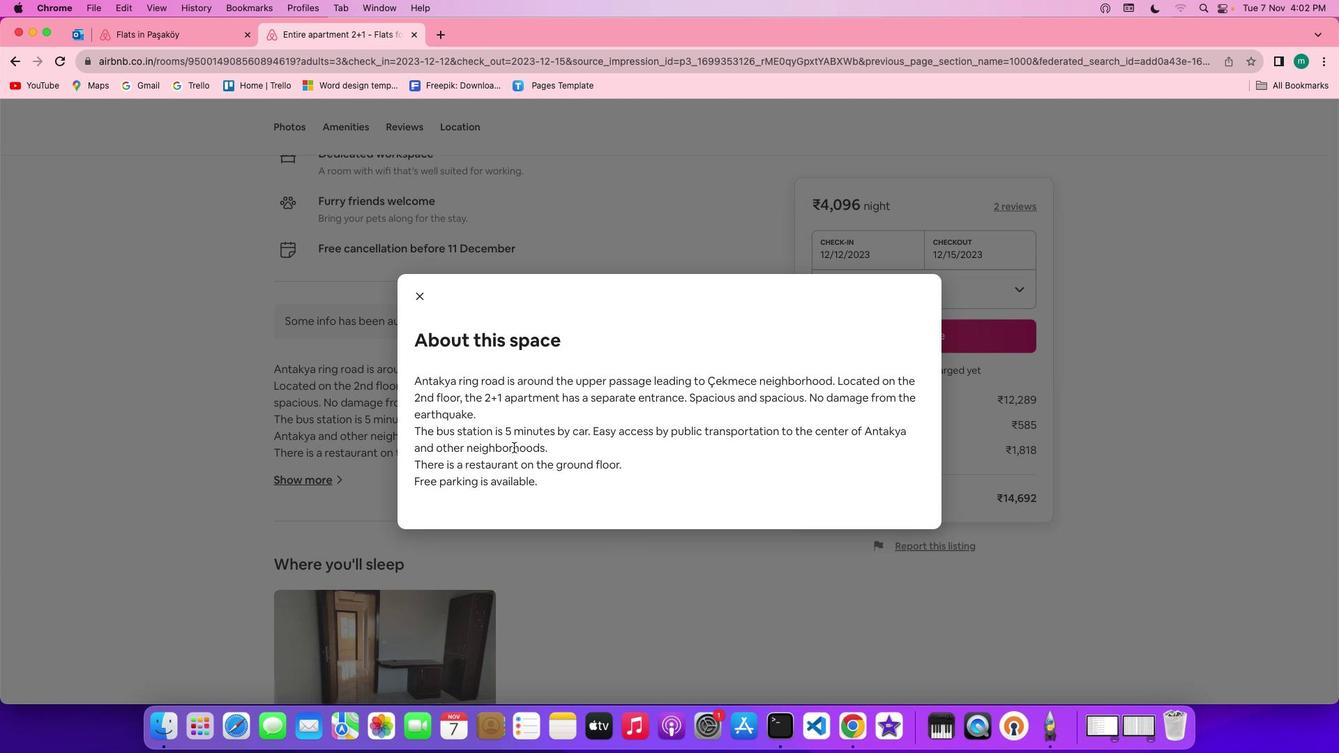 
Action: Mouse scrolled (477, 431) with delta (66, 71)
Screenshot: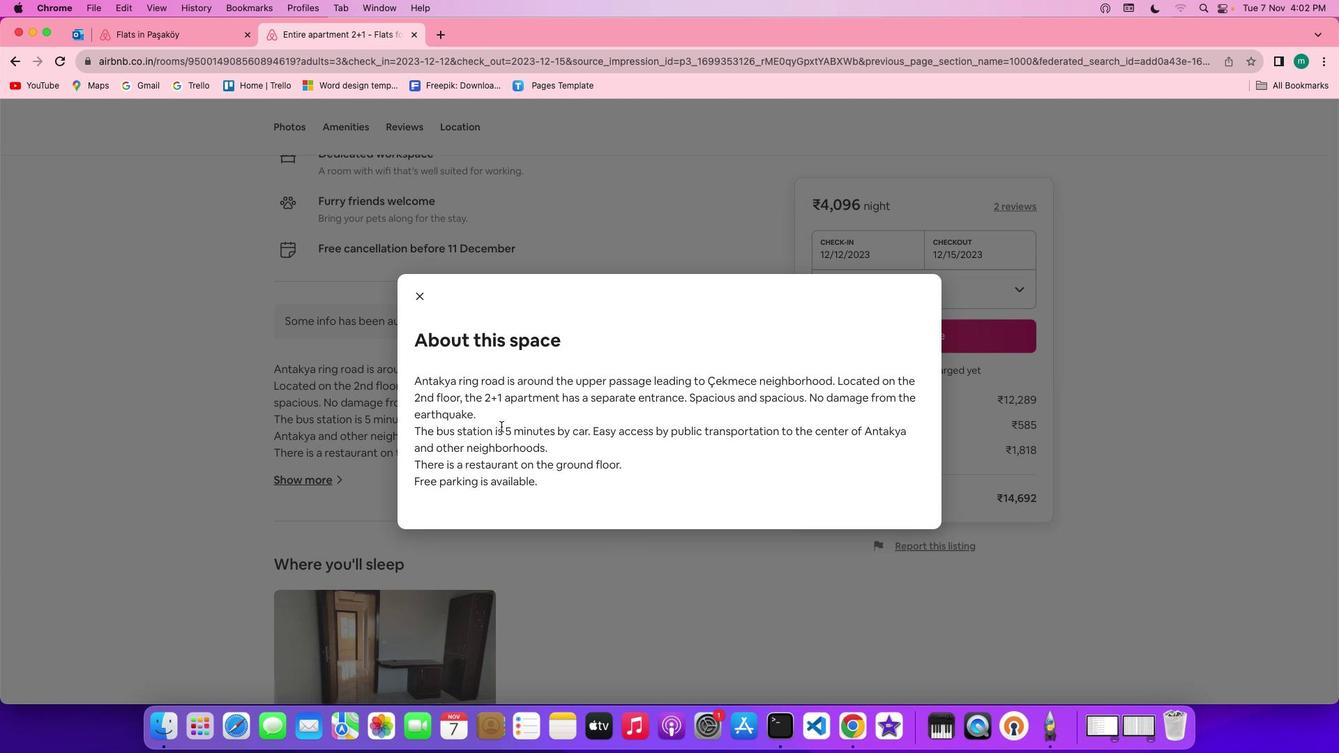
Action: Mouse scrolled (477, 431) with delta (66, 70)
Screenshot: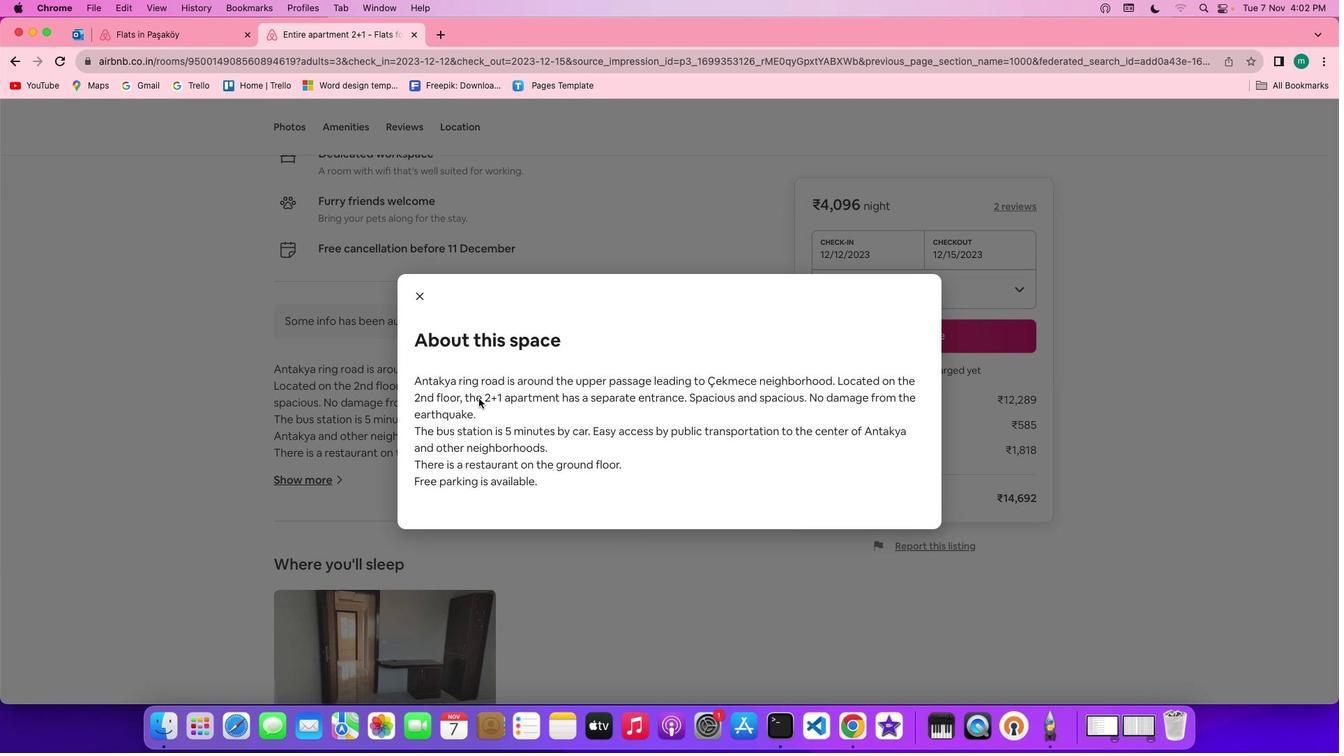 
Action: Mouse scrolled (477, 431) with delta (66, 70)
Screenshot: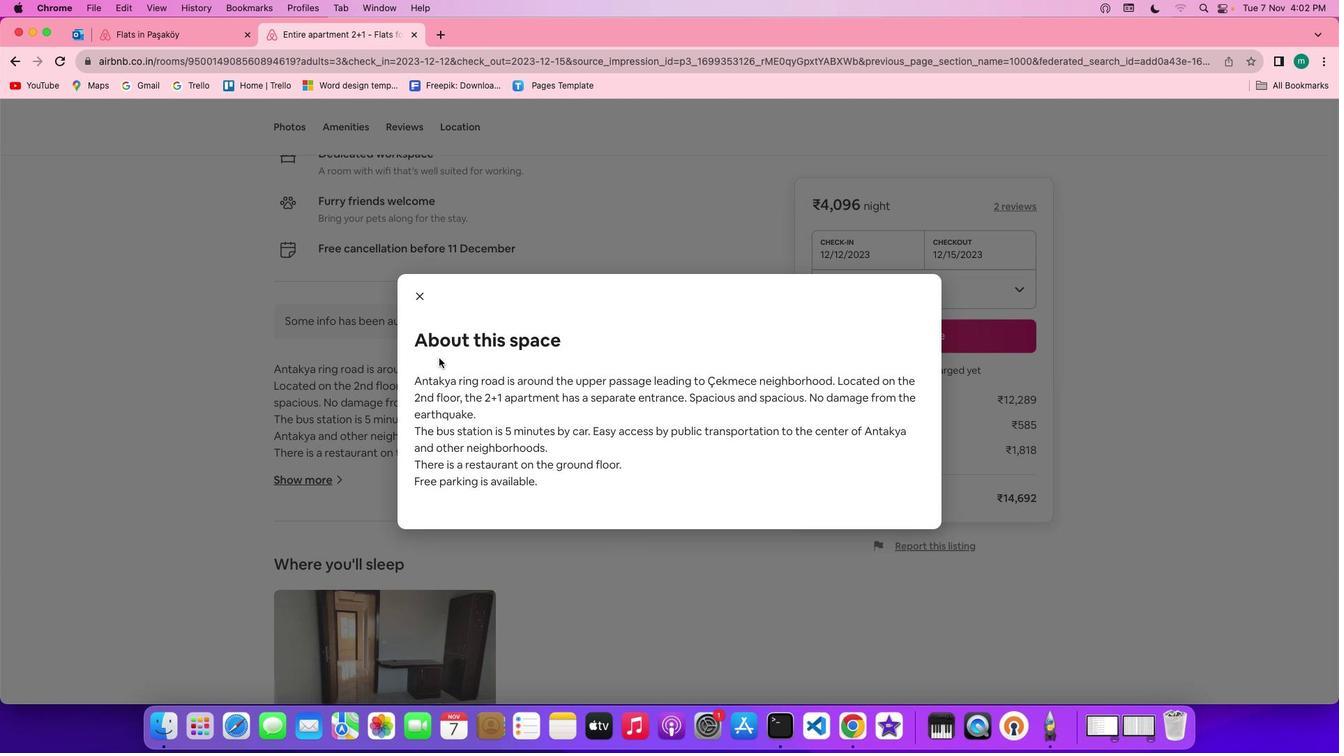 
Action: Mouse moved to (397, 301)
Screenshot: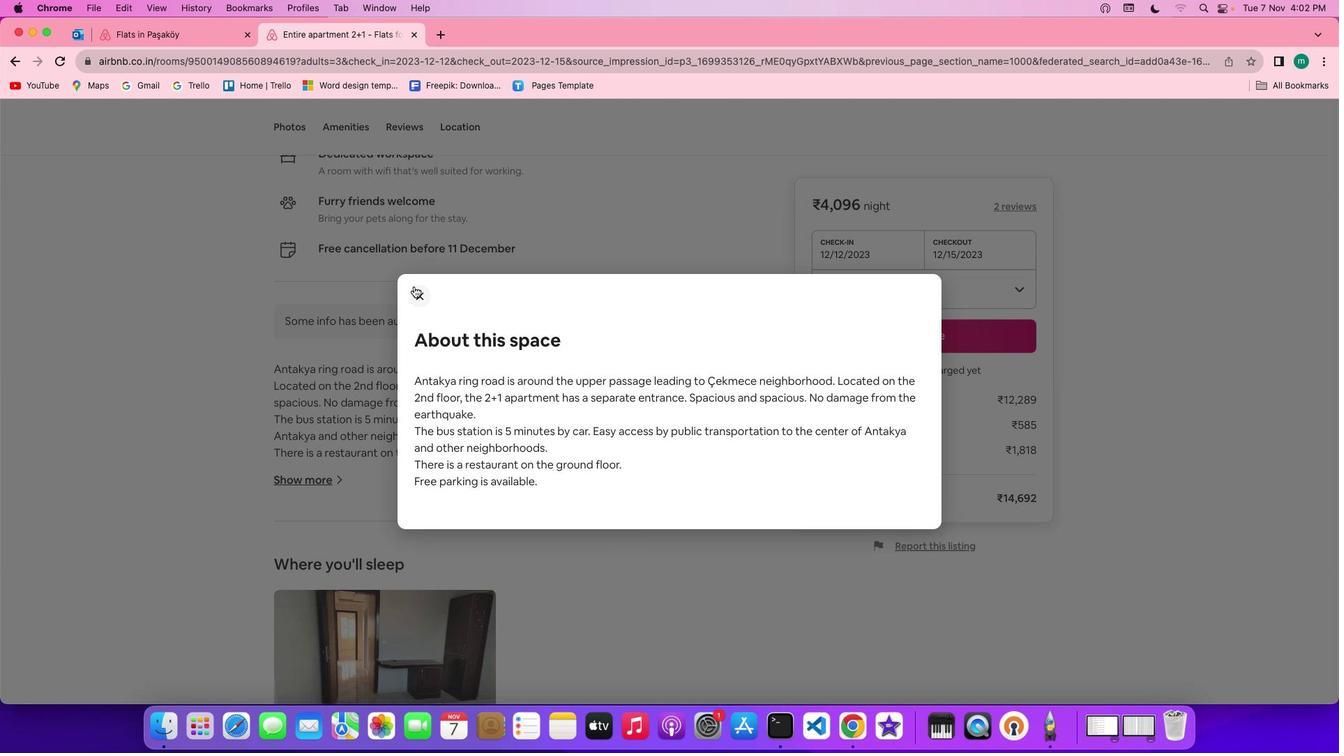 
Action: Mouse pressed left at (397, 301)
Screenshot: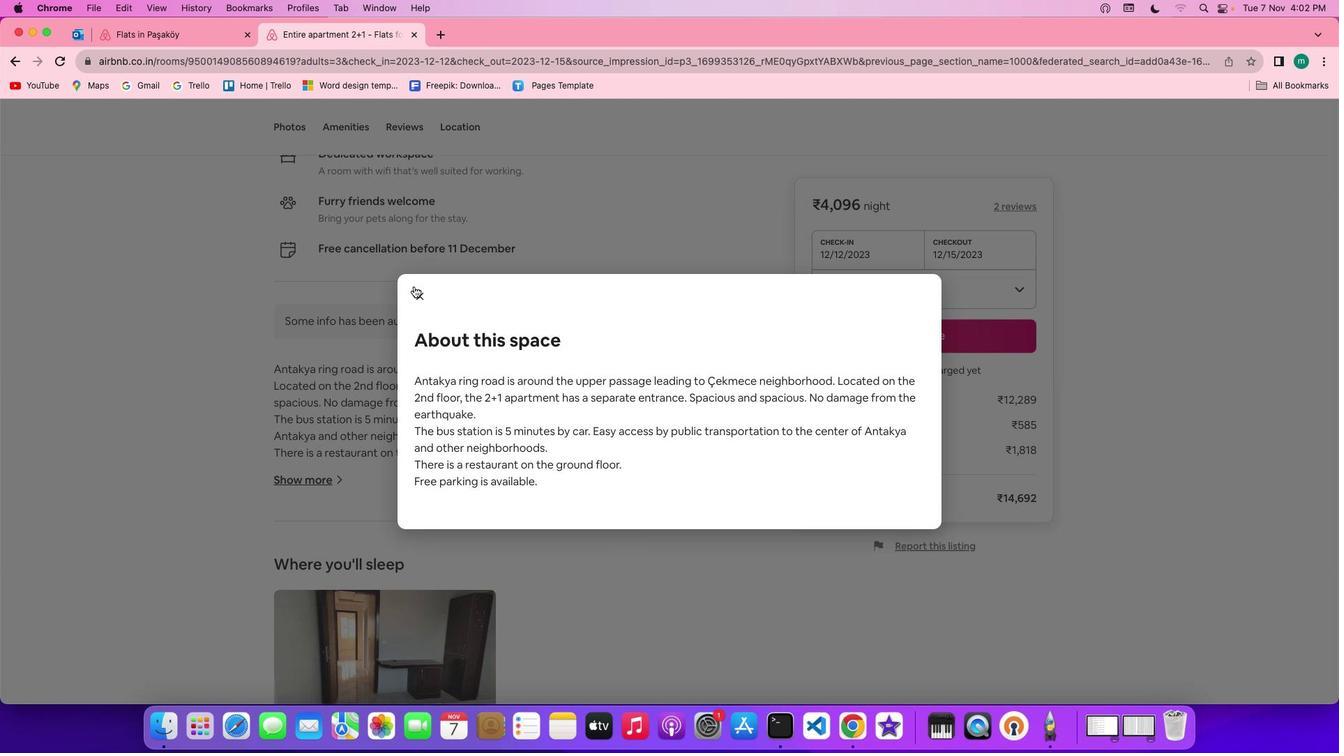 
Action: Mouse moved to (401, 304)
Screenshot: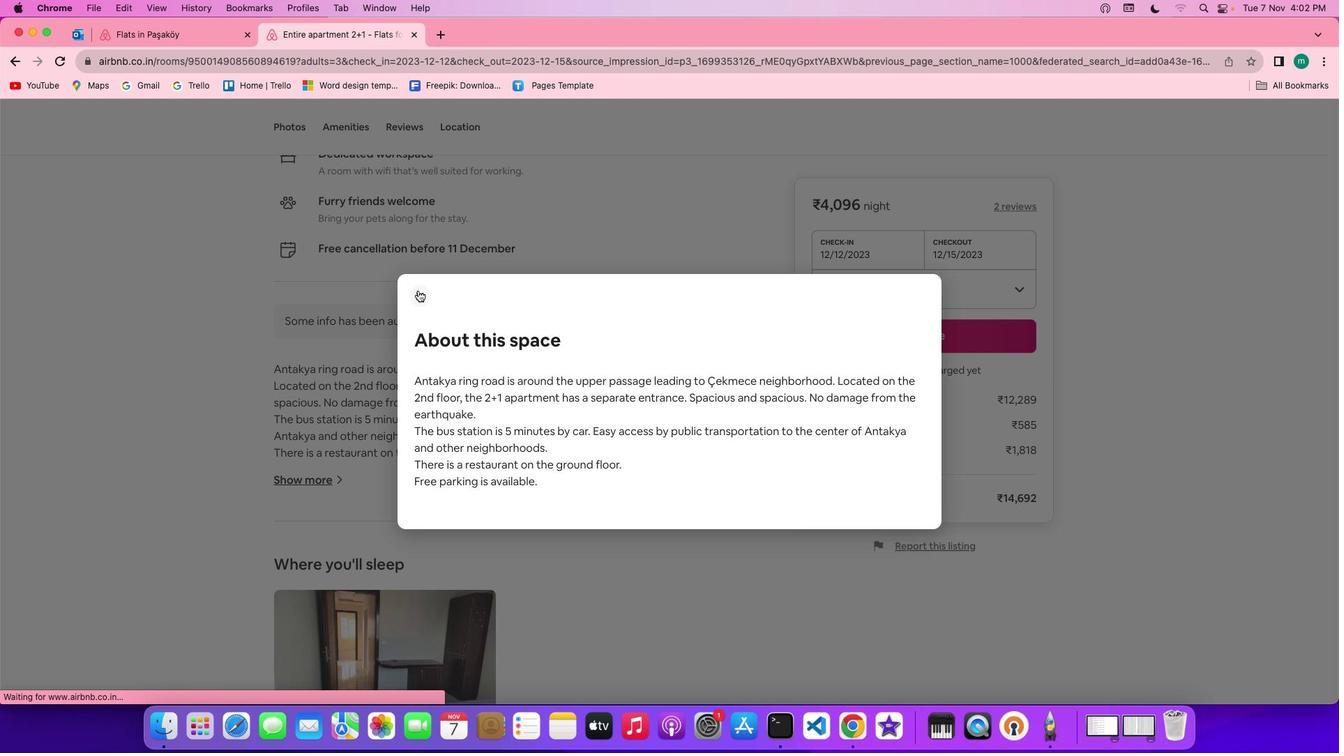 
Action: Mouse pressed left at (401, 304)
Screenshot: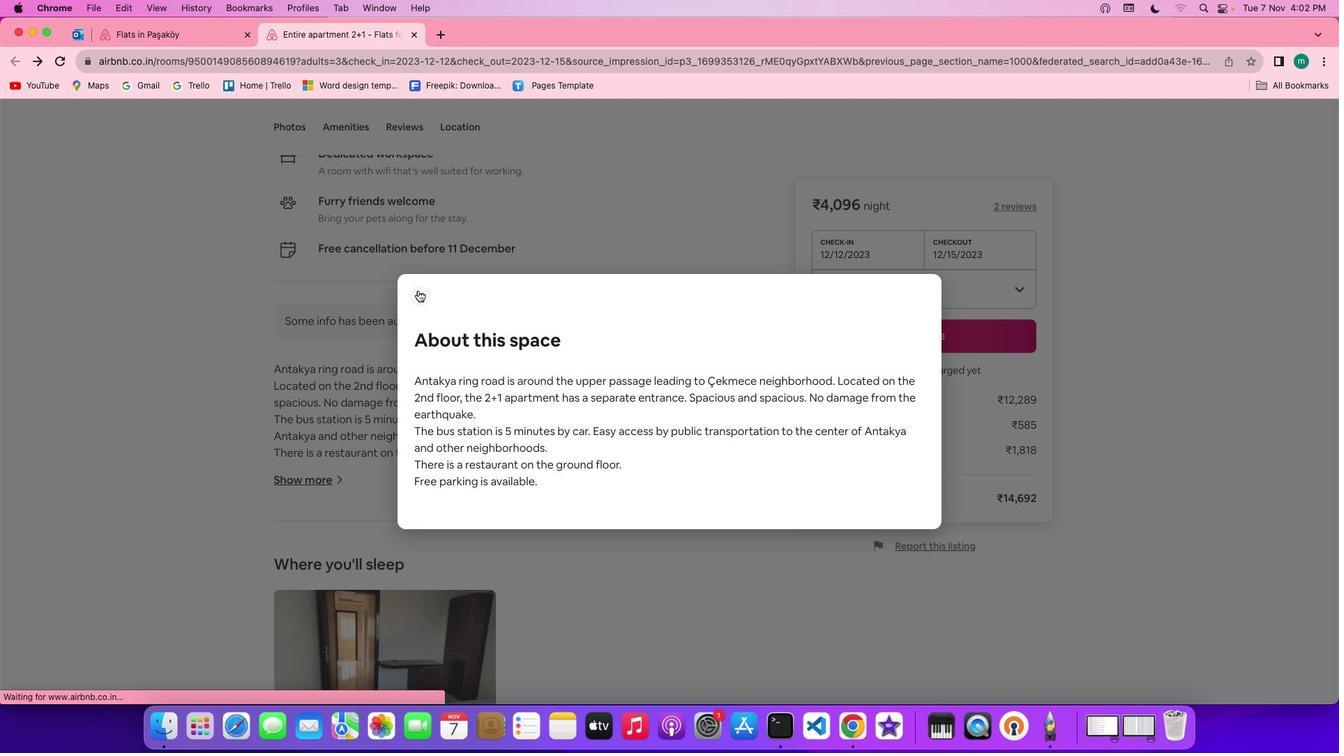 
Action: Mouse moved to (495, 489)
Screenshot: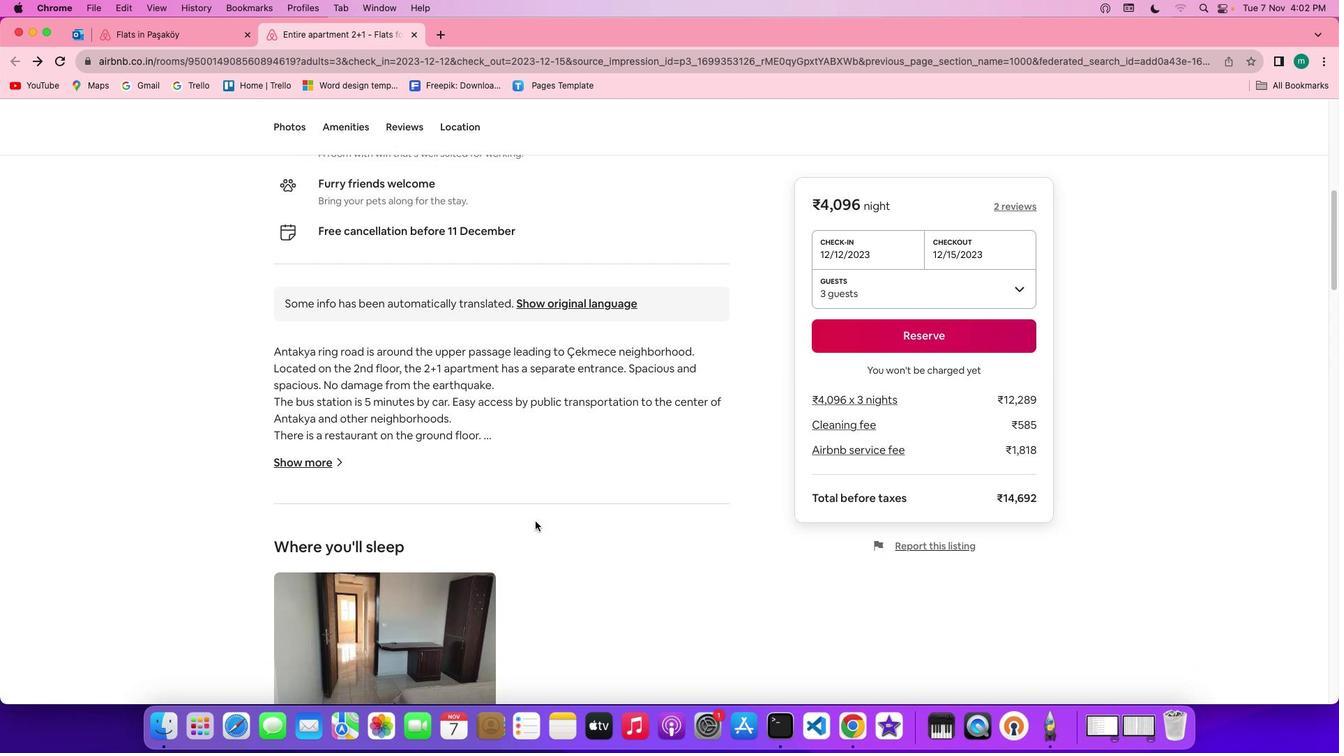 
Action: Mouse scrolled (495, 489) with delta (66, 71)
Screenshot: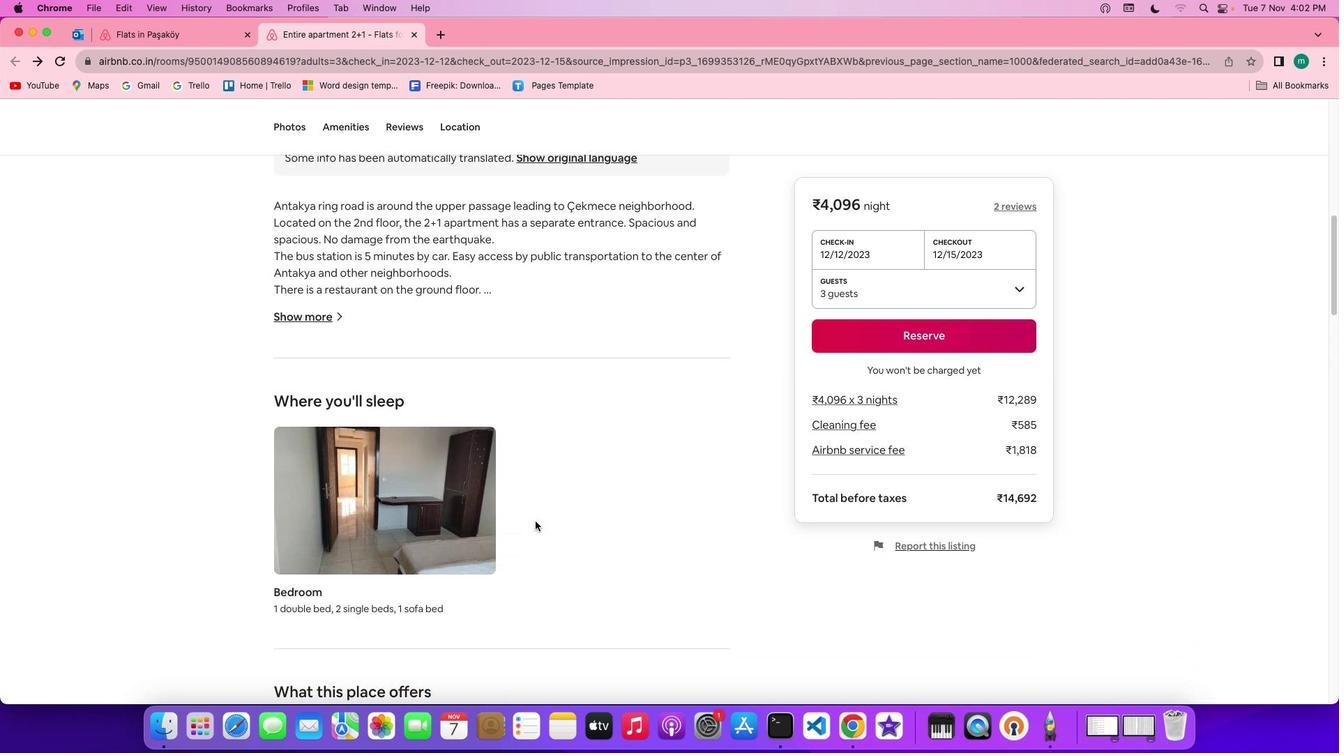 
Action: Mouse scrolled (495, 489) with delta (66, 71)
Screenshot: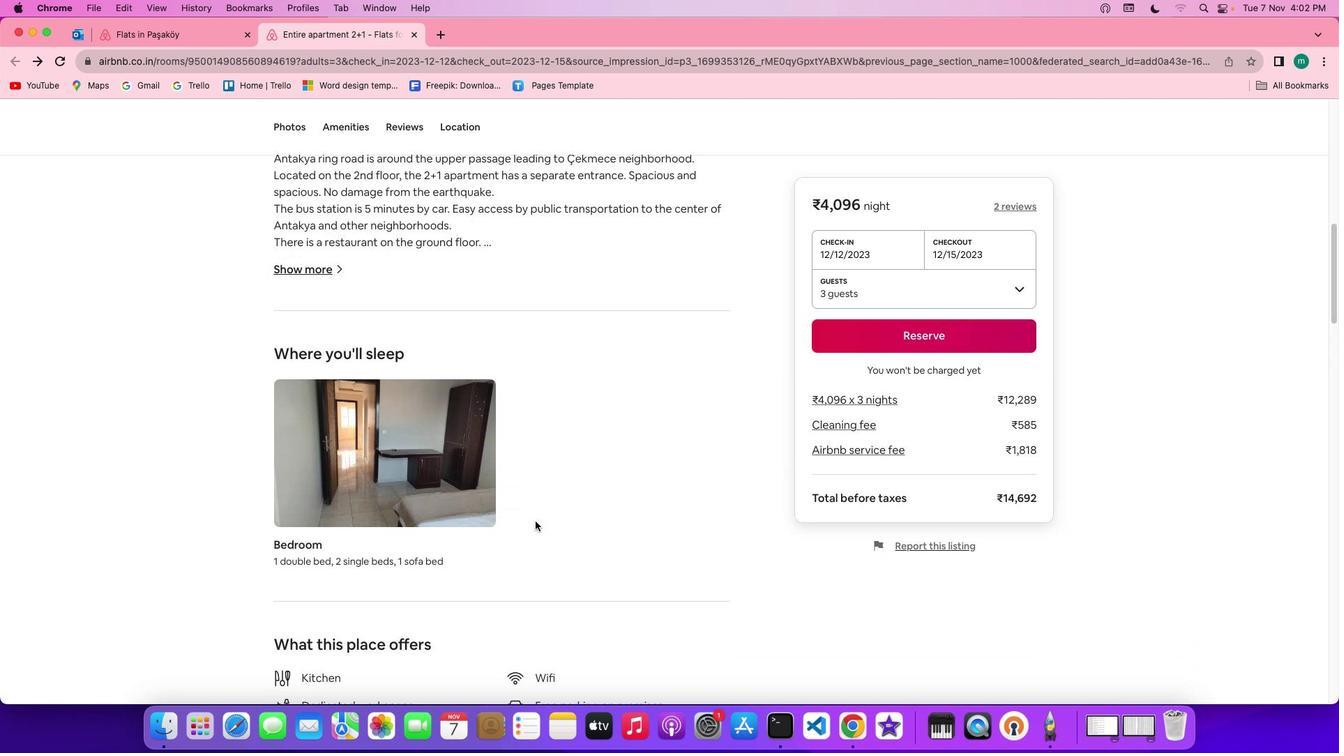 
Action: Mouse scrolled (495, 489) with delta (66, 71)
Screenshot: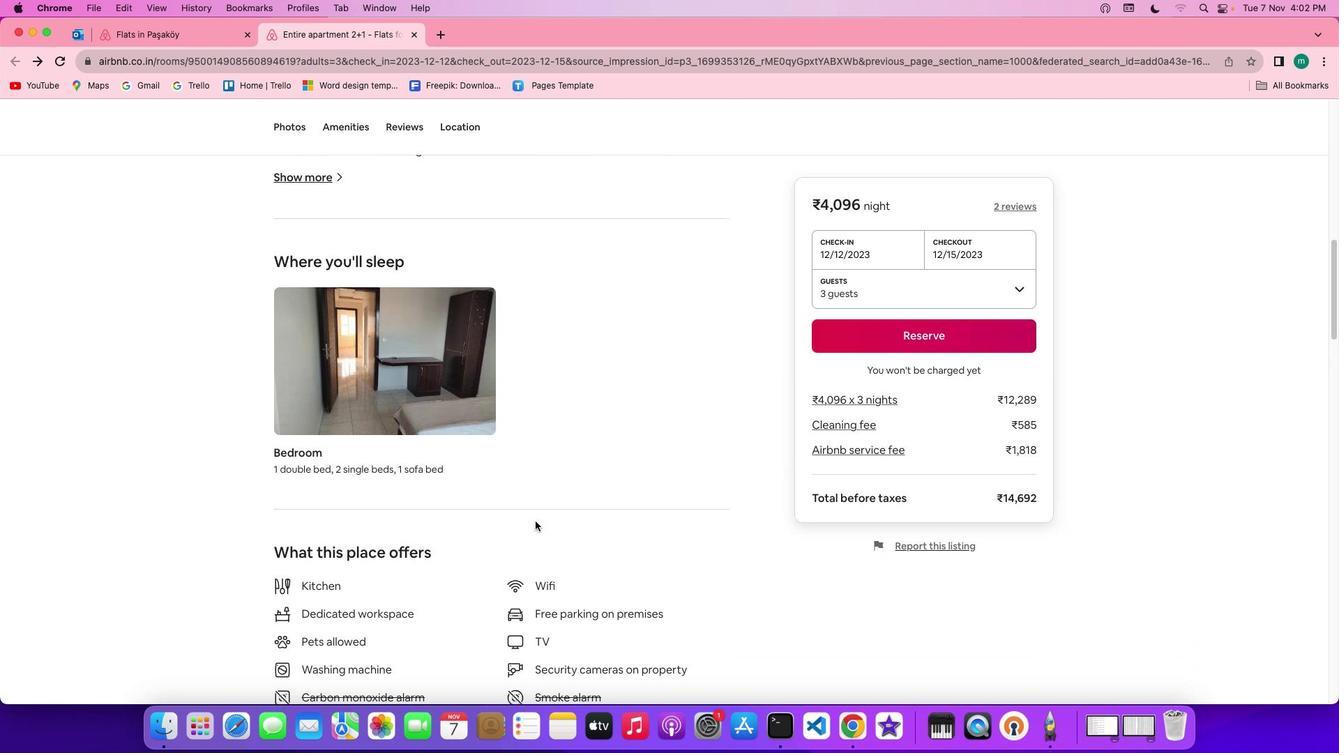
Action: Mouse scrolled (495, 489) with delta (66, 69)
Screenshot: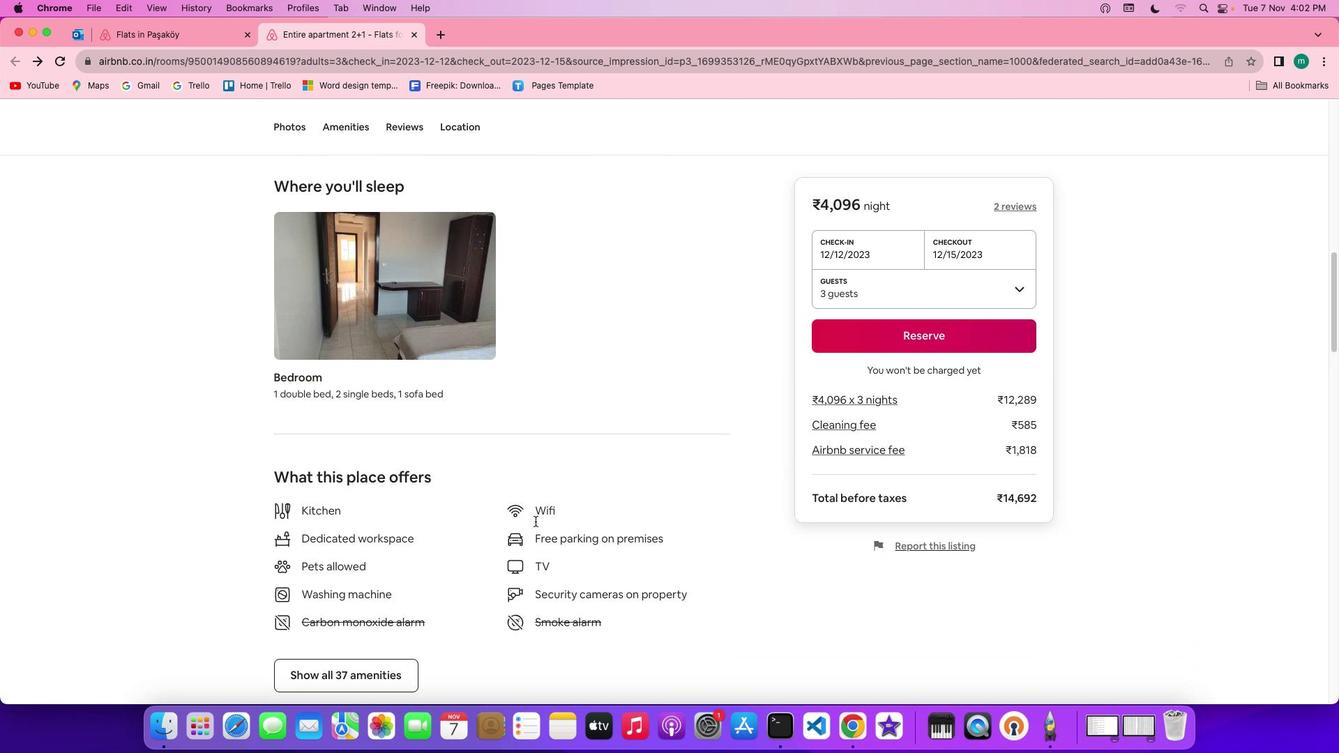 
Action: Mouse scrolled (495, 489) with delta (66, 69)
Screenshot: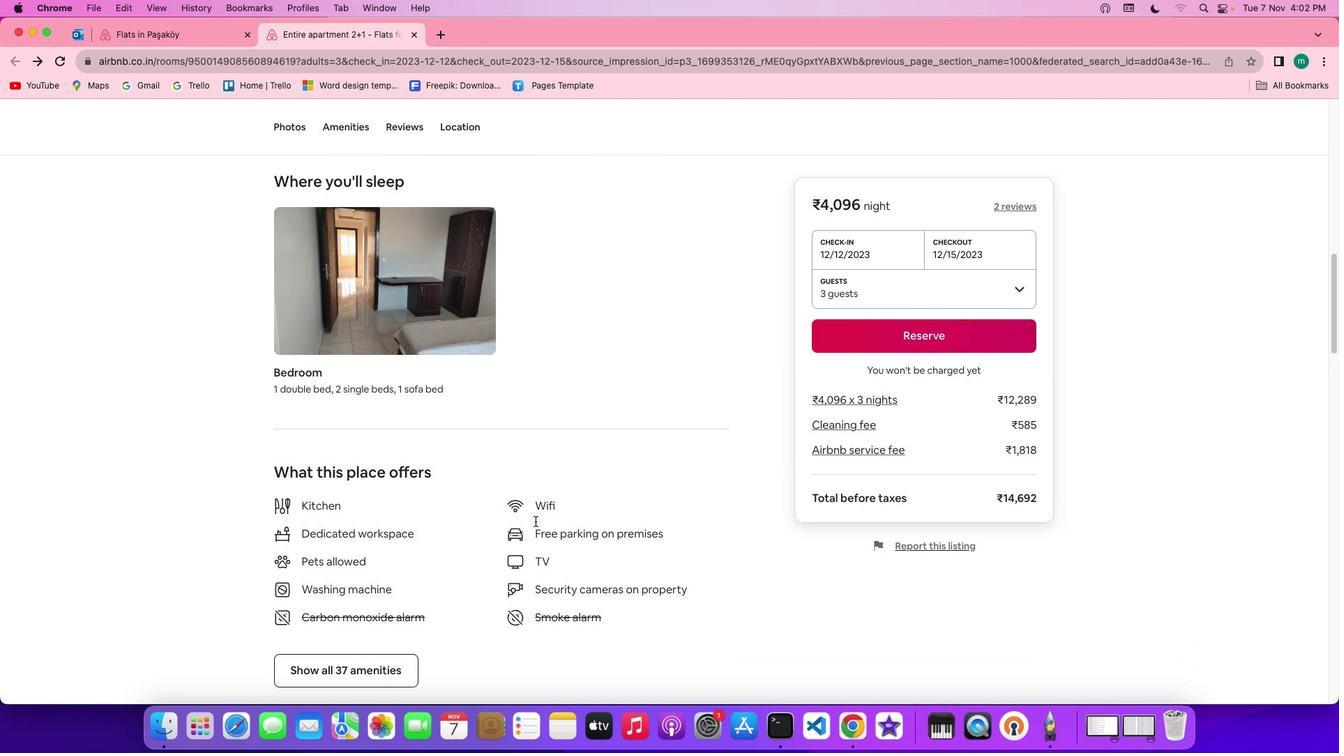 
Action: Mouse scrolled (495, 489) with delta (66, 71)
Screenshot: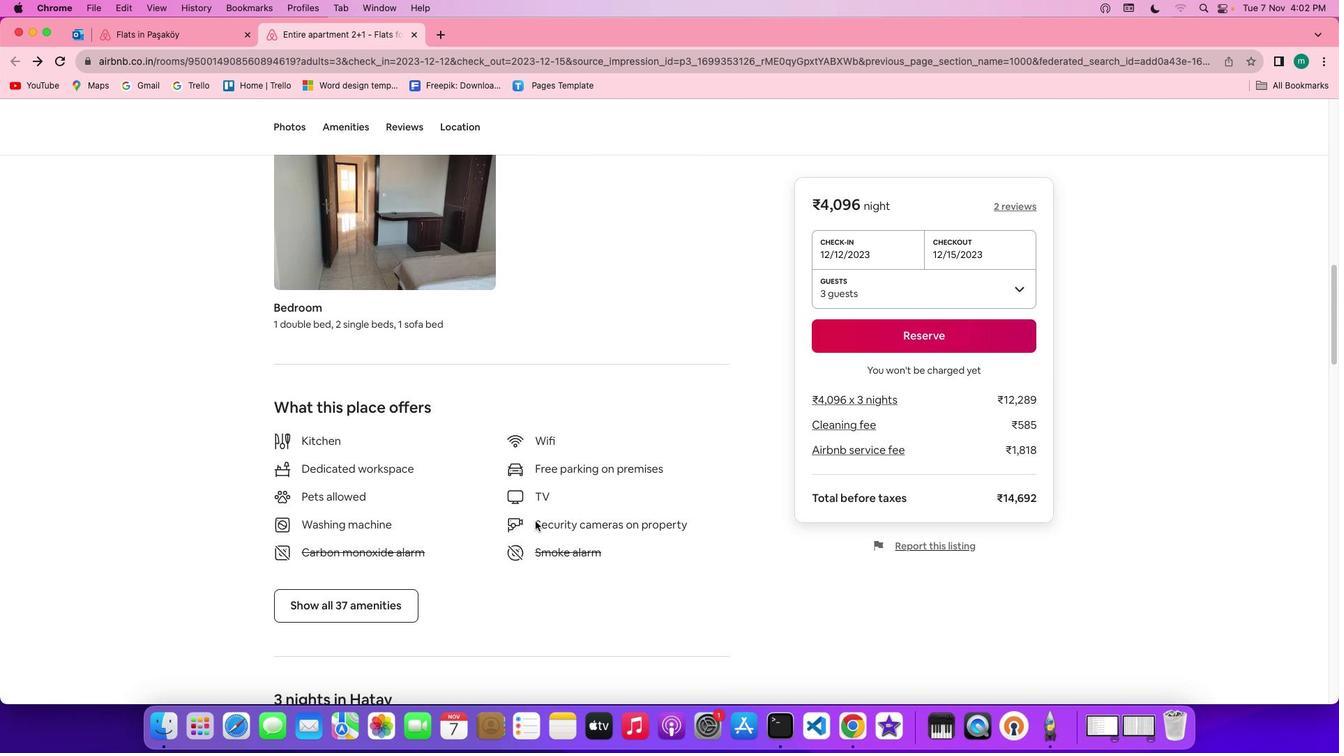
Action: Mouse scrolled (495, 489) with delta (66, 71)
Screenshot: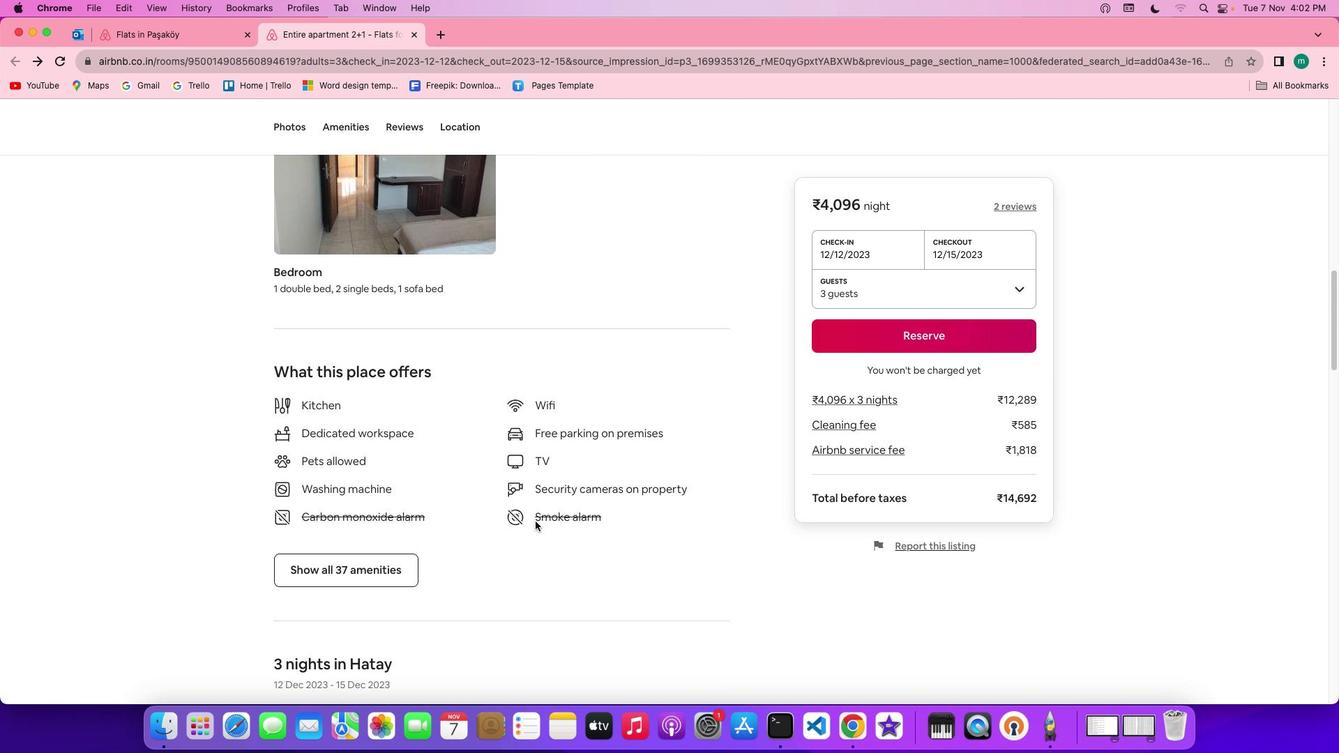
Action: Mouse scrolled (495, 489) with delta (66, 71)
Screenshot: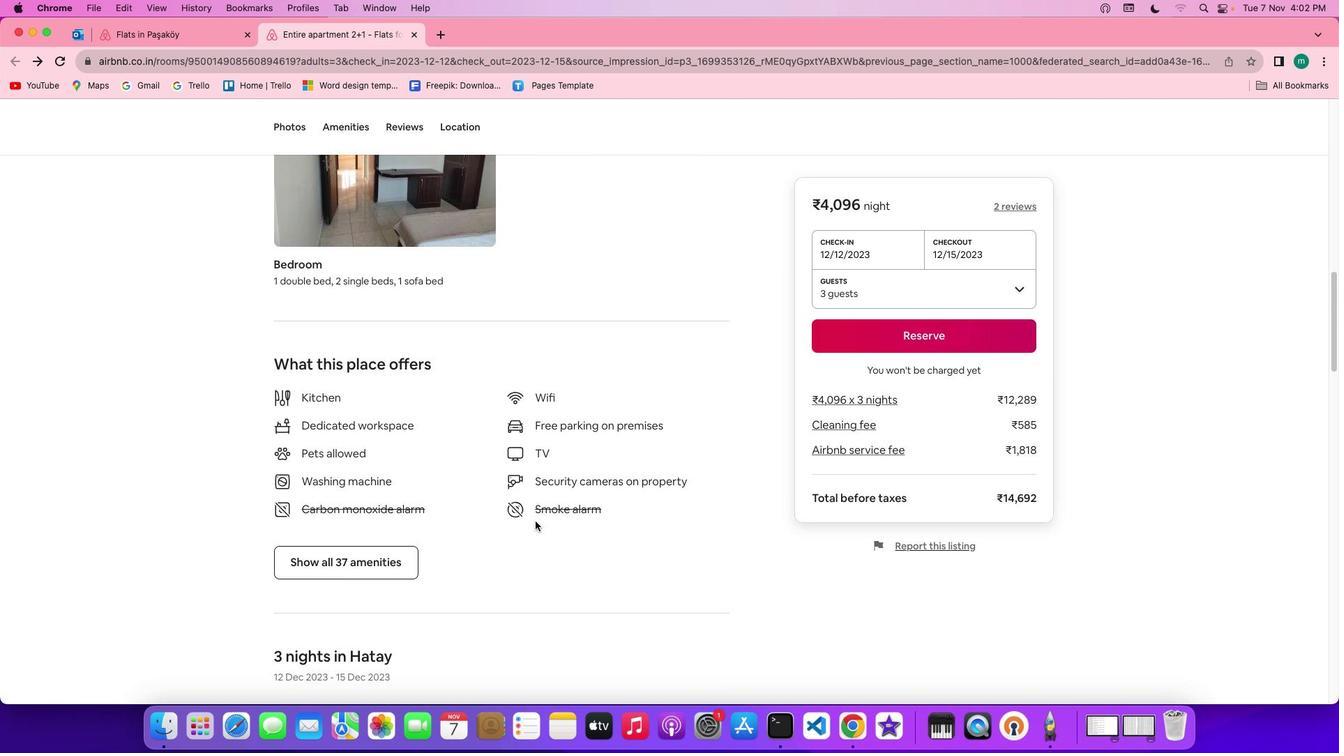 
Action: Mouse moved to (322, 523)
Screenshot: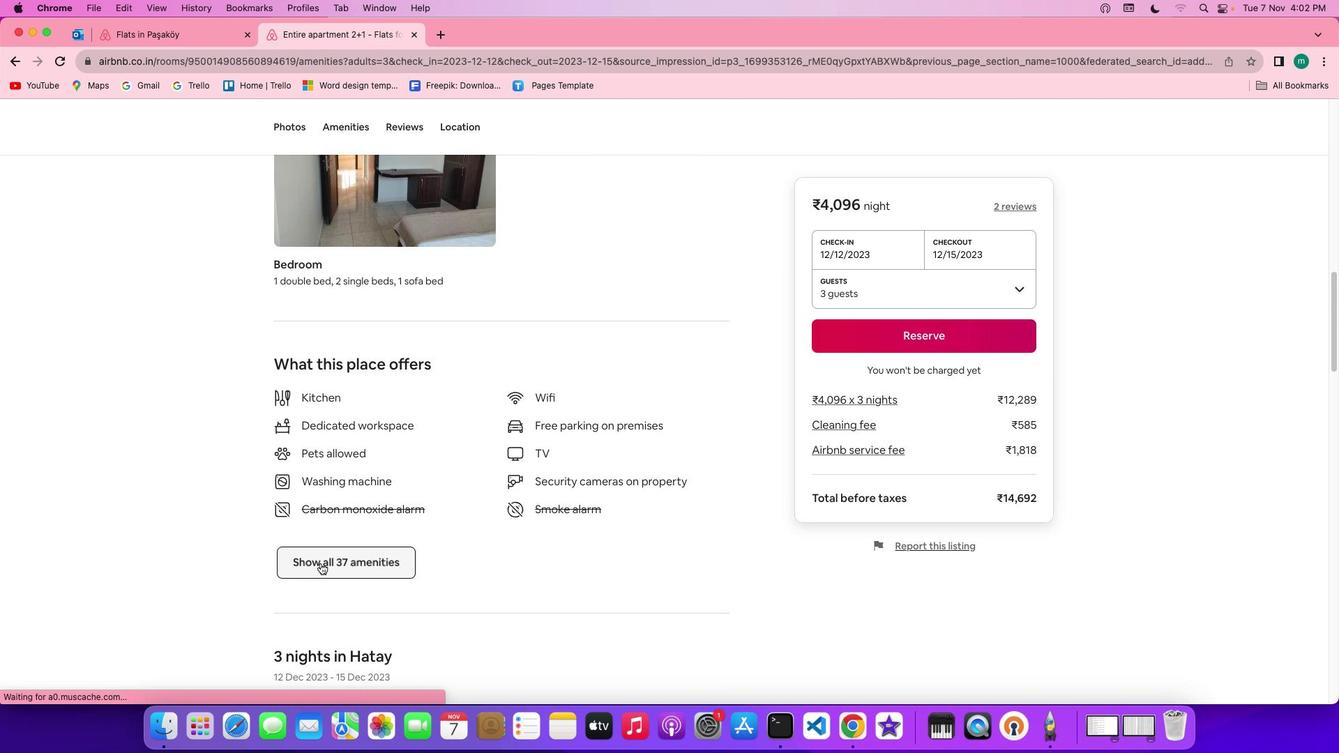 
Action: Mouse pressed left at (322, 523)
Screenshot: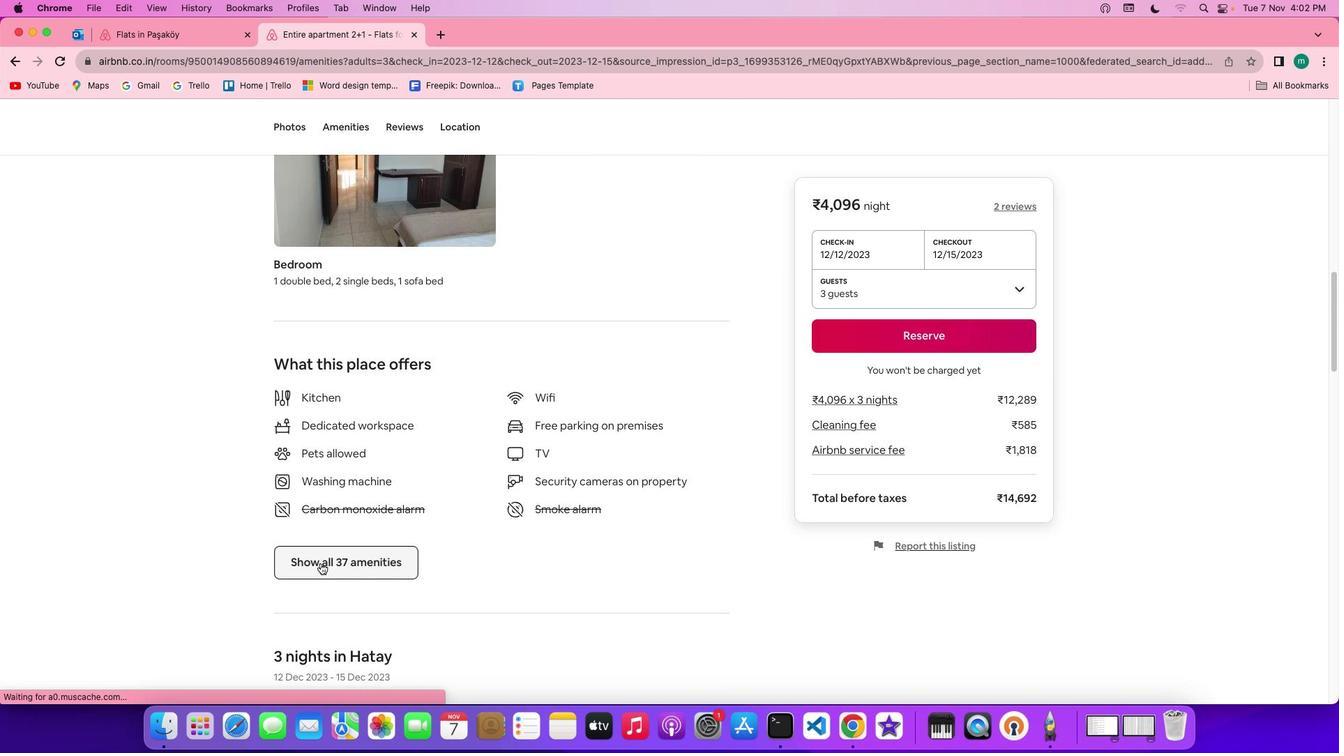 
Action: Mouse moved to (530, 518)
Screenshot: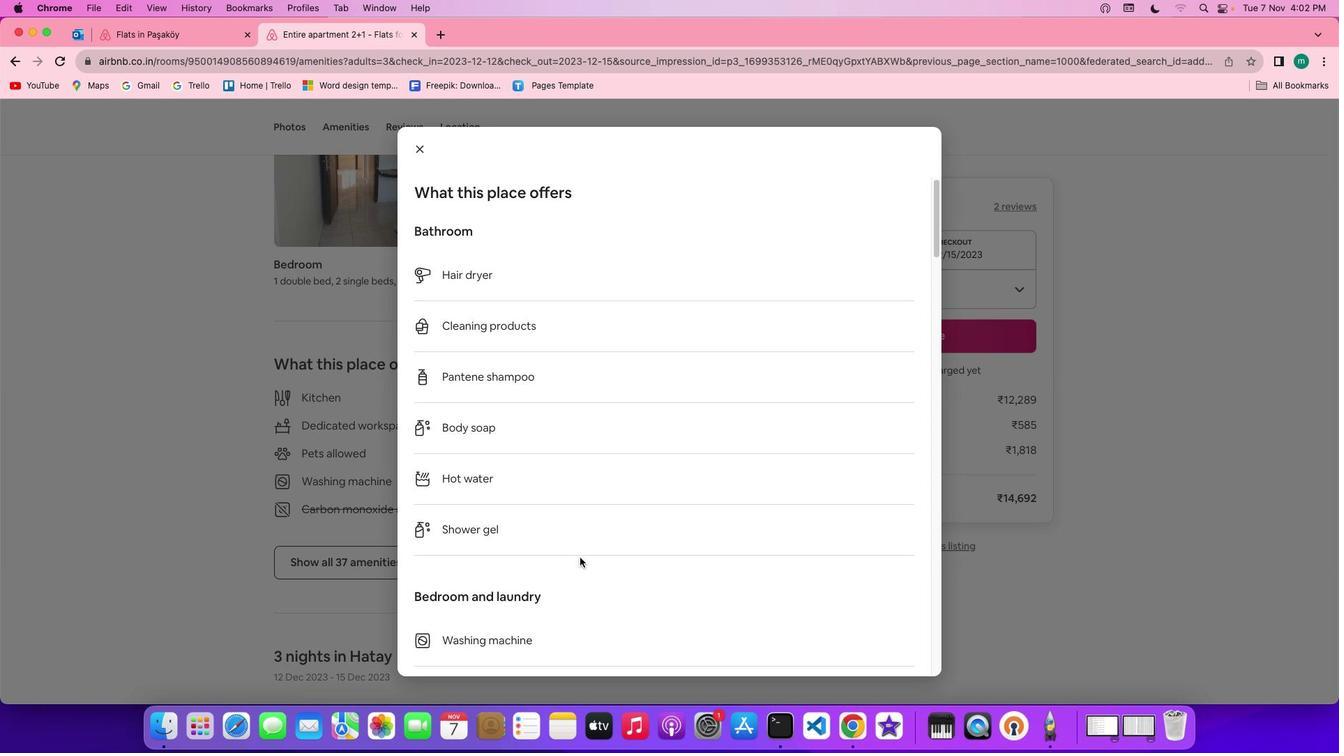 
Action: Mouse scrolled (530, 518) with delta (66, 71)
Screenshot: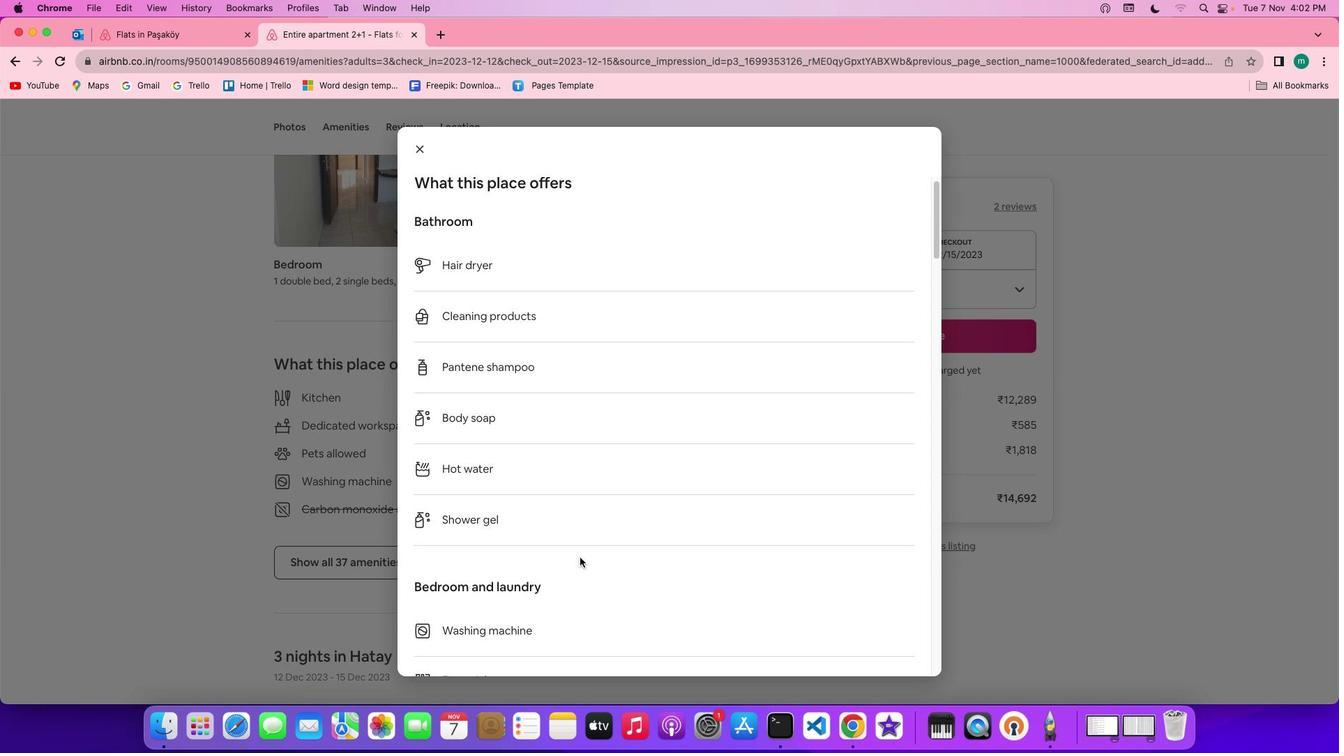 
Action: Mouse scrolled (530, 518) with delta (66, 71)
Screenshot: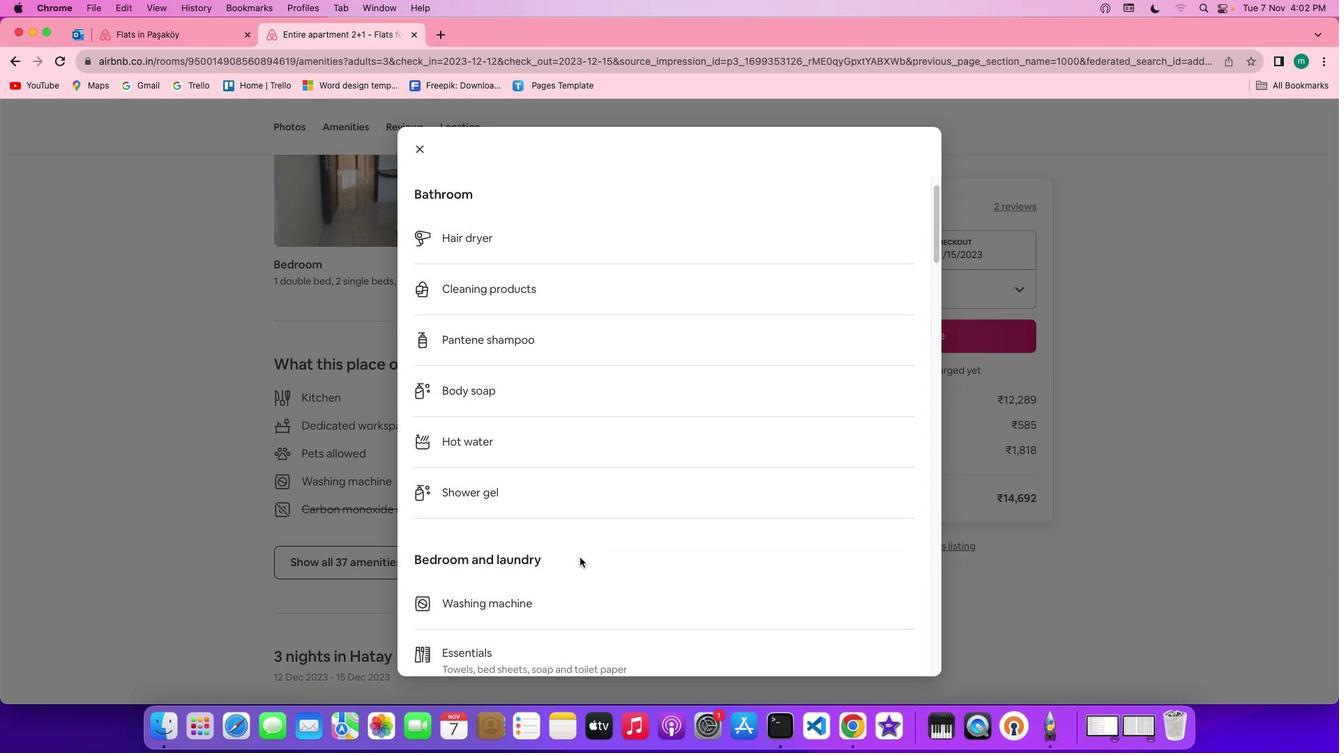
Action: Mouse scrolled (530, 518) with delta (66, 71)
Screenshot: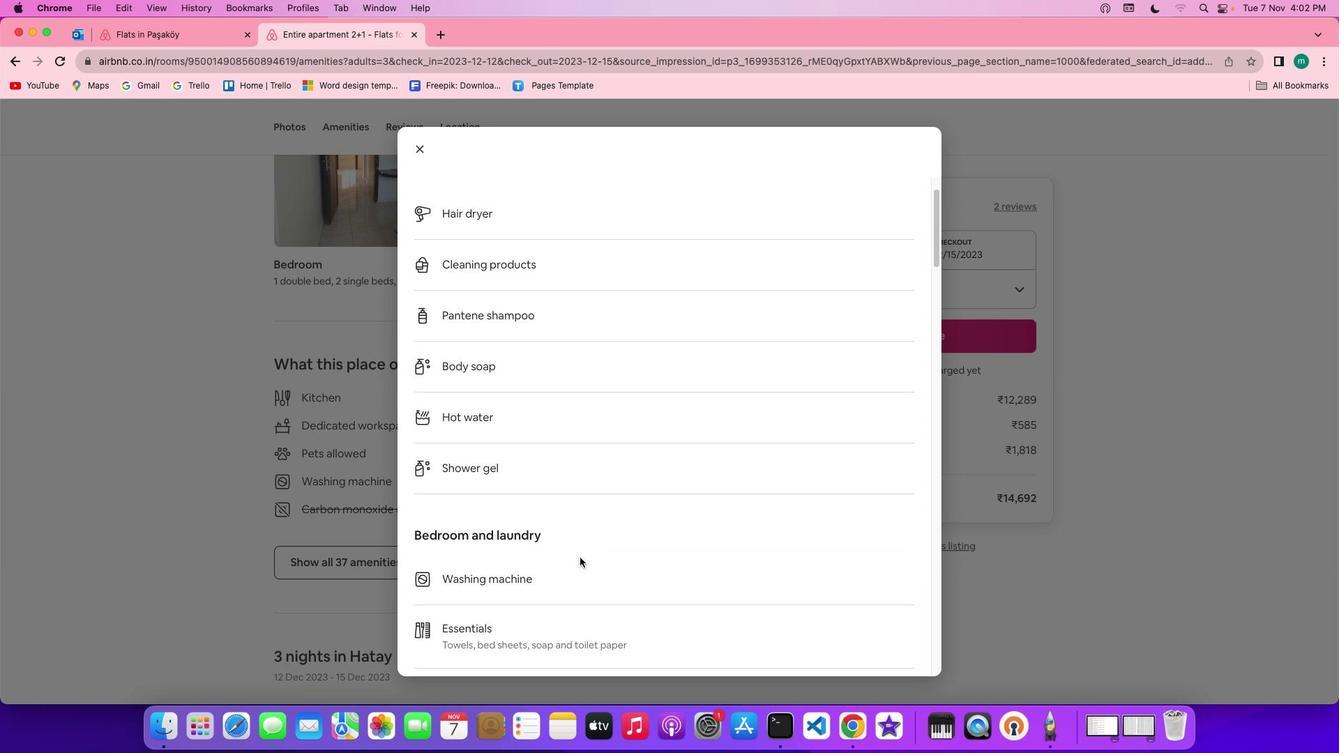 
Action: Mouse scrolled (530, 518) with delta (66, 71)
Screenshot: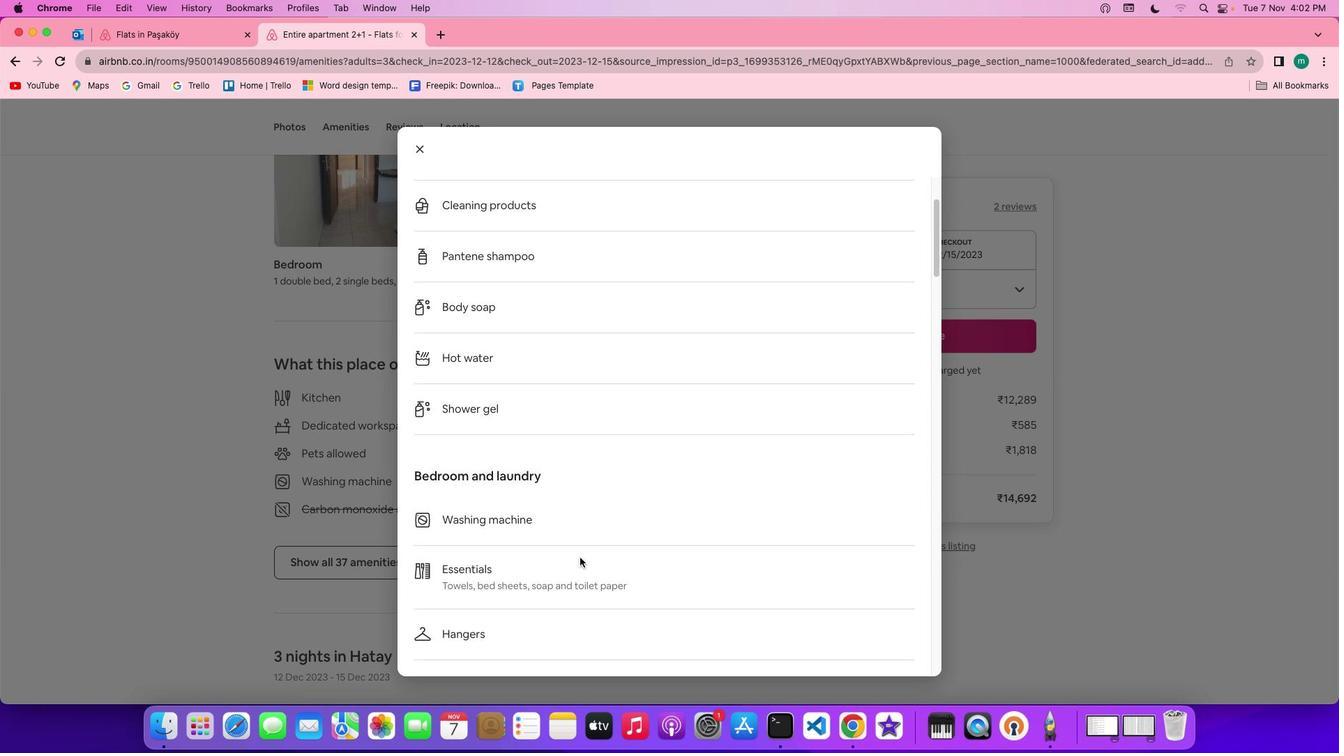 
Action: Mouse scrolled (530, 518) with delta (66, 71)
Screenshot: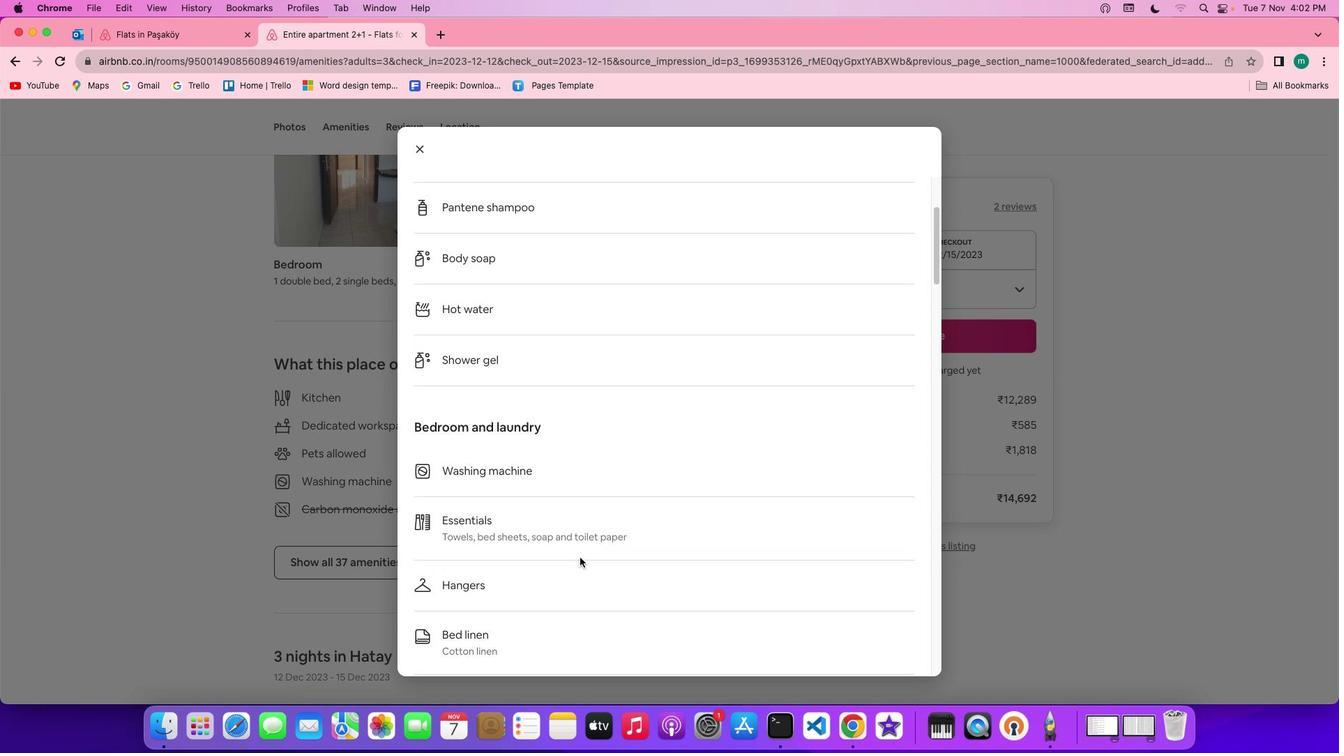 
Action: Mouse scrolled (530, 518) with delta (66, 70)
Screenshot: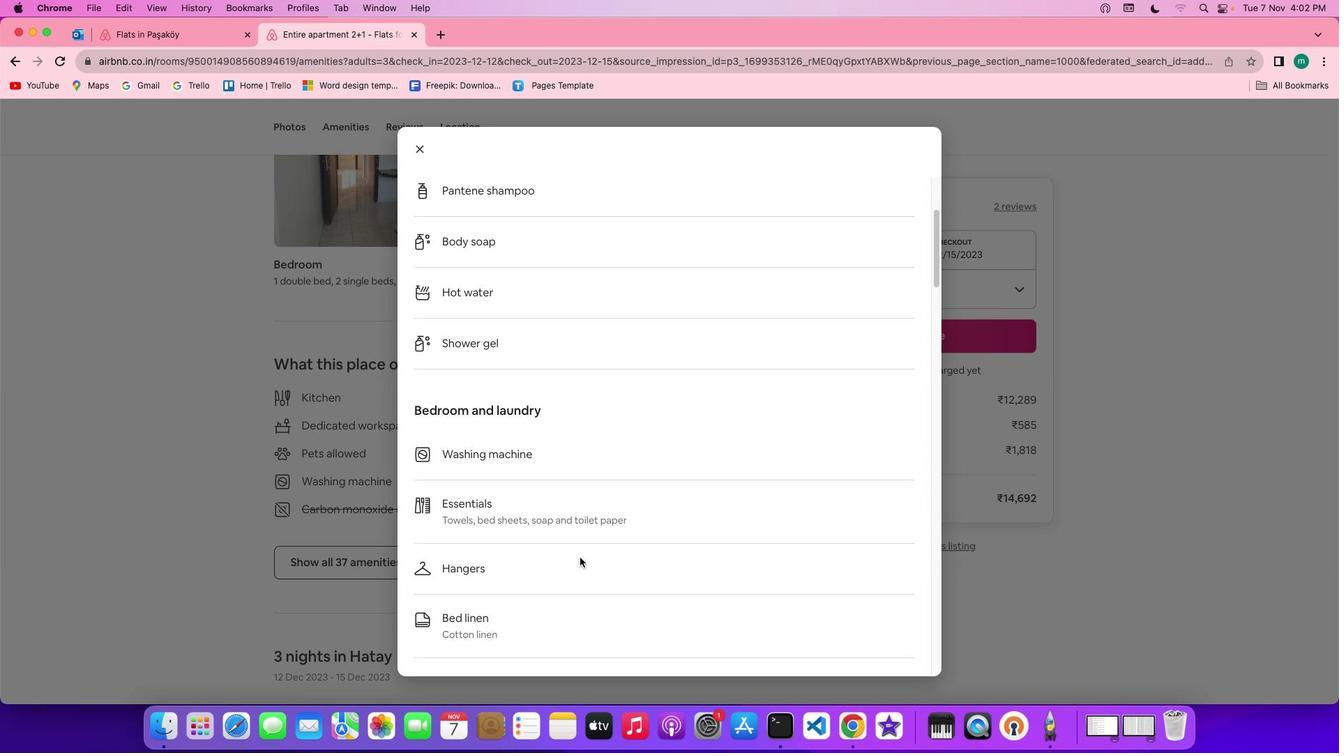 
Action: Mouse scrolled (530, 518) with delta (66, 70)
Screenshot: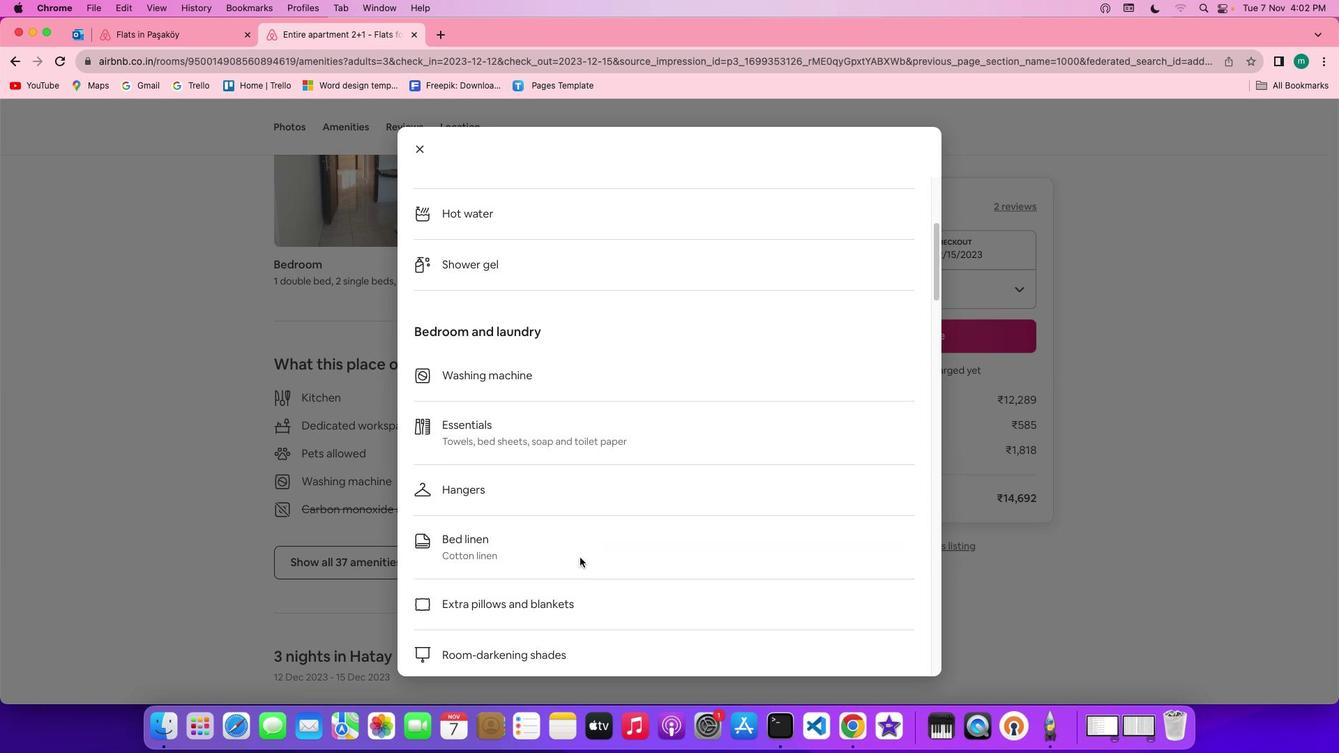 
Action: Mouse scrolled (530, 518) with delta (66, 71)
Screenshot: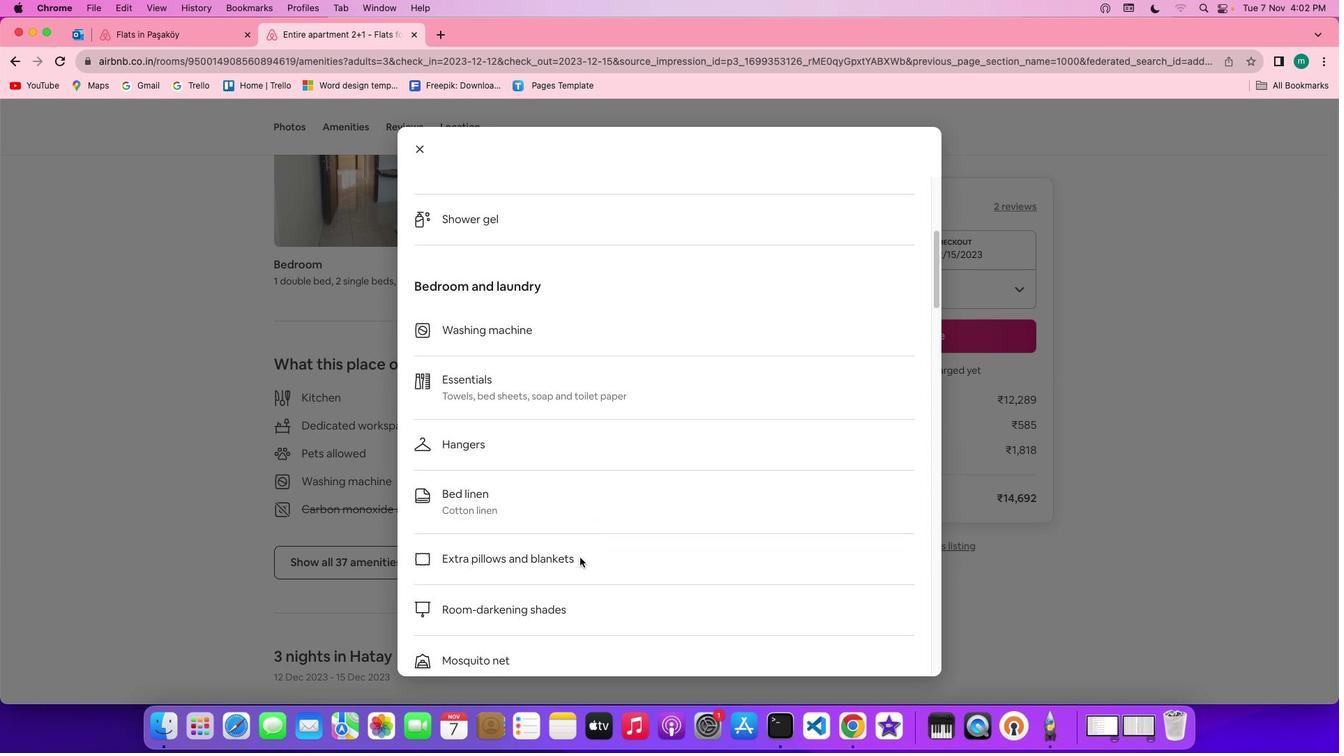 
Action: Mouse scrolled (530, 518) with delta (66, 71)
Screenshot: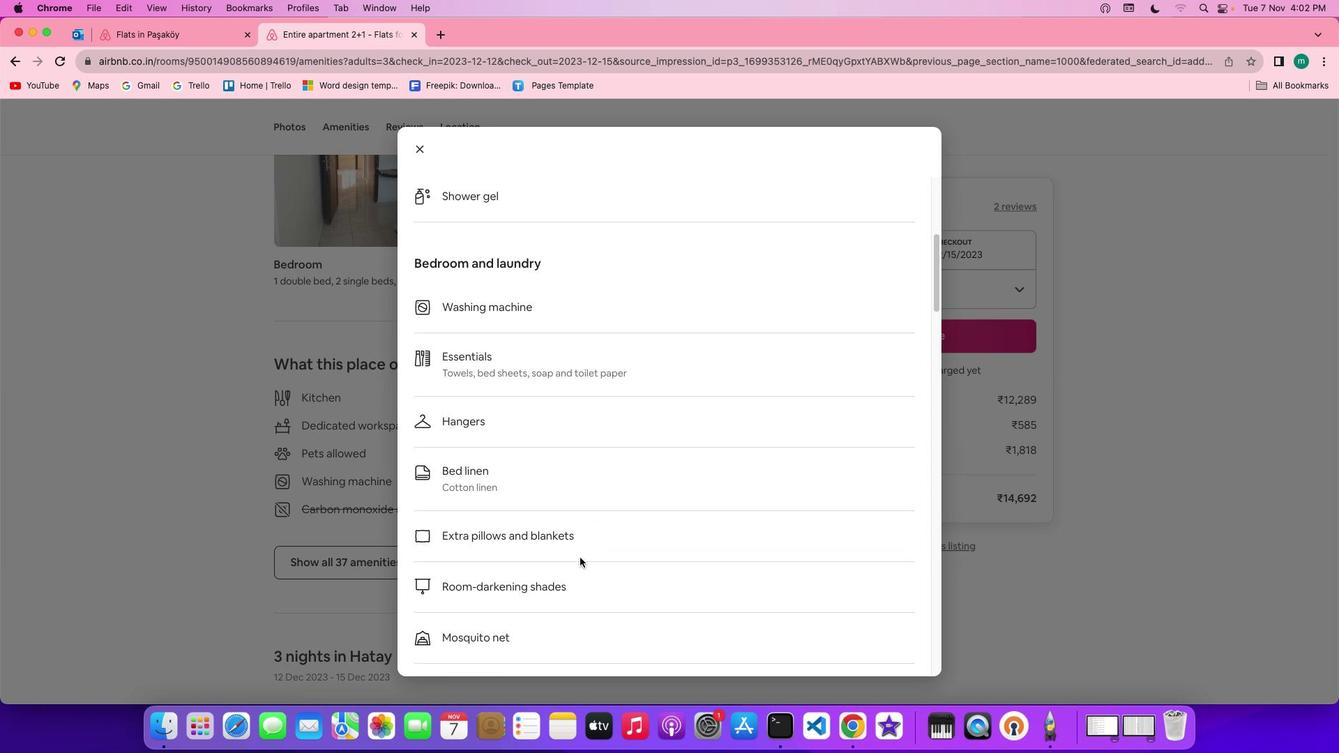 
Action: Mouse scrolled (530, 518) with delta (66, 71)
Screenshot: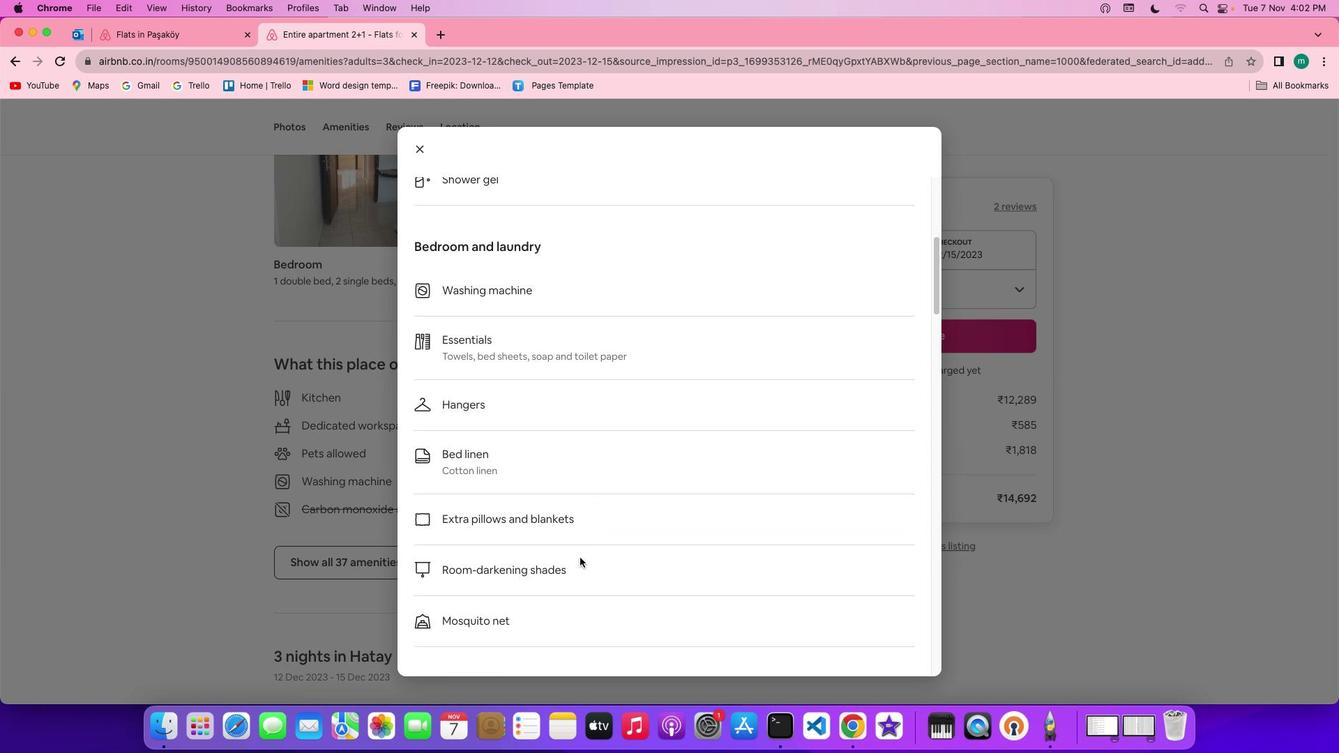 
Action: Mouse scrolled (530, 518) with delta (66, 71)
Screenshot: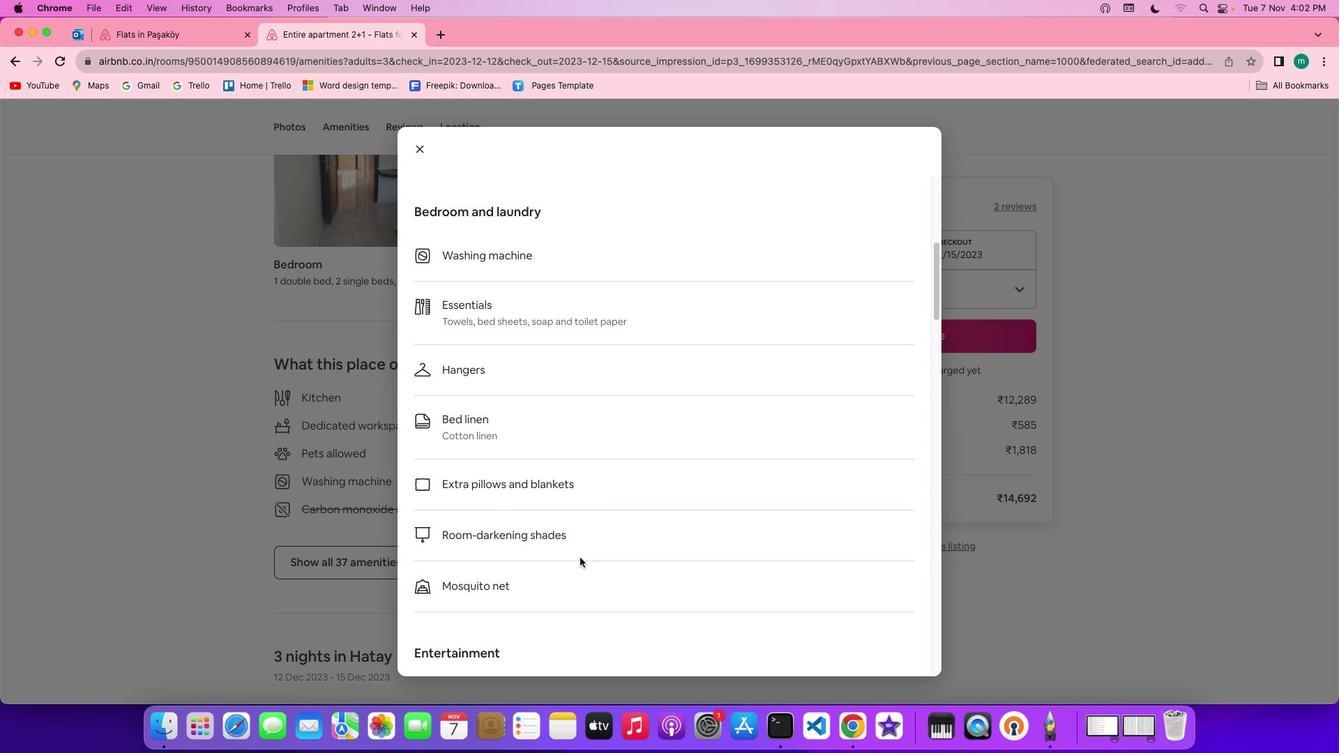 
Action: Mouse scrolled (530, 518) with delta (66, 71)
Screenshot: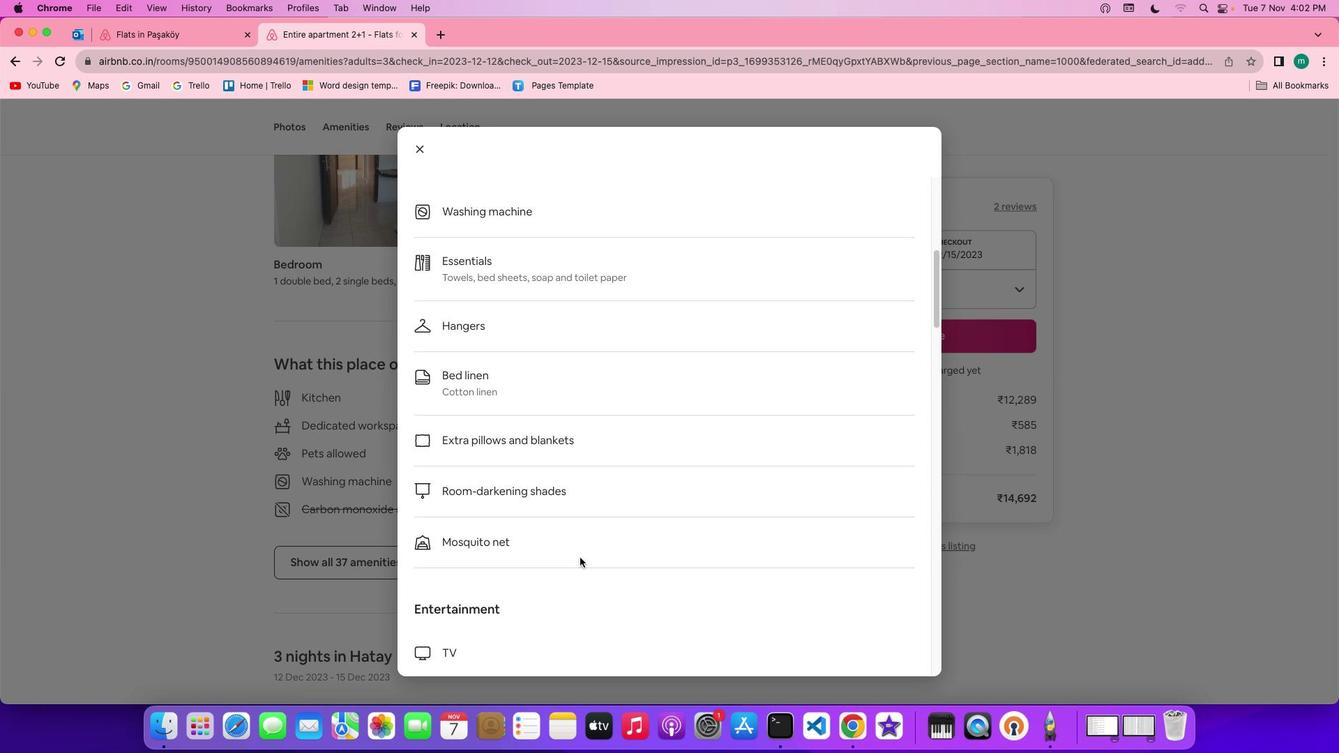 
Action: Mouse scrolled (530, 518) with delta (66, 71)
Screenshot: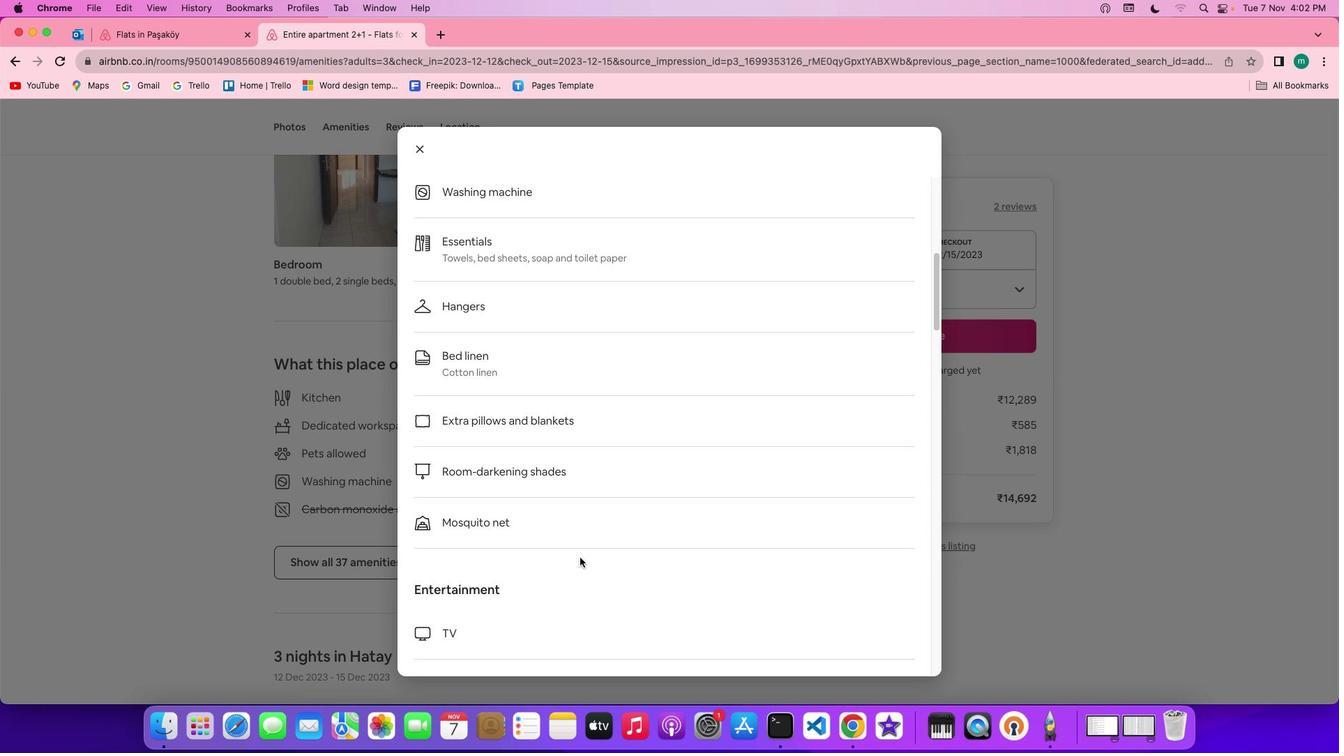 
Action: Mouse scrolled (530, 518) with delta (66, 71)
Screenshot: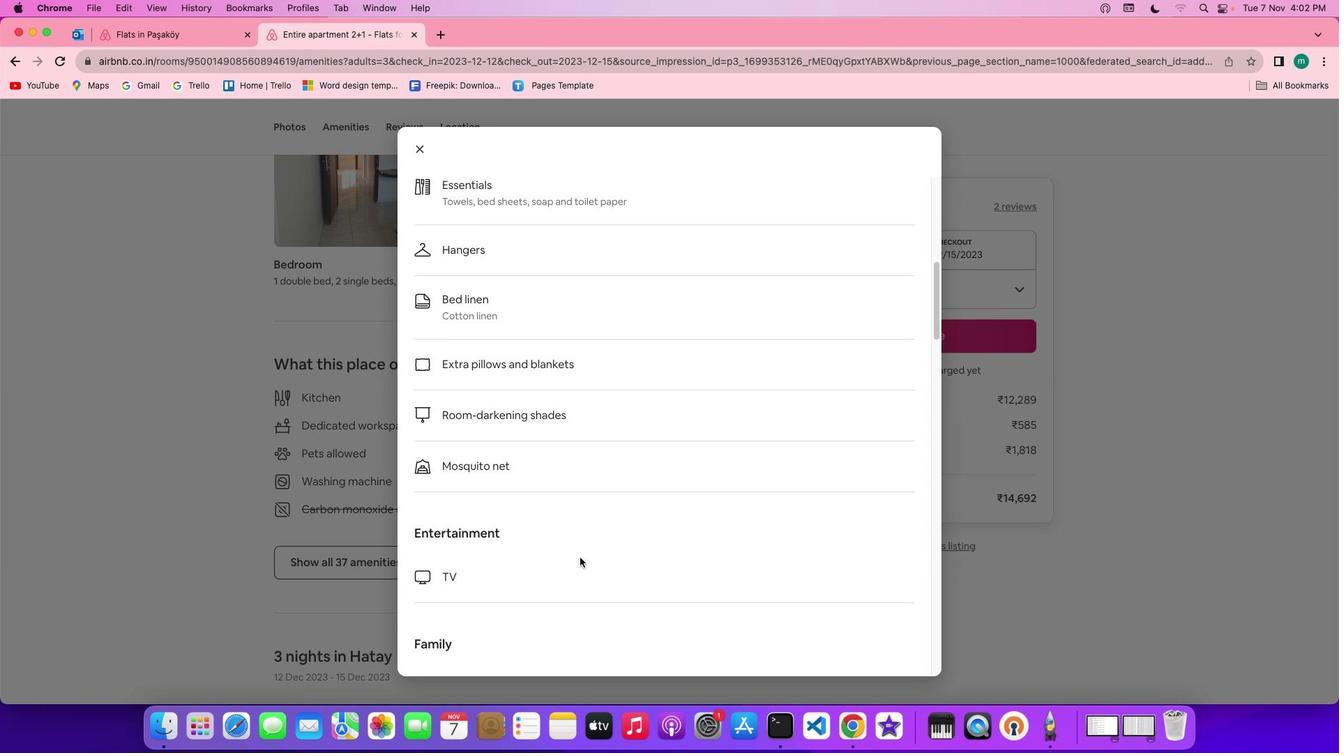 
Action: Mouse scrolled (530, 518) with delta (66, 71)
Screenshot: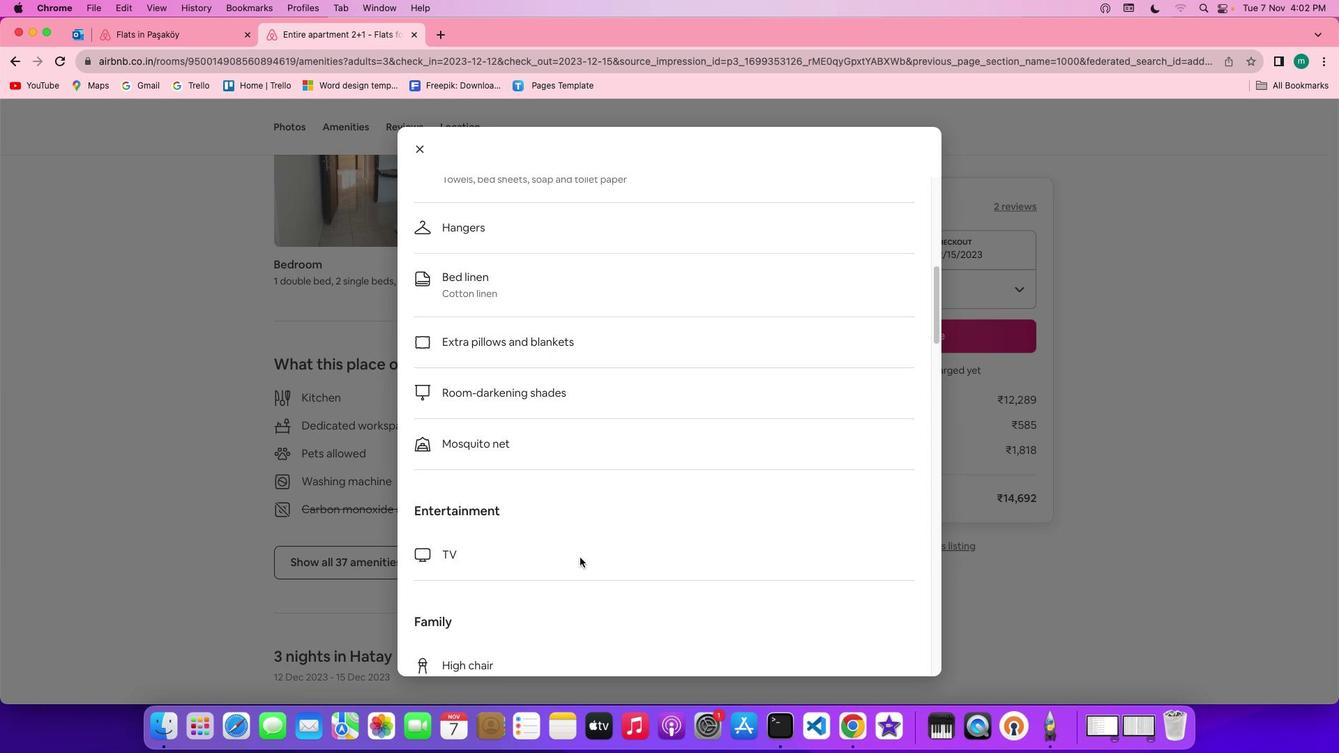 
Action: Mouse scrolled (530, 518) with delta (66, 71)
Screenshot: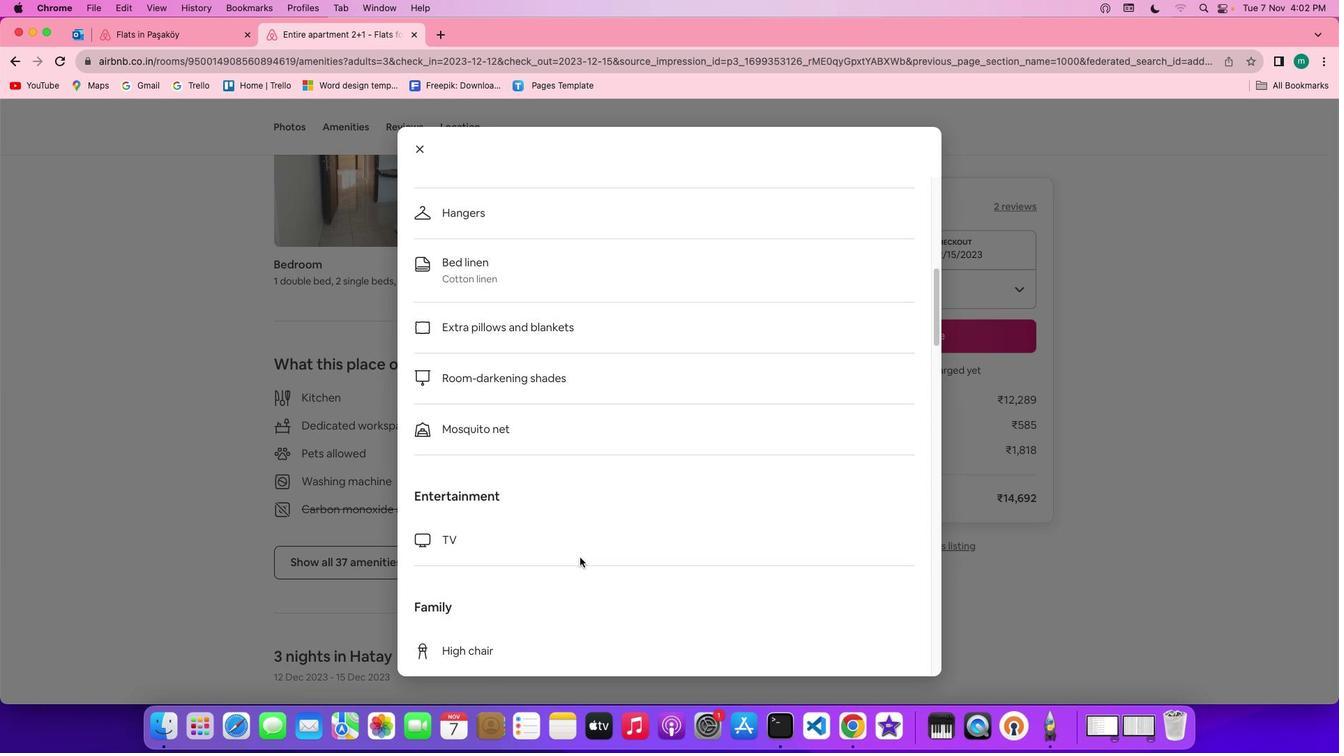 
Action: Mouse scrolled (530, 518) with delta (66, 71)
Screenshot: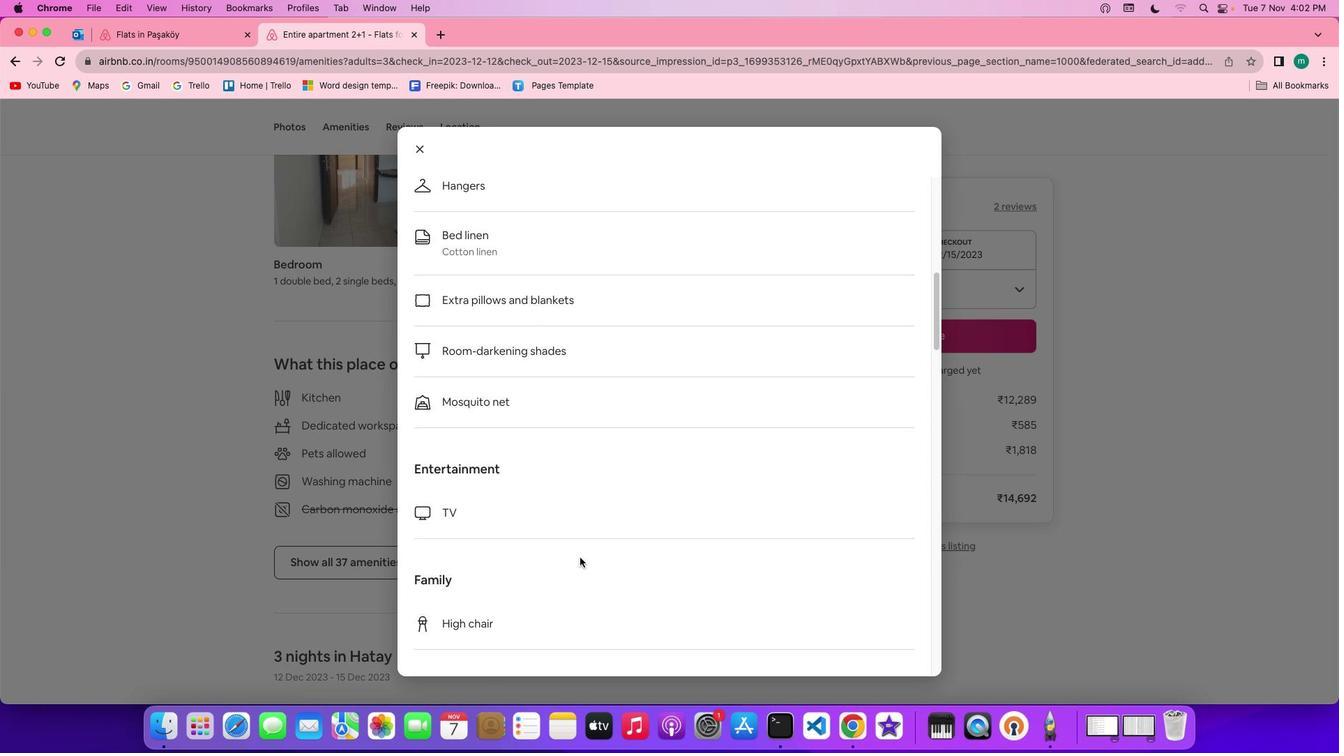 
Action: Mouse scrolled (530, 518) with delta (66, 71)
Screenshot: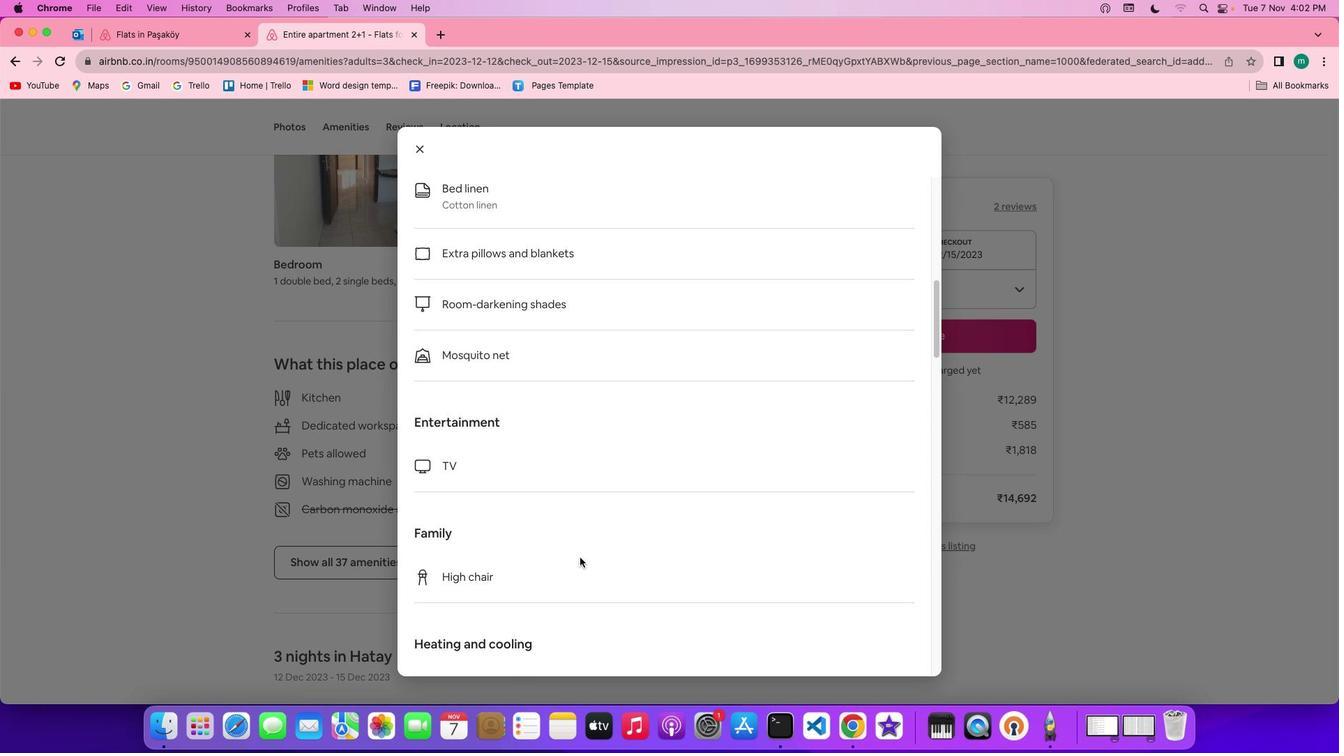 
Action: Mouse scrolled (530, 518) with delta (66, 71)
Screenshot: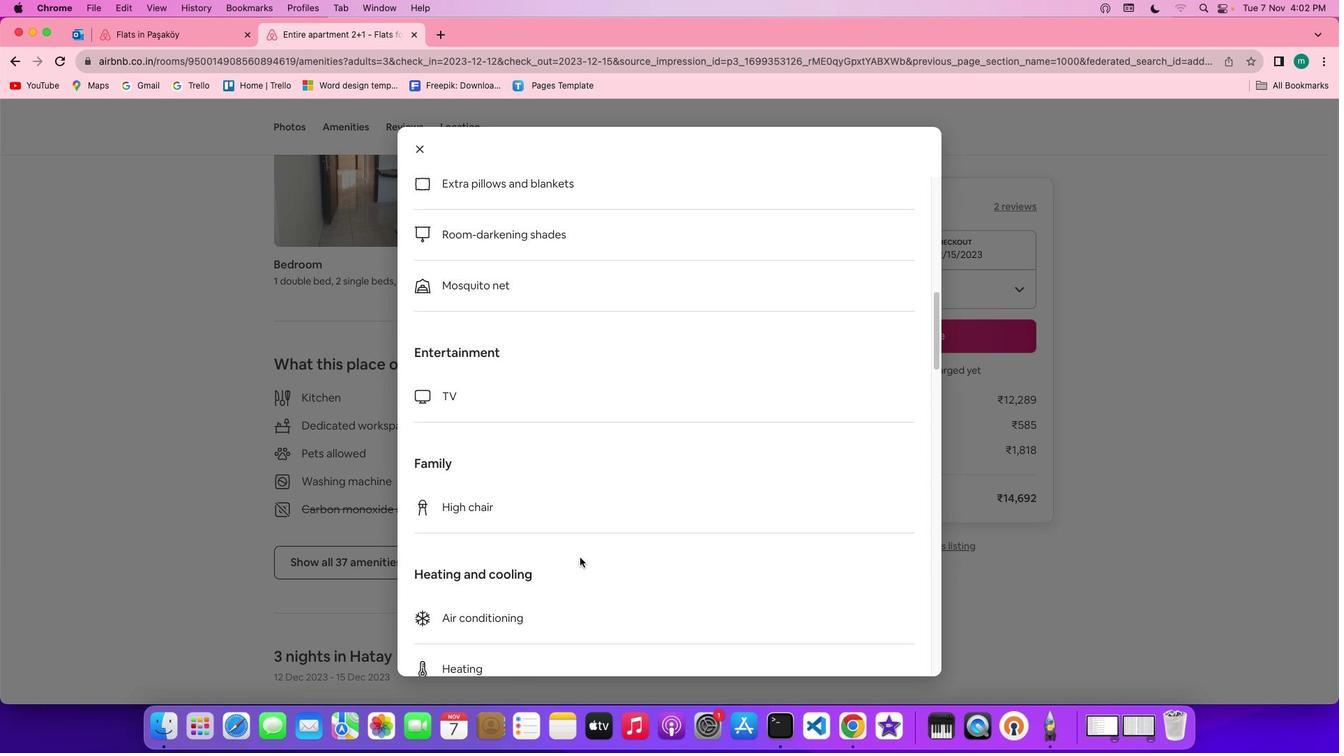 
Action: Mouse scrolled (530, 518) with delta (66, 71)
Screenshot: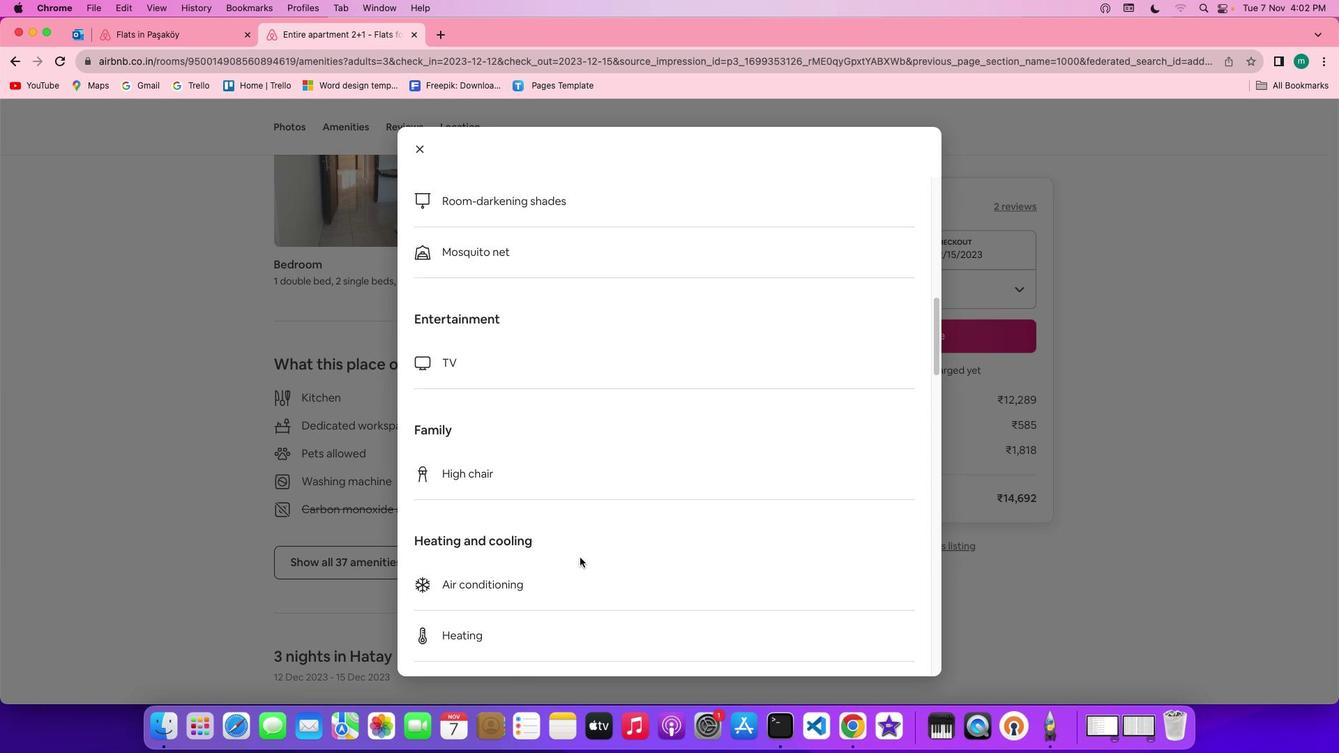 
Action: Mouse scrolled (530, 518) with delta (66, 70)
Screenshot: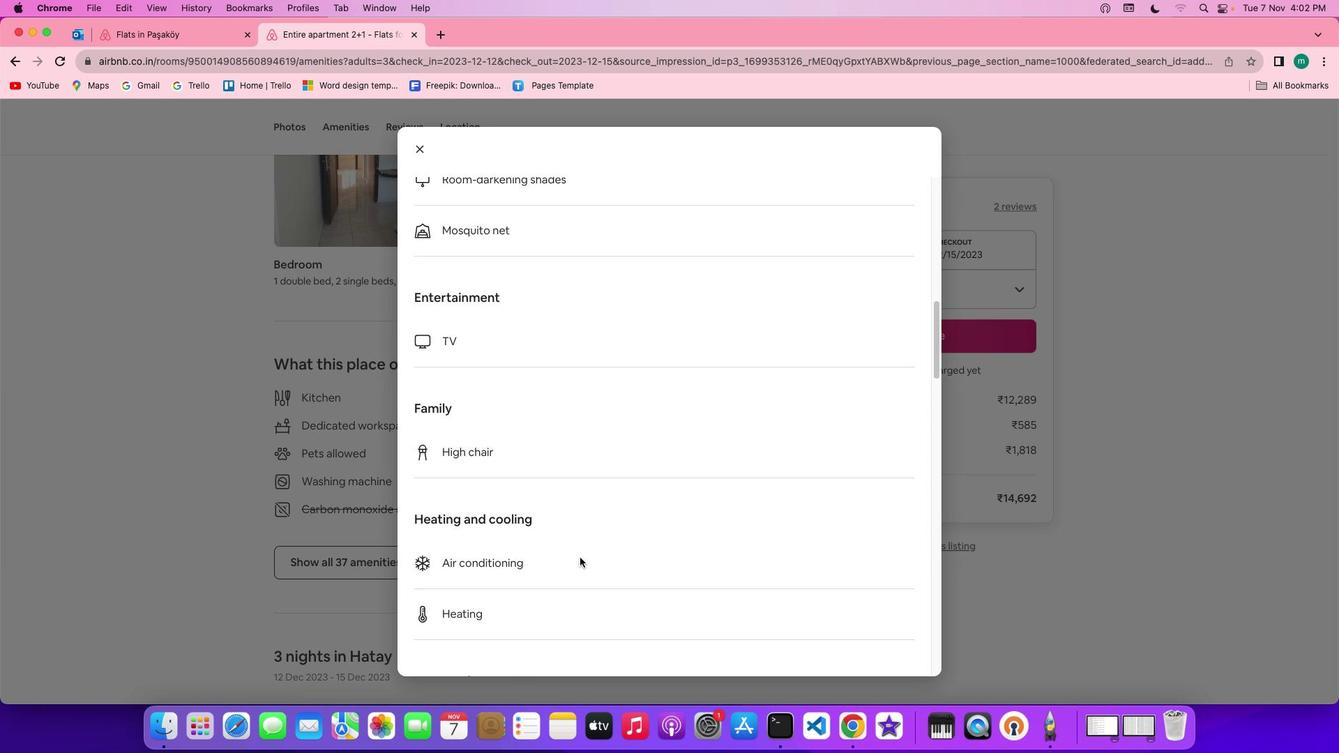 
Action: Mouse scrolled (530, 518) with delta (66, 71)
Screenshot: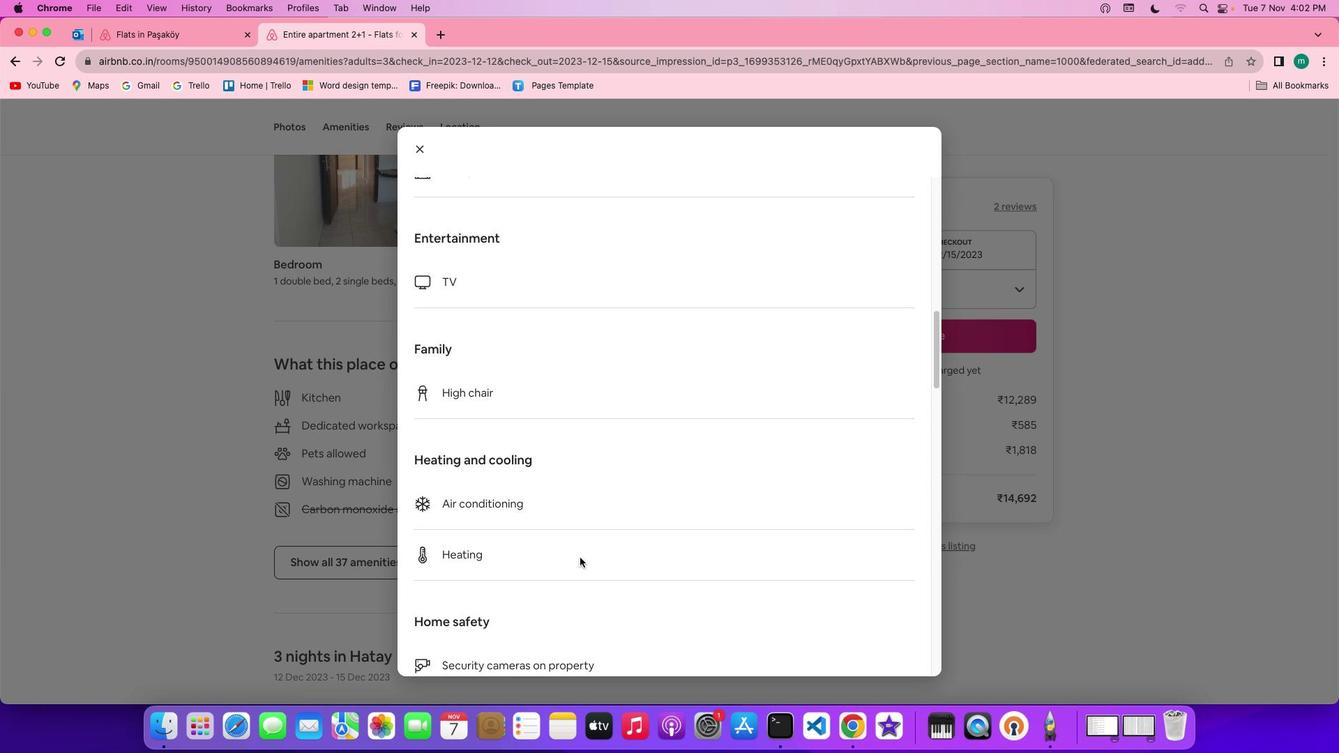 
Action: Mouse scrolled (530, 518) with delta (66, 71)
Screenshot: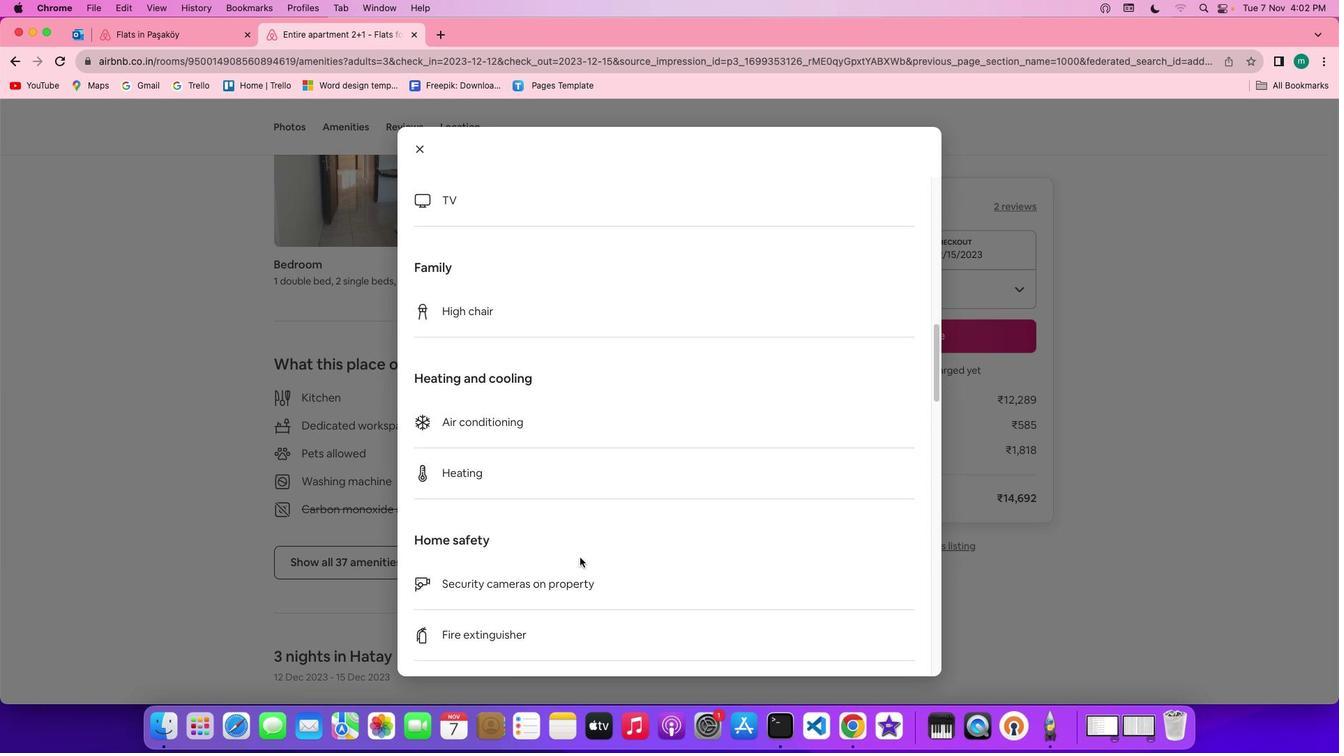 
Action: Mouse scrolled (530, 518) with delta (66, 71)
Screenshot: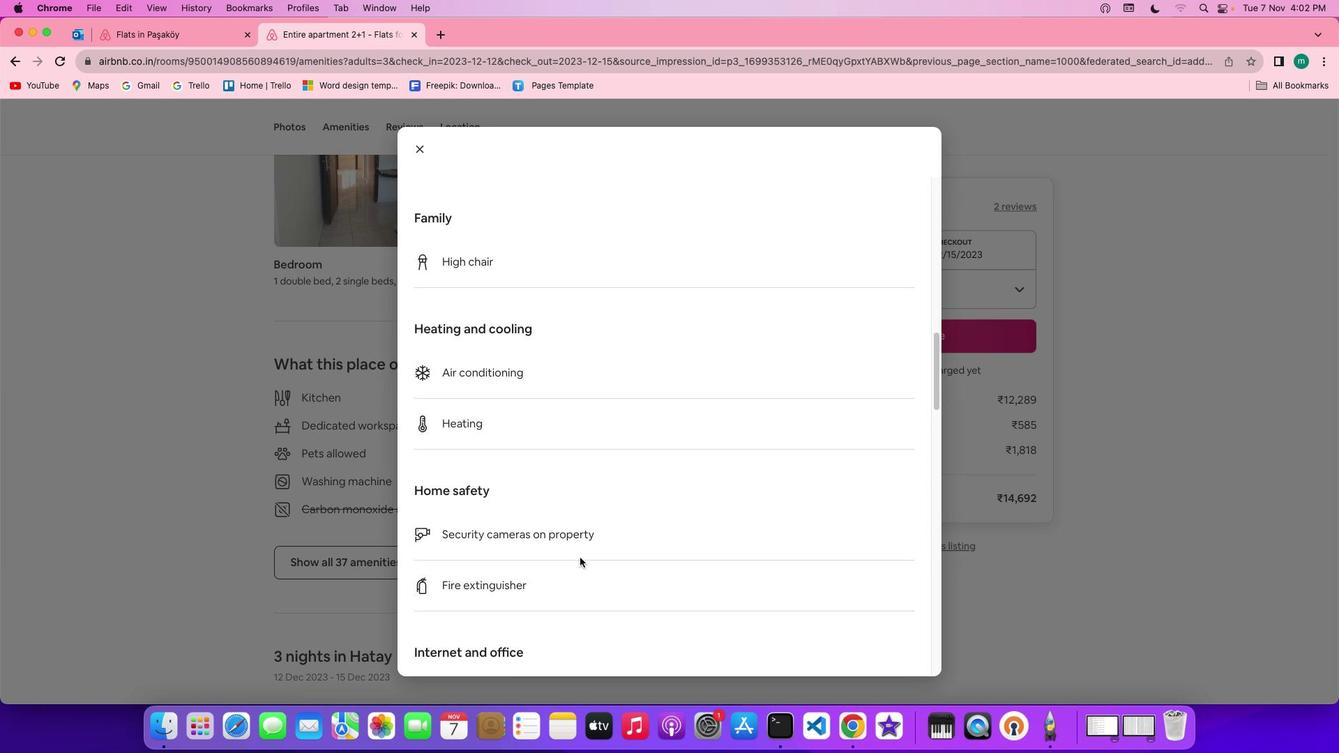 
Action: Mouse scrolled (530, 518) with delta (66, 70)
Screenshot: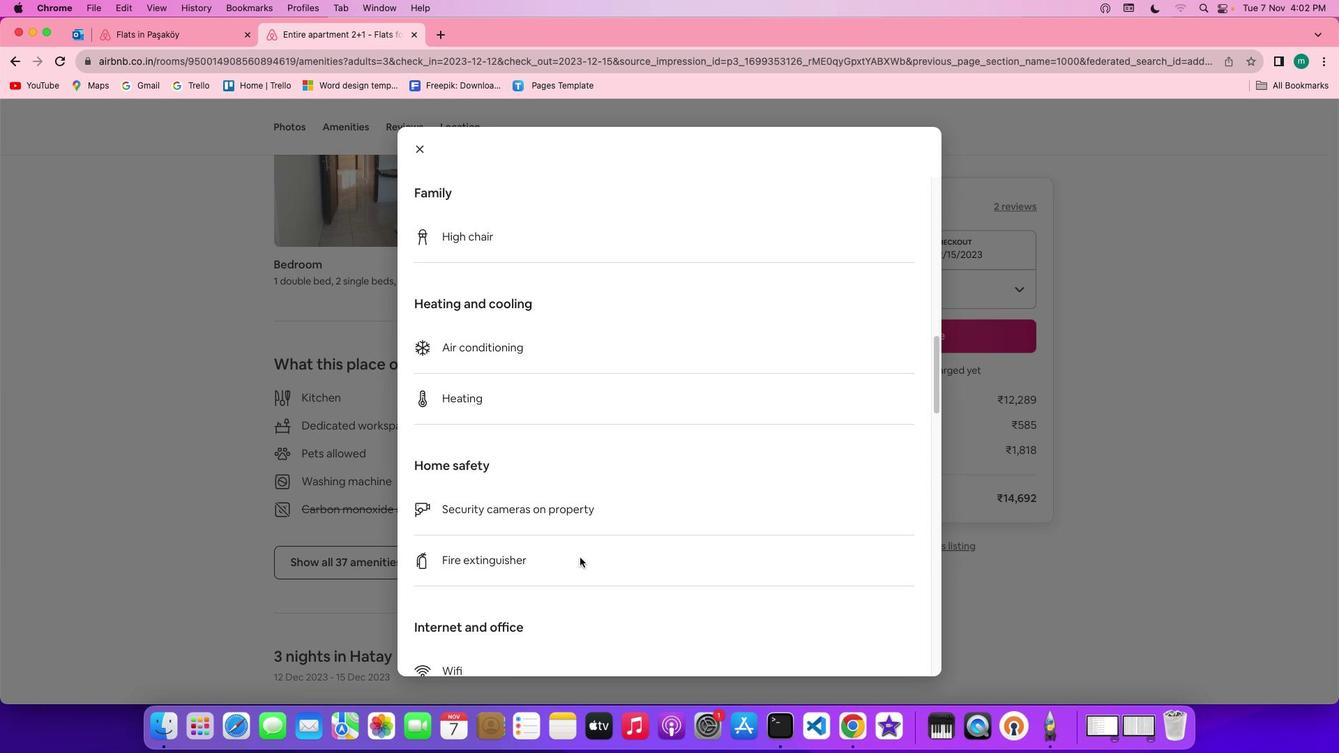 
Action: Mouse scrolled (530, 518) with delta (66, 71)
Screenshot: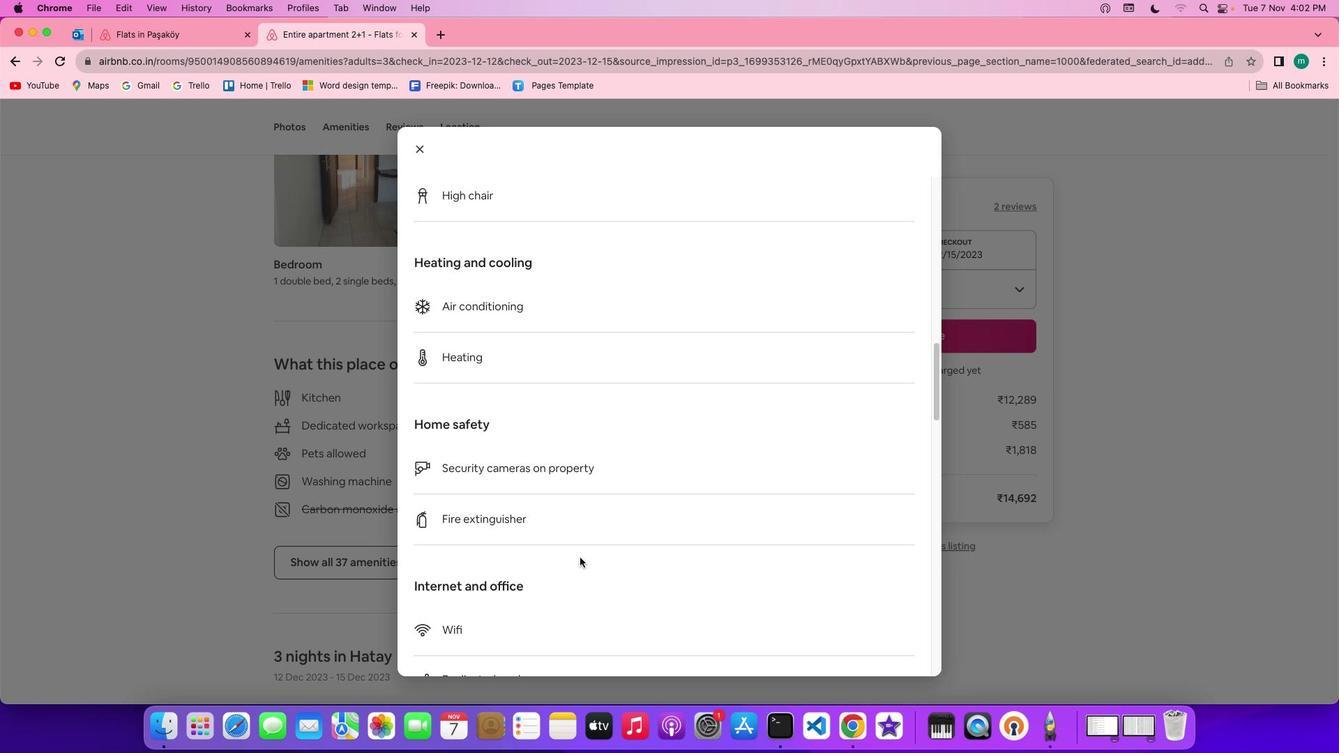 
Action: Mouse scrolled (530, 518) with delta (66, 71)
Screenshot: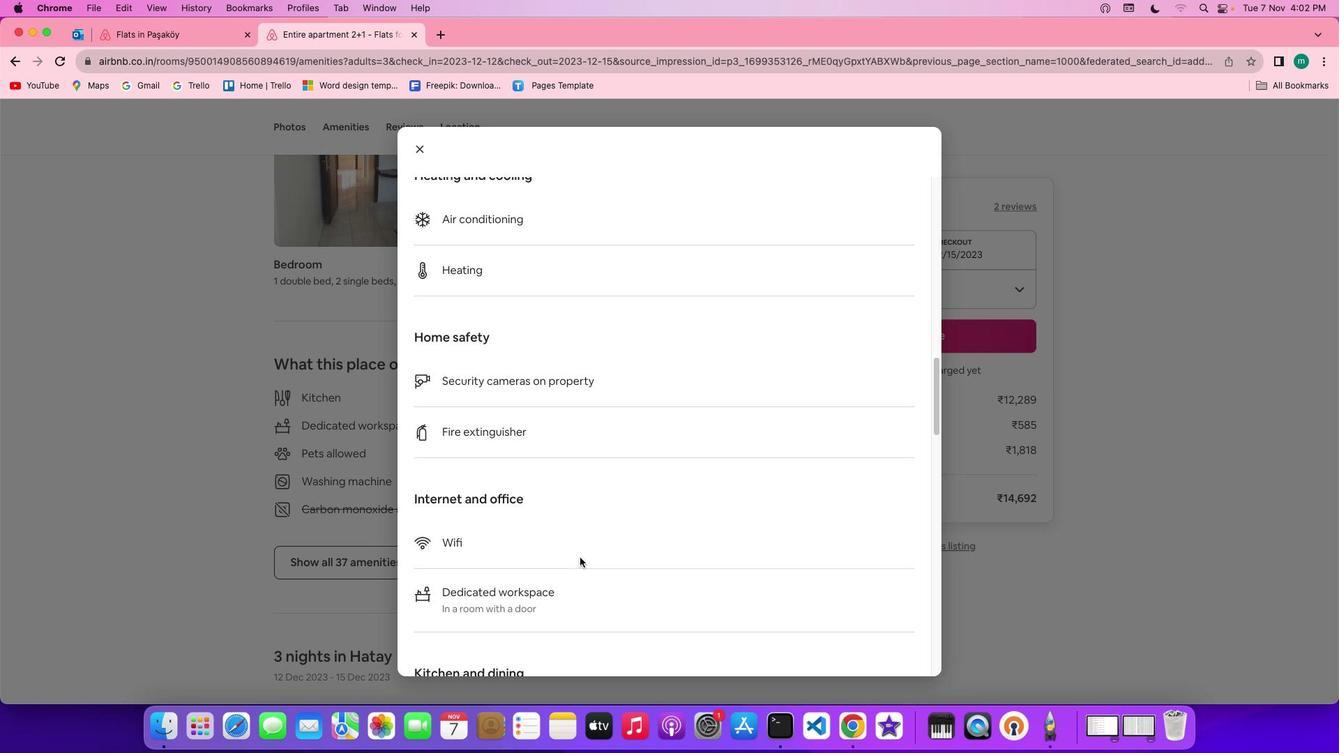 
Action: Mouse scrolled (530, 518) with delta (66, 71)
Screenshot: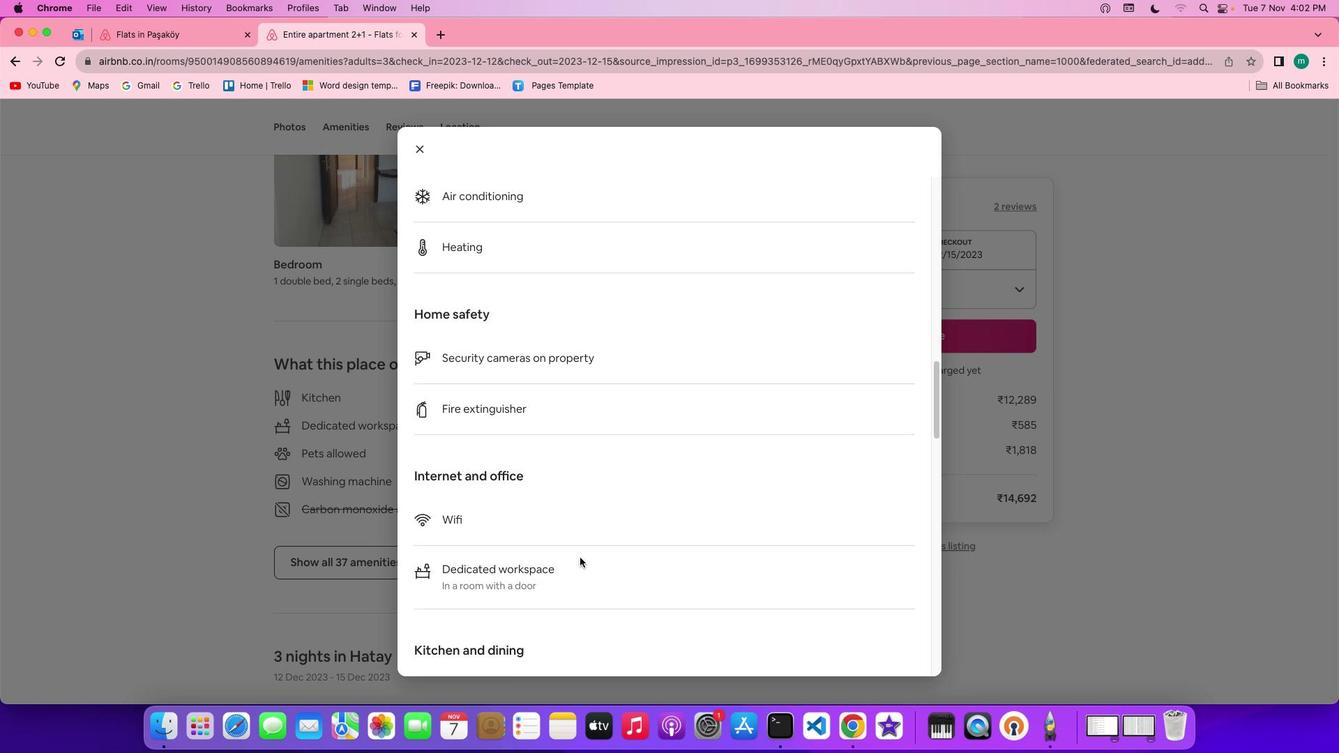 
Action: Mouse scrolled (530, 518) with delta (66, 70)
Screenshot: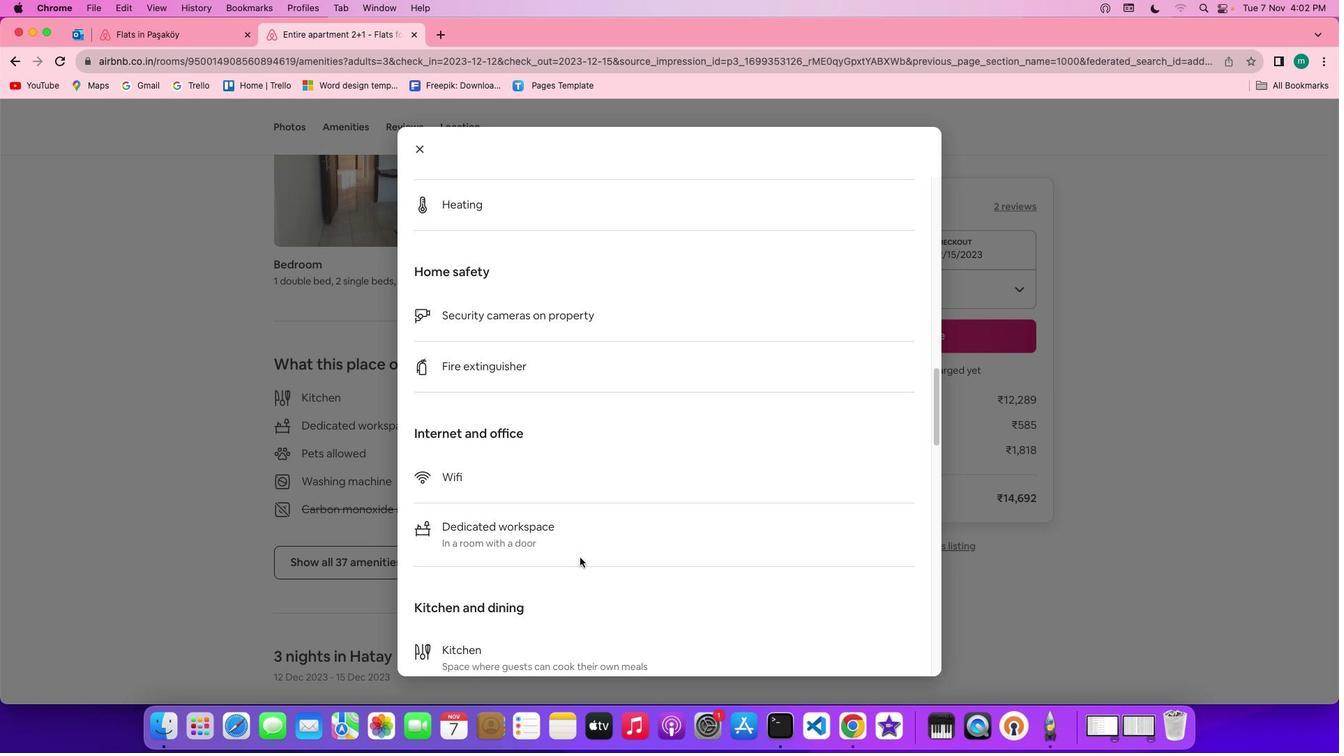 
Action: Mouse scrolled (530, 518) with delta (66, 71)
Screenshot: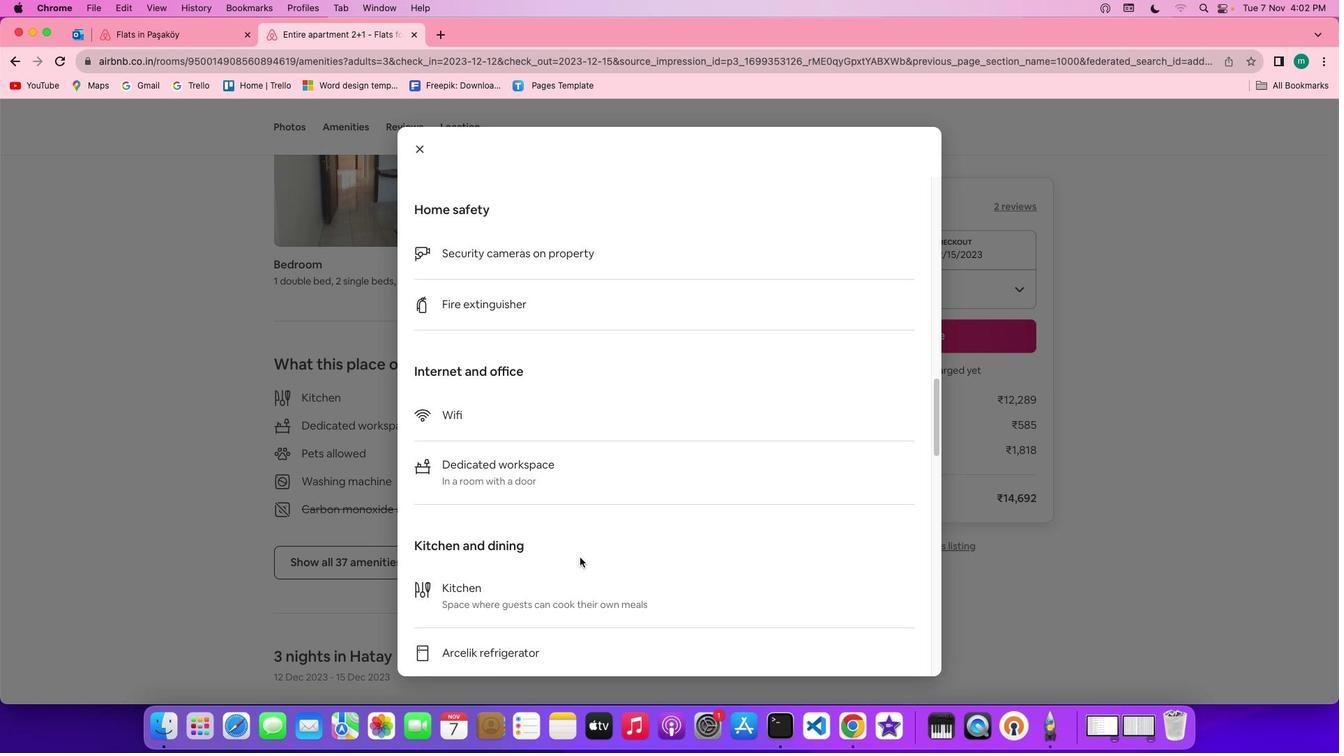 
Action: Mouse scrolled (530, 518) with delta (66, 71)
Screenshot: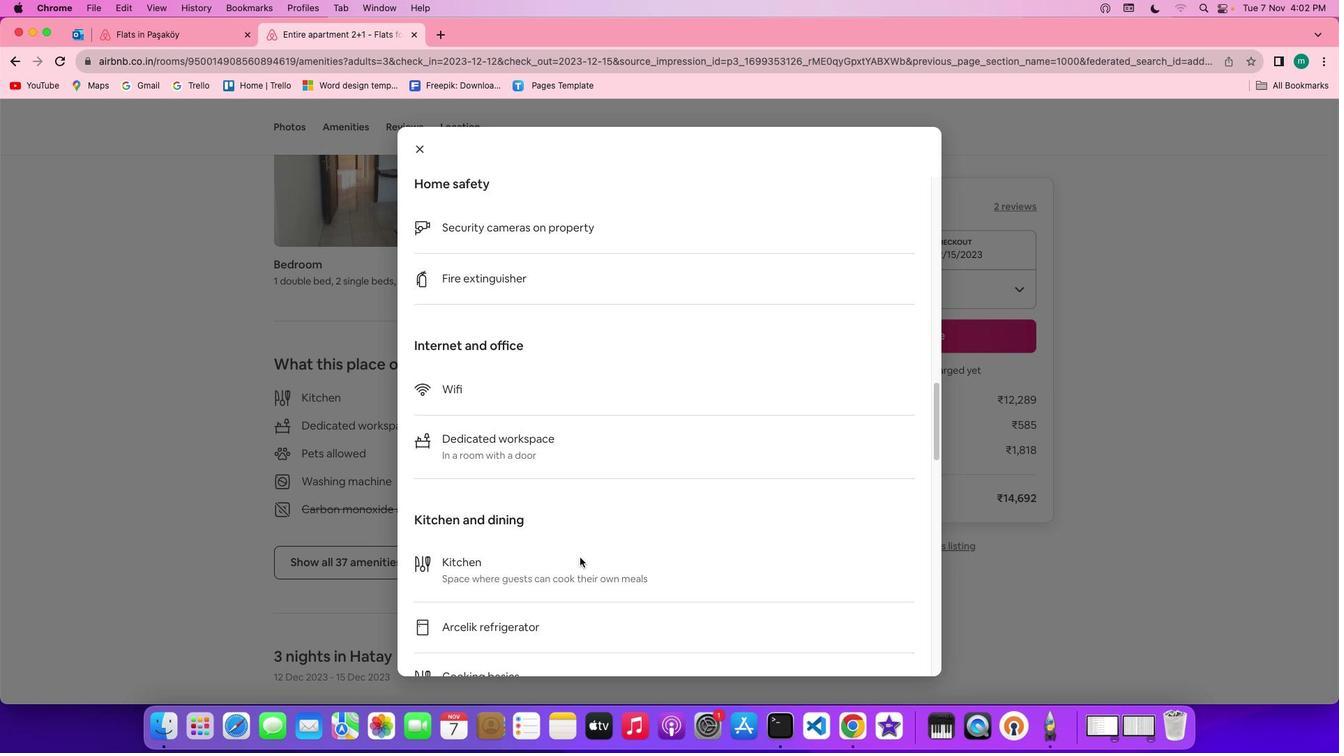 
Action: Mouse scrolled (530, 518) with delta (66, 71)
Screenshot: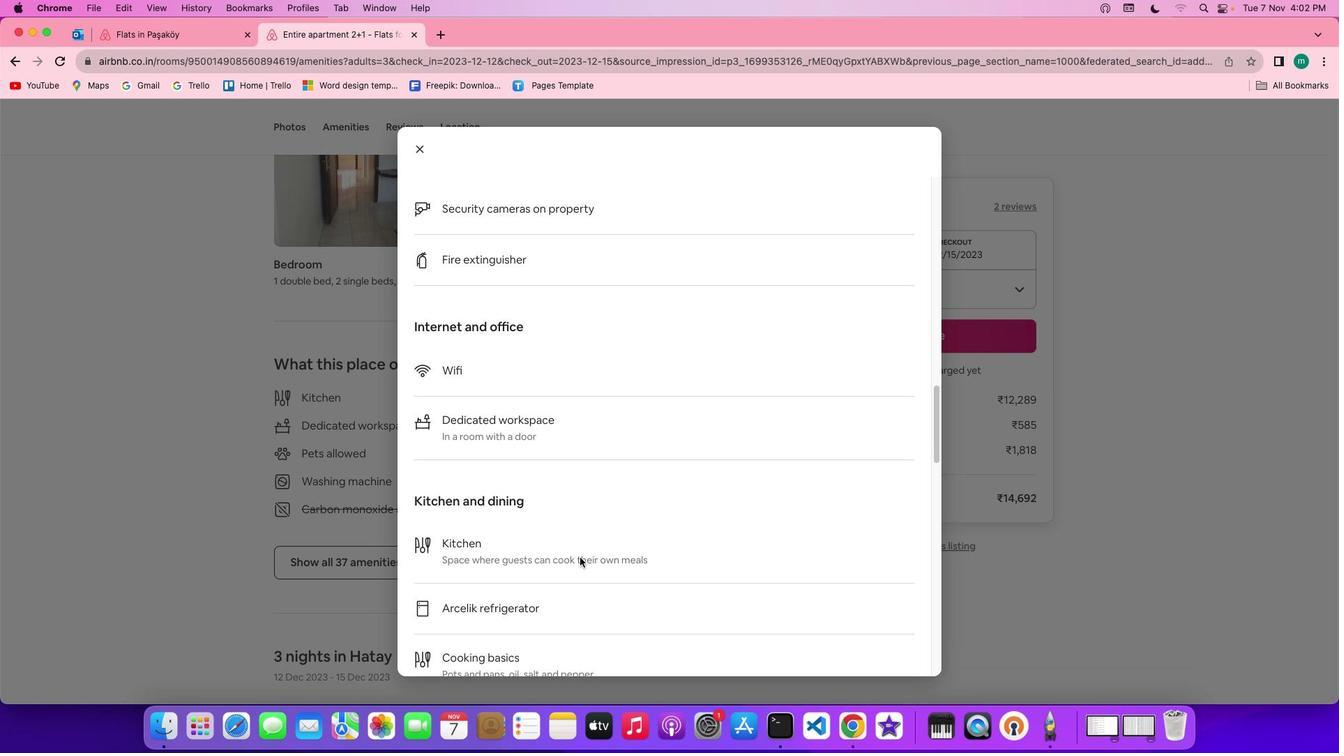 
Action: Mouse scrolled (530, 518) with delta (66, 71)
Screenshot: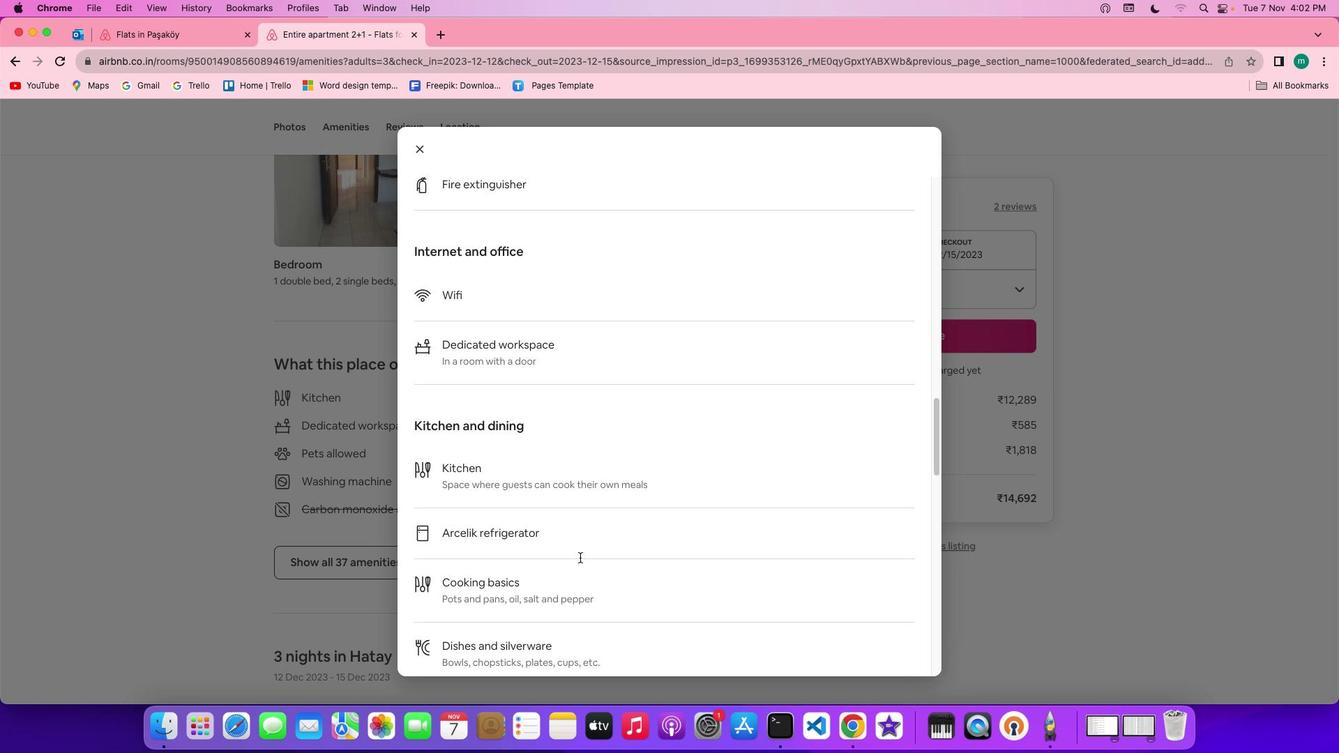 
Action: Mouse scrolled (530, 518) with delta (66, 71)
Screenshot: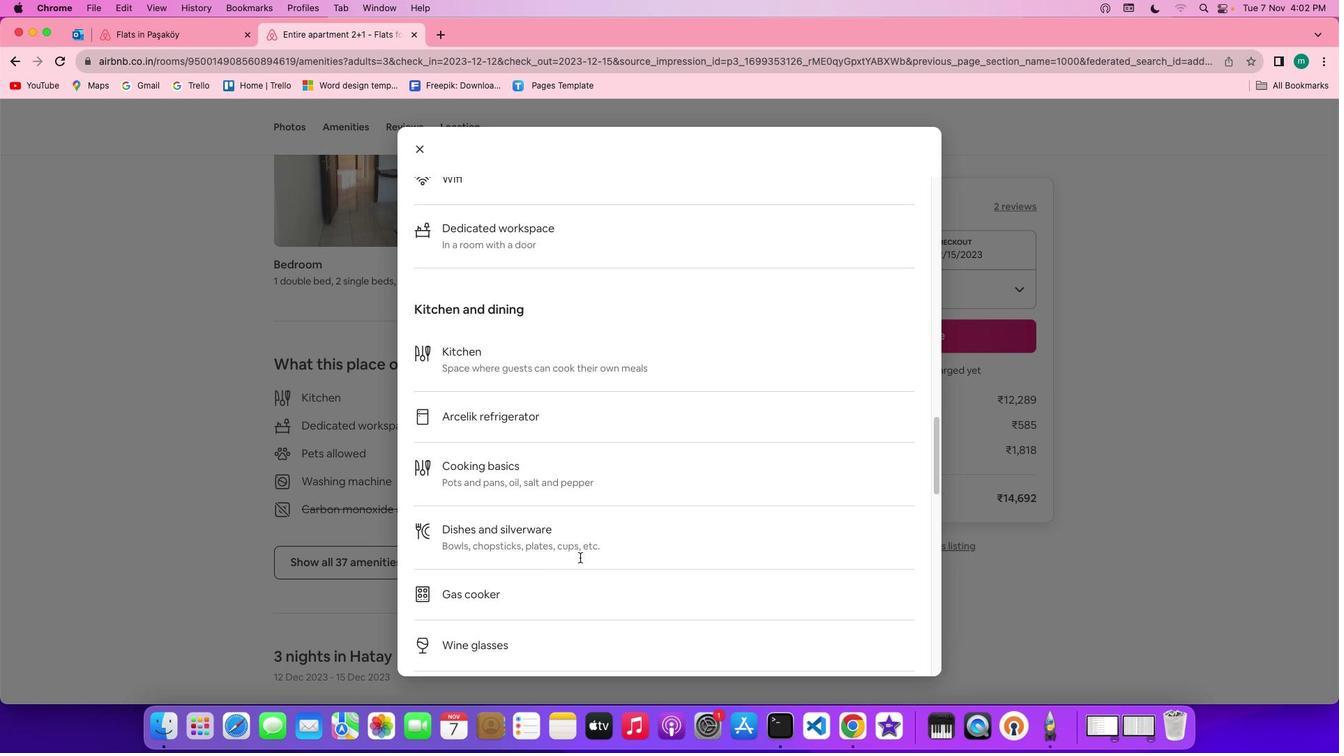 
Action: Mouse scrolled (530, 518) with delta (66, 71)
Screenshot: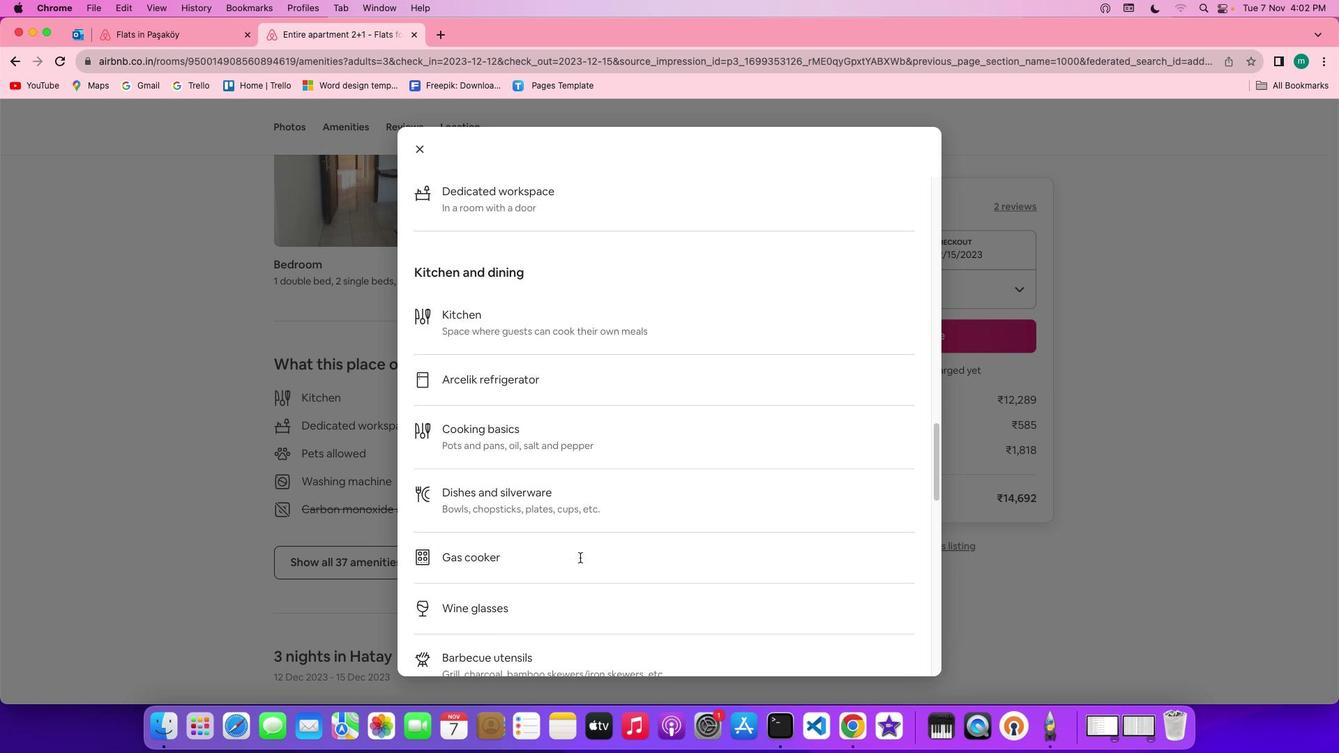 
Action: Mouse scrolled (530, 518) with delta (66, 69)
Screenshot: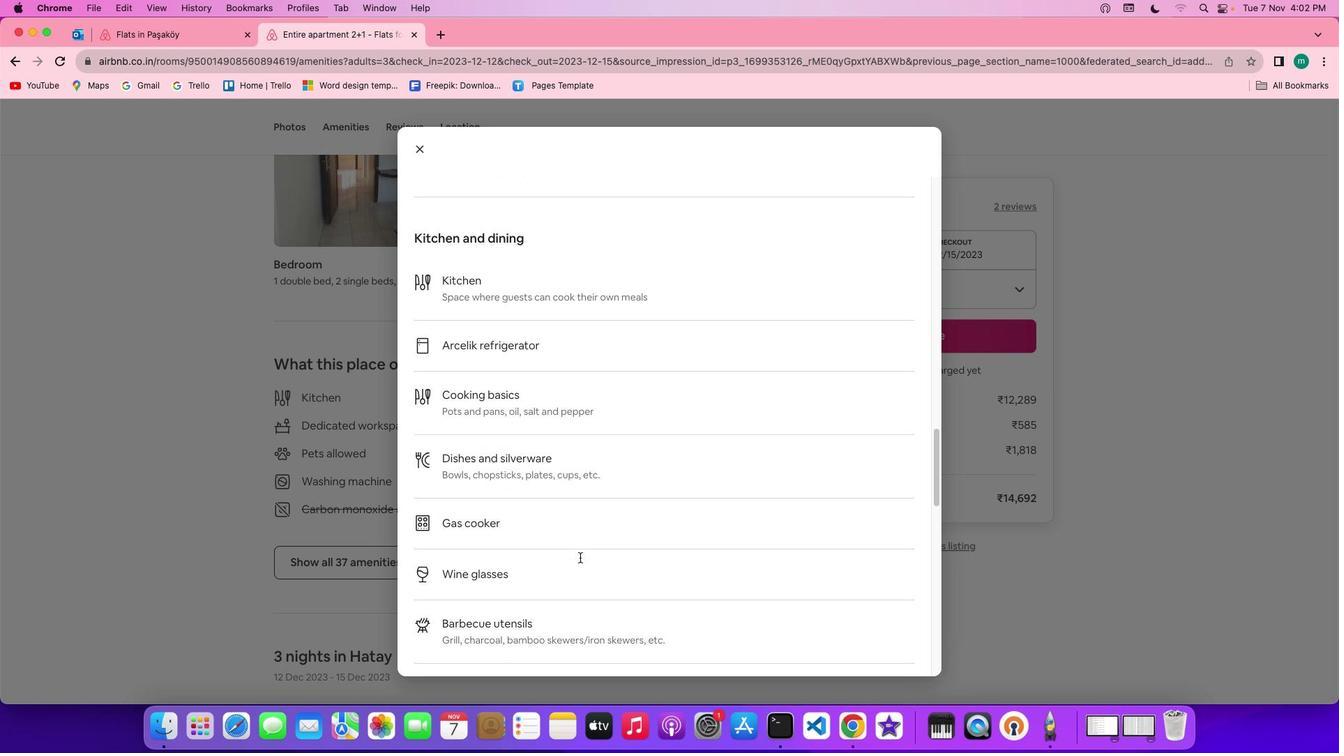 
Action: Mouse scrolled (530, 518) with delta (66, 70)
Screenshot: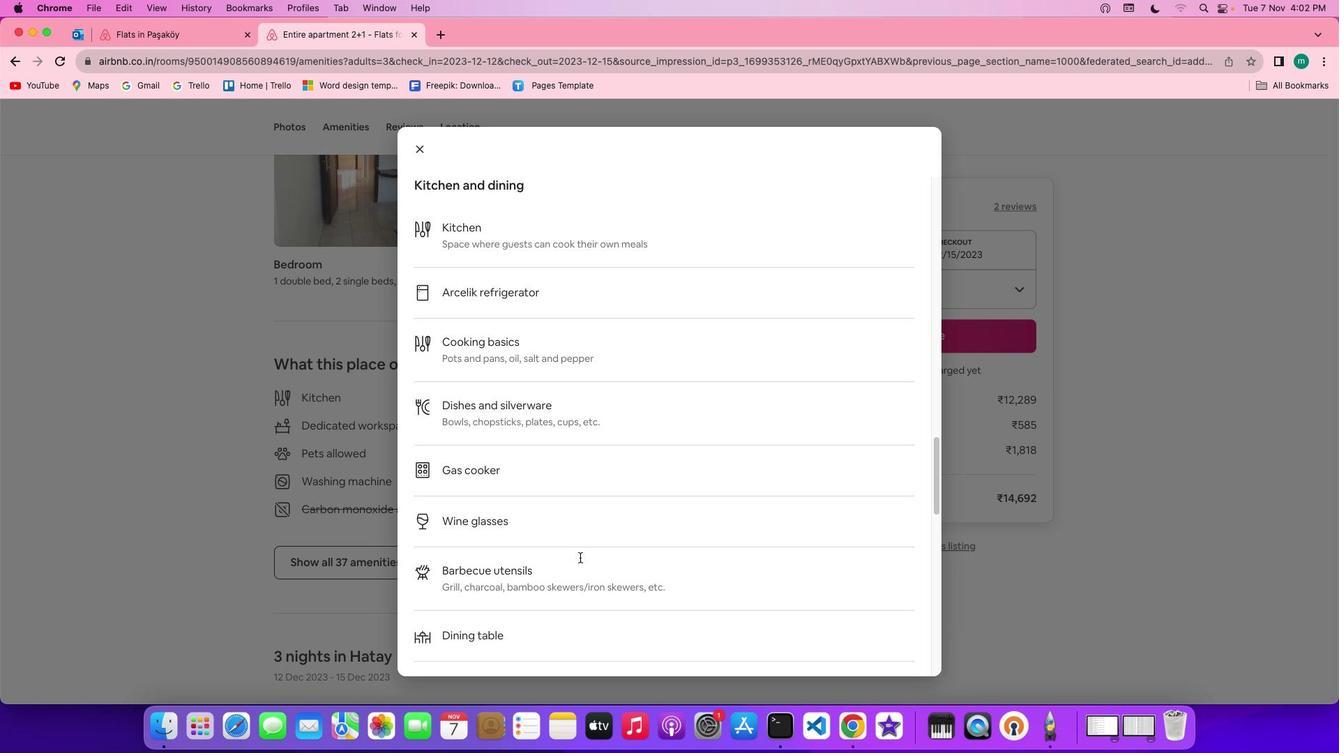 
Action: Mouse scrolled (530, 518) with delta (66, 71)
Screenshot: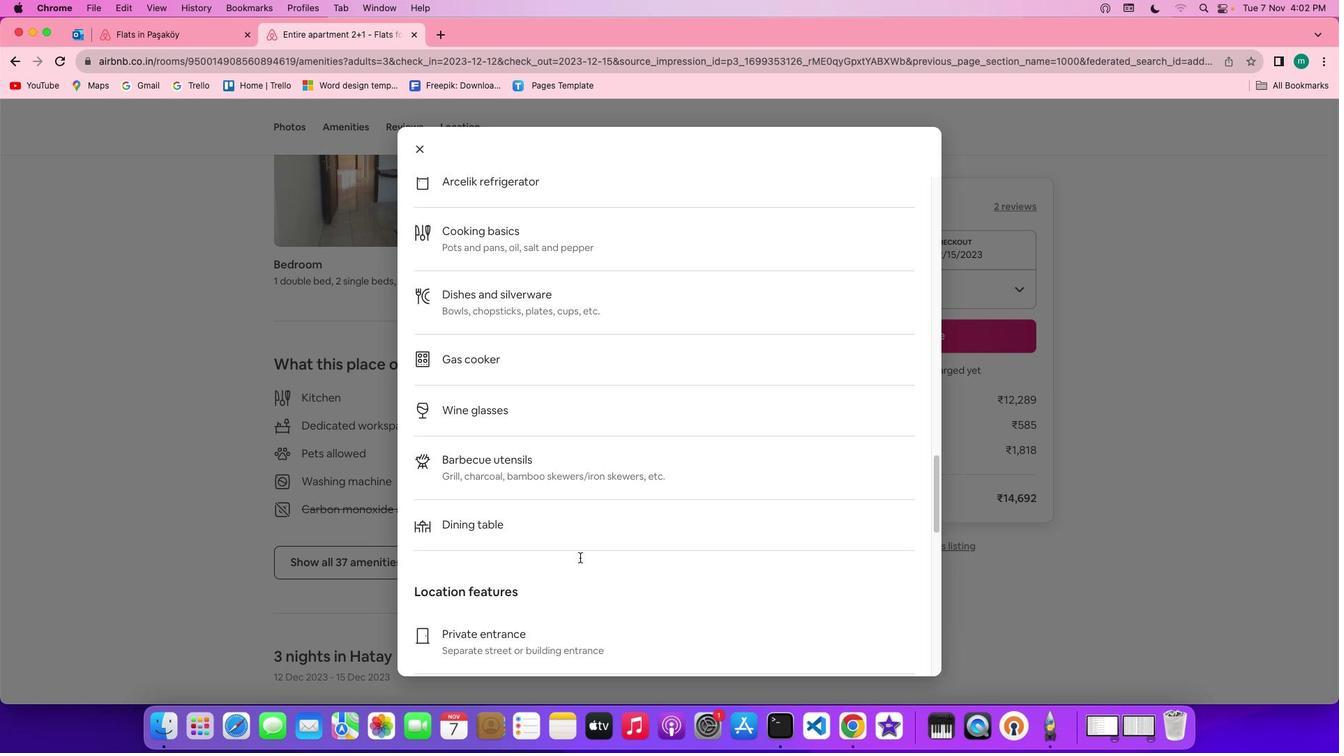 
Action: Mouse scrolled (530, 518) with delta (66, 71)
Screenshot: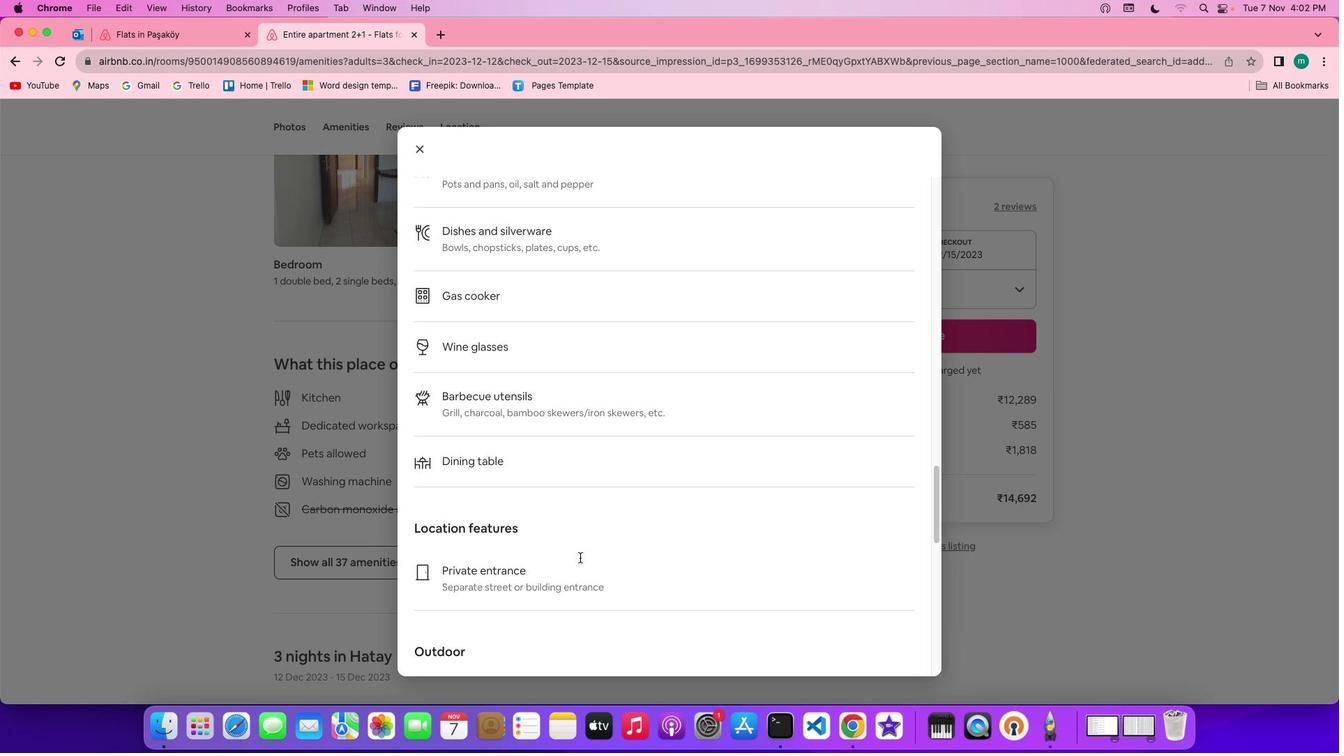 
Action: Mouse scrolled (530, 518) with delta (66, 71)
Screenshot: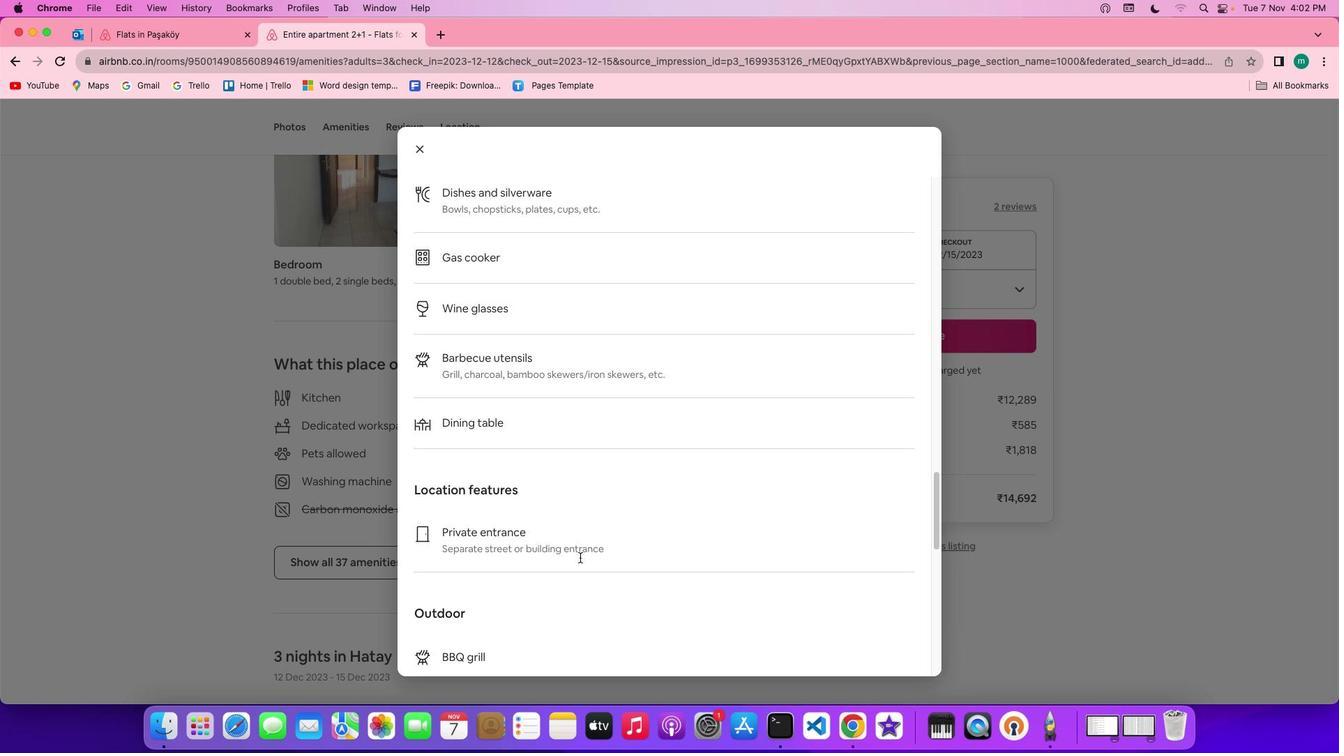 
Action: Mouse scrolled (530, 518) with delta (66, 69)
Screenshot: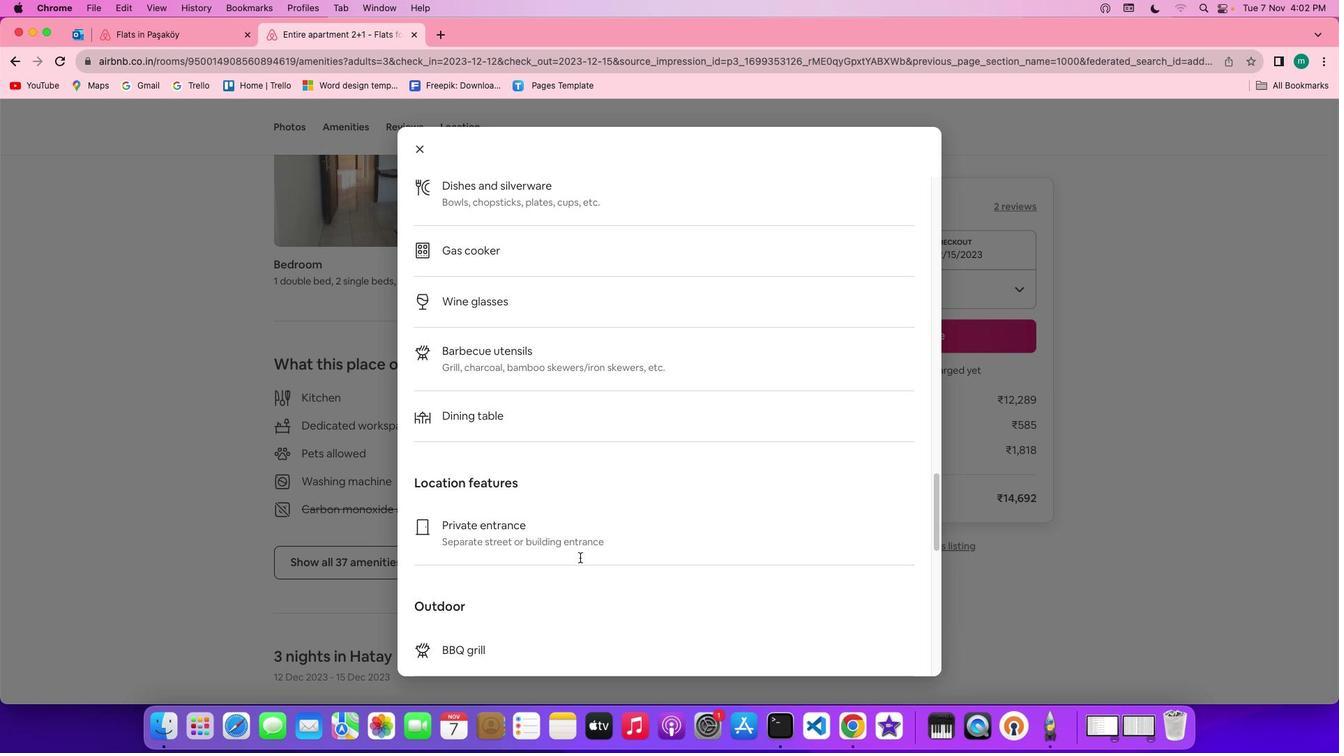 
Action: Mouse scrolled (530, 518) with delta (66, 71)
Screenshot: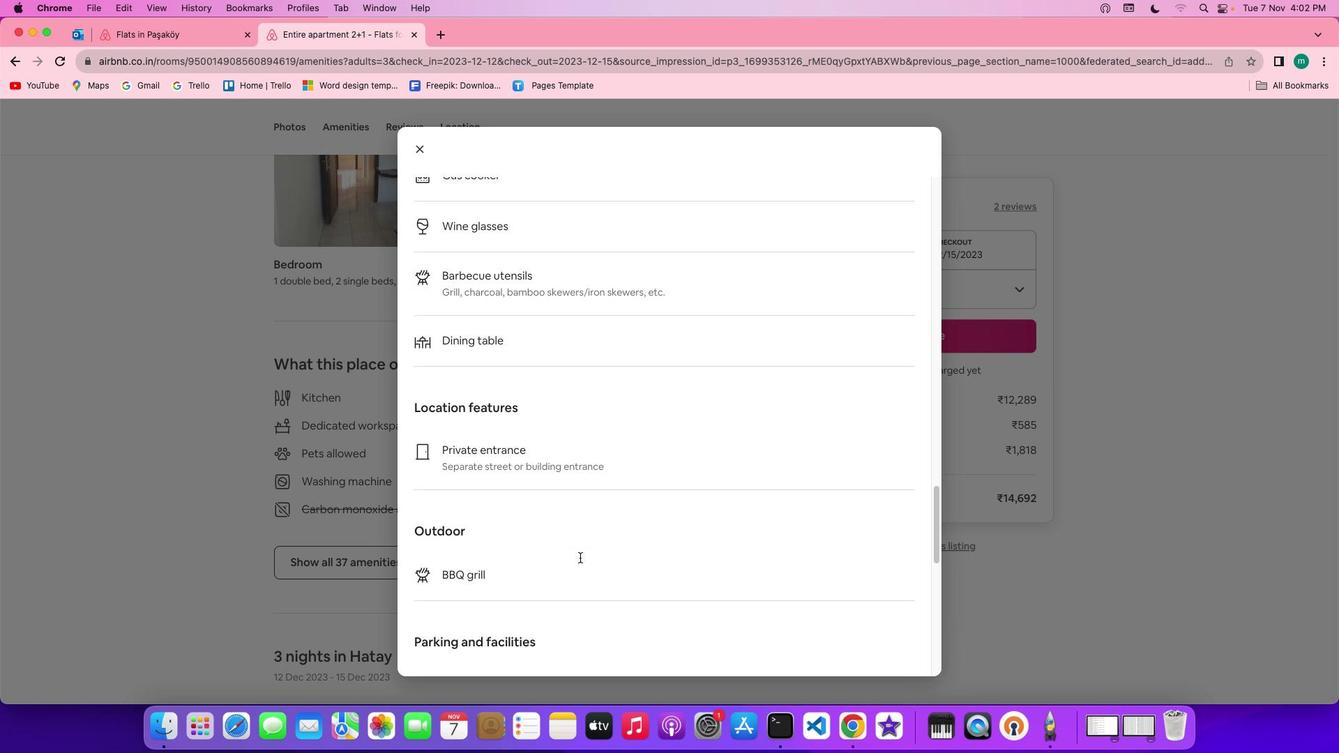 
Action: Mouse scrolled (530, 518) with delta (66, 71)
Screenshot: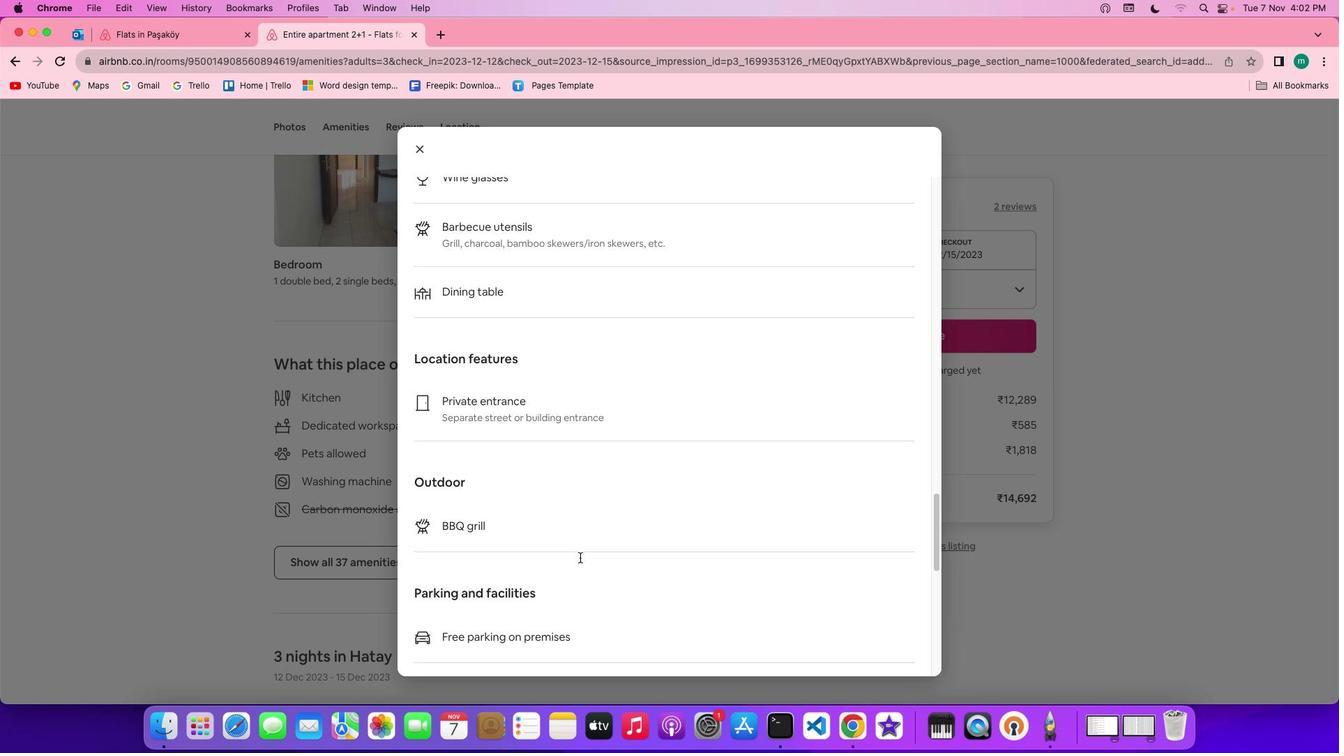
Action: Mouse scrolled (530, 518) with delta (66, 71)
Screenshot: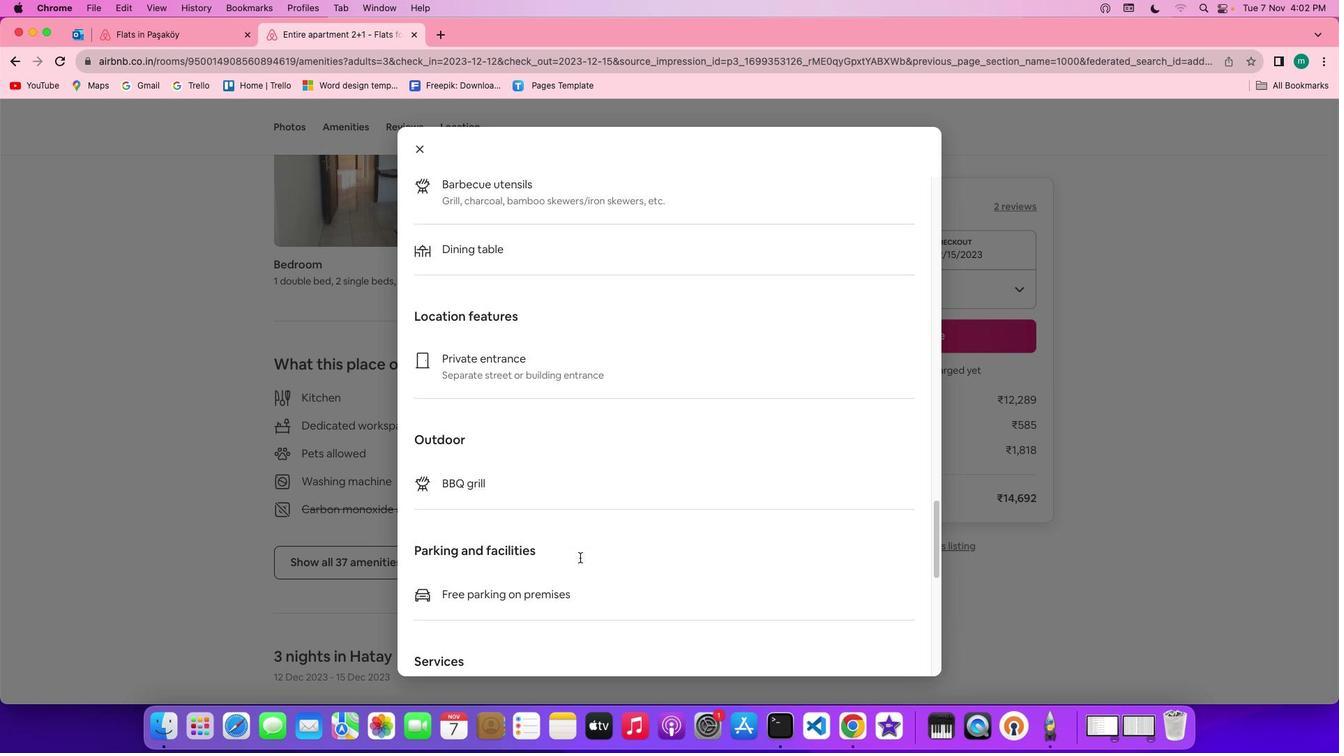 
Action: Mouse scrolled (530, 518) with delta (66, 70)
Screenshot: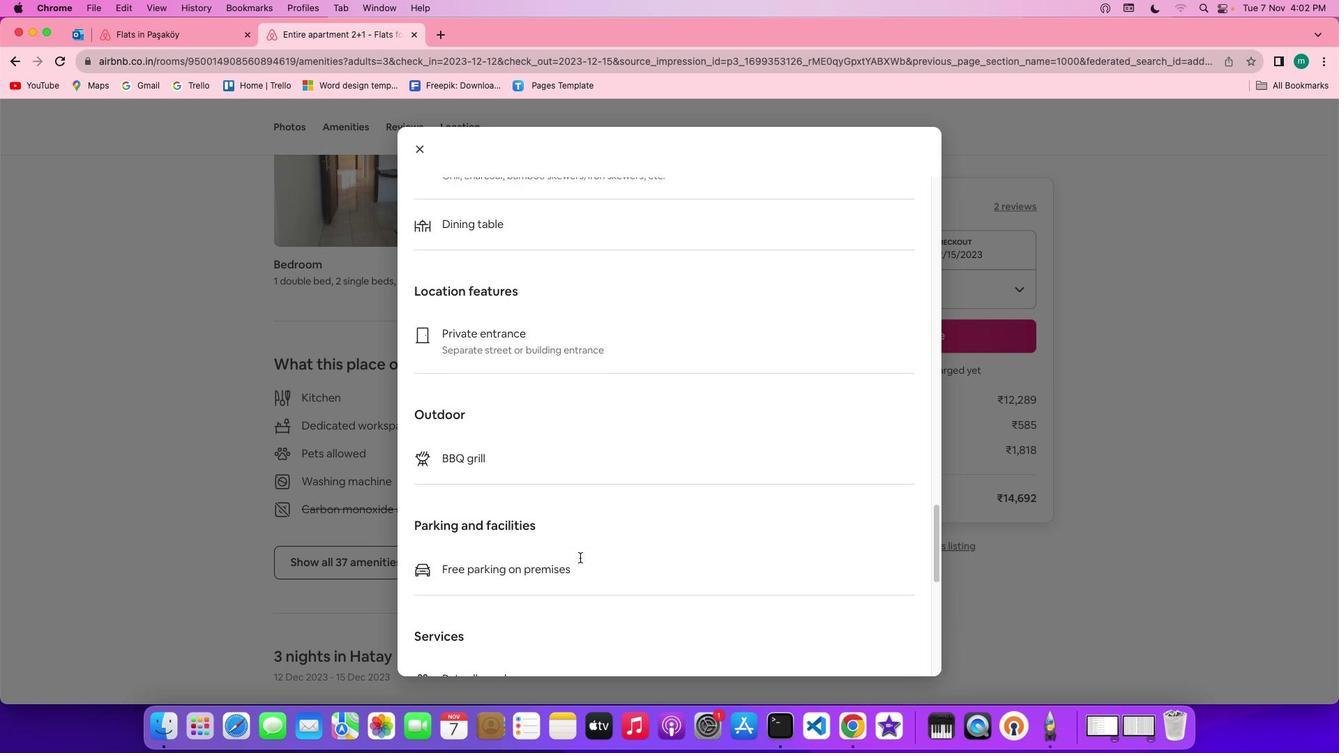 
Action: Mouse scrolled (530, 518) with delta (66, 71)
Screenshot: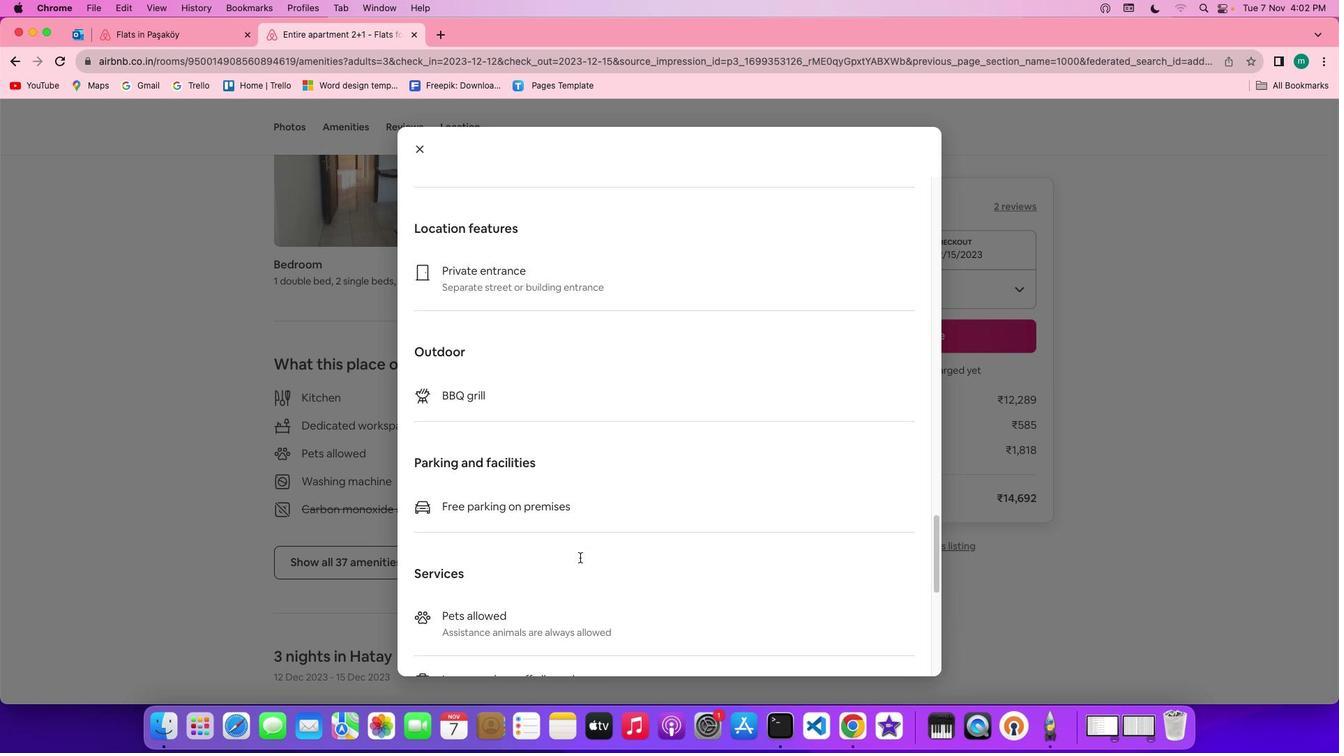 
Action: Mouse scrolled (530, 518) with delta (66, 71)
Screenshot: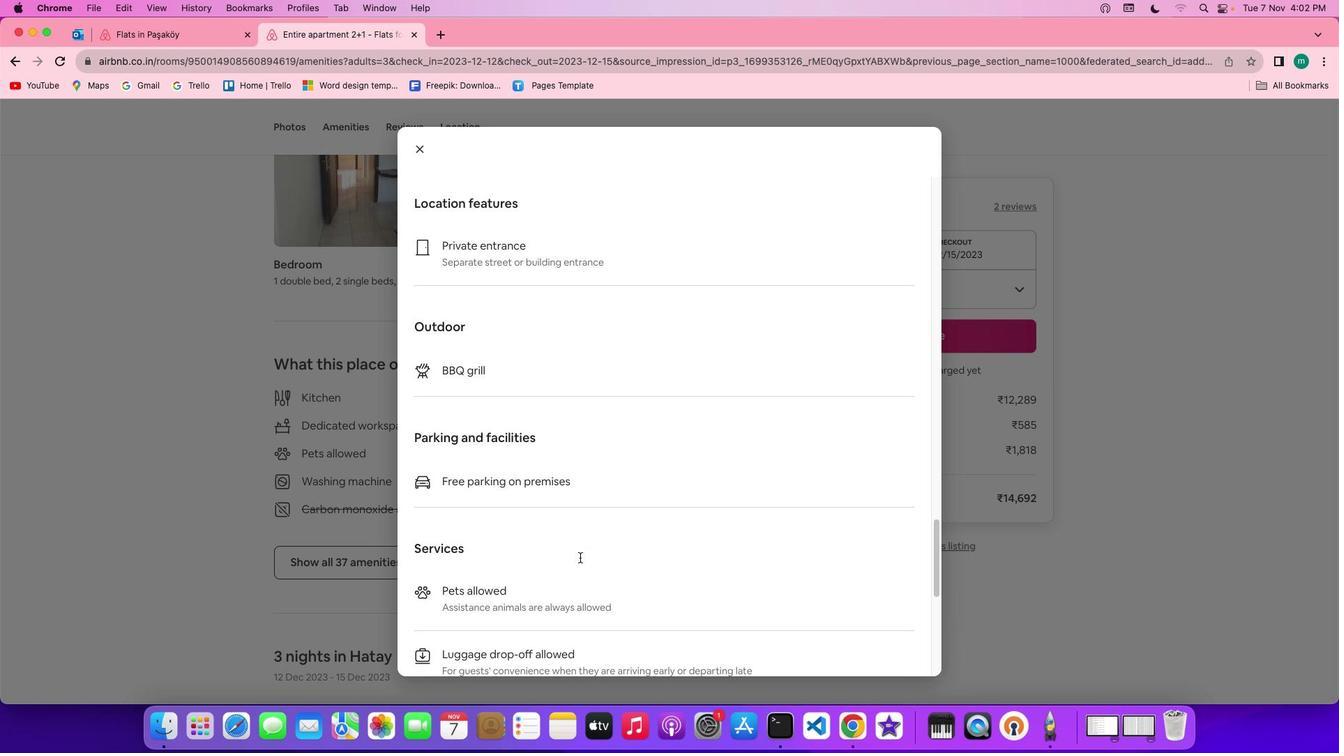 
Action: Mouse scrolled (530, 518) with delta (66, 71)
Screenshot: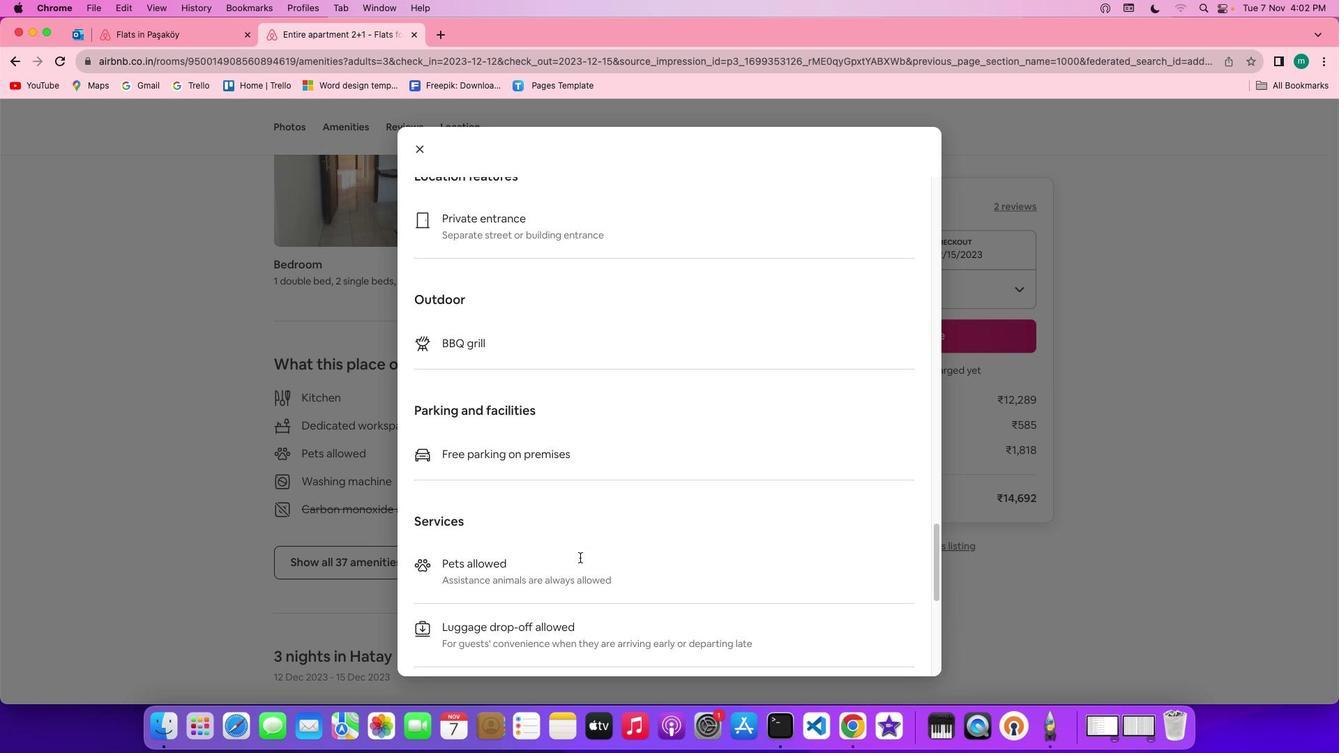 
Action: Mouse scrolled (530, 518) with delta (66, 71)
Screenshot: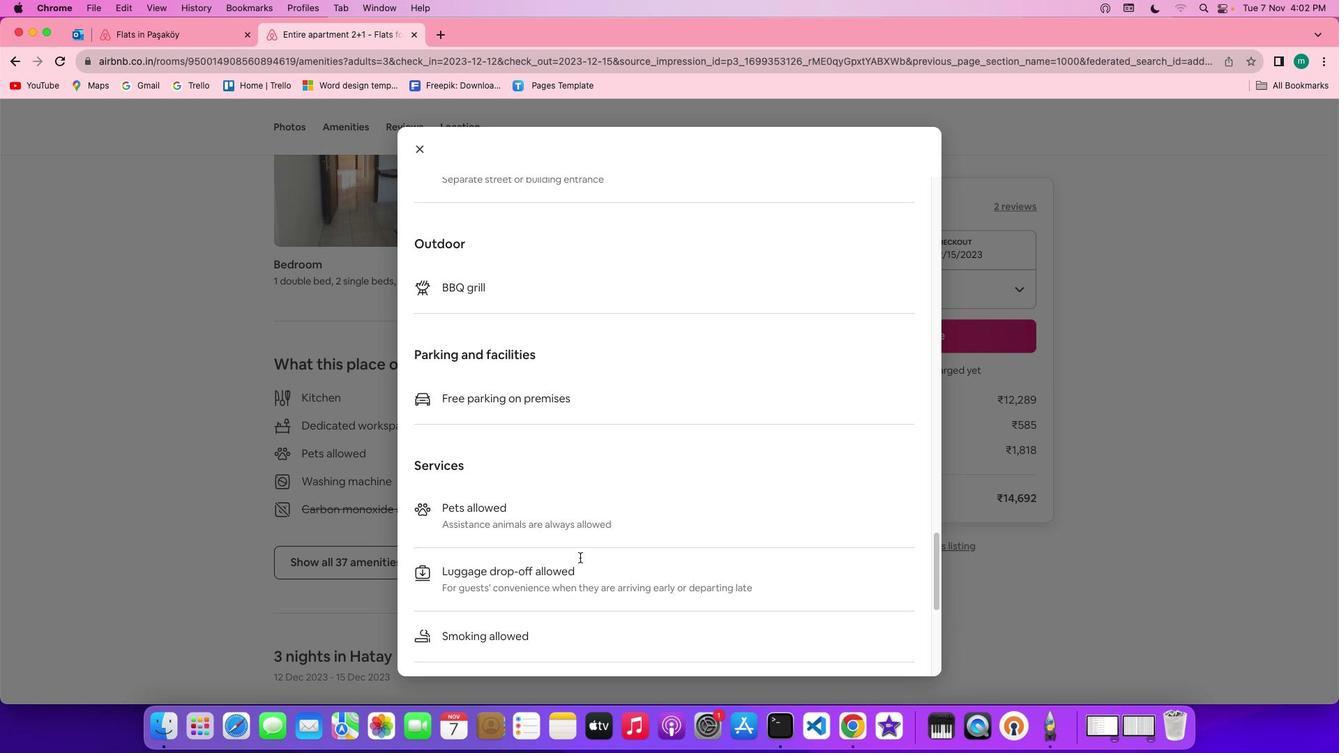 
Action: Mouse scrolled (530, 518) with delta (66, 71)
Screenshot: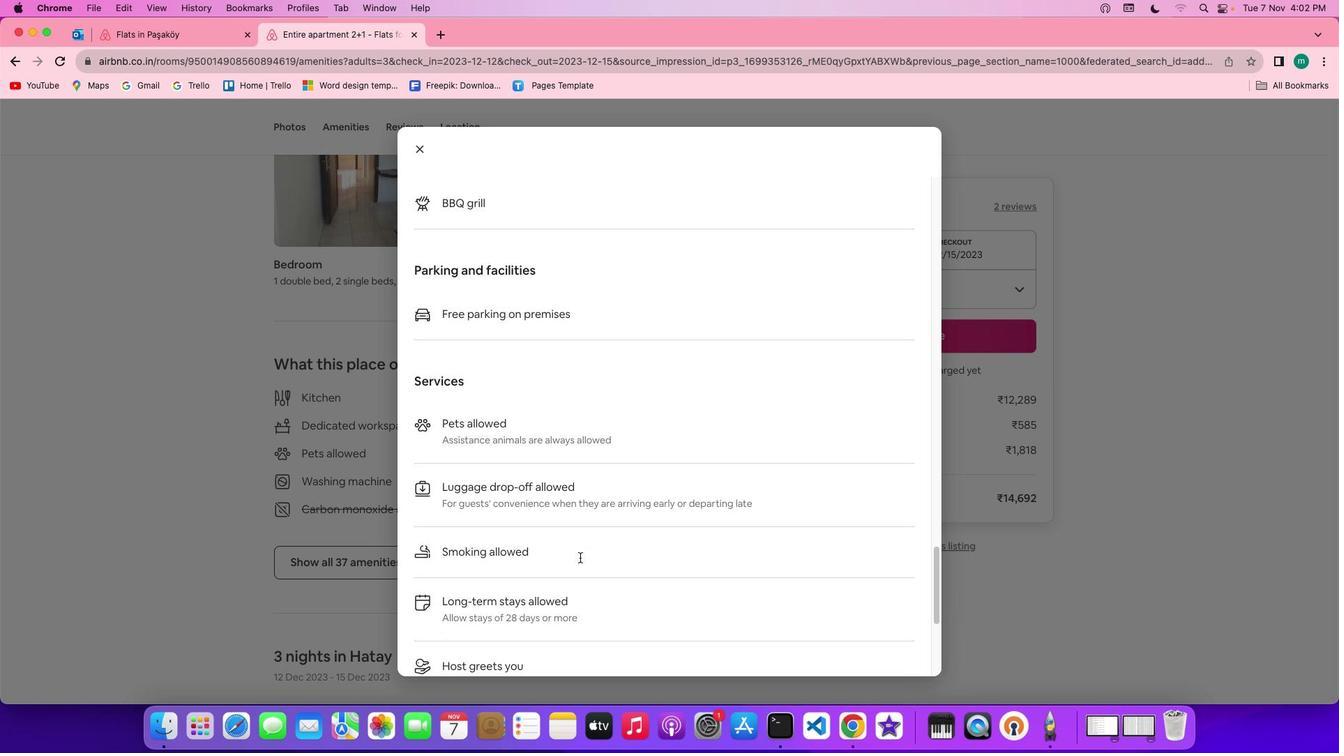 
Action: Mouse scrolled (530, 518) with delta (66, 71)
Screenshot: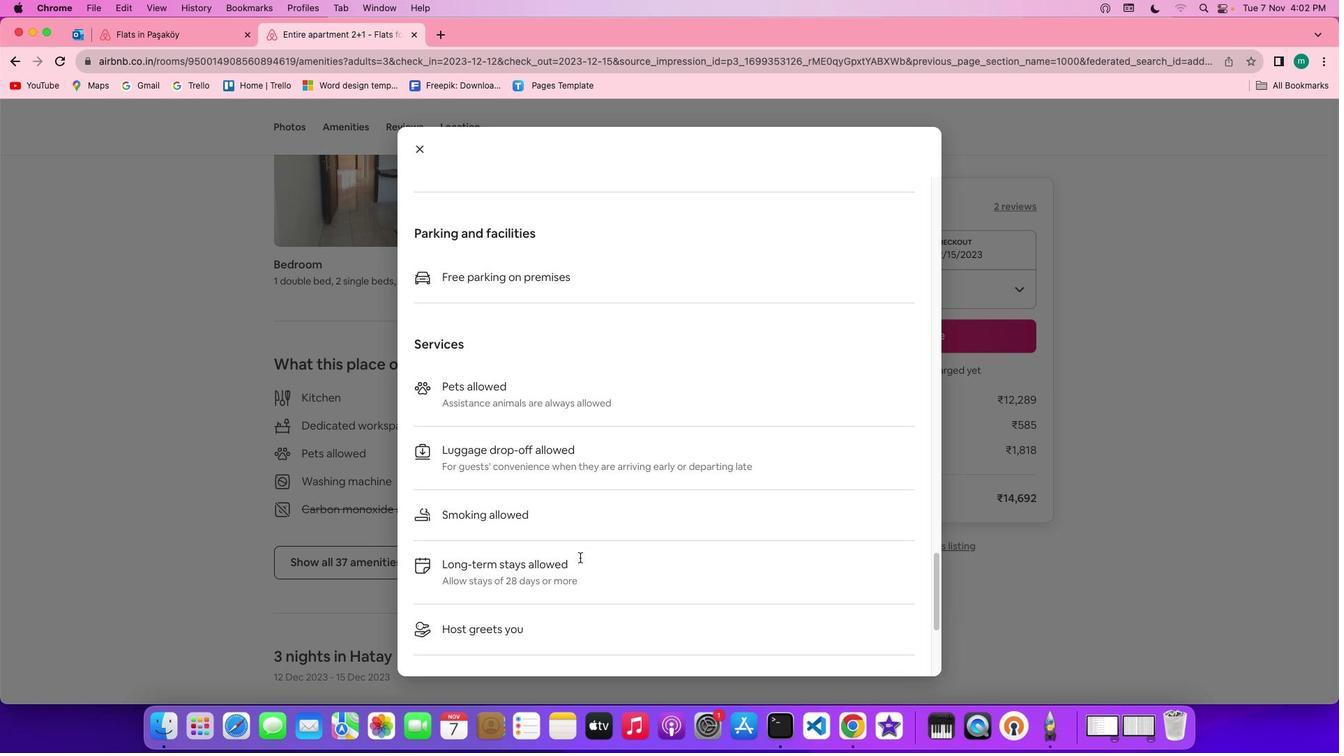 
Action: Mouse scrolled (530, 518) with delta (66, 71)
Screenshot: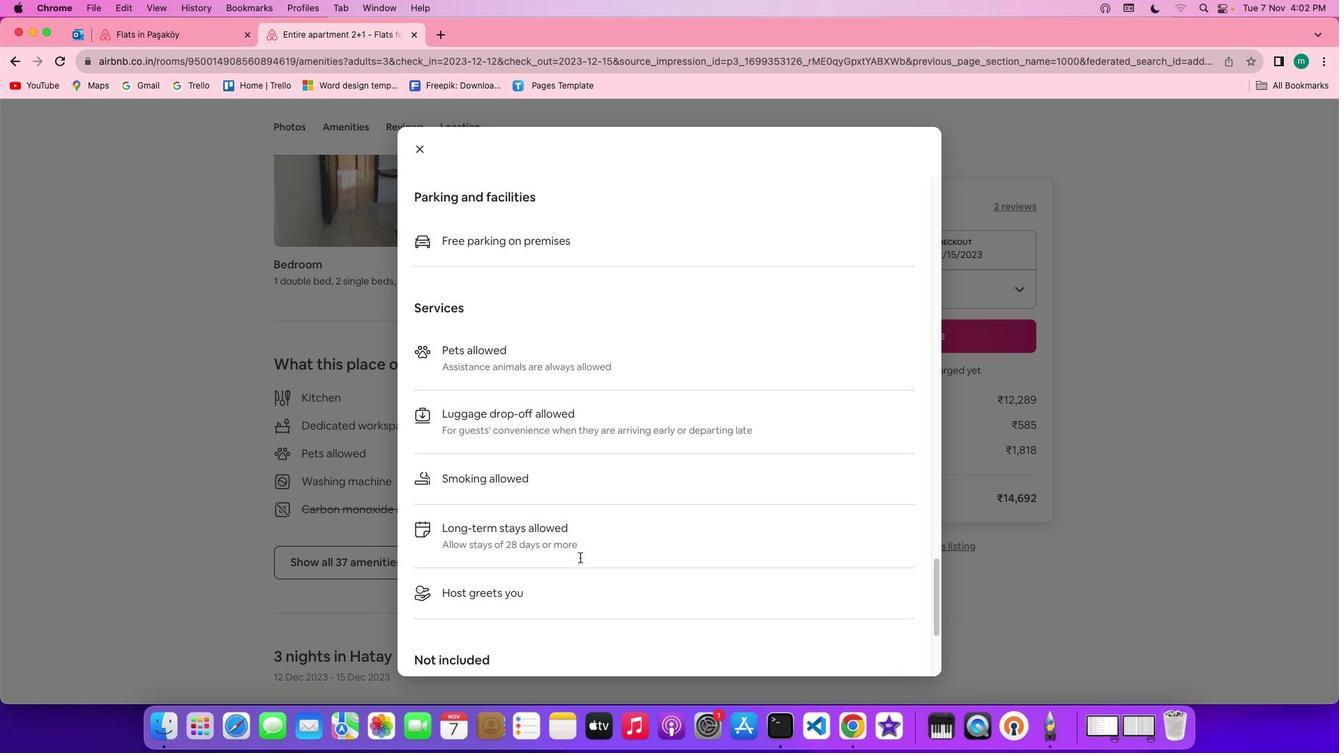 
Action: Mouse scrolled (530, 518) with delta (66, 70)
Screenshot: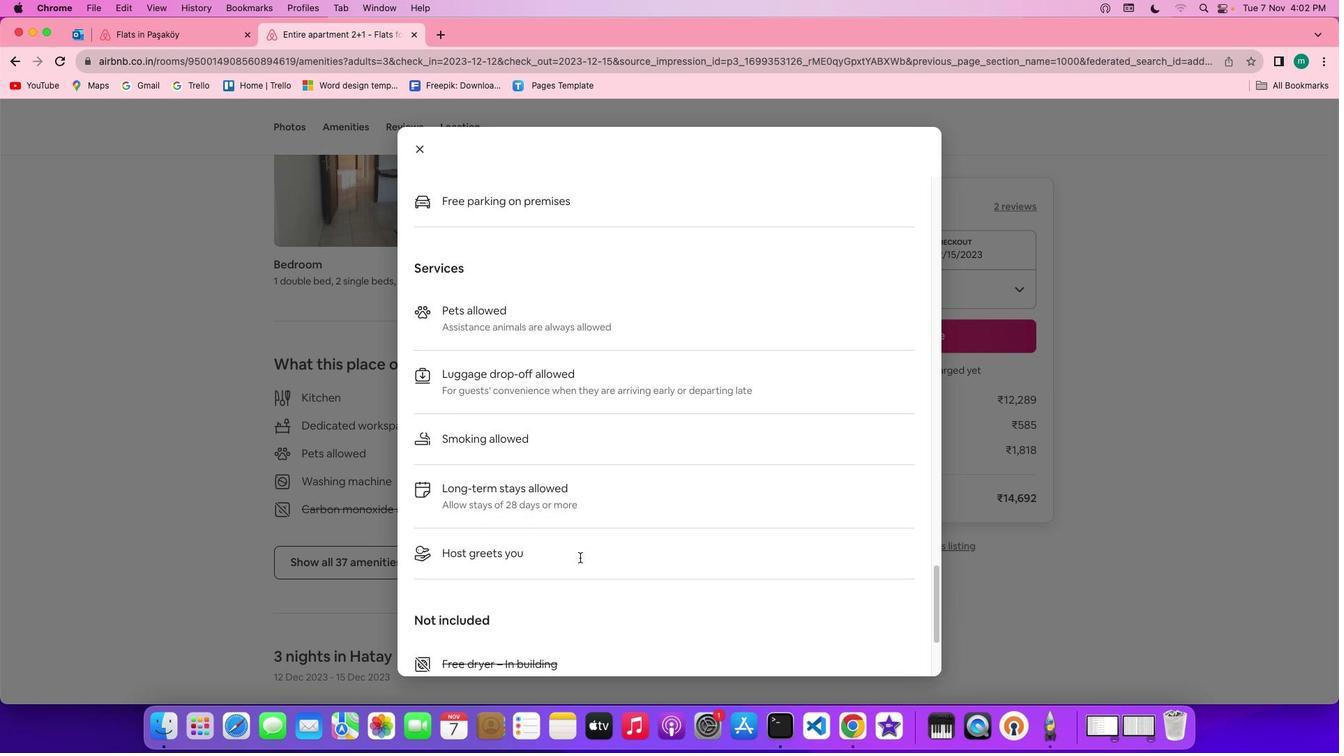
Action: Mouse scrolled (530, 518) with delta (66, 71)
Screenshot: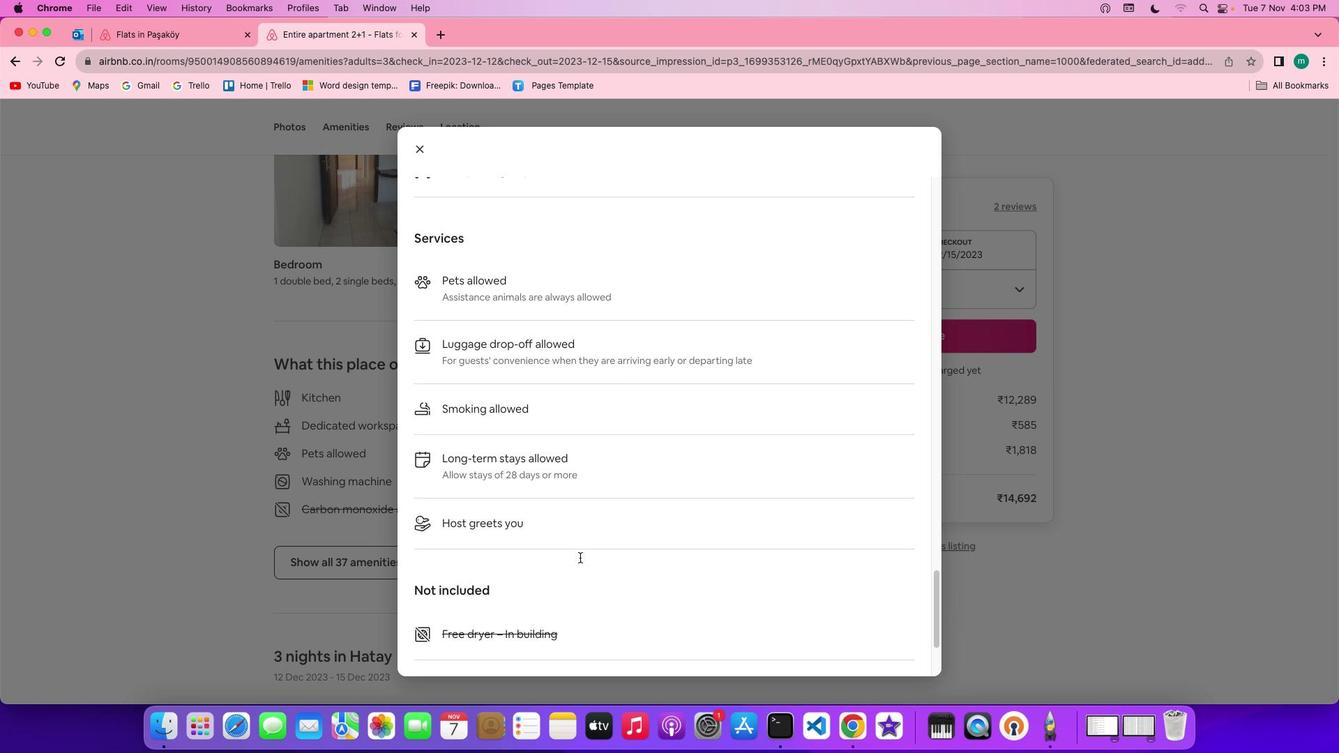 
Action: Mouse scrolled (530, 518) with delta (66, 71)
Screenshot: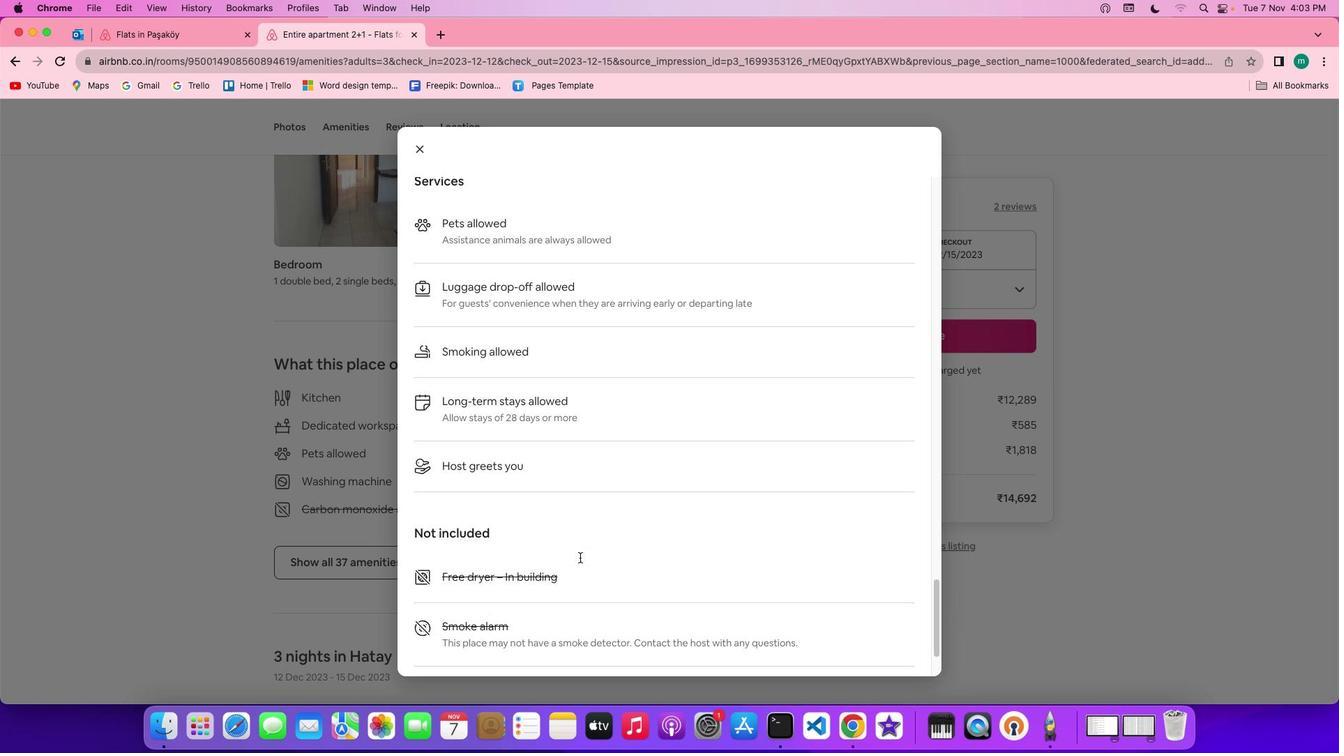 
Action: Mouse scrolled (530, 518) with delta (66, 71)
Screenshot: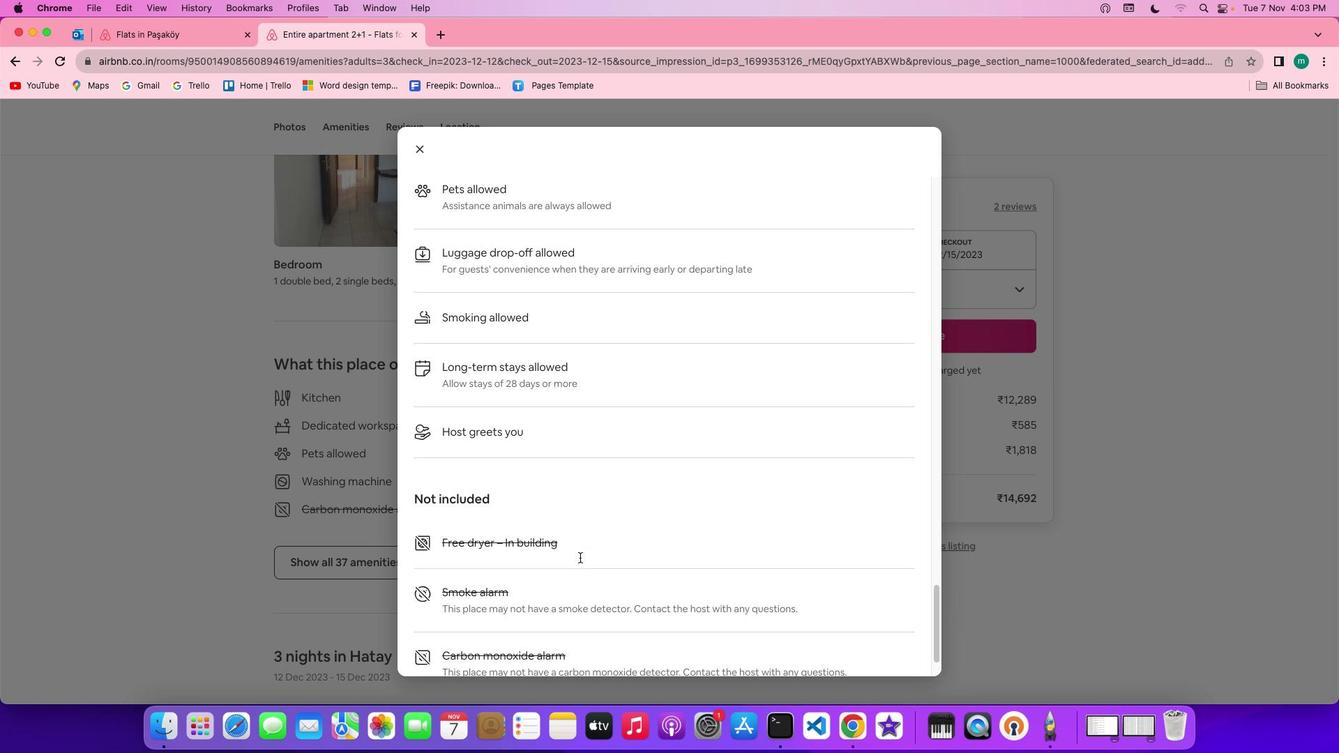 
Action: Mouse scrolled (530, 518) with delta (66, 71)
Screenshot: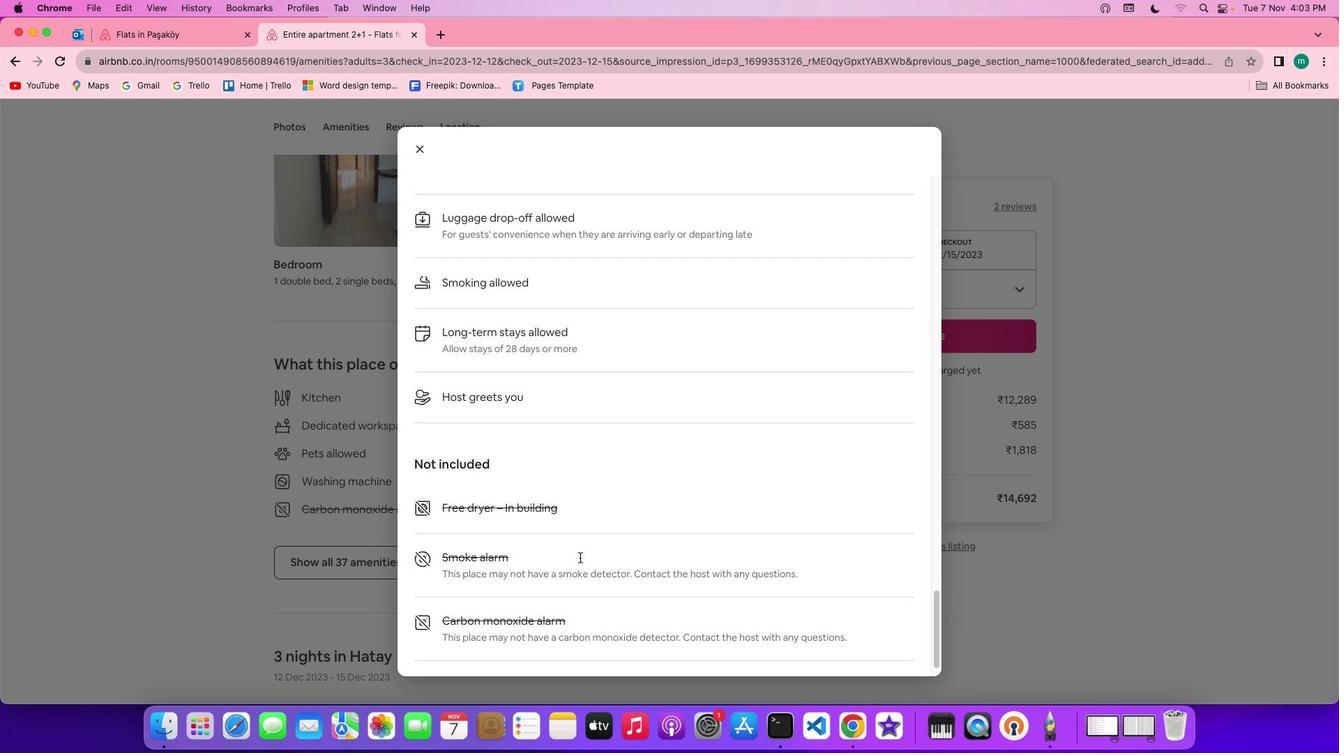 
Action: Mouse scrolled (530, 518) with delta (66, 71)
Screenshot: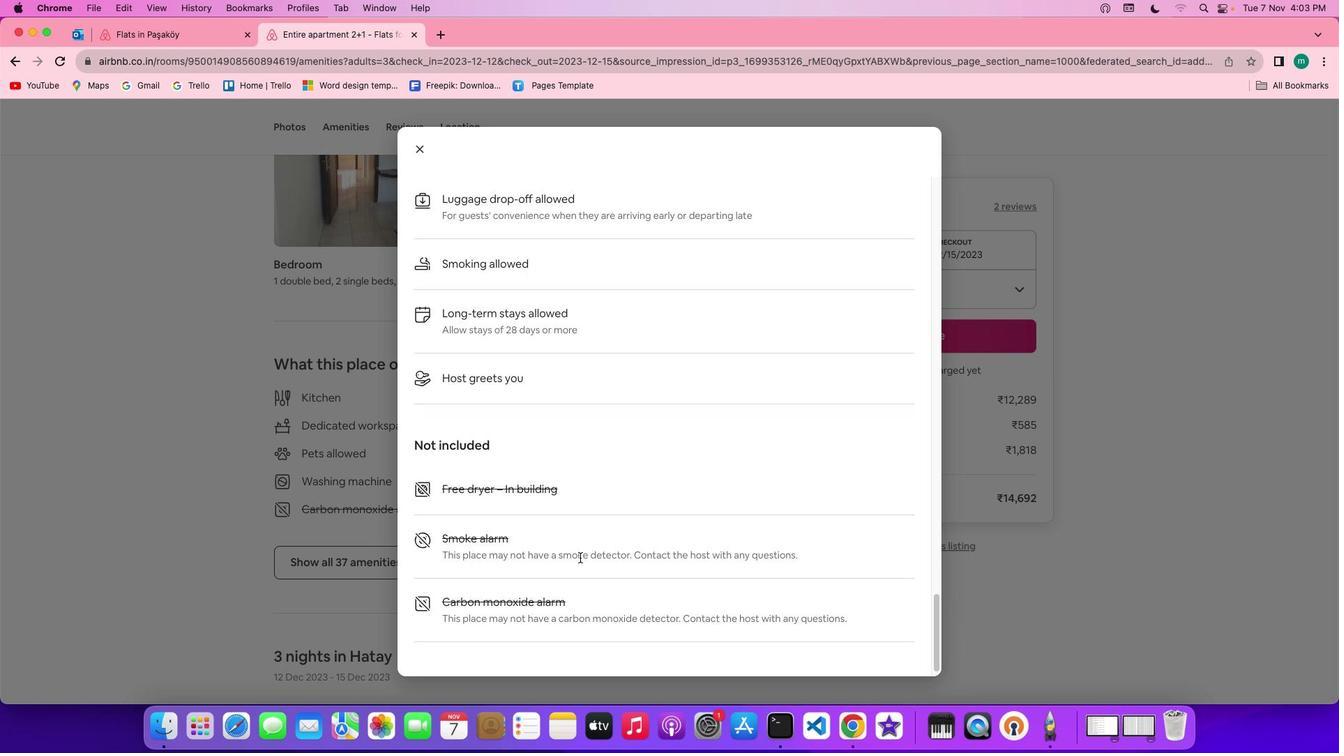 
Action: Mouse scrolled (530, 518) with delta (66, 71)
Screenshot: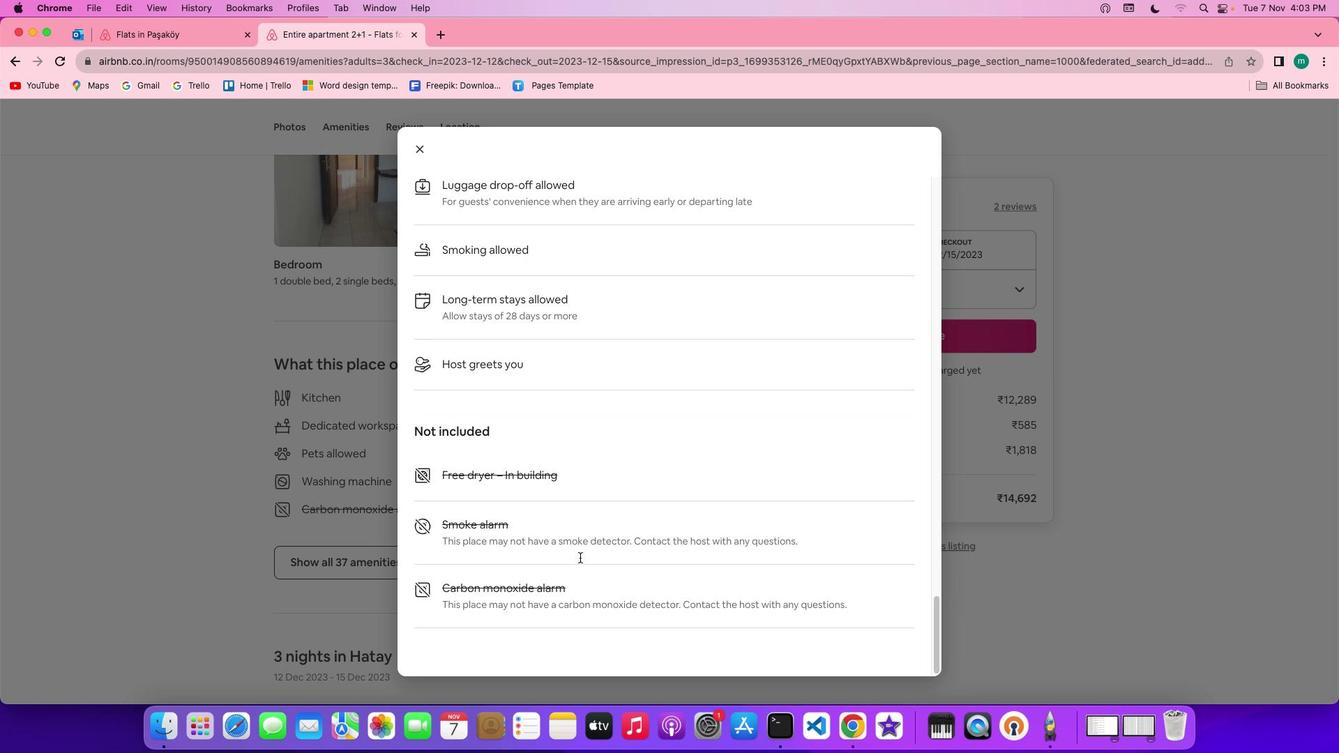 
Action: Mouse scrolled (530, 518) with delta (66, 71)
Screenshot: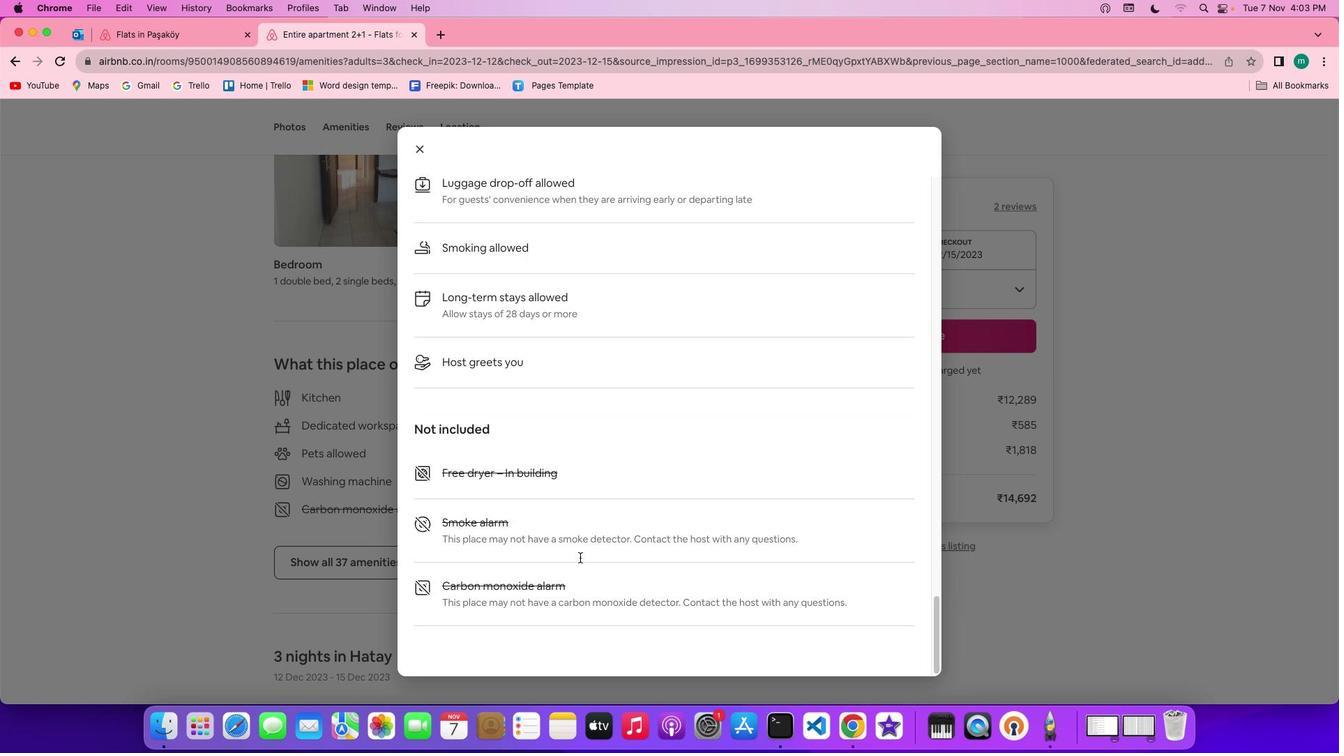 
Action: Mouse scrolled (530, 518) with delta (66, 69)
Screenshot: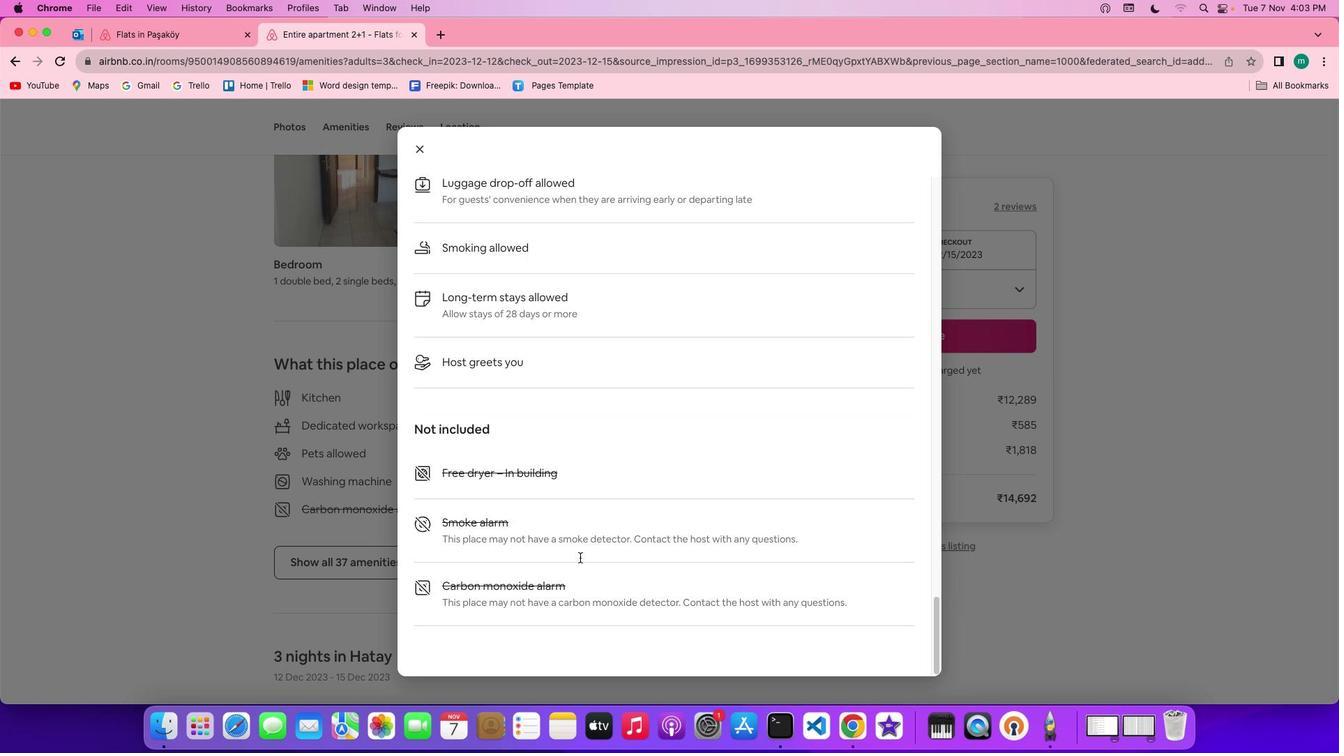 
Action: Mouse scrolled (530, 518) with delta (66, 71)
Screenshot: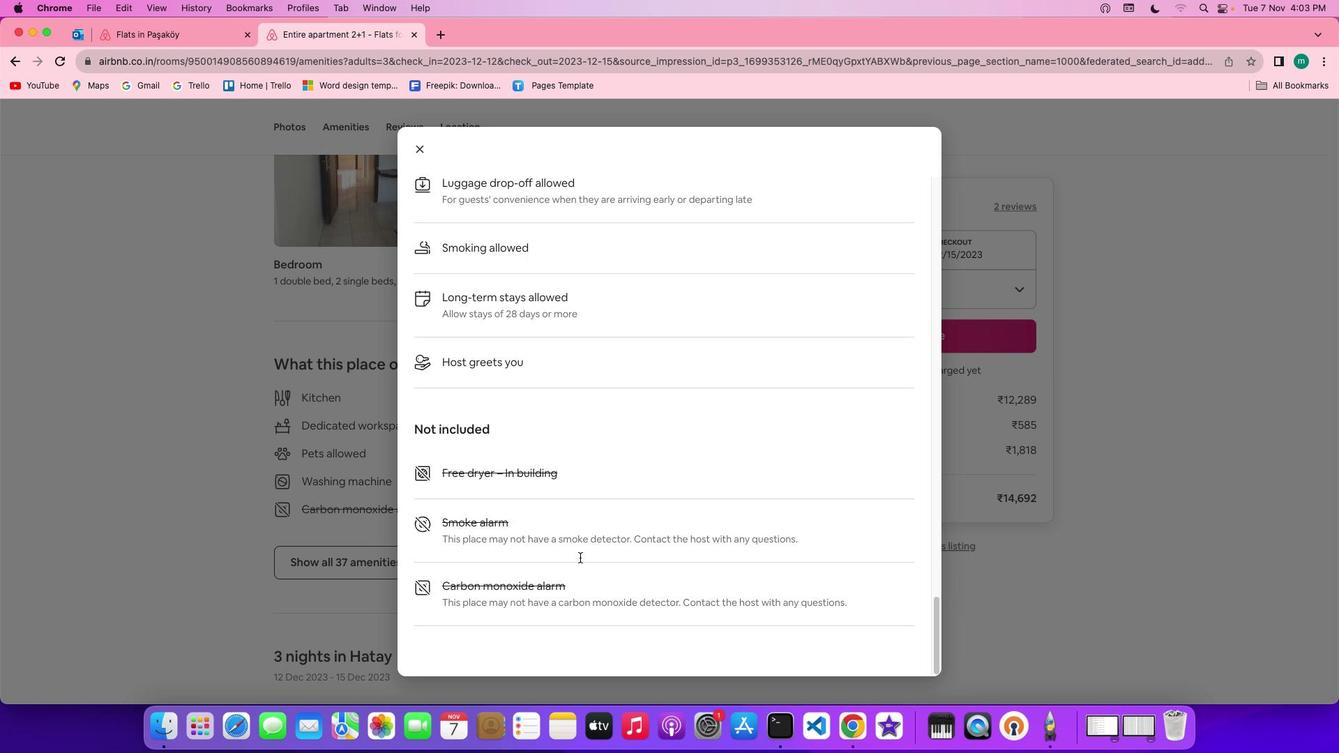 
Action: Mouse scrolled (530, 518) with delta (66, 71)
Screenshot: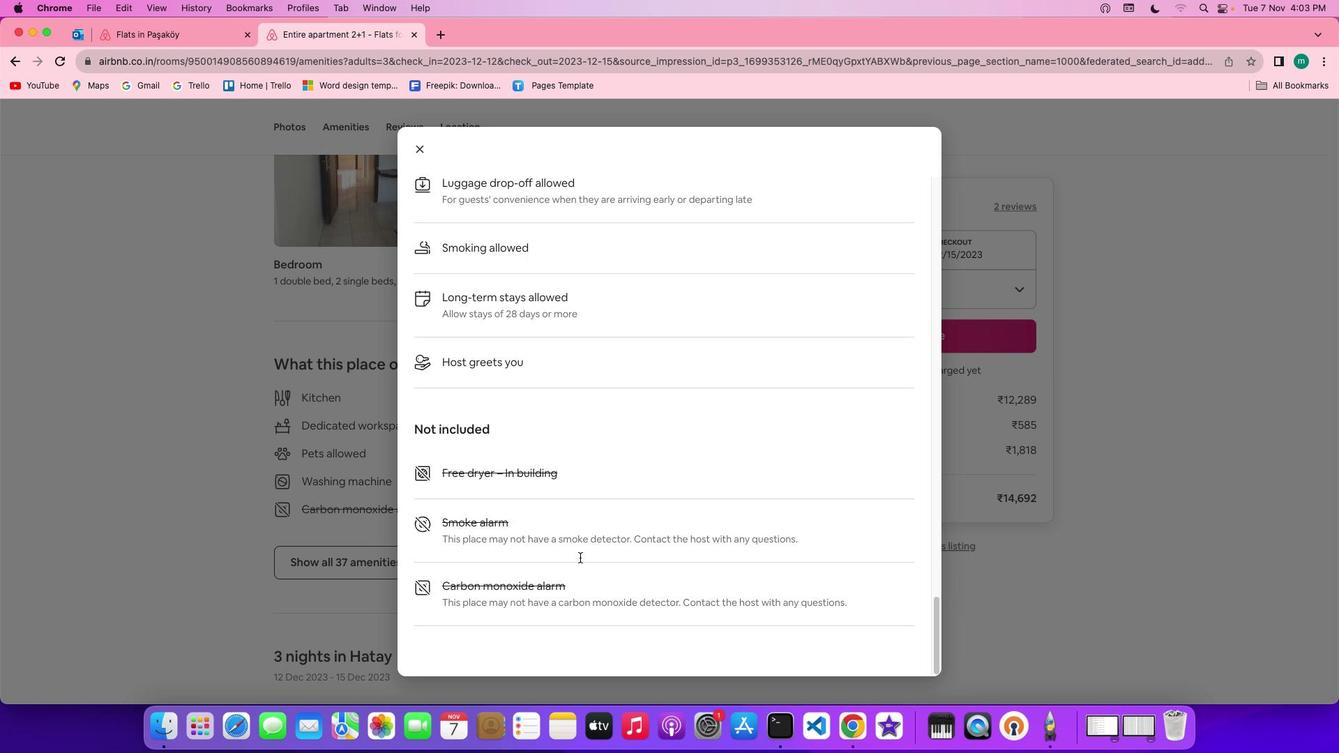 
Action: Mouse scrolled (530, 518) with delta (66, 71)
Screenshot: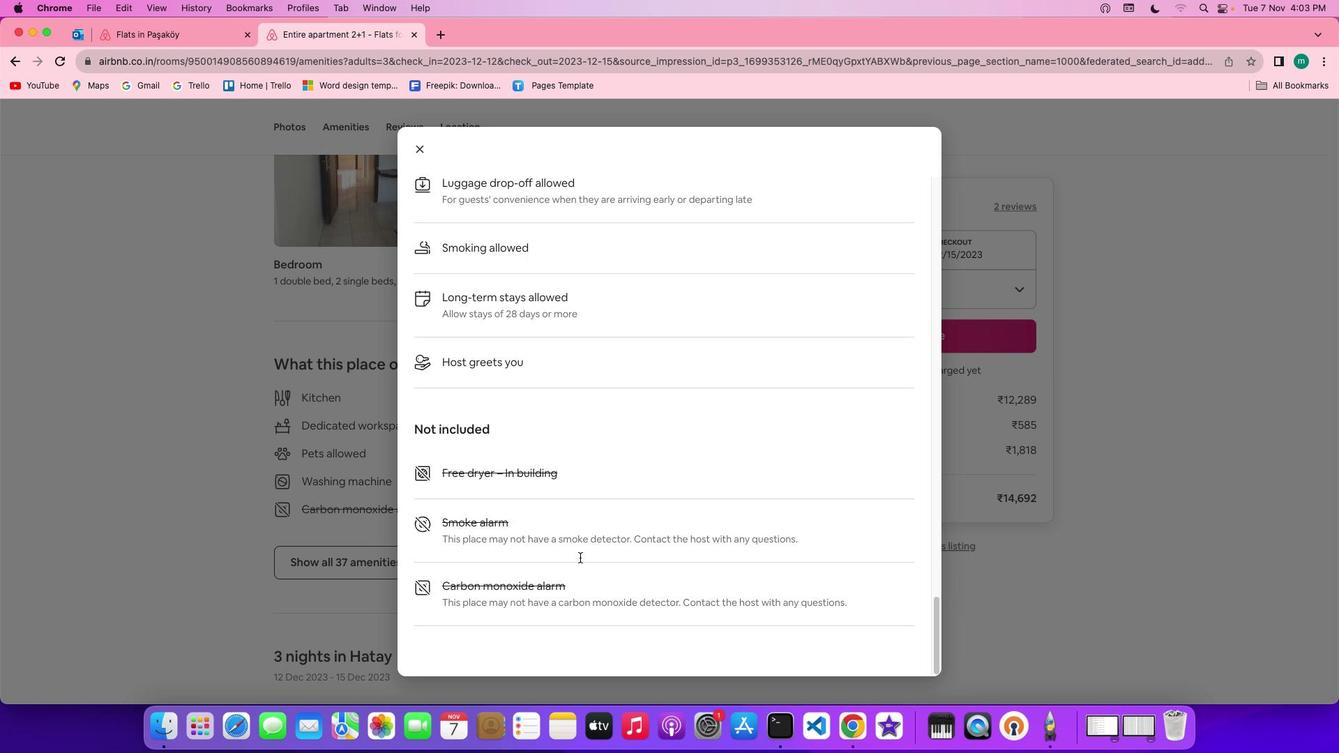 
Action: Mouse scrolled (530, 518) with delta (66, 70)
Screenshot: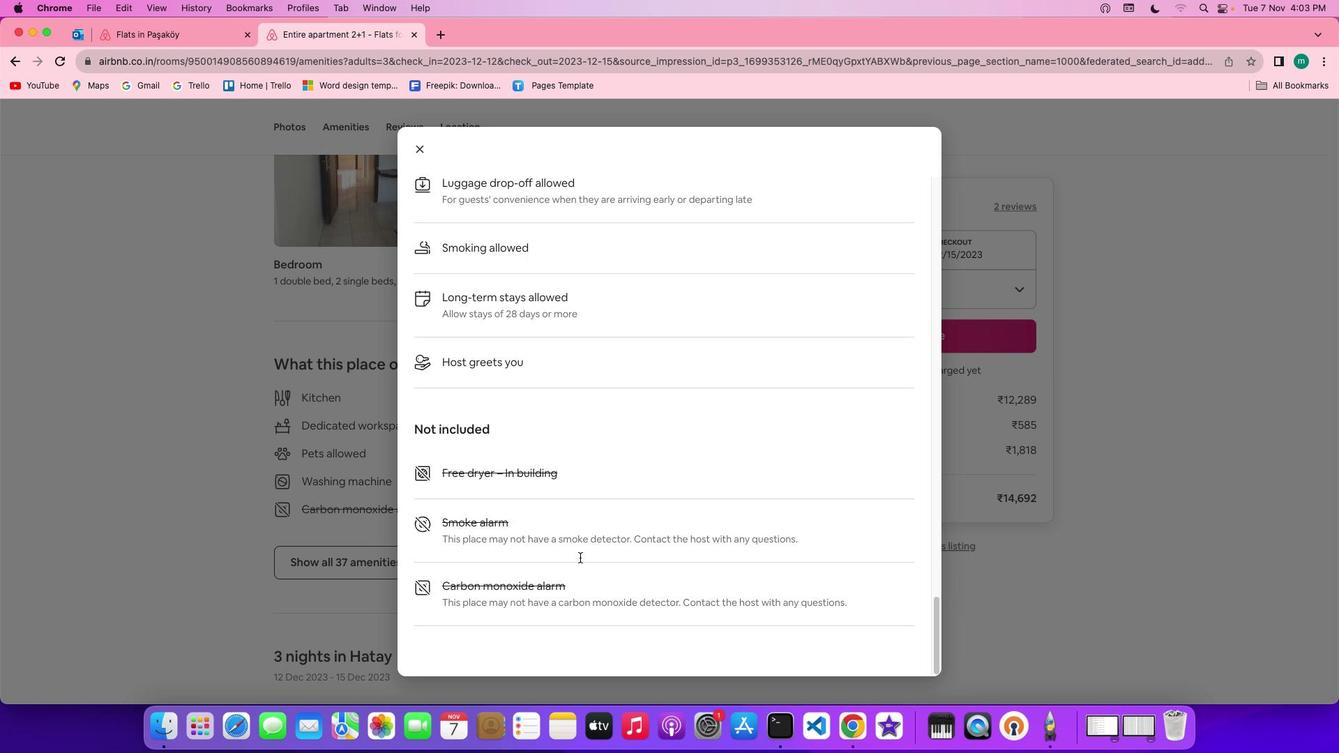 
Action: Mouse scrolled (530, 518) with delta (66, 71)
Screenshot: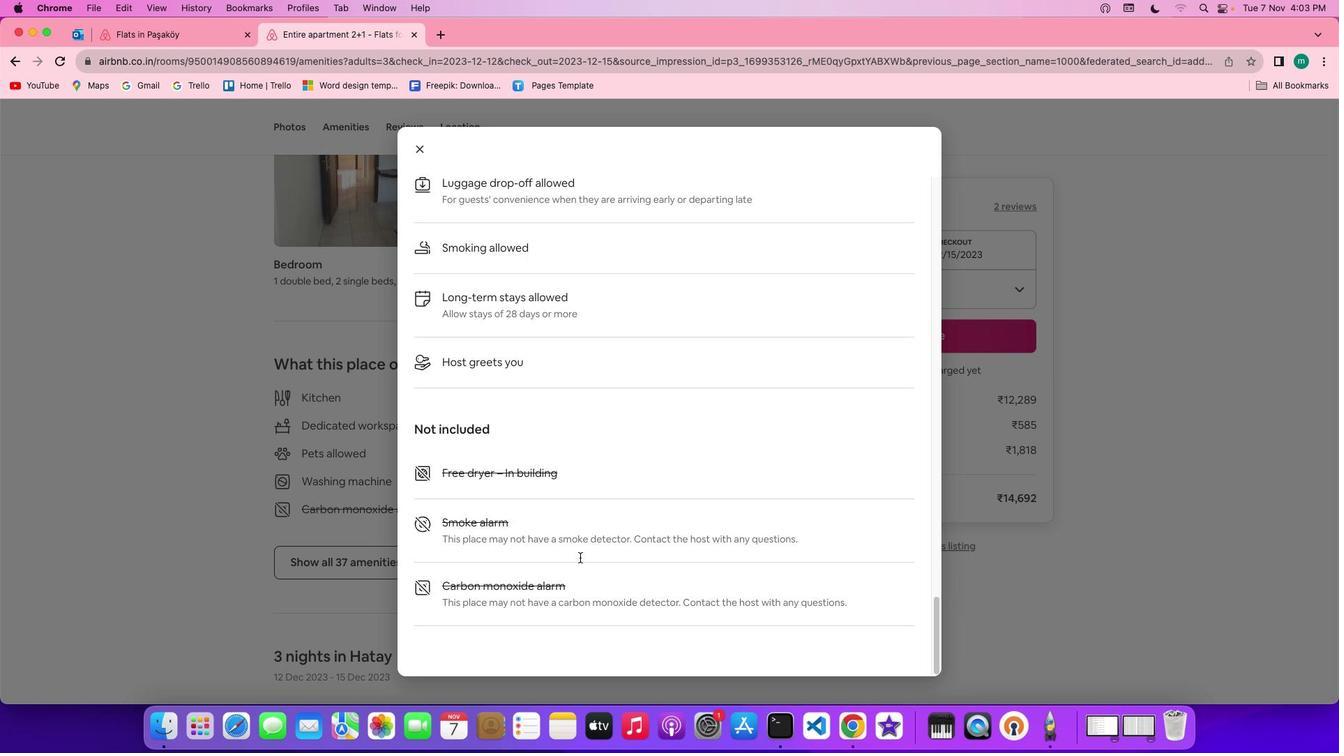 
Action: Mouse scrolled (530, 518) with delta (66, 71)
Screenshot: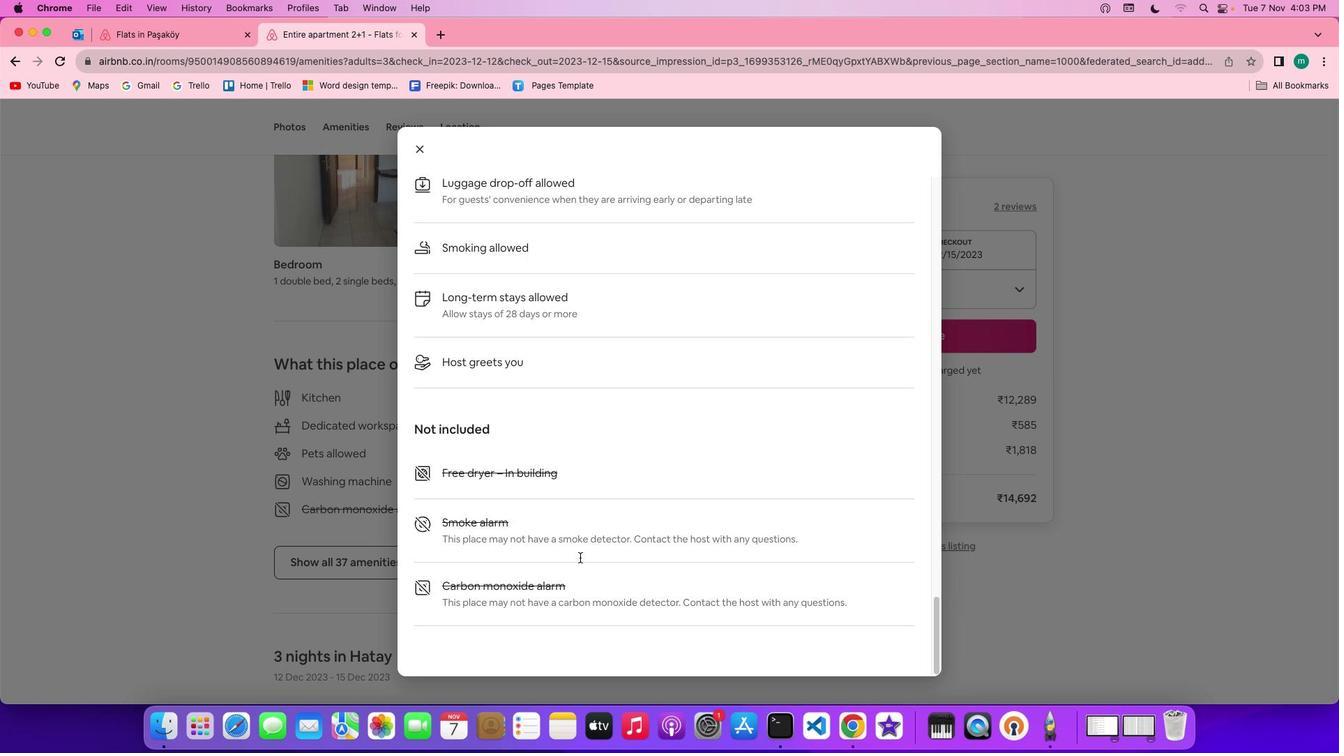 
Action: Mouse scrolled (530, 518) with delta (66, 70)
Screenshot: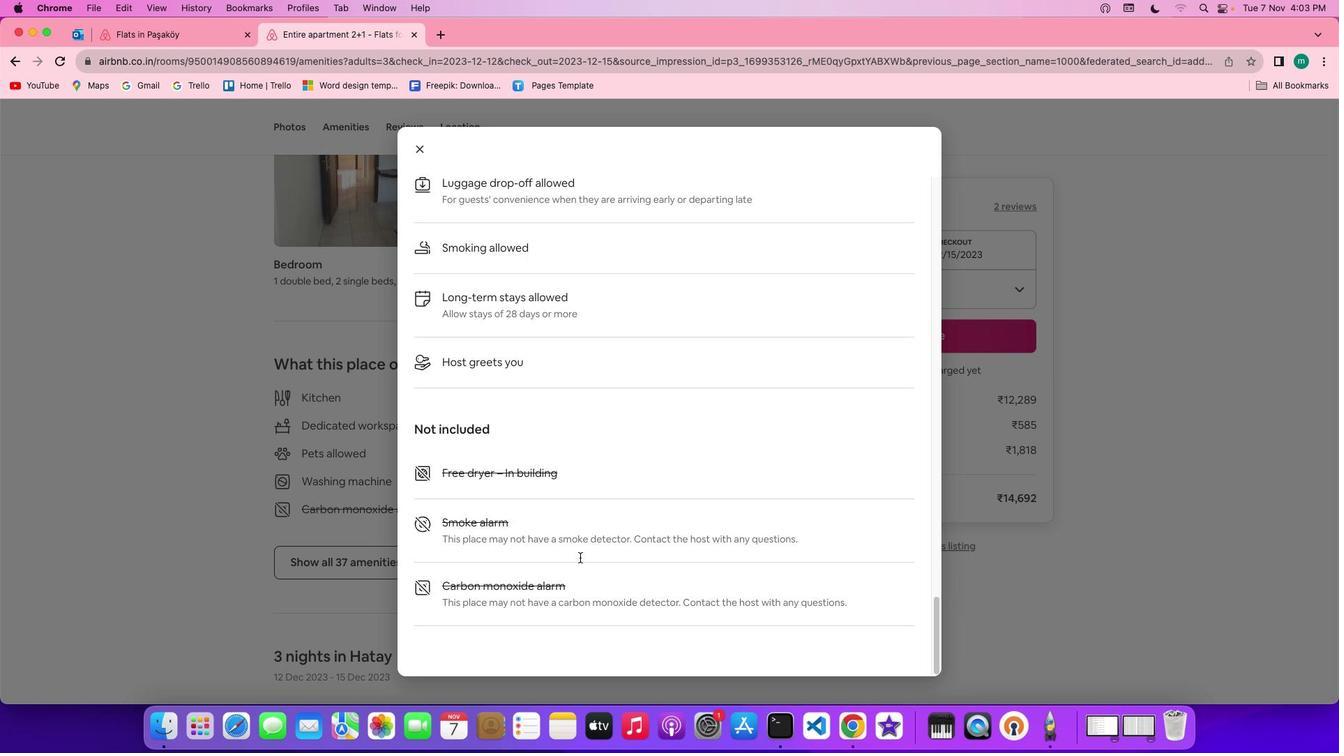 
Action: Mouse scrolled (530, 518) with delta (66, 69)
Screenshot: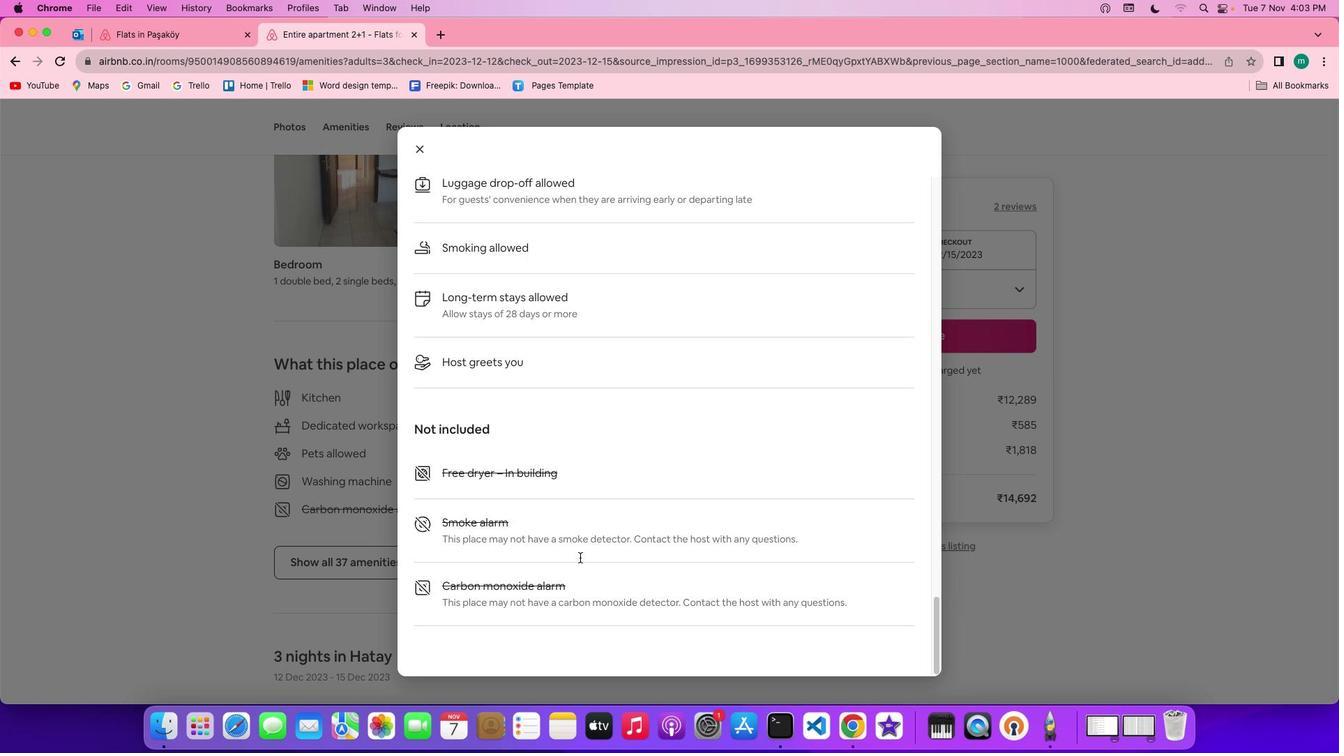
Action: Mouse scrolled (530, 518) with delta (66, 69)
Screenshot: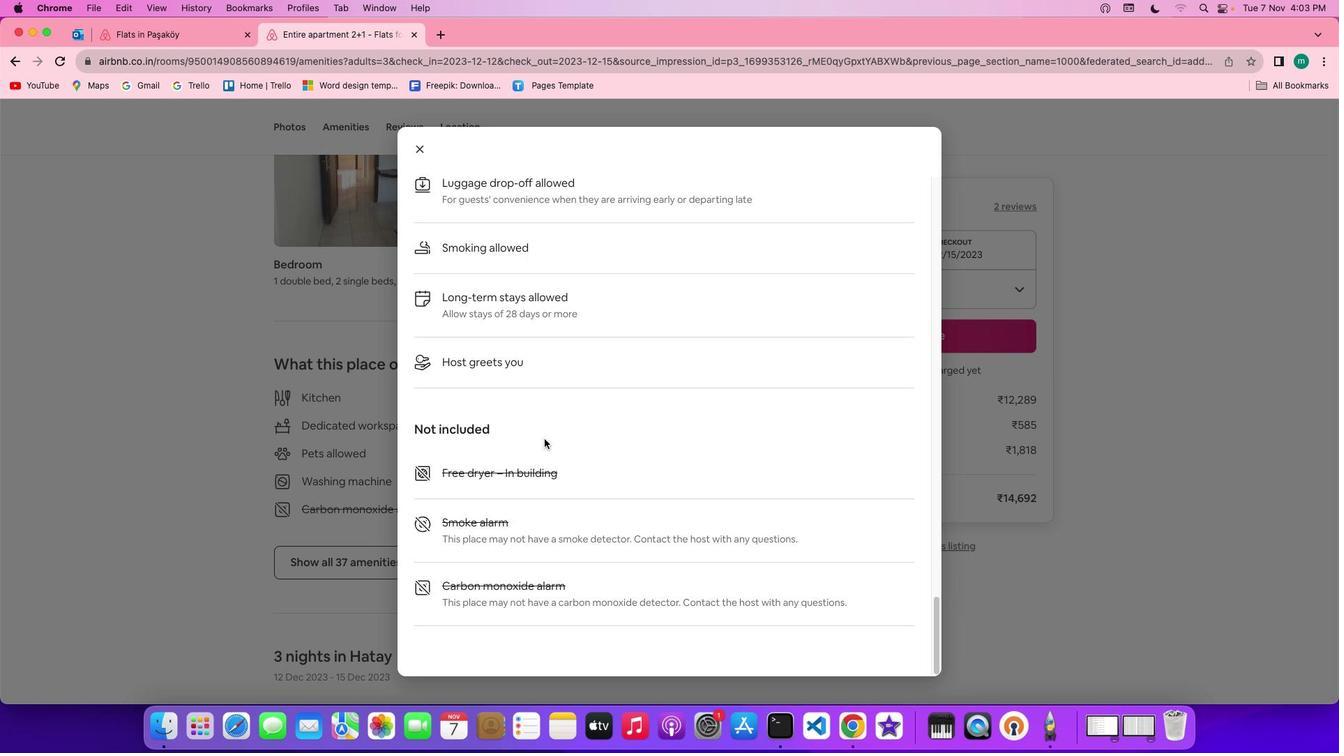 
Action: Mouse moved to (408, 196)
Screenshot: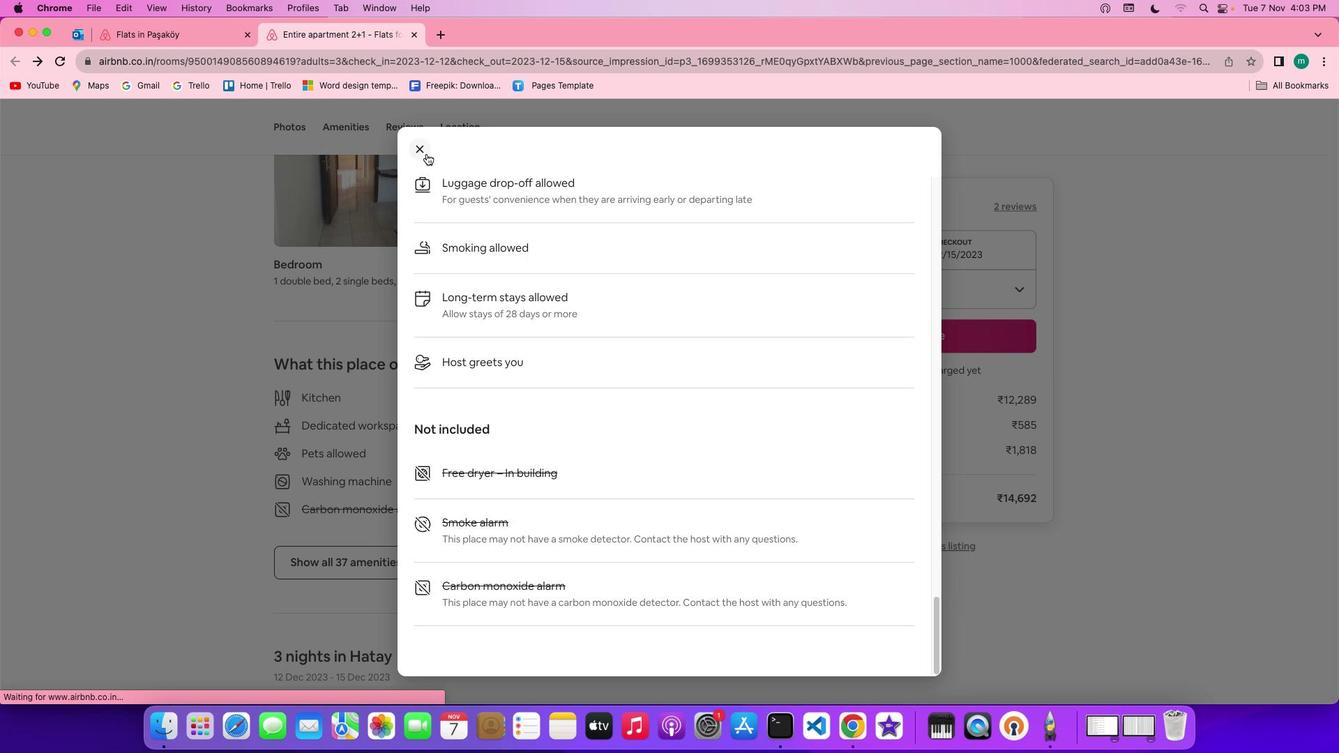 
Action: Mouse pressed left at (408, 196)
Screenshot: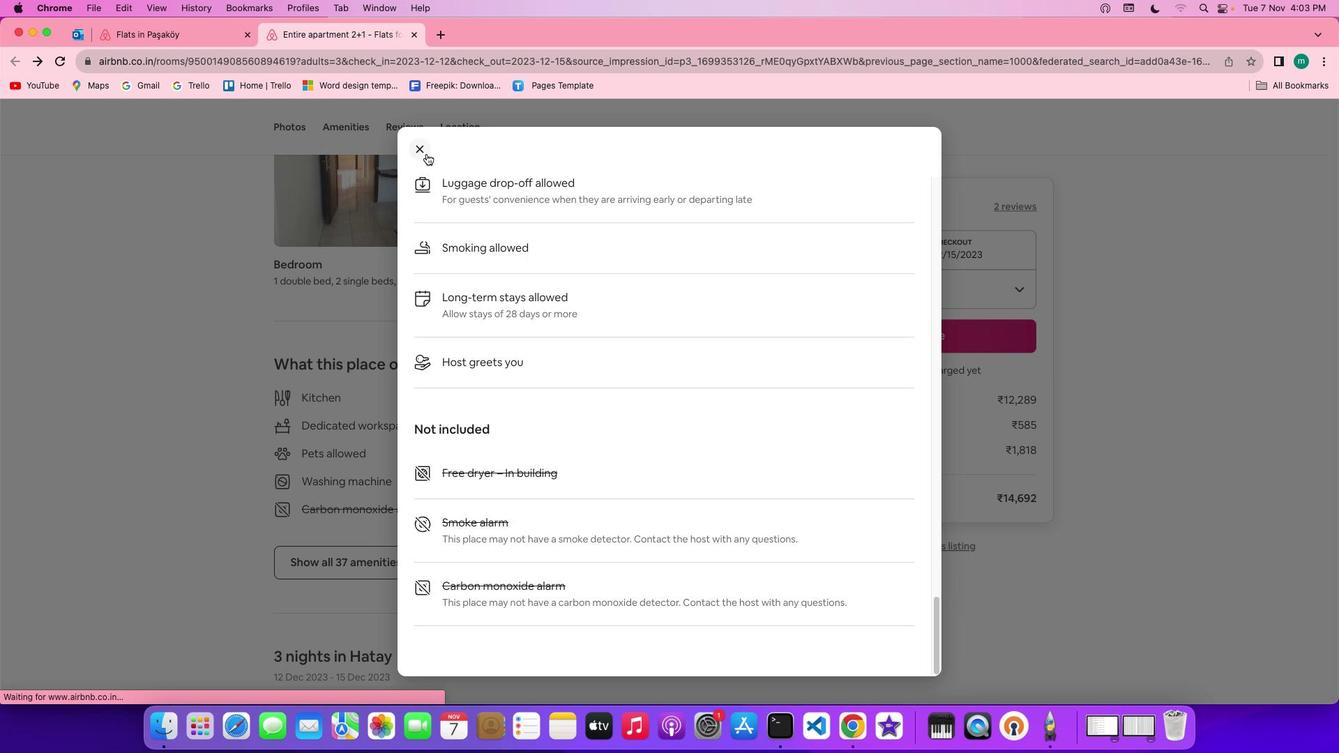 
Action: Mouse moved to (512, 419)
Screenshot: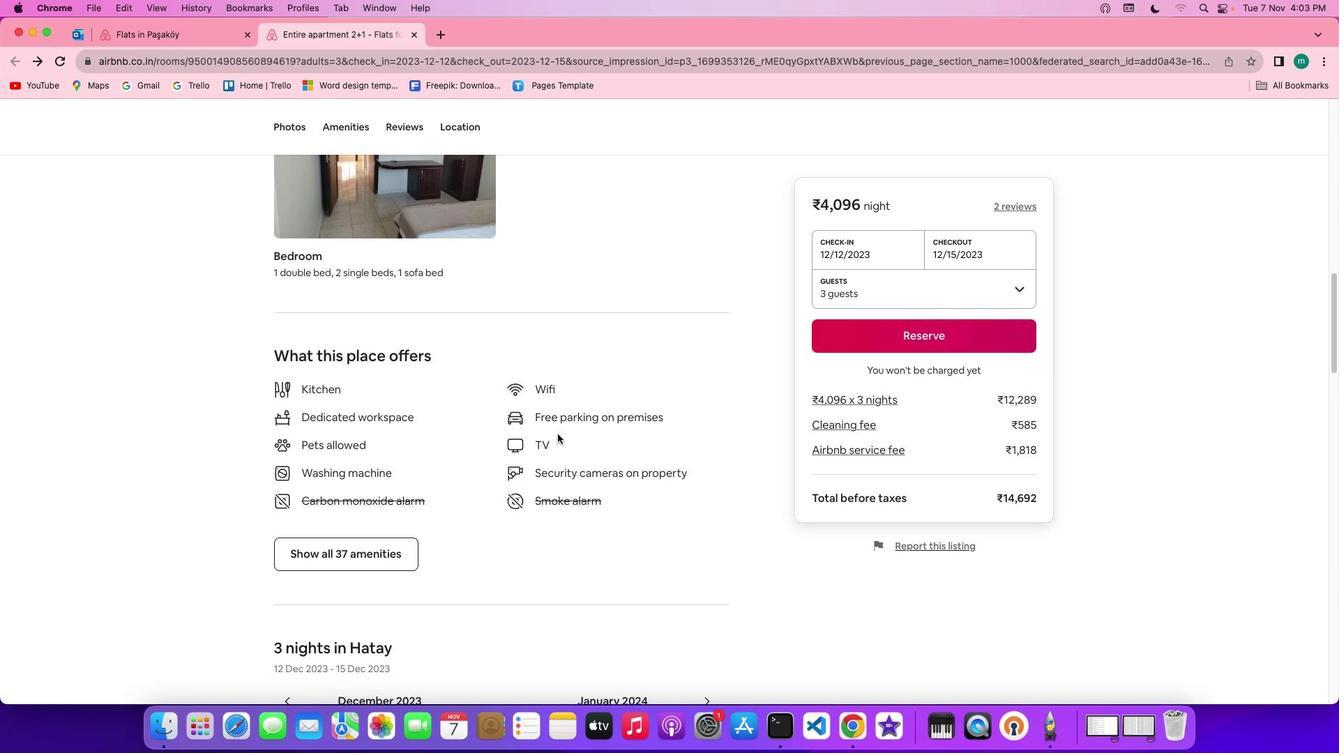 
Action: Mouse scrolled (512, 419) with delta (66, 71)
Screenshot: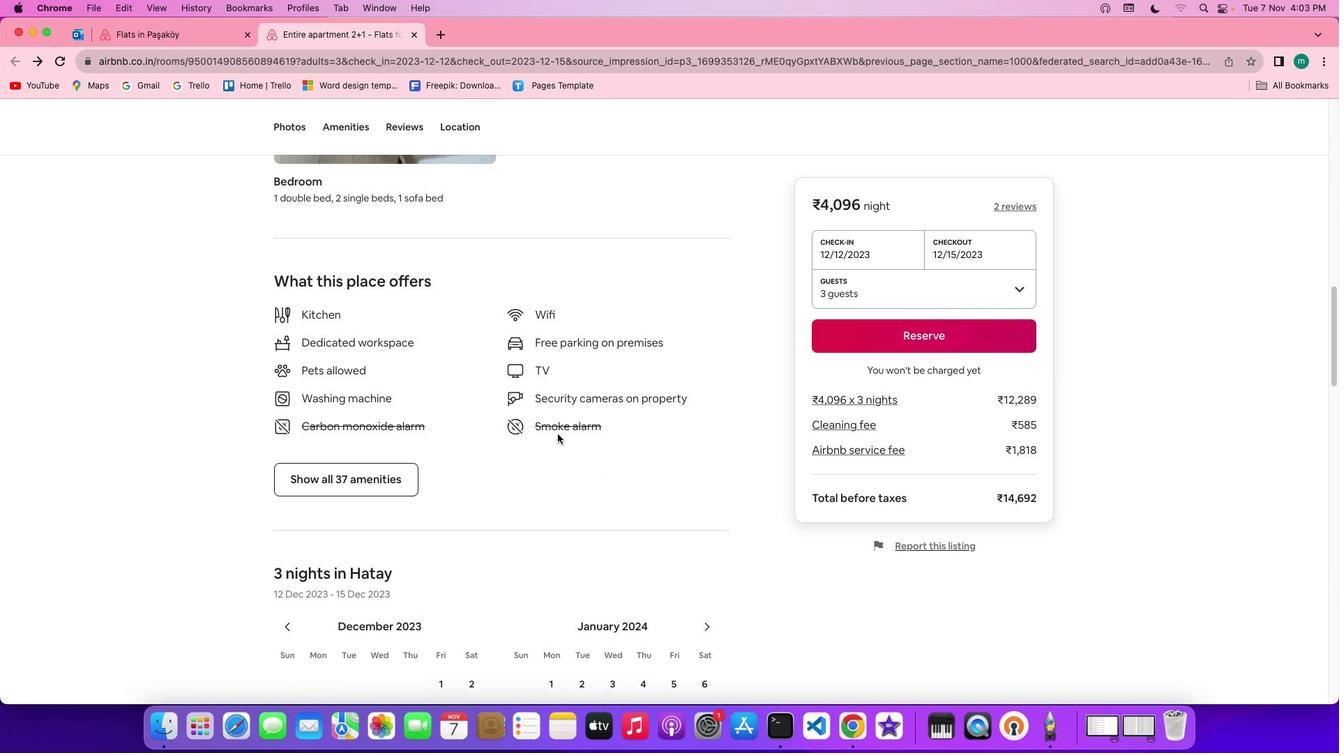 
Action: Mouse scrolled (512, 419) with delta (66, 71)
Screenshot: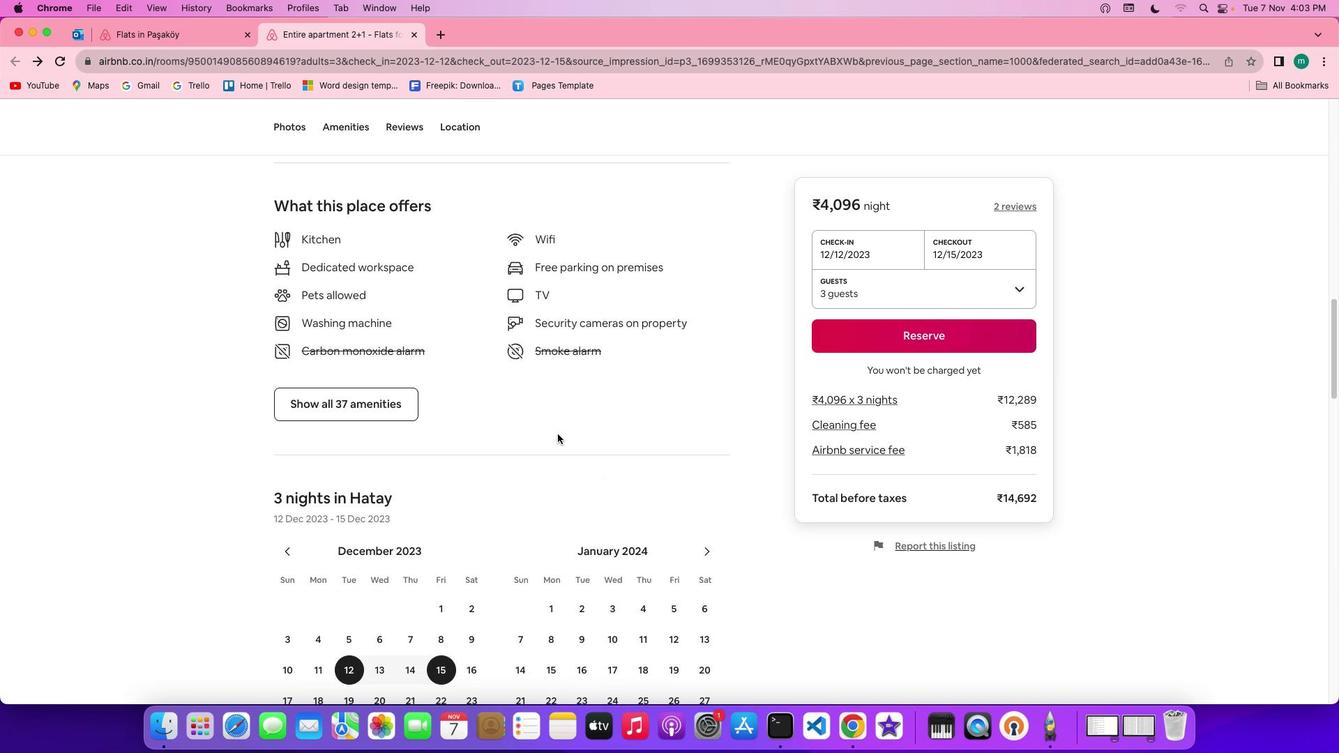 
Action: Mouse scrolled (512, 419) with delta (66, 70)
Screenshot: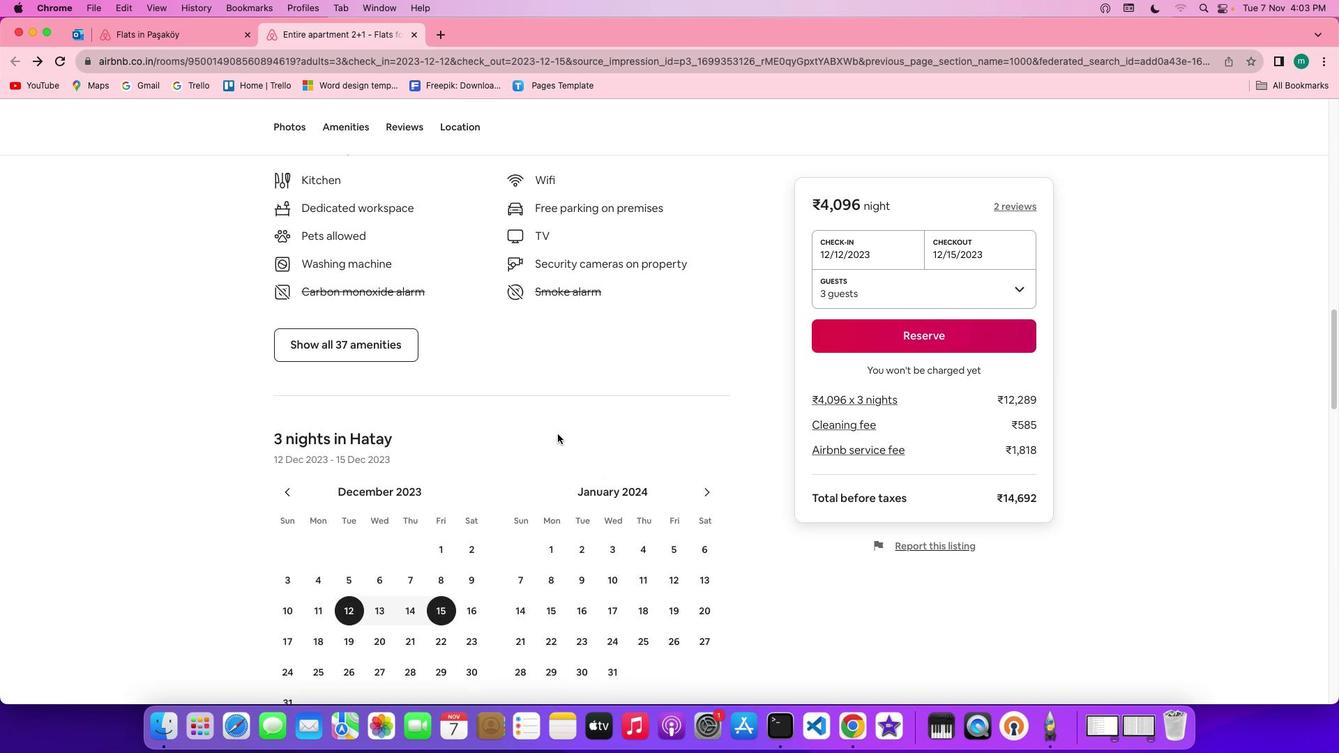 
Action: Mouse scrolled (512, 419) with delta (66, 69)
Screenshot: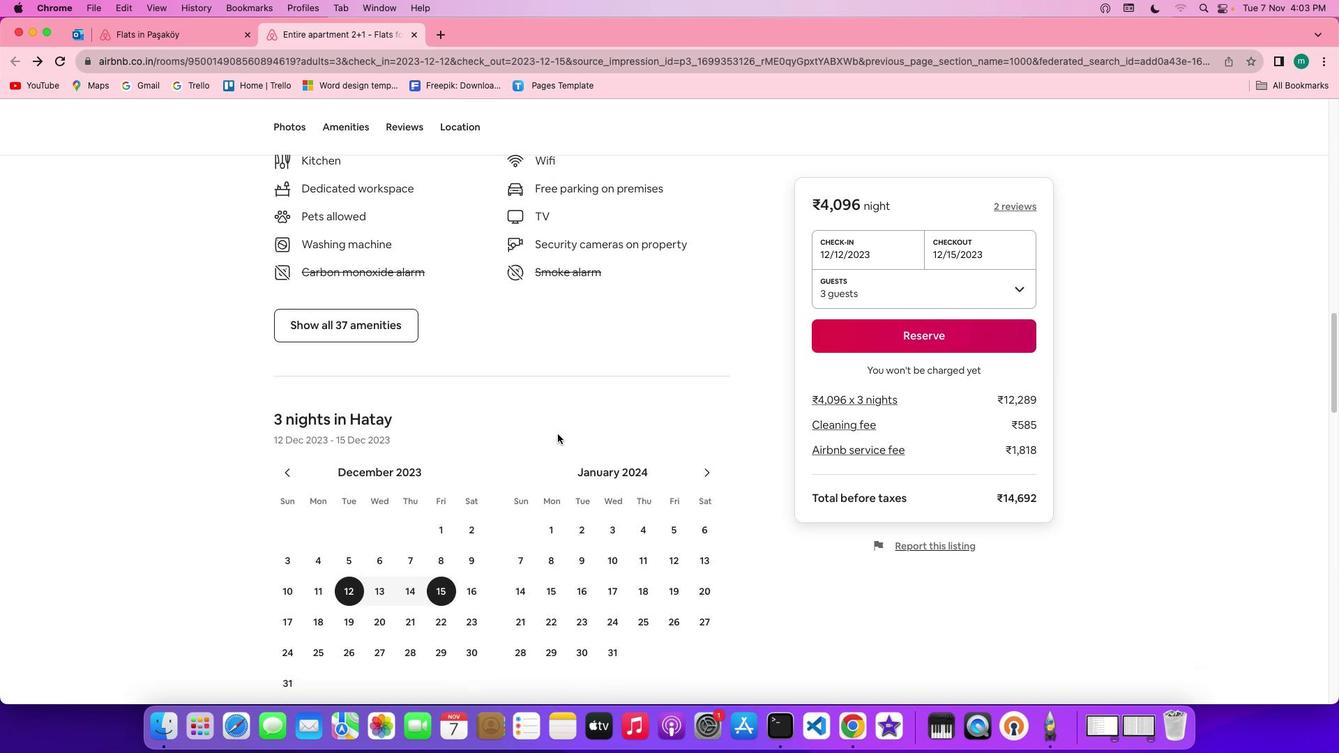 
Action: Mouse scrolled (512, 419) with delta (66, 71)
Screenshot: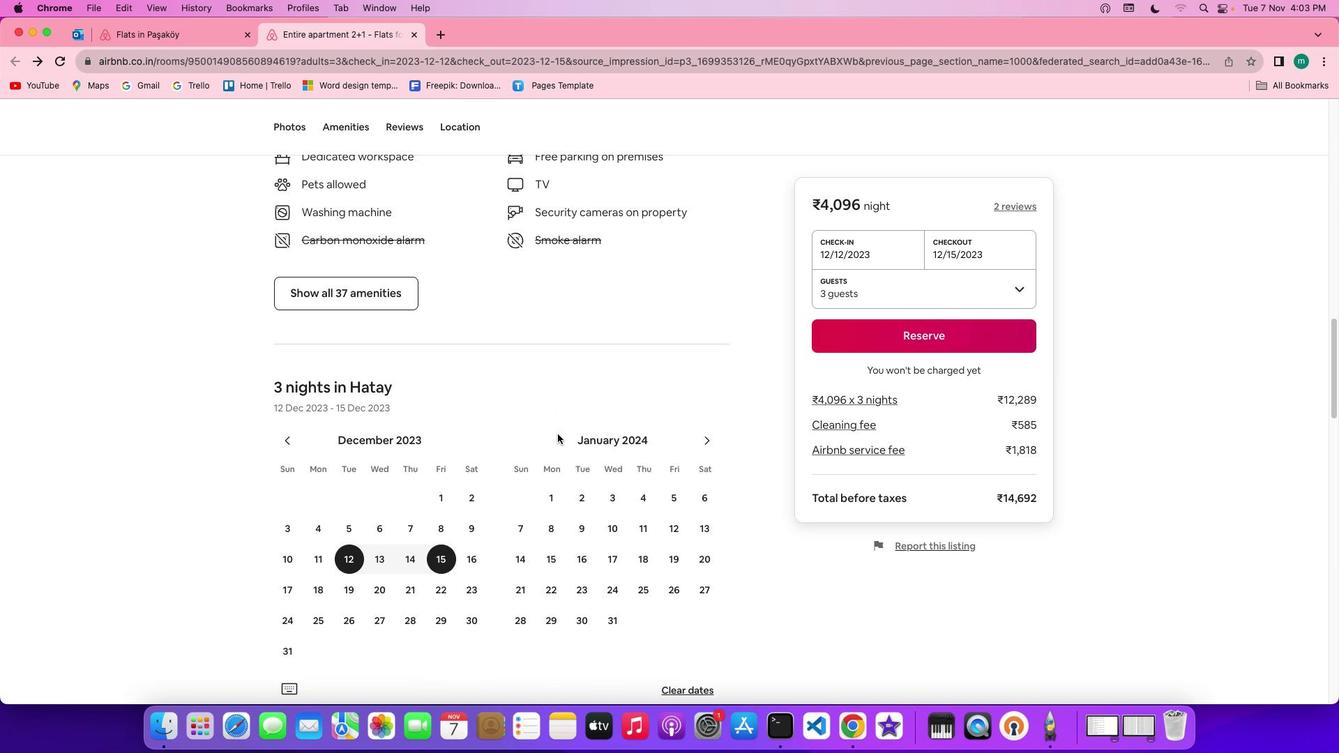 
Action: Mouse scrolled (512, 419) with delta (66, 71)
Screenshot: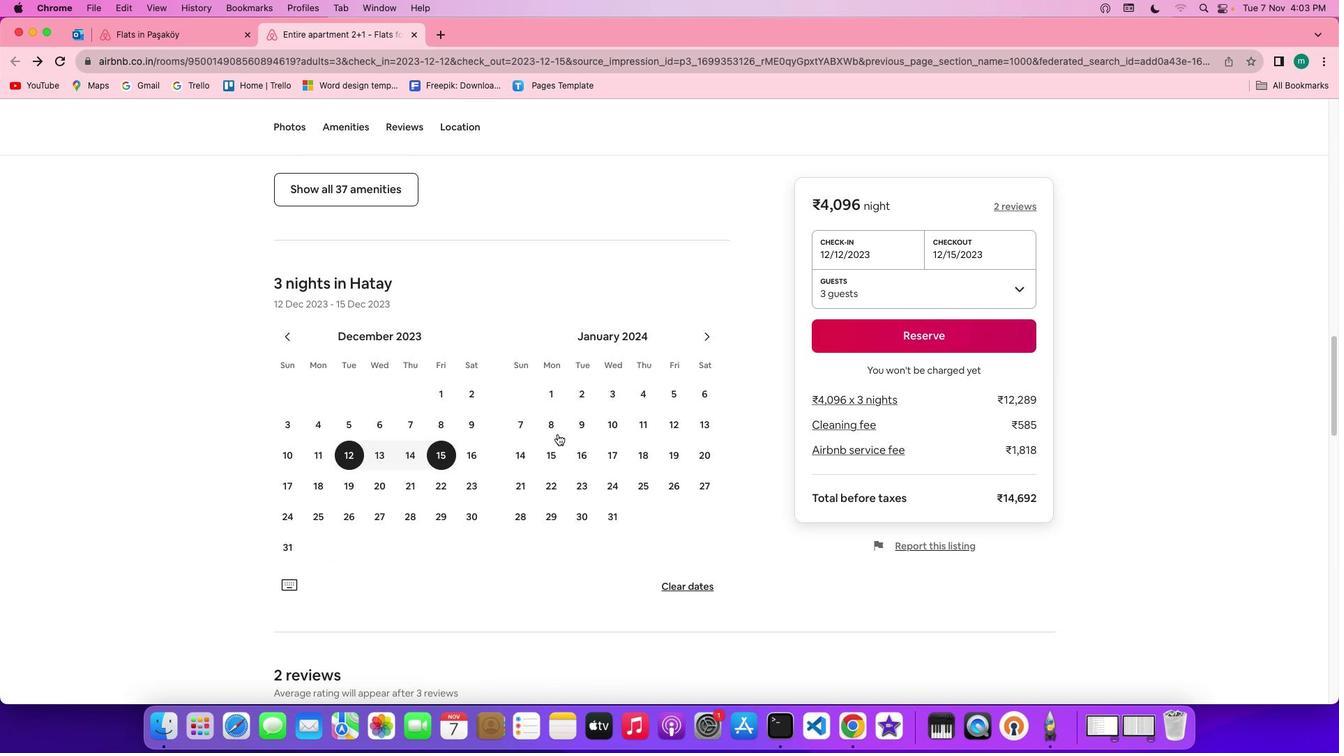 
Action: Mouse scrolled (512, 419) with delta (66, 71)
Screenshot: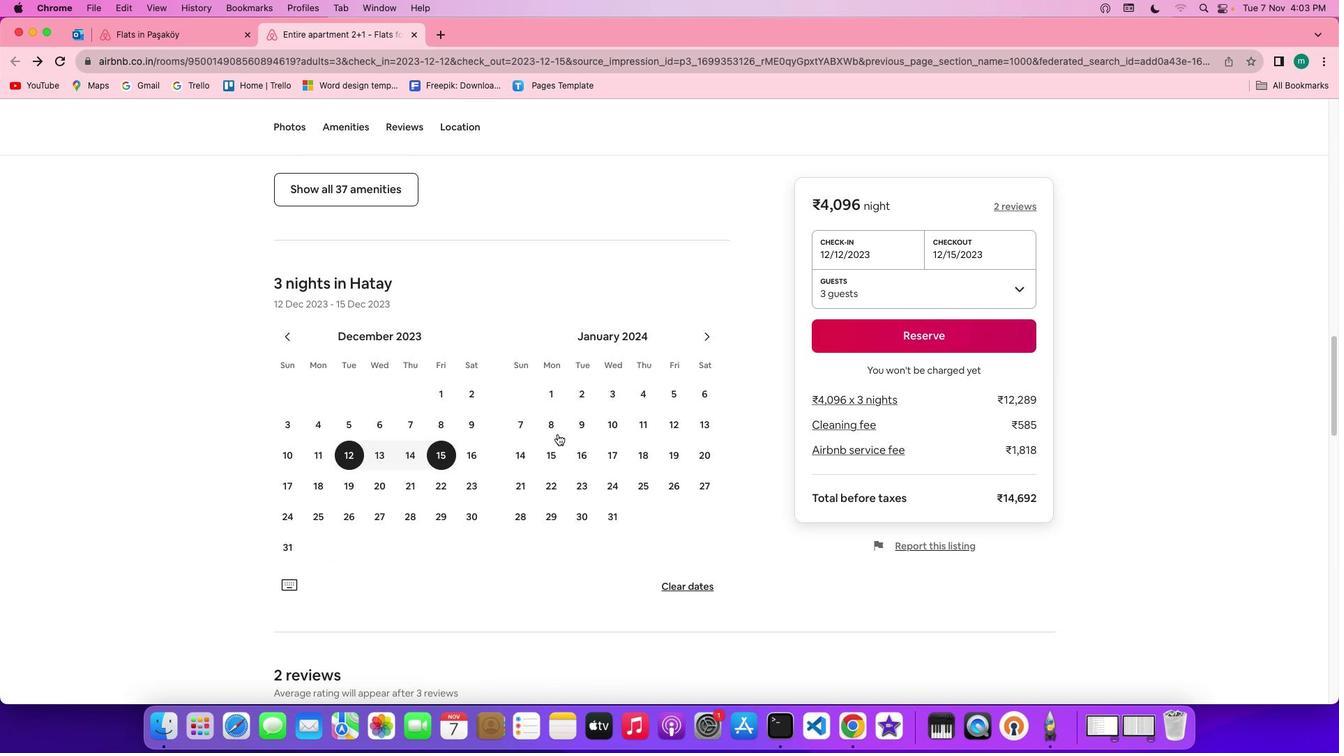 
Action: Mouse scrolled (512, 419) with delta (66, 70)
Screenshot: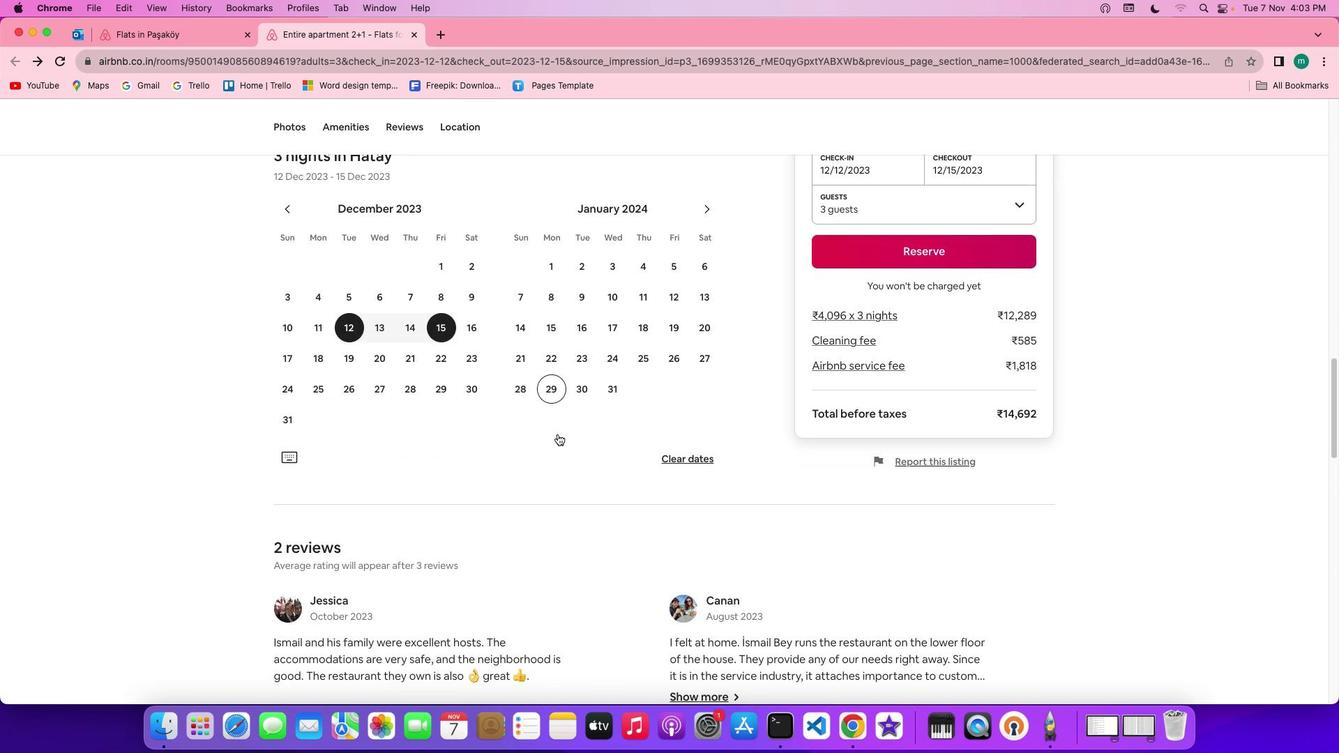 
Action: Mouse scrolled (512, 419) with delta (66, 70)
Screenshot: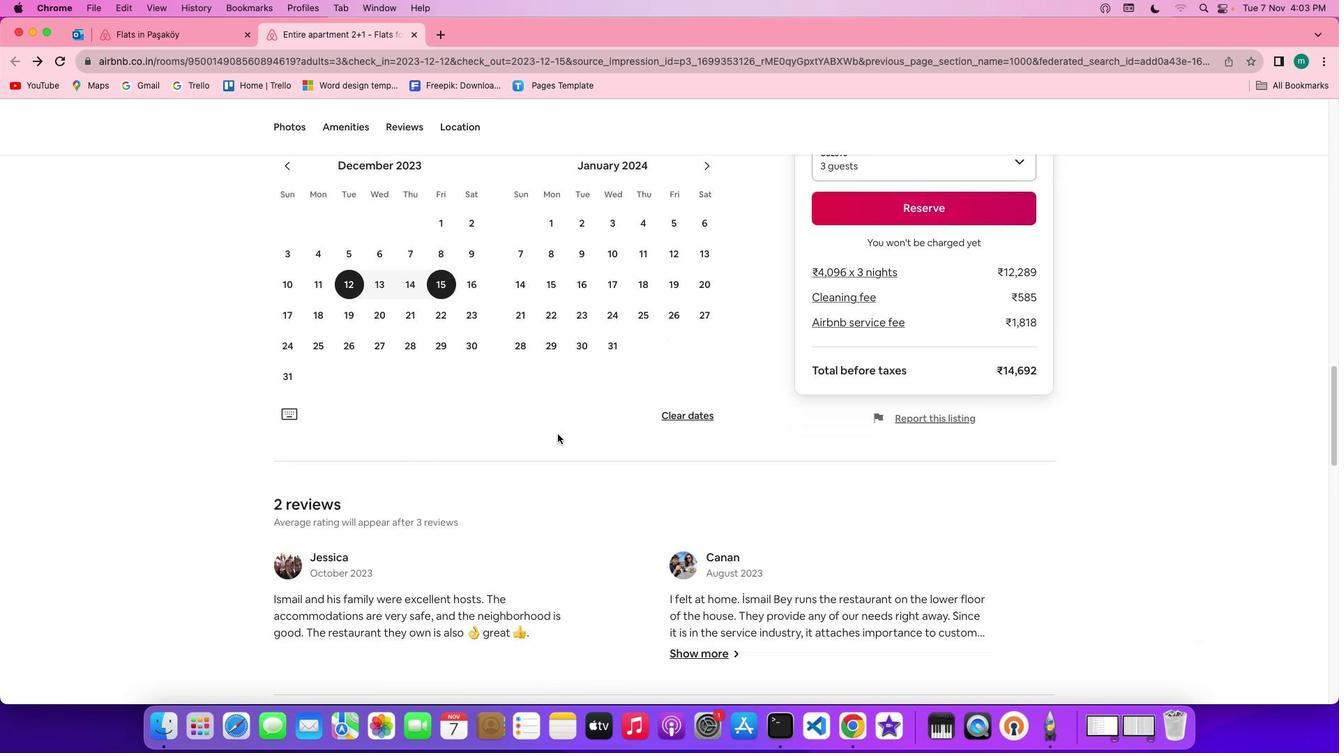 
Action: Mouse scrolled (512, 419) with delta (66, 71)
Screenshot: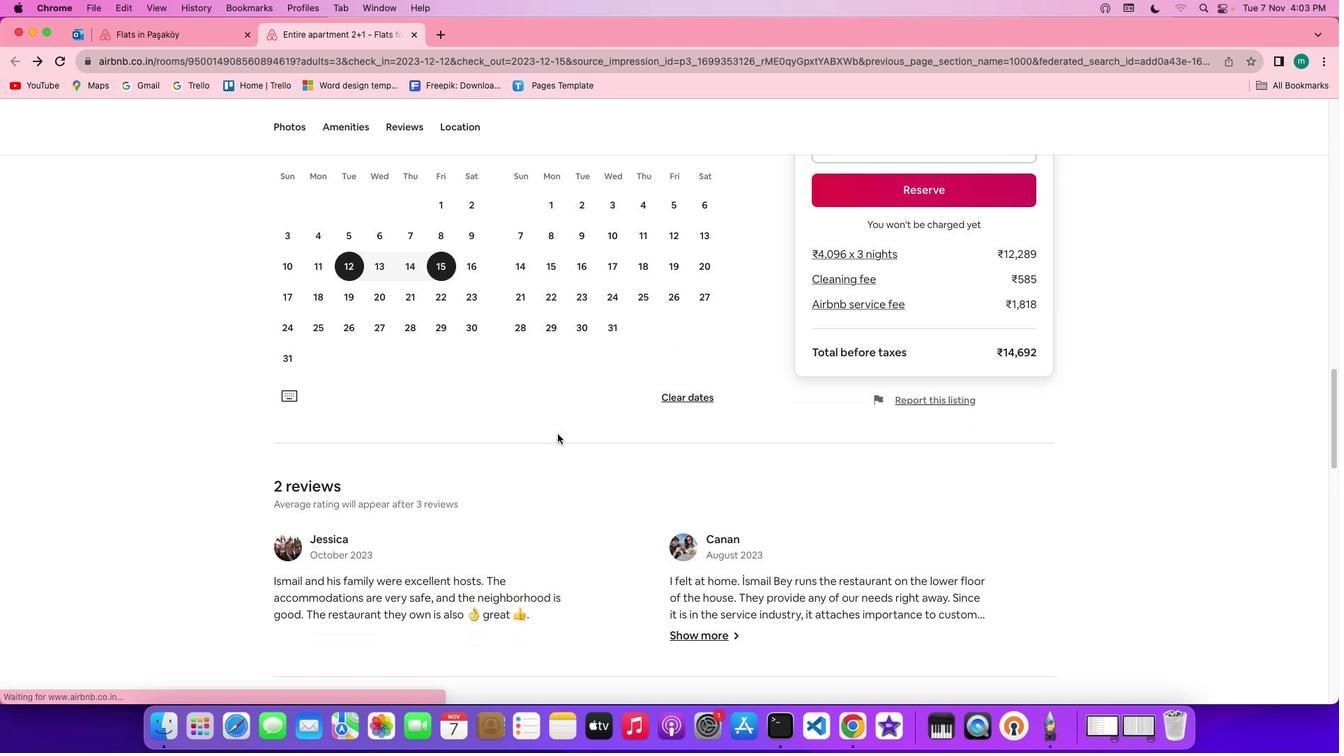 
Action: Mouse scrolled (512, 419) with delta (66, 71)
Screenshot: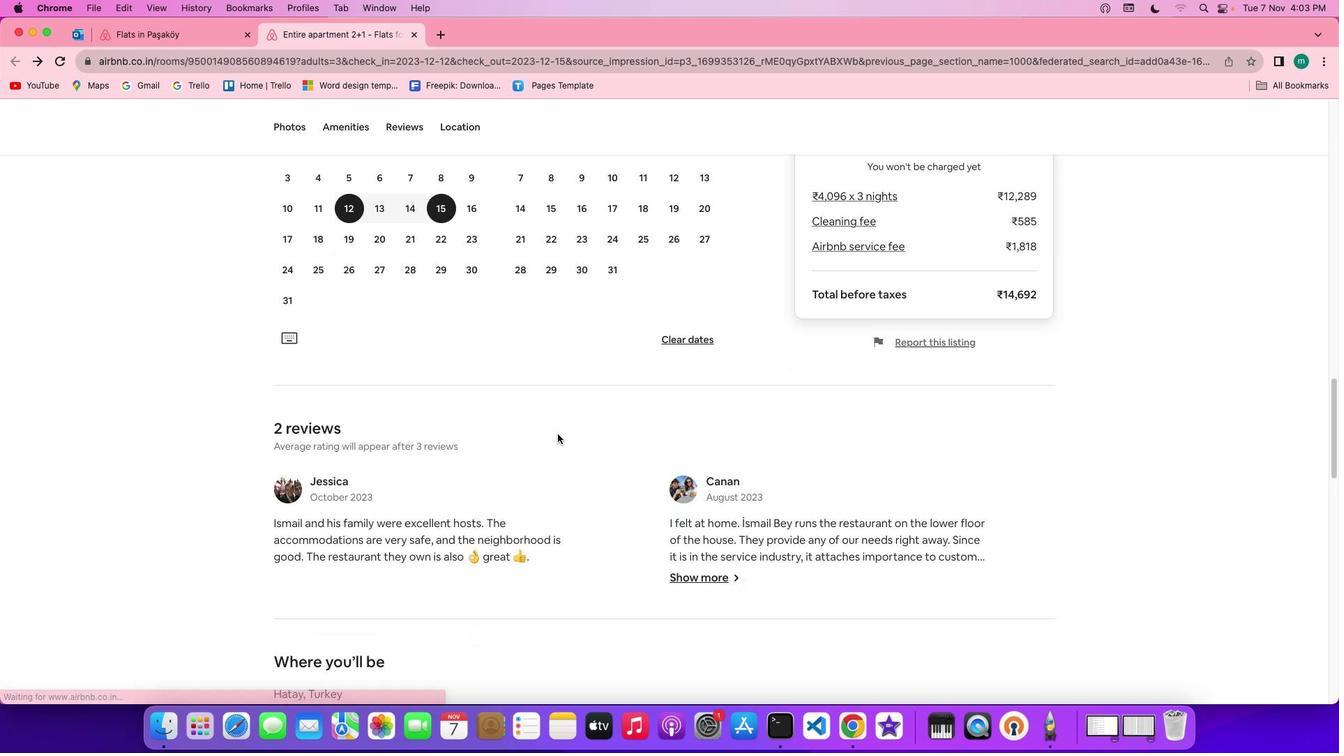 
Action: Mouse scrolled (512, 419) with delta (66, 71)
Screenshot: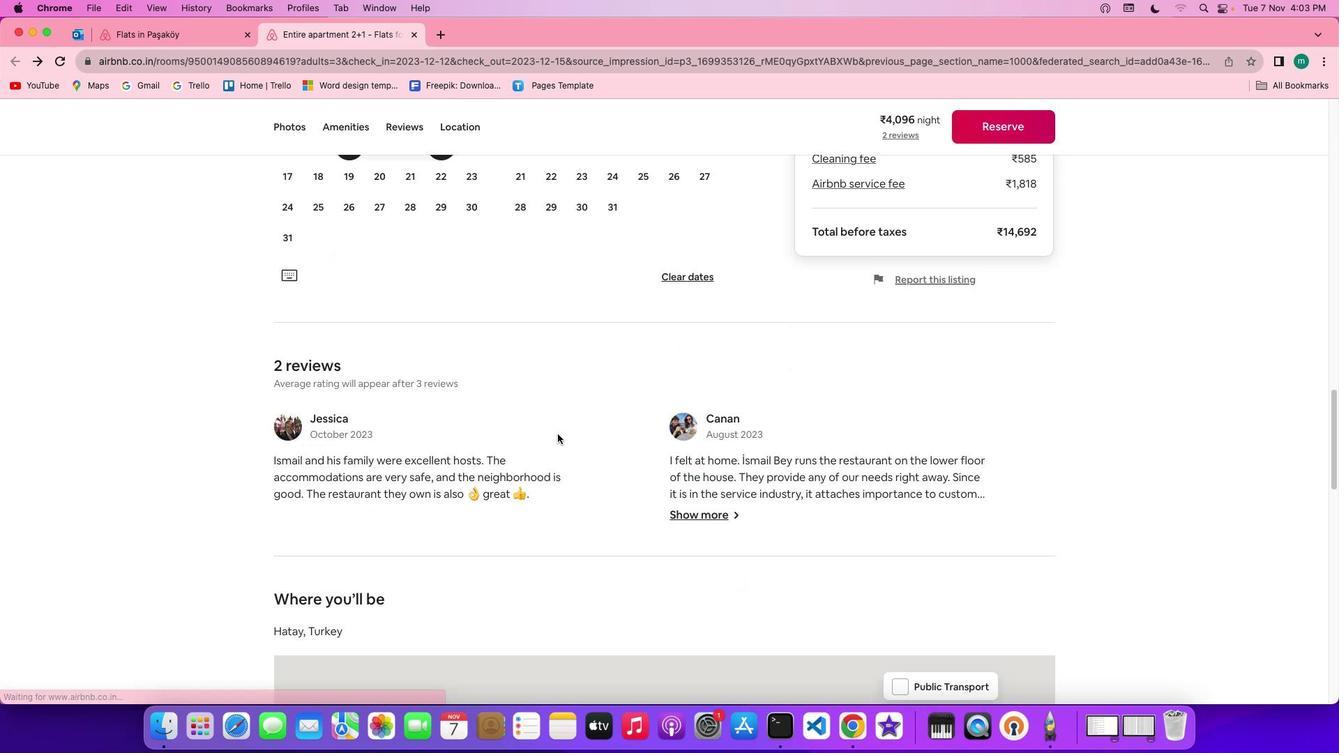 
Action: Mouse scrolled (512, 419) with delta (66, 69)
Screenshot: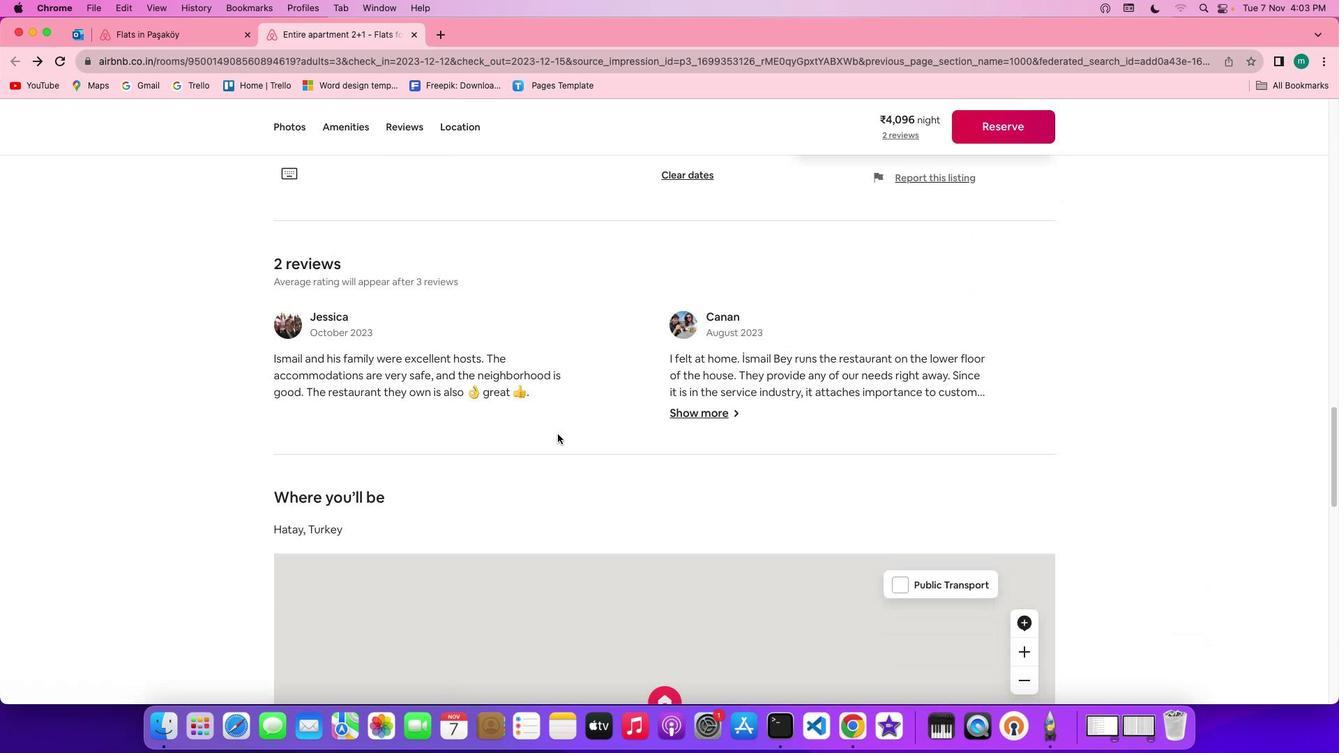 
Action: Mouse scrolled (512, 419) with delta (66, 69)
Screenshot: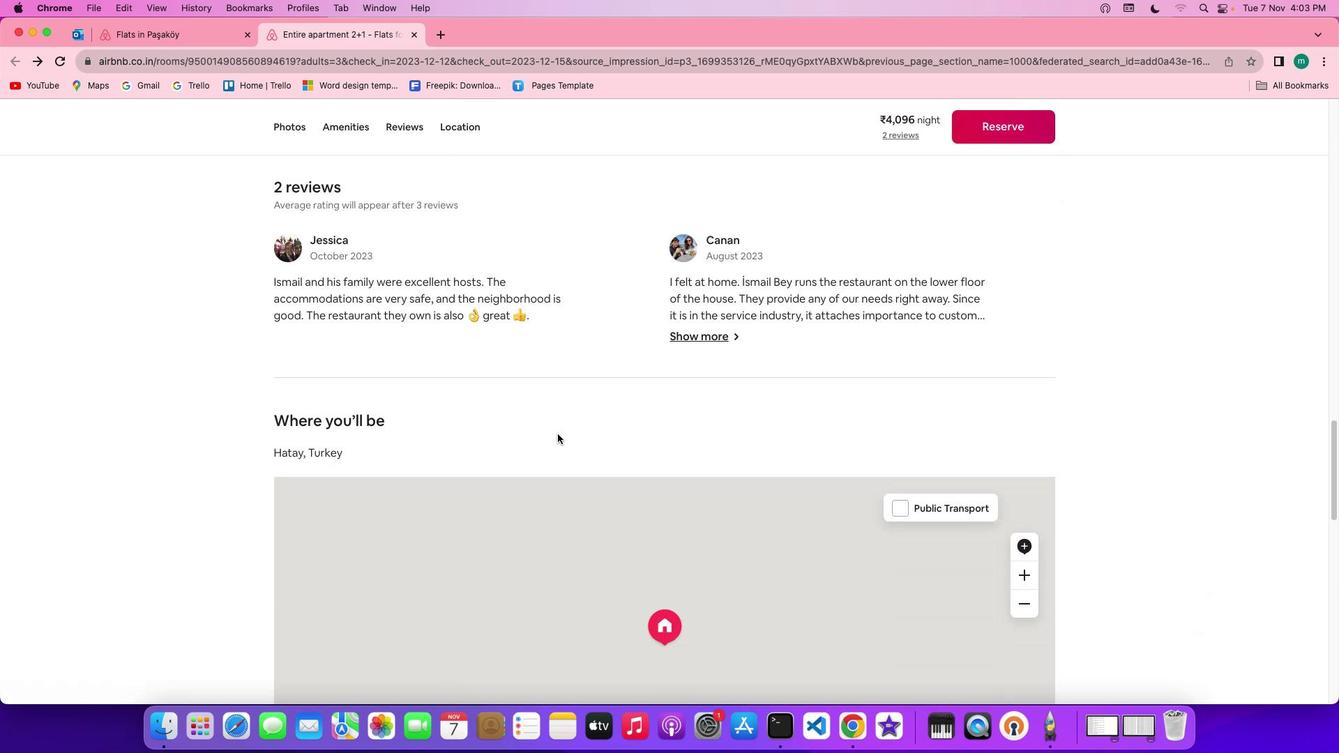 
Action: Mouse moved to (477, 452)
Screenshot: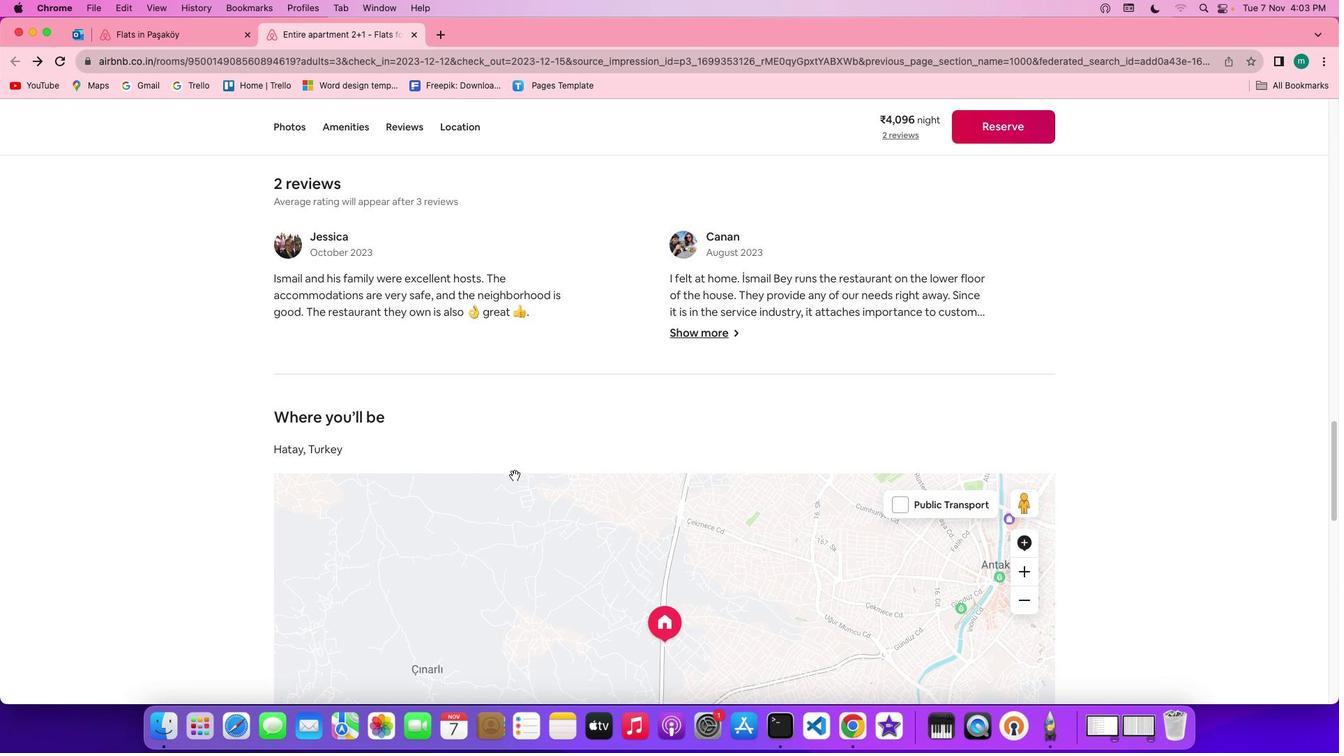 
Action: Mouse scrolled (477, 452) with delta (66, 71)
Screenshot: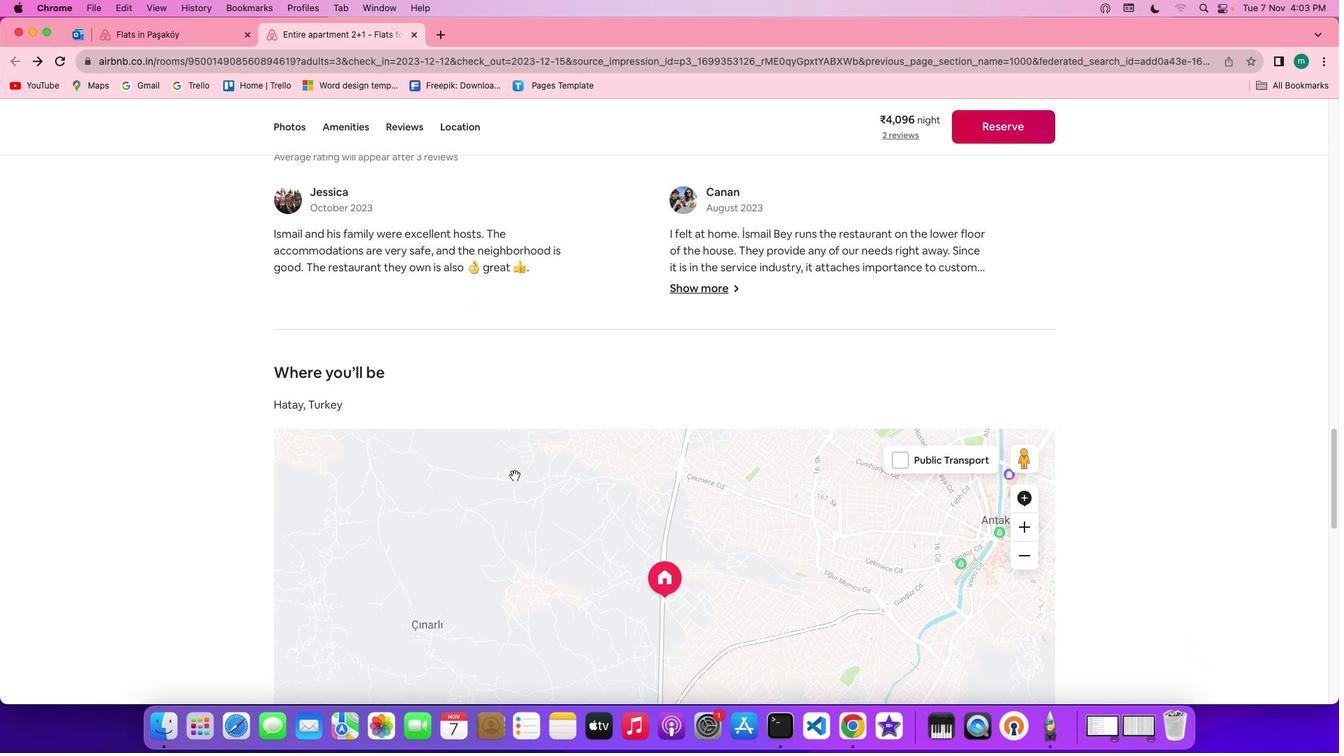 
Action: Mouse scrolled (477, 452) with delta (66, 71)
Screenshot: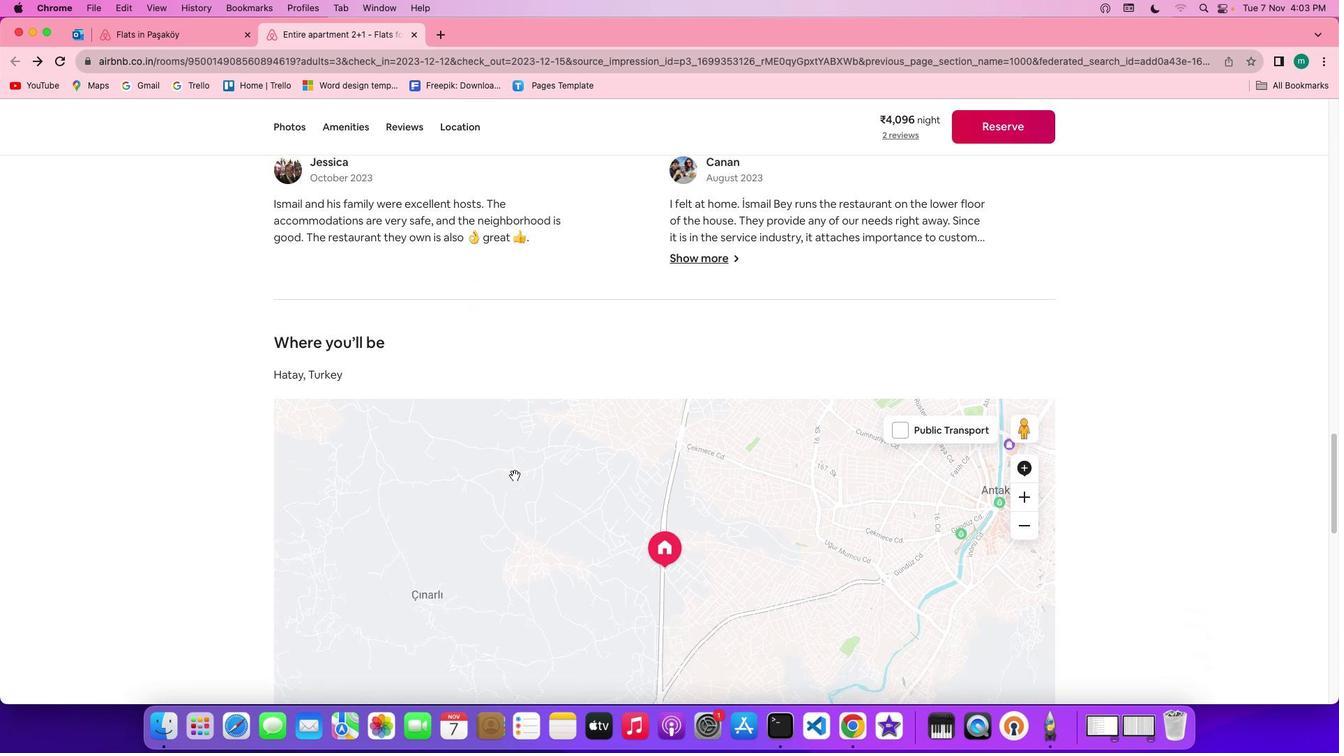 
Action: Mouse scrolled (477, 452) with delta (66, 71)
Screenshot: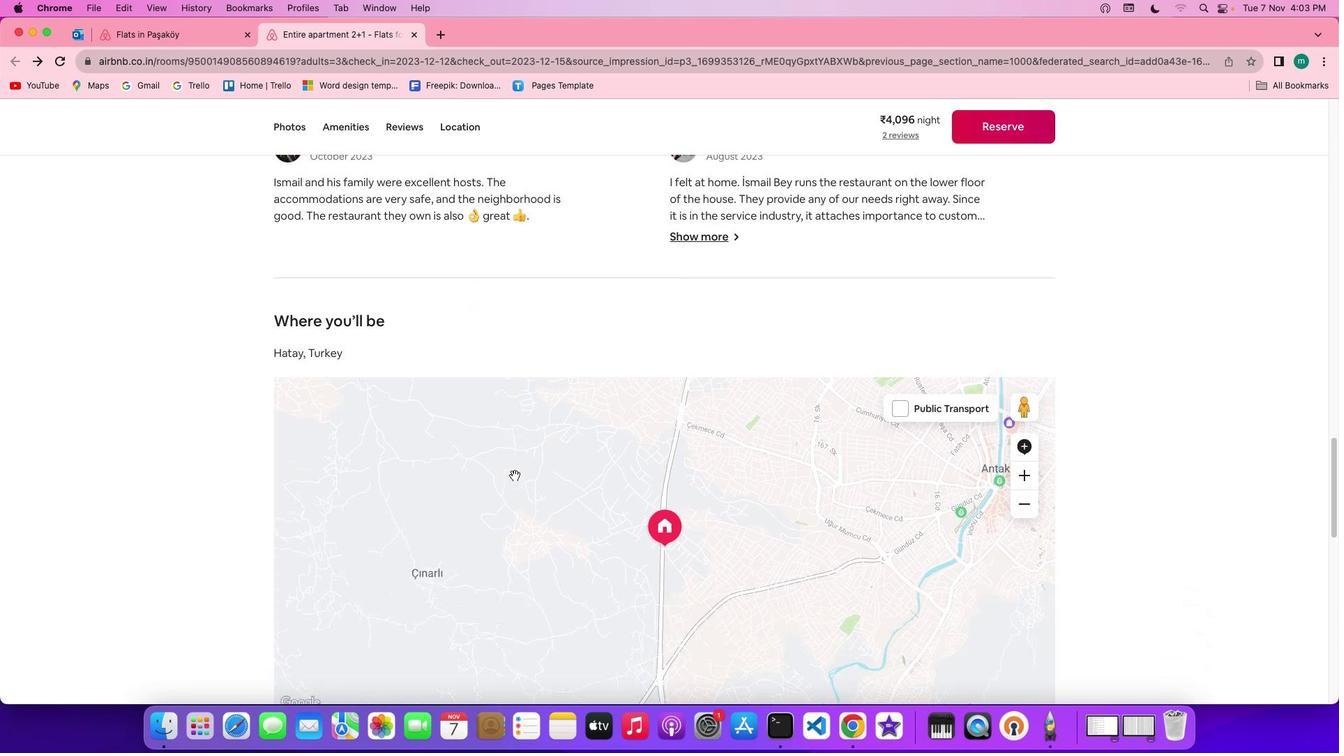 
Action: Mouse scrolled (477, 452) with delta (66, 72)
